 Task: Add a signature Kenneth Davis containing With sincere appreciation and gratitude, Kenneth Davis to email address softage.6@softage.net and add a label Product development
Action: Mouse moved to (1214, 76)
Screenshot: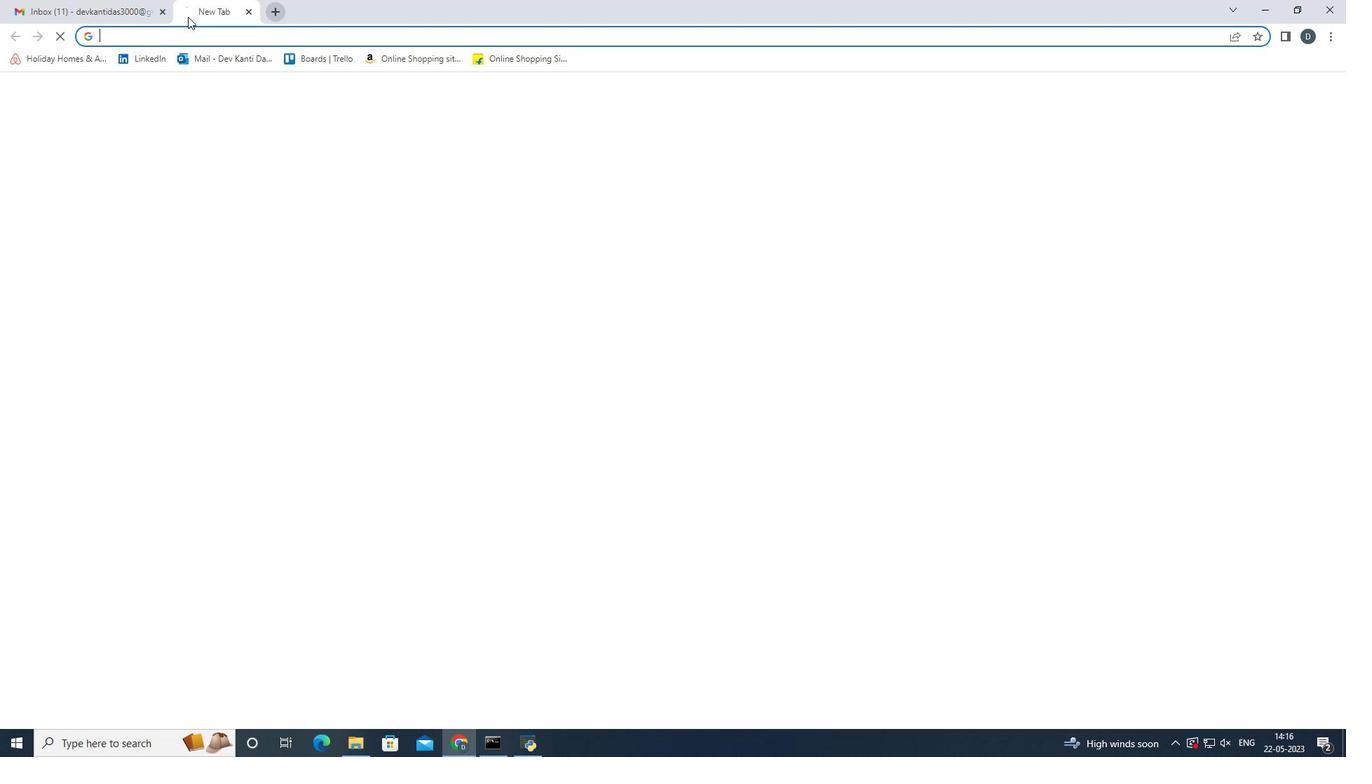 
Action: Mouse pressed left at (1214, 76)
Screenshot: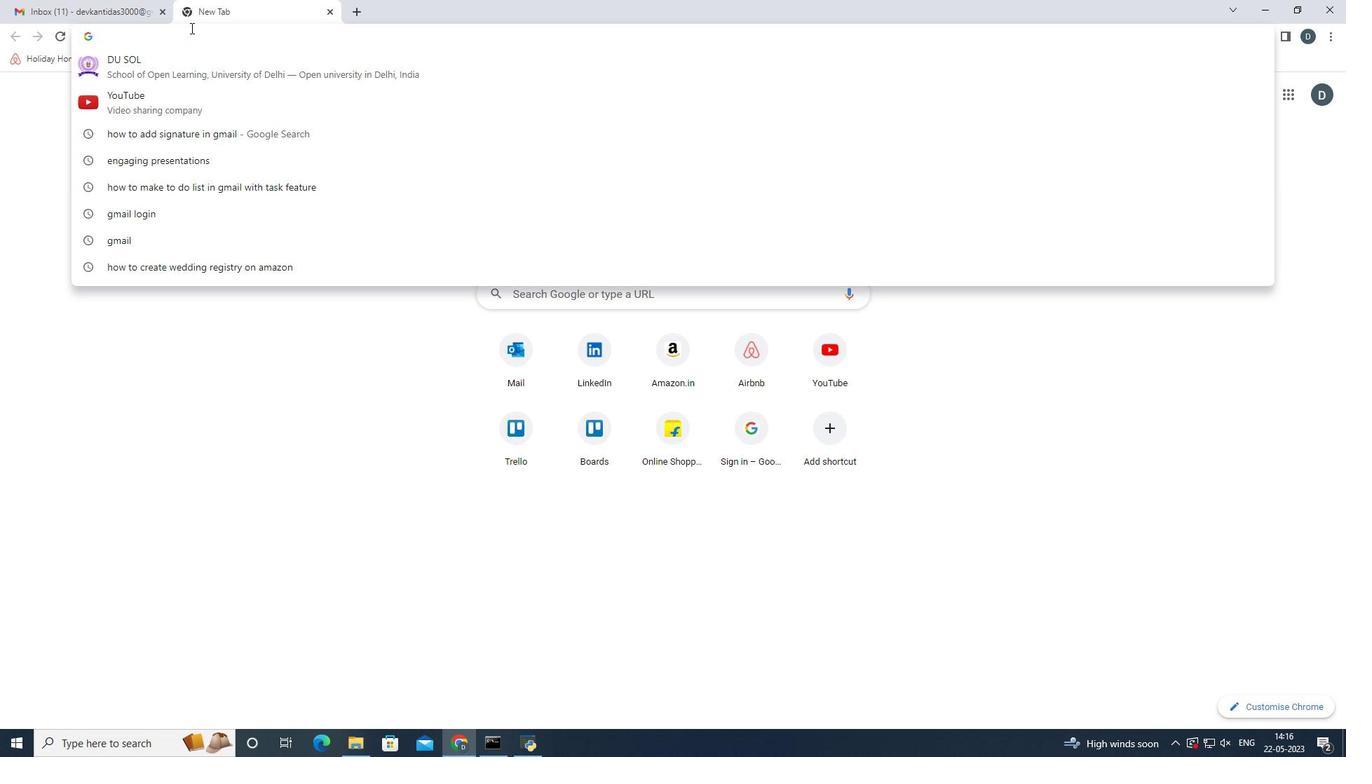 
Action: Mouse moved to (59, 118)
Screenshot: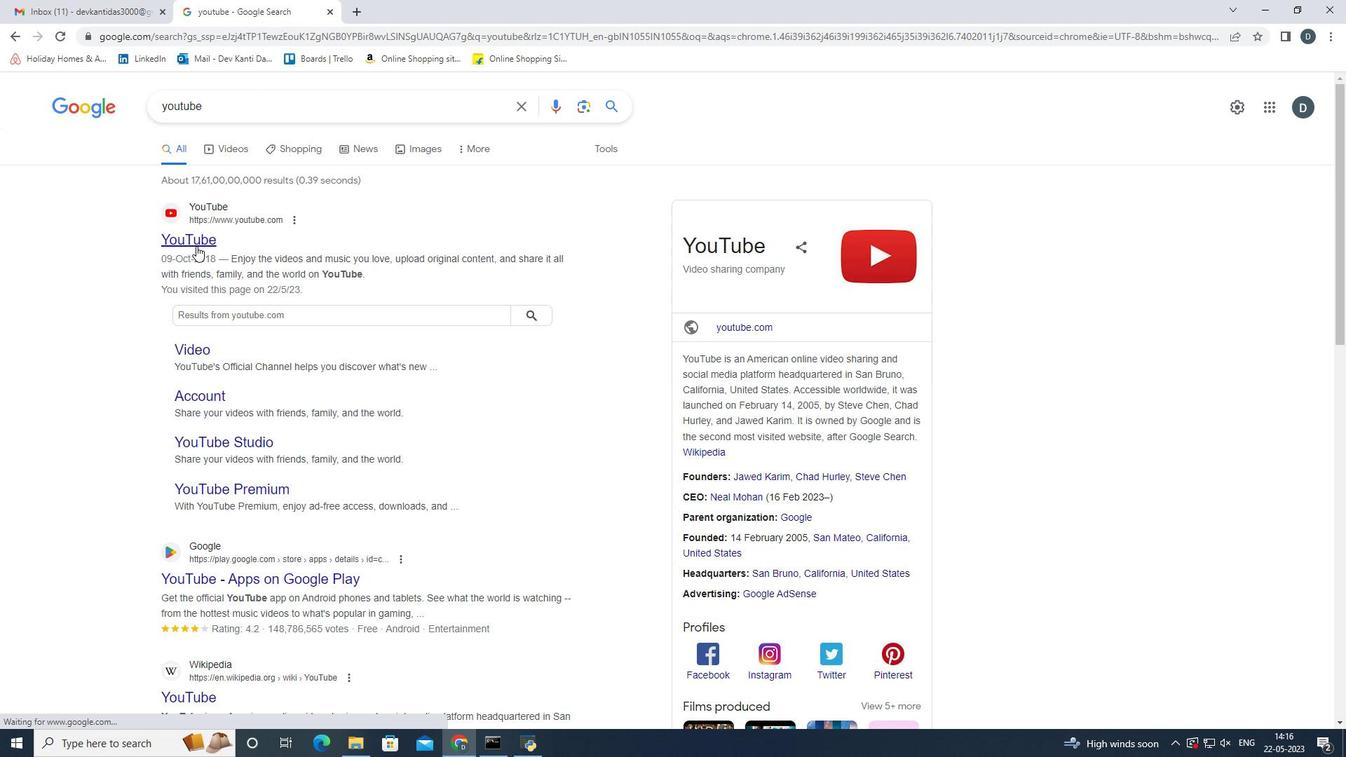 
Action: Mouse pressed left at (59, 118)
Screenshot: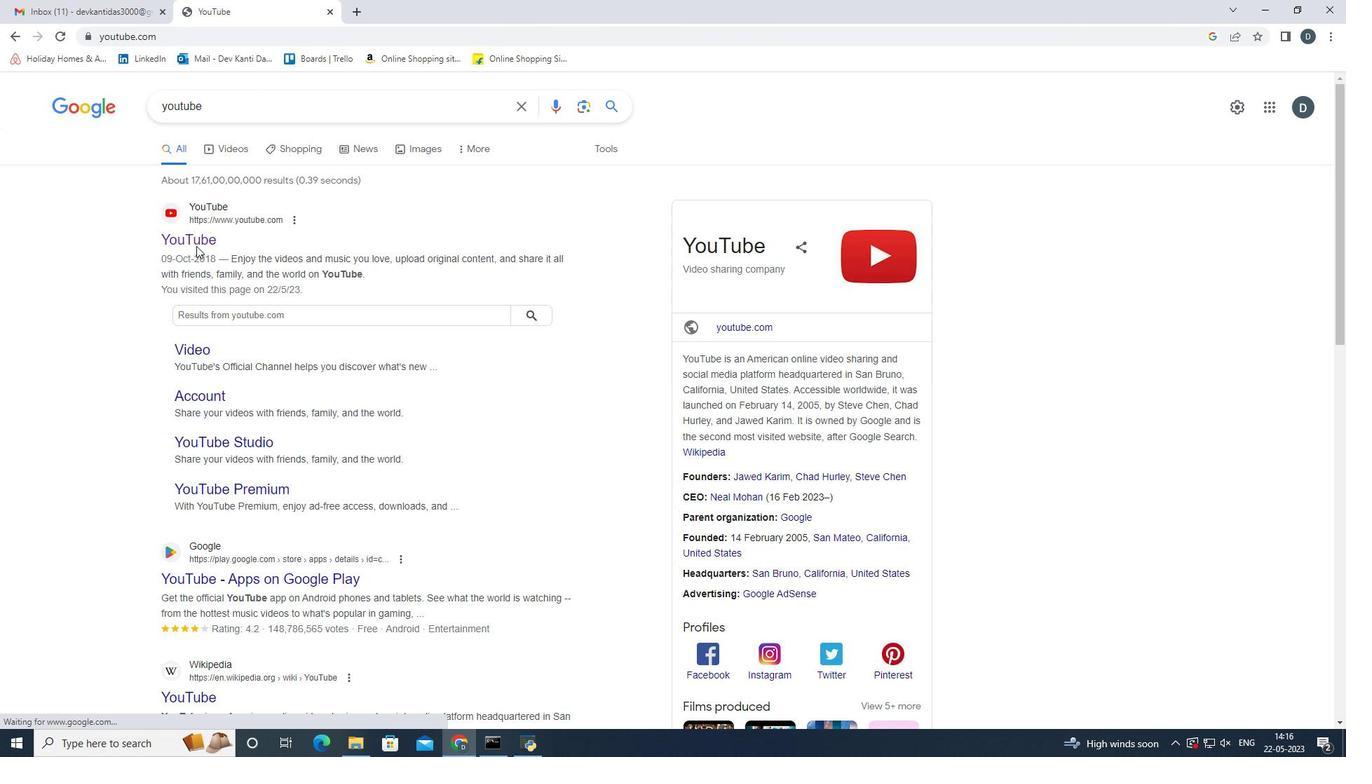 
Action: Mouse pressed left at (59, 118)
Screenshot: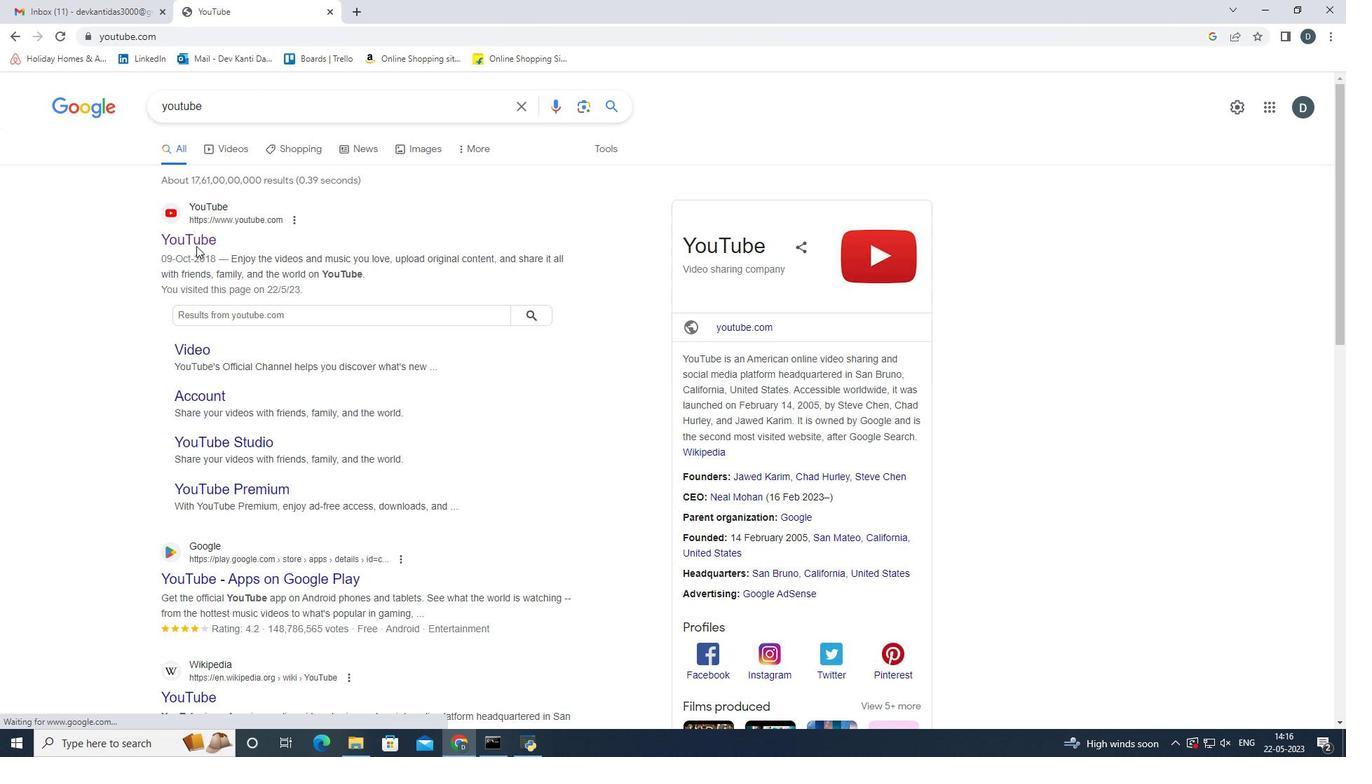 
Action: Mouse moved to (1151, 709)
Screenshot: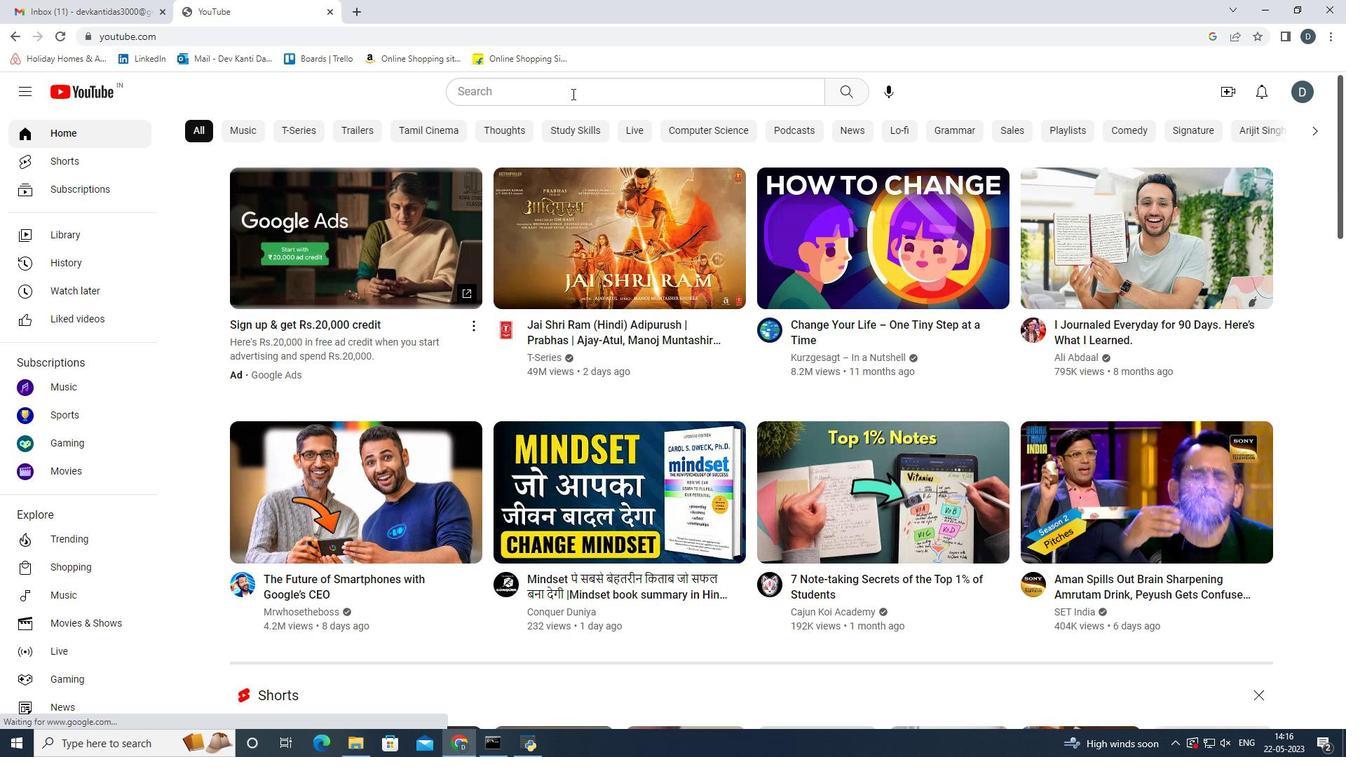 
Action: Mouse pressed left at (1151, 709)
Screenshot: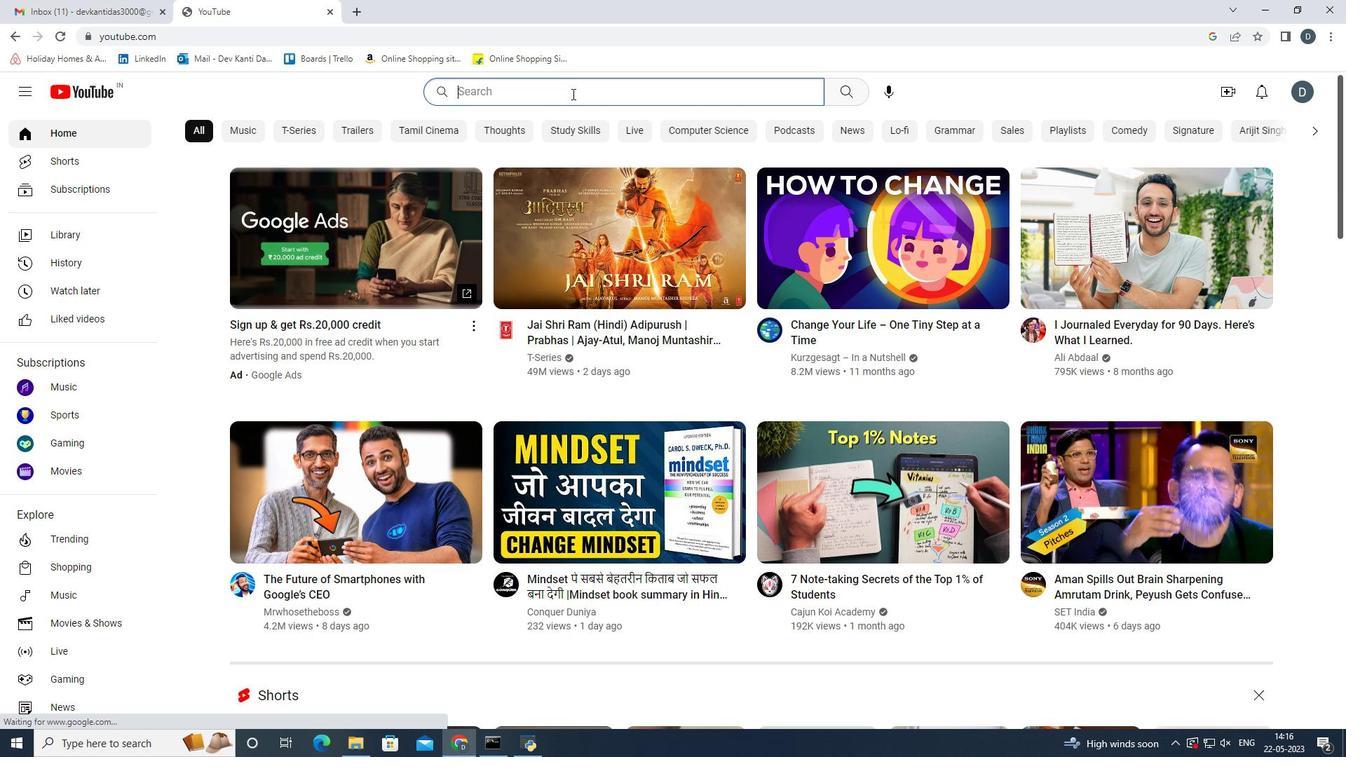 
Action: Mouse pressed left at (1151, 709)
Screenshot: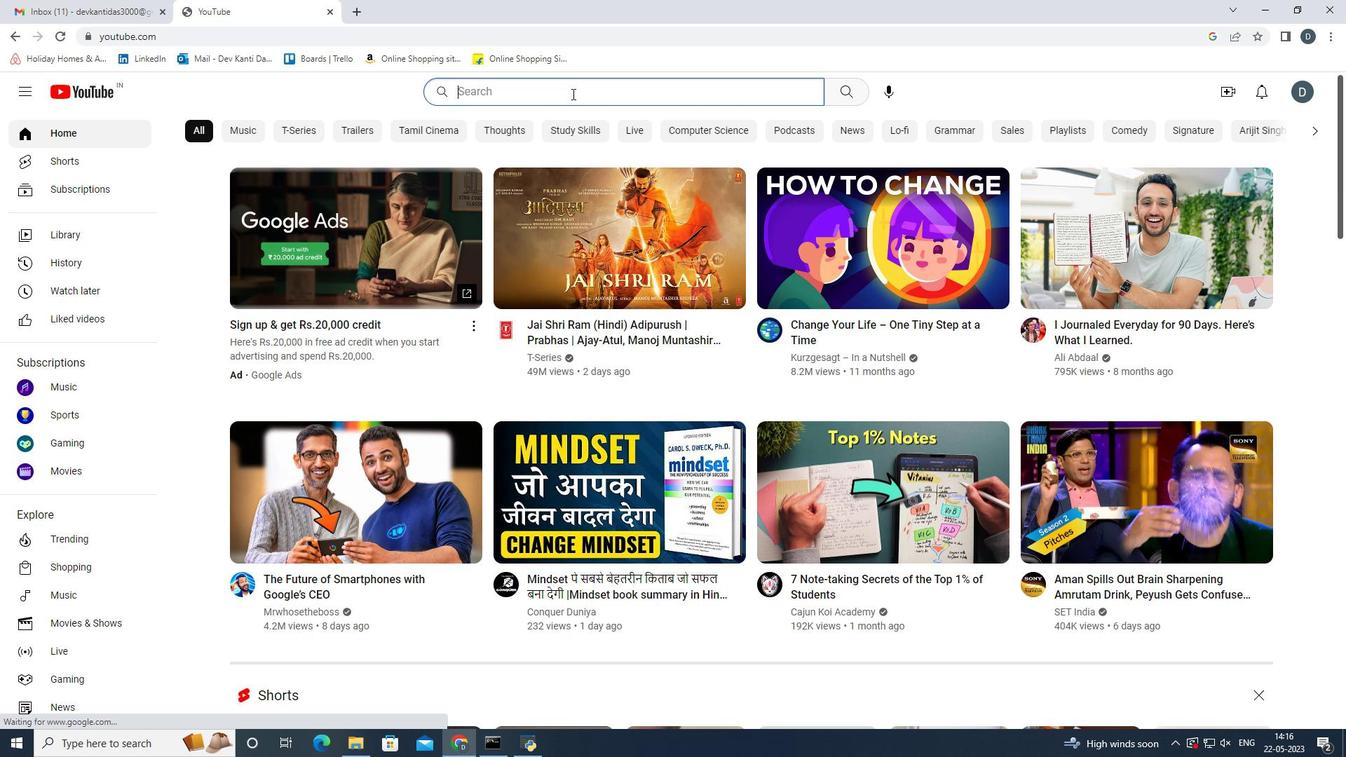 
Action: Mouse moved to (1139, 705)
Screenshot: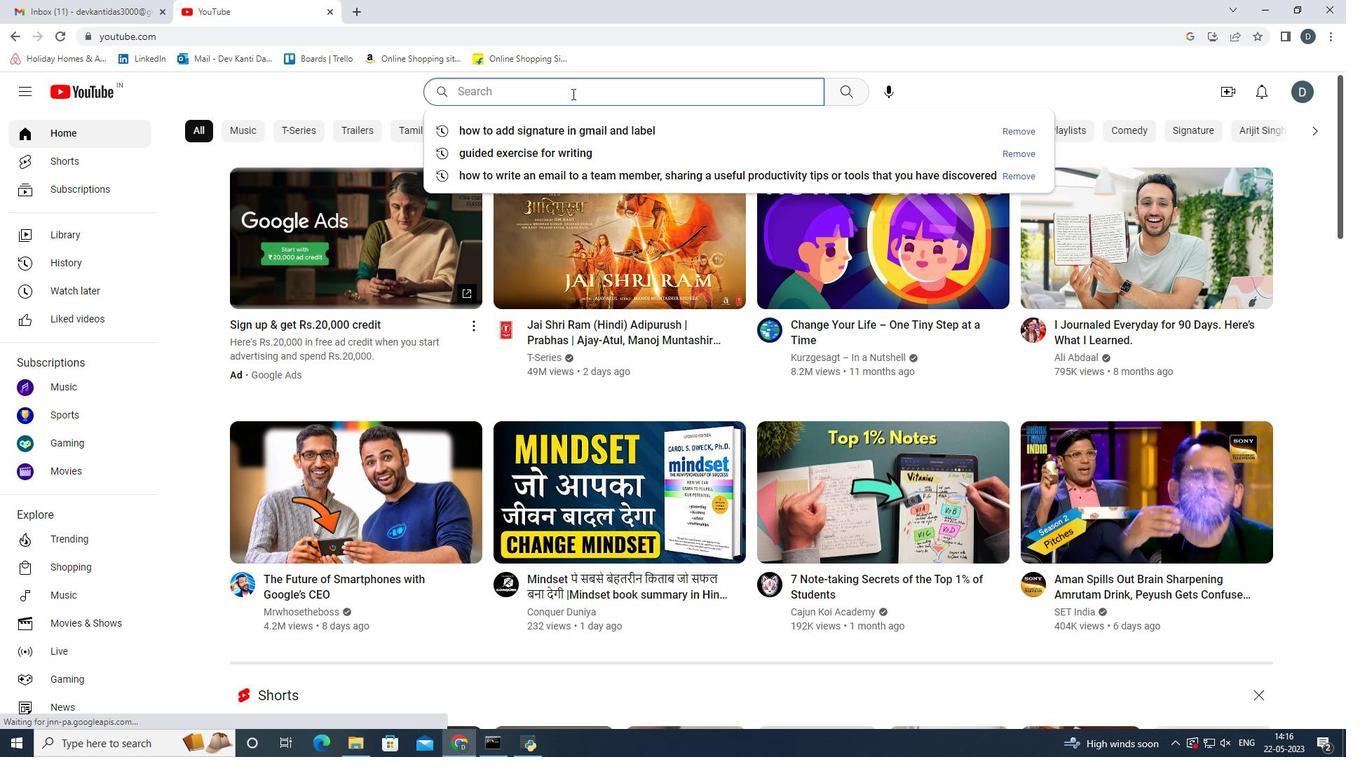 
Action: Mouse pressed left at (1139, 705)
Screenshot: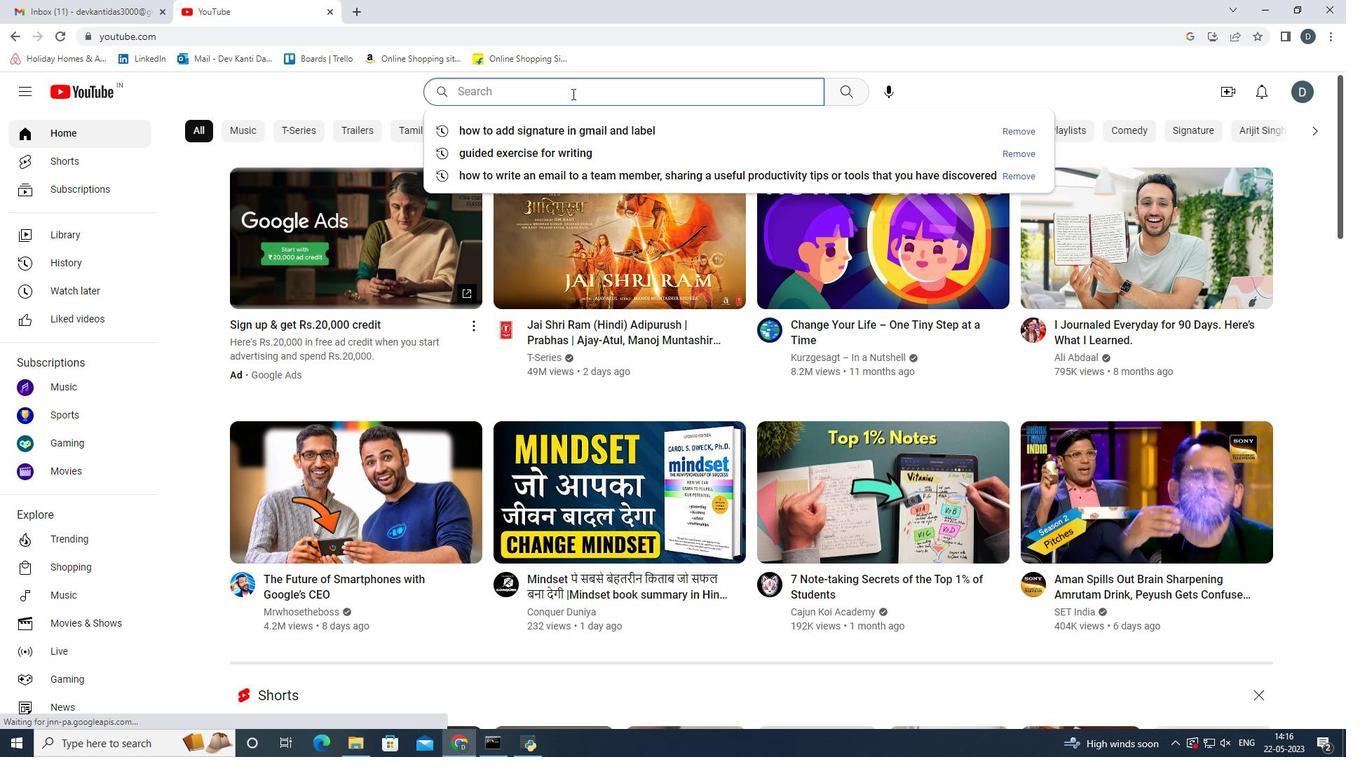 
Action: Mouse moved to (1175, 649)
Screenshot: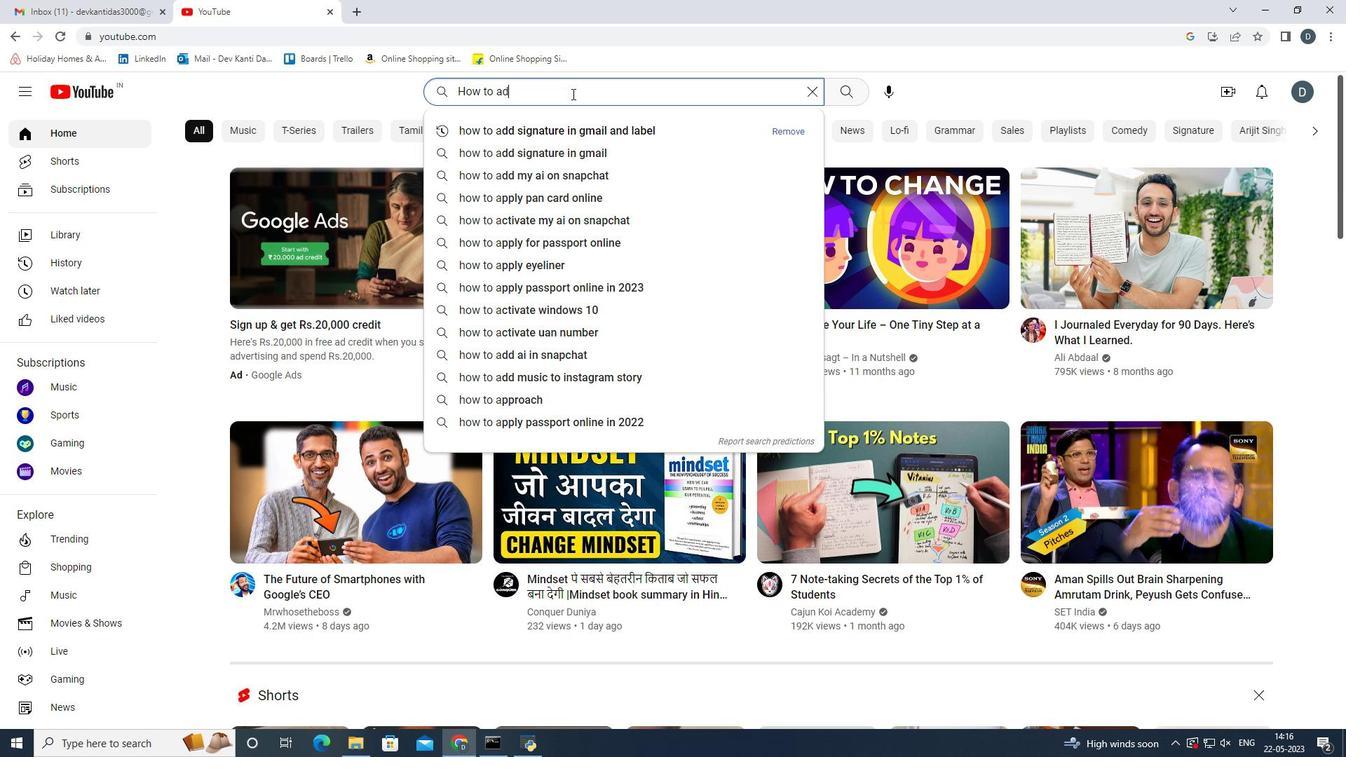 
Action: Mouse pressed left at (1175, 649)
Screenshot: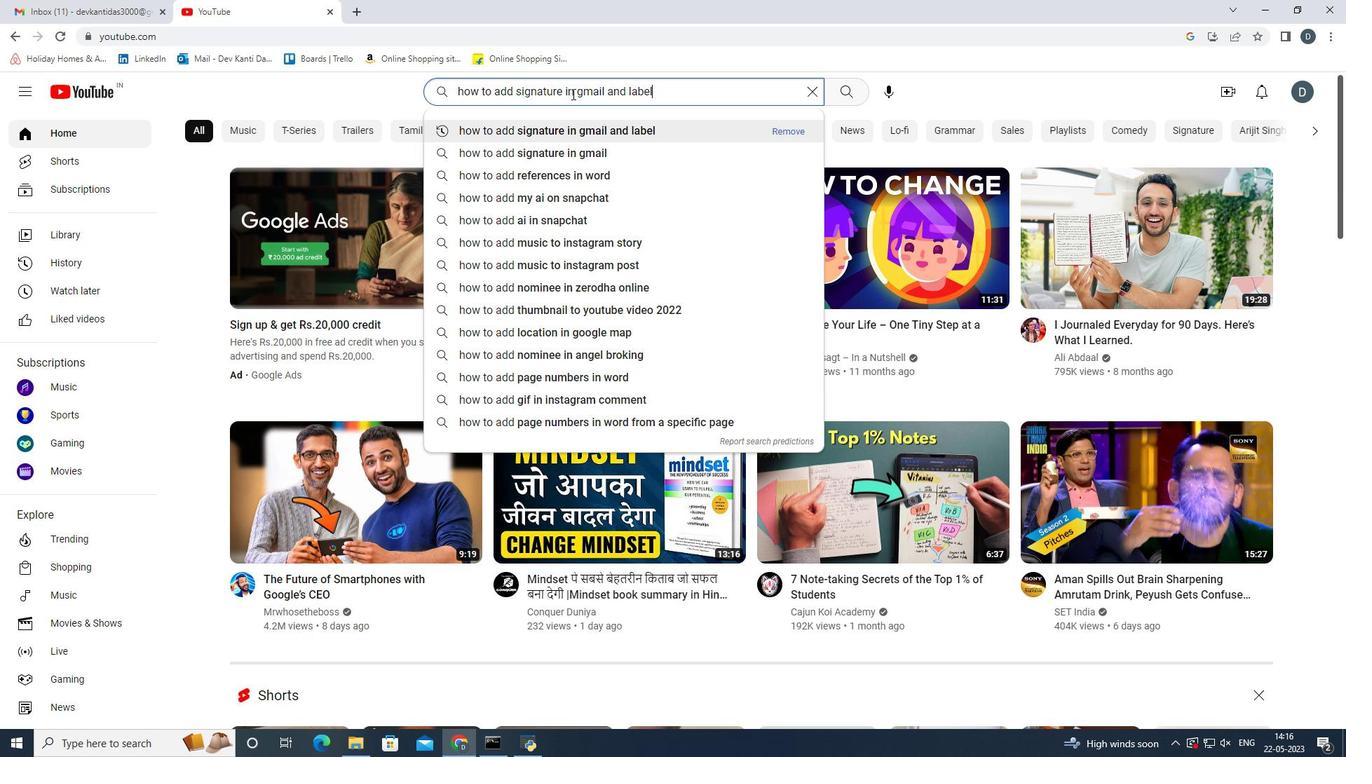 
Action: Mouse moved to (714, 488)
Screenshot: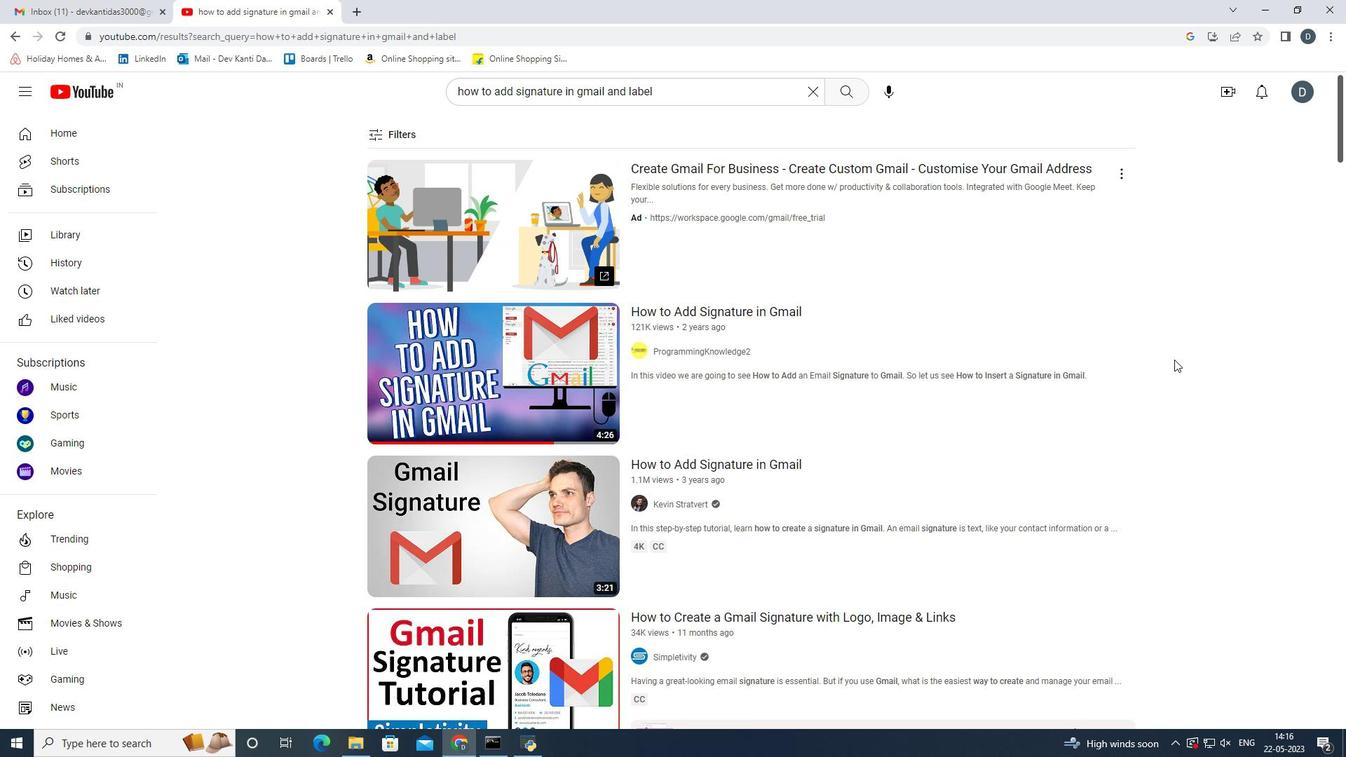 
Action: Mouse scrolled (714, 487) with delta (0, 0)
Screenshot: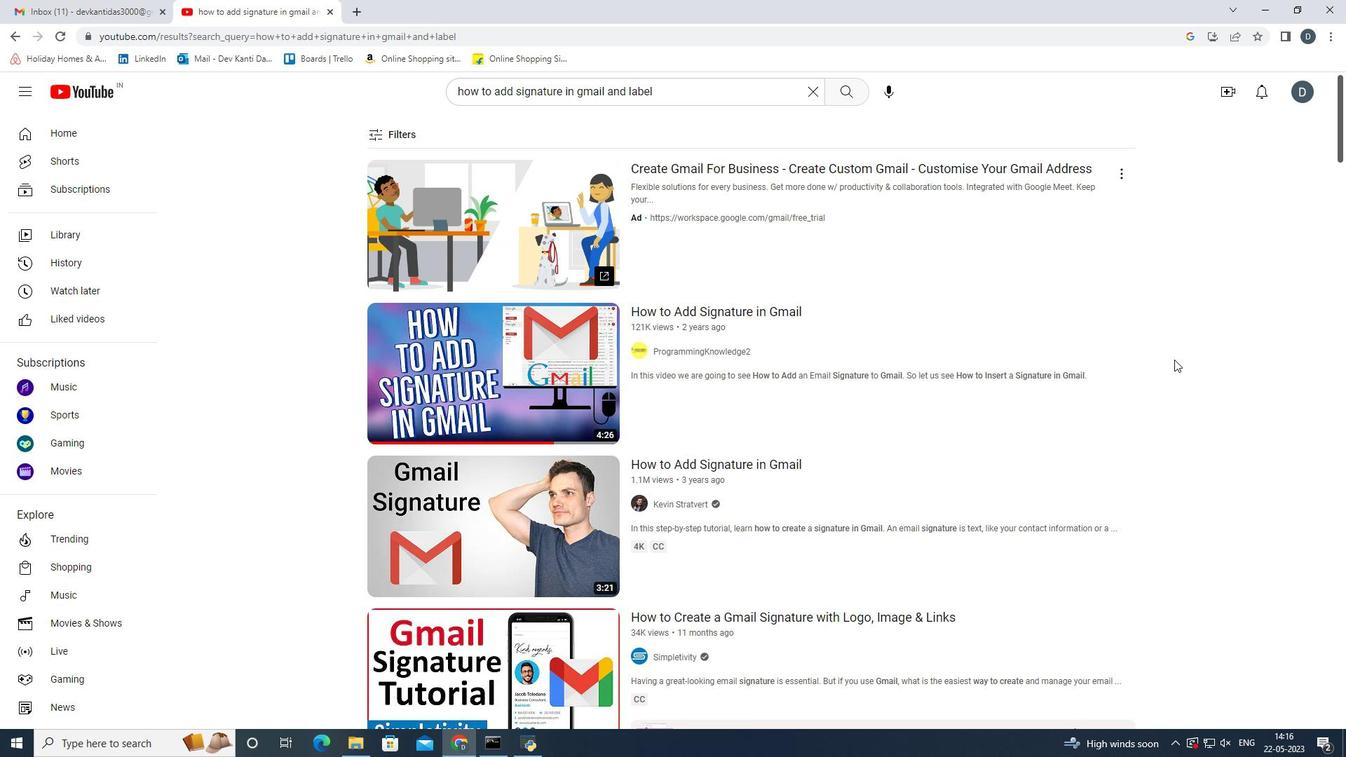
Action: Mouse moved to (713, 488)
Screenshot: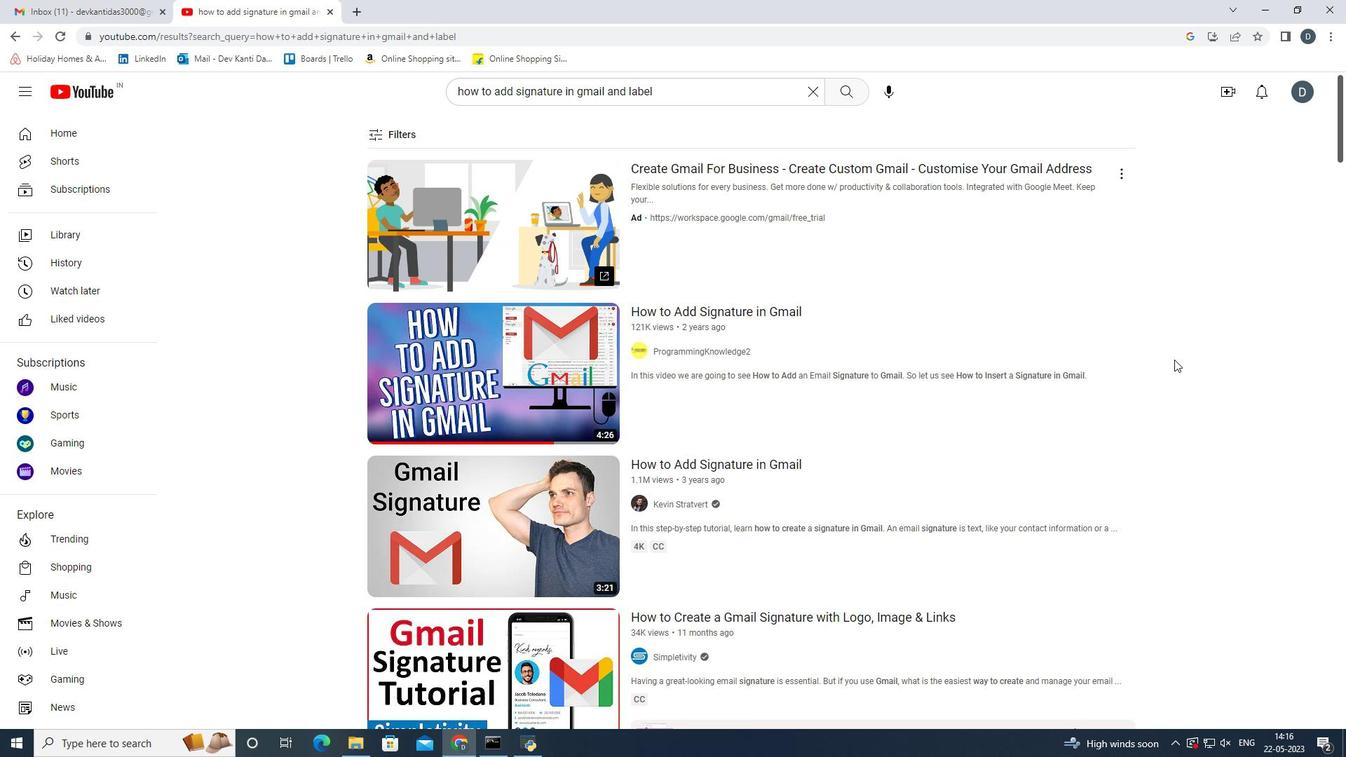 
Action: Mouse scrolled (713, 488) with delta (0, 0)
Screenshot: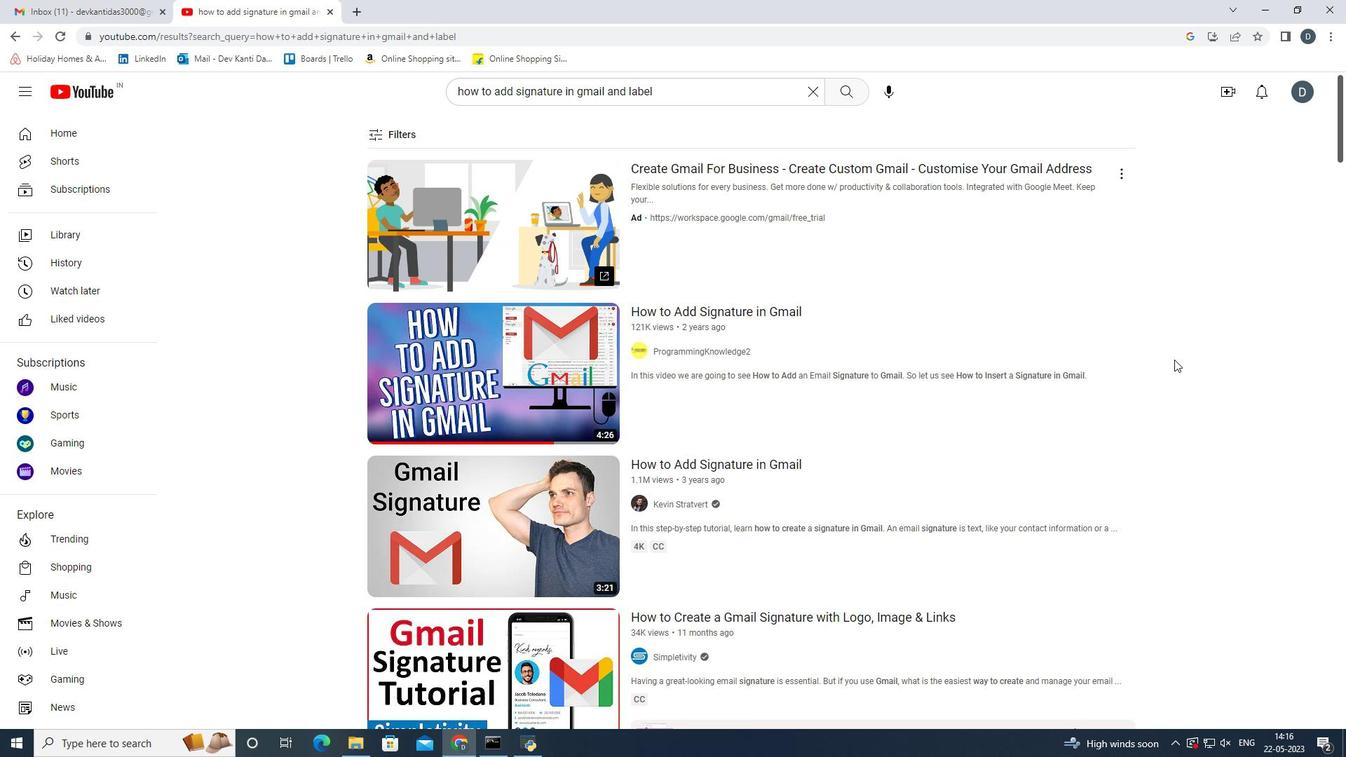 
Action: Mouse moved to (713, 488)
Screenshot: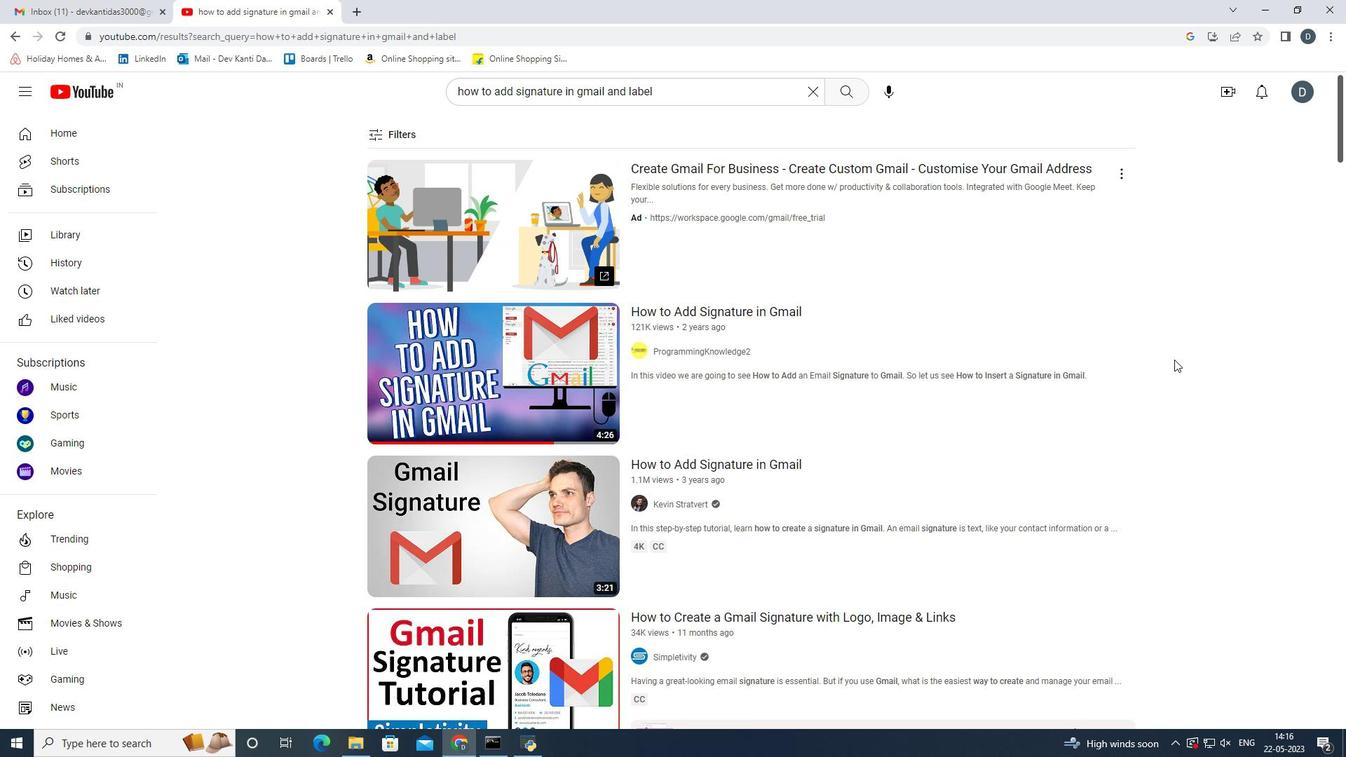 
Action: Mouse scrolled (713, 488) with delta (0, 0)
Screenshot: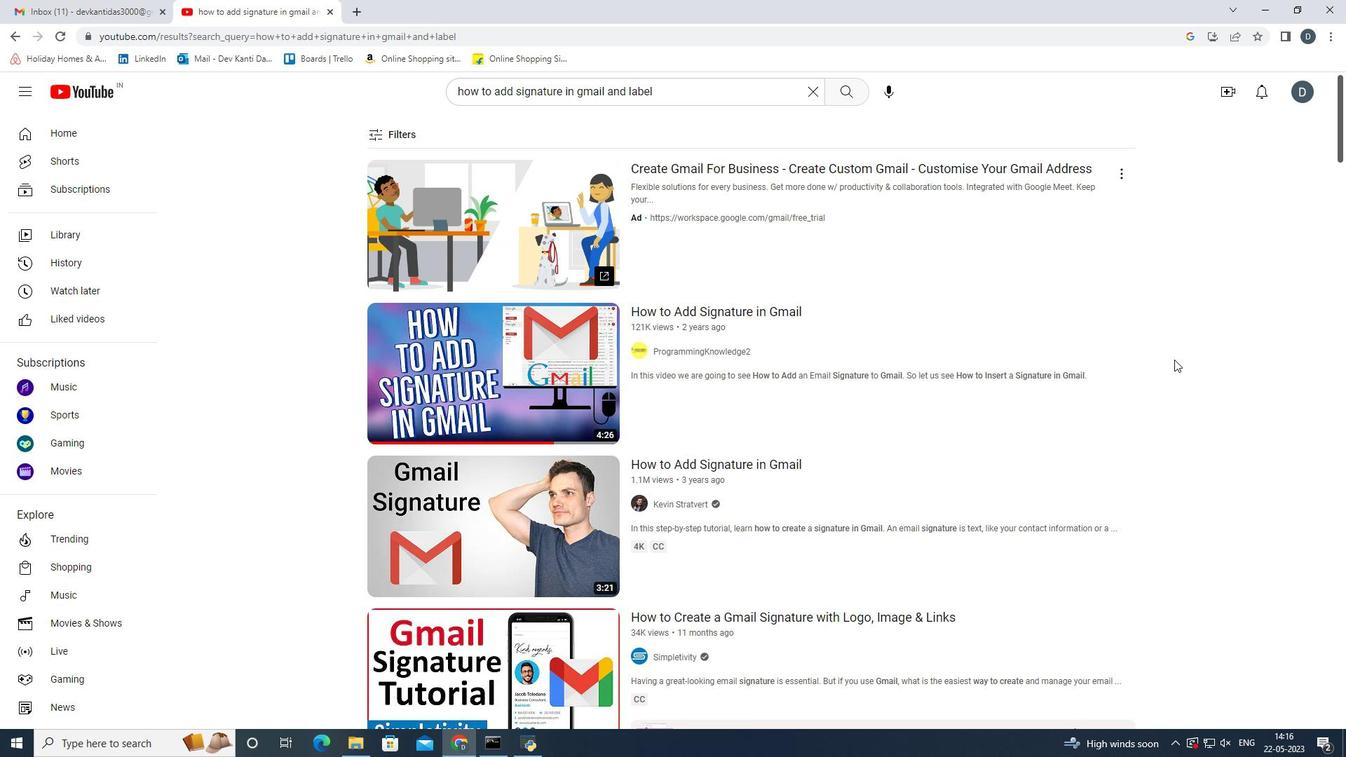 
Action: Mouse scrolled (713, 488) with delta (0, 0)
Screenshot: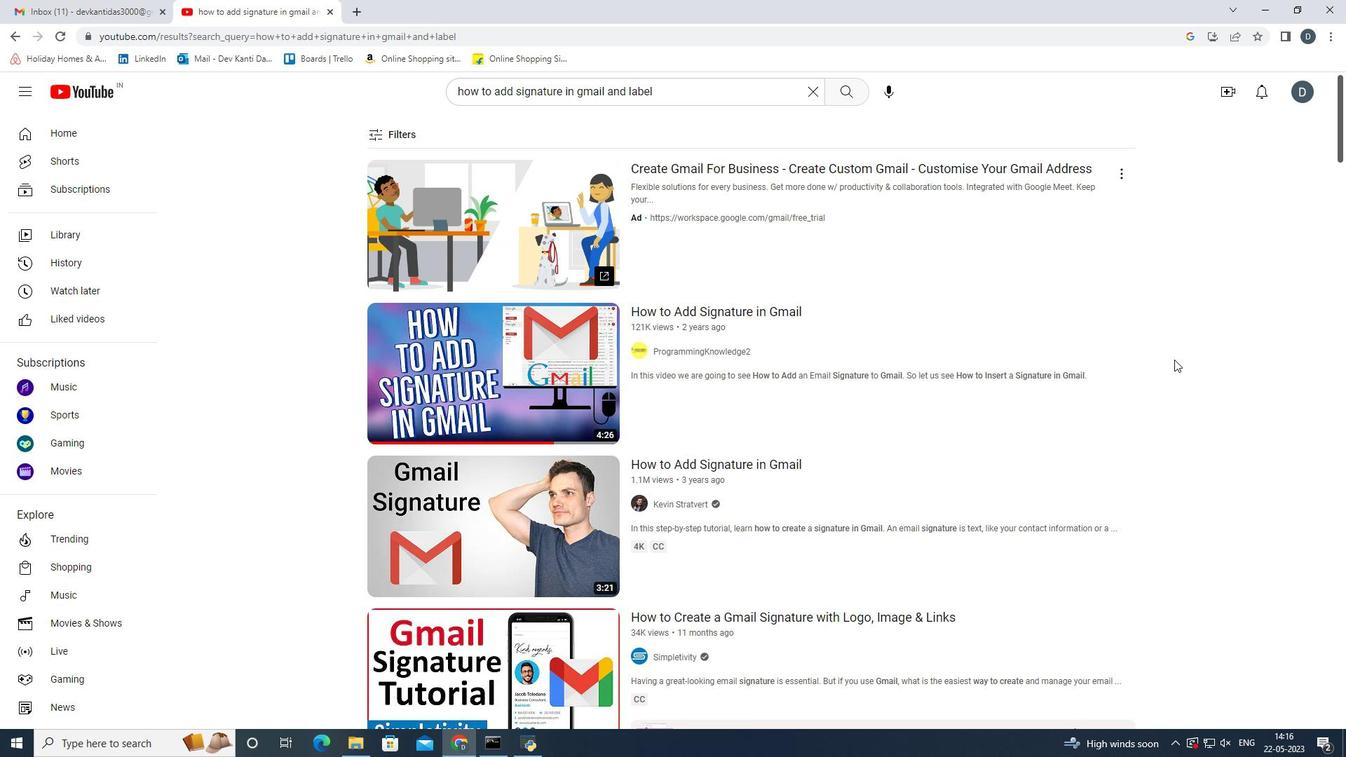 
Action: Mouse moved to (709, 493)
Screenshot: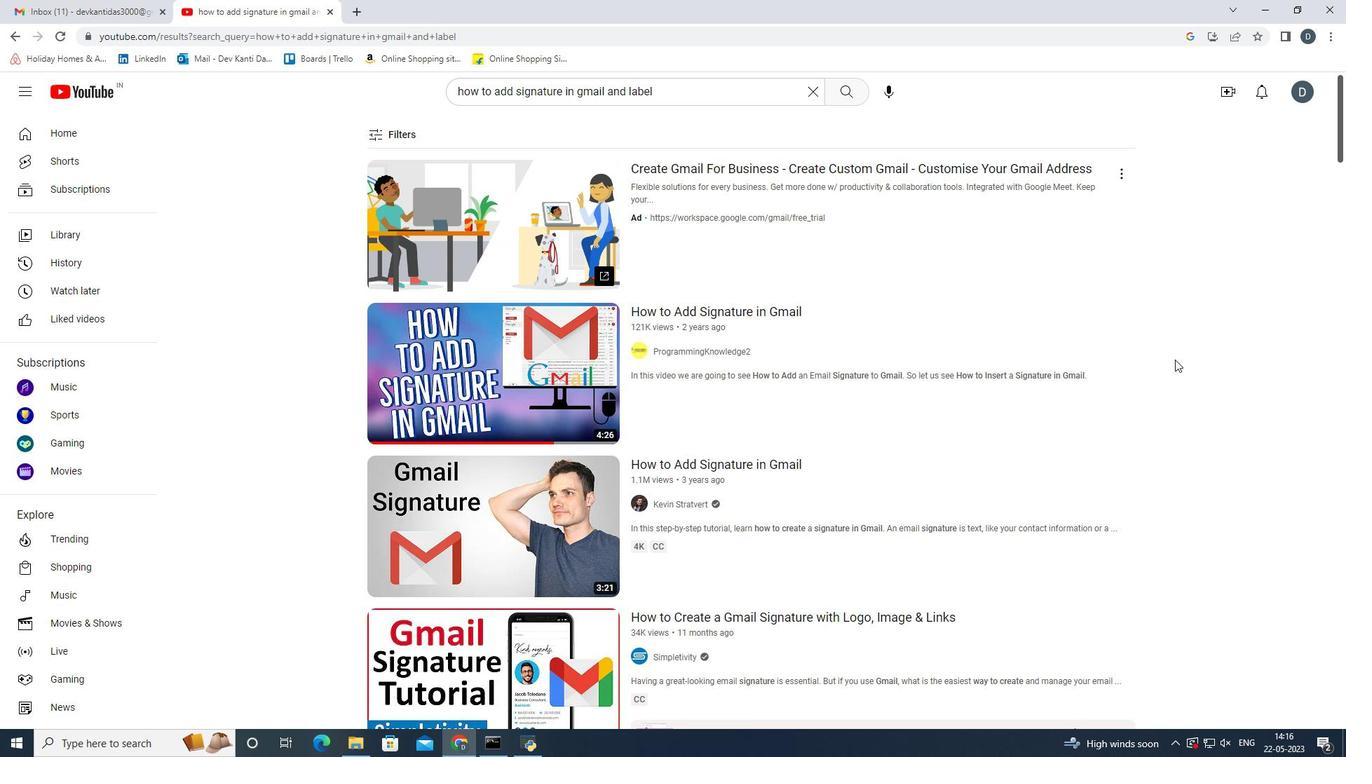 
Action: Mouse scrolled (709, 493) with delta (0, 0)
Screenshot: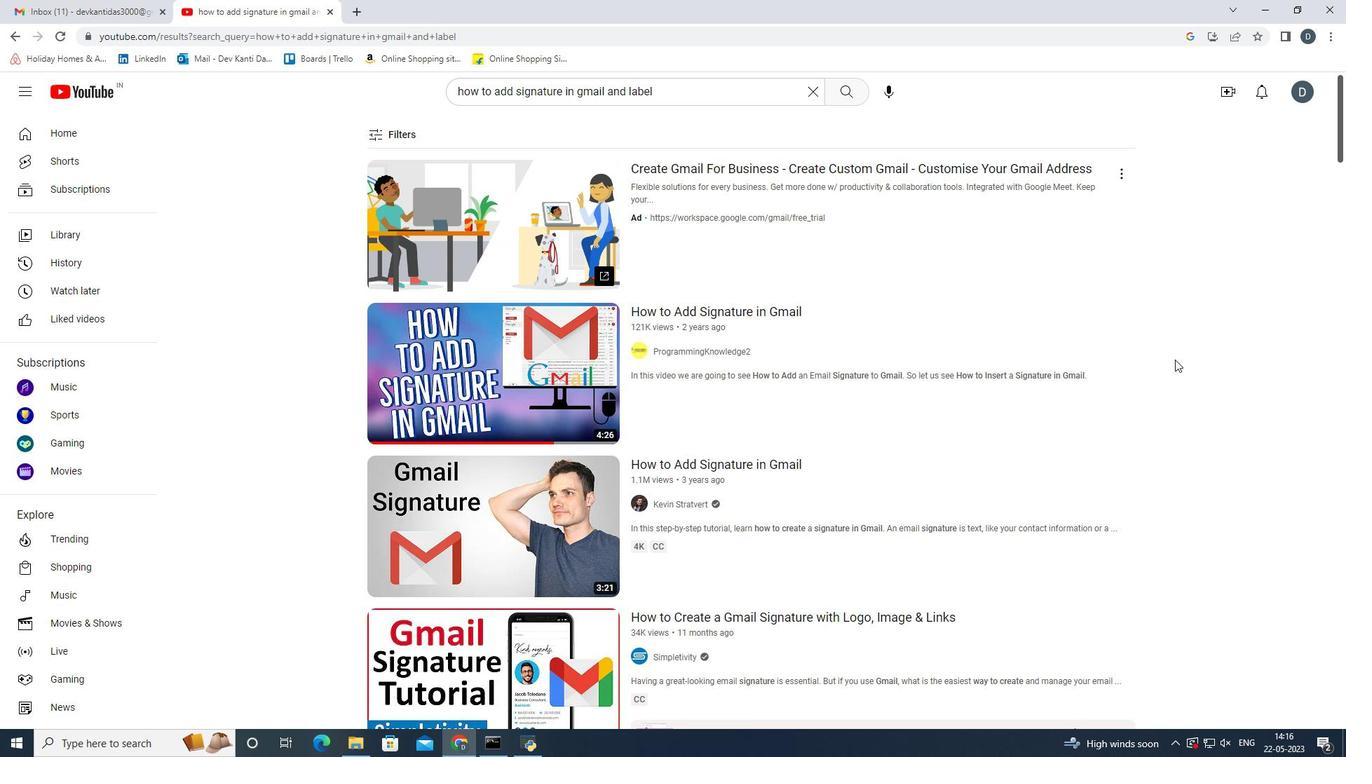 
Action: Mouse scrolled (709, 493) with delta (0, 0)
Screenshot: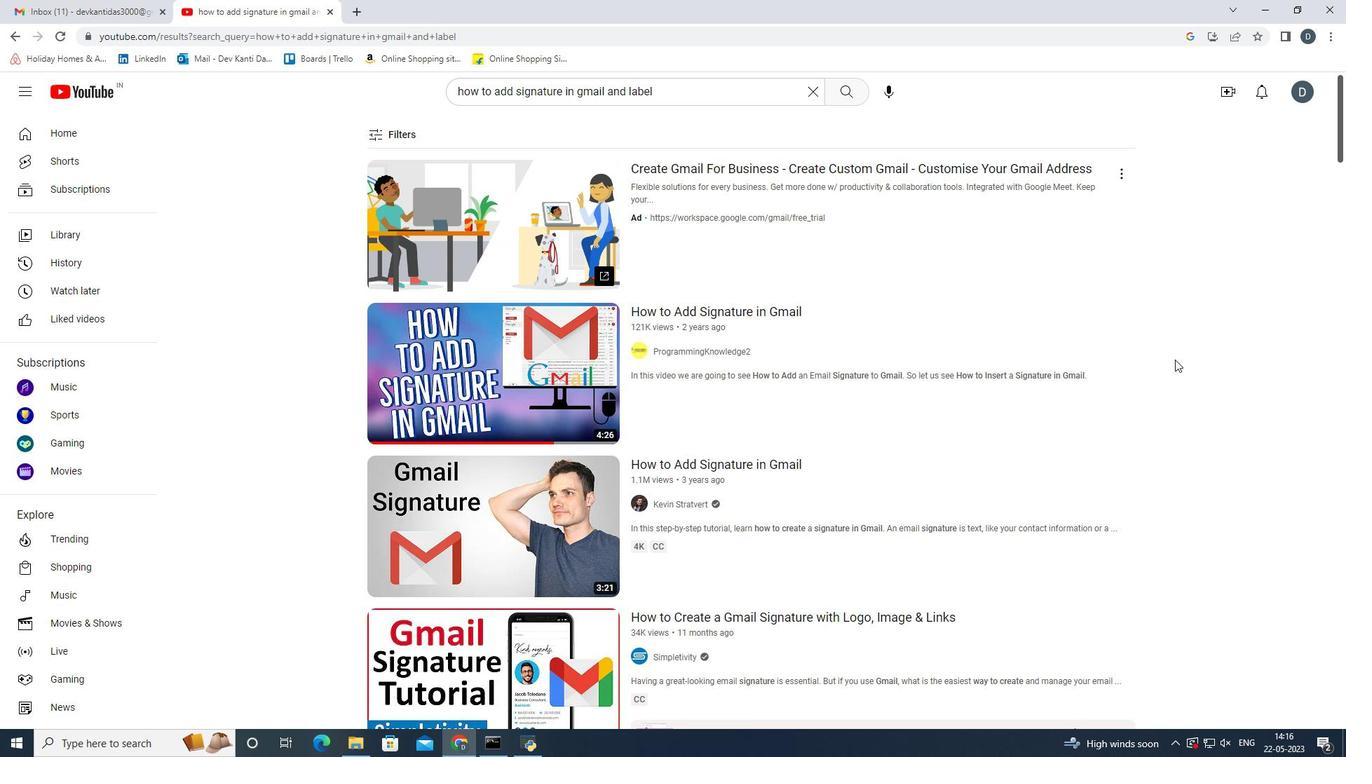 
Action: Mouse scrolled (709, 493) with delta (0, 0)
Screenshot: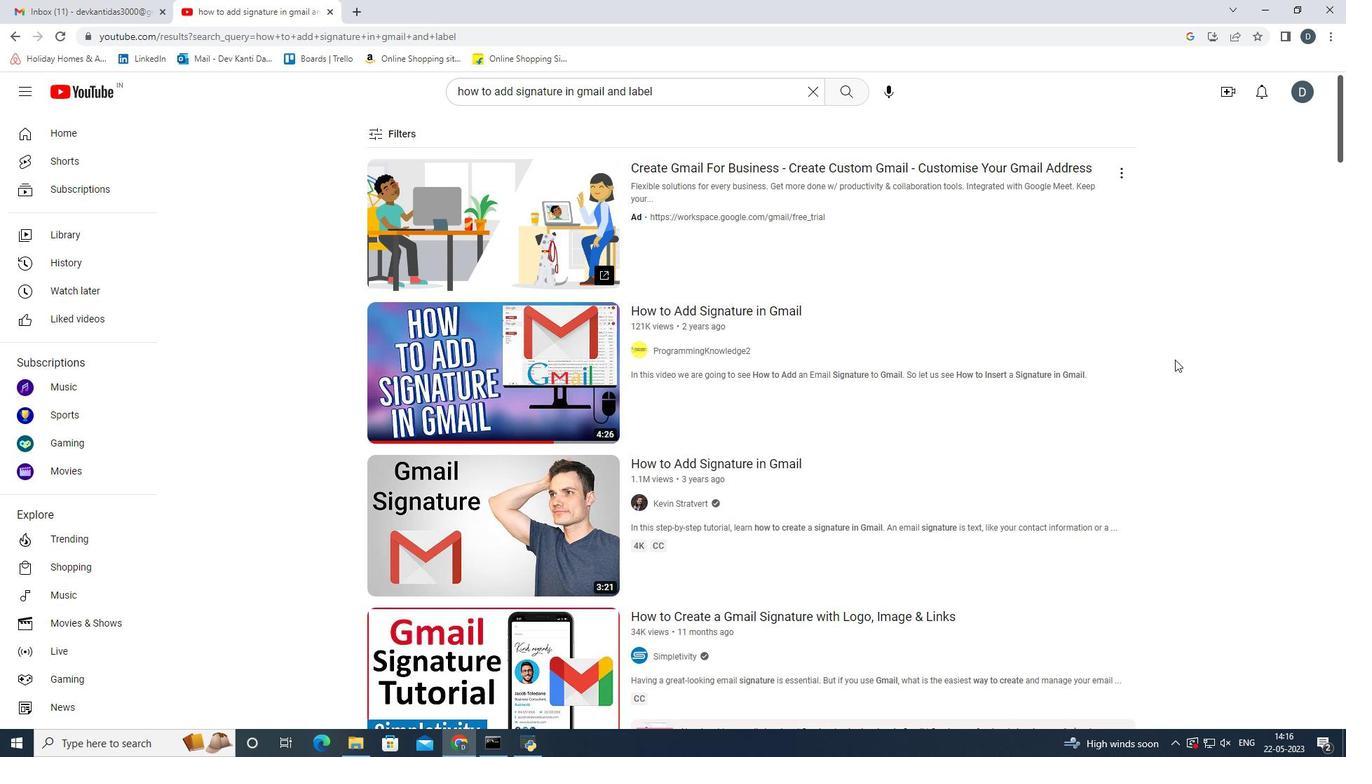 
Action: Mouse moved to (706, 495)
Screenshot: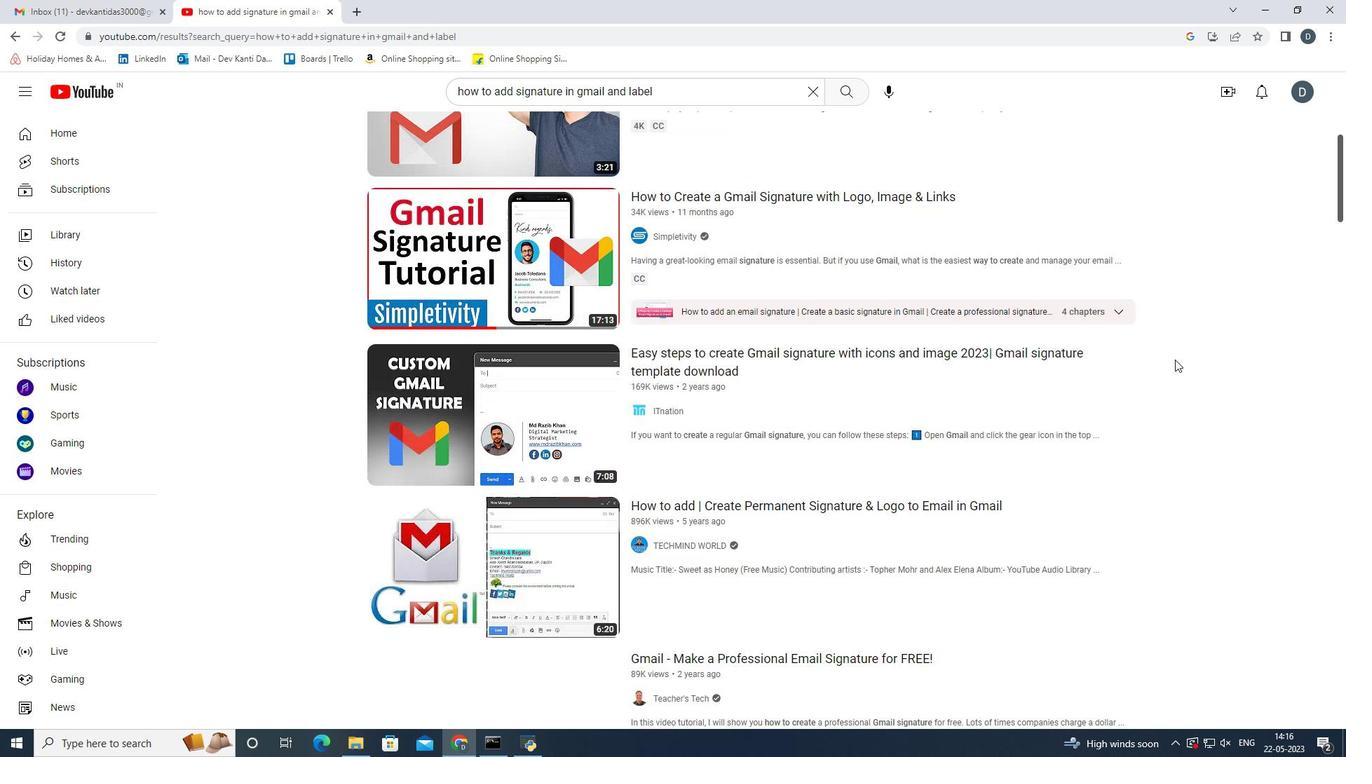 
Action: Mouse scrolled (706, 495) with delta (0, 0)
Screenshot: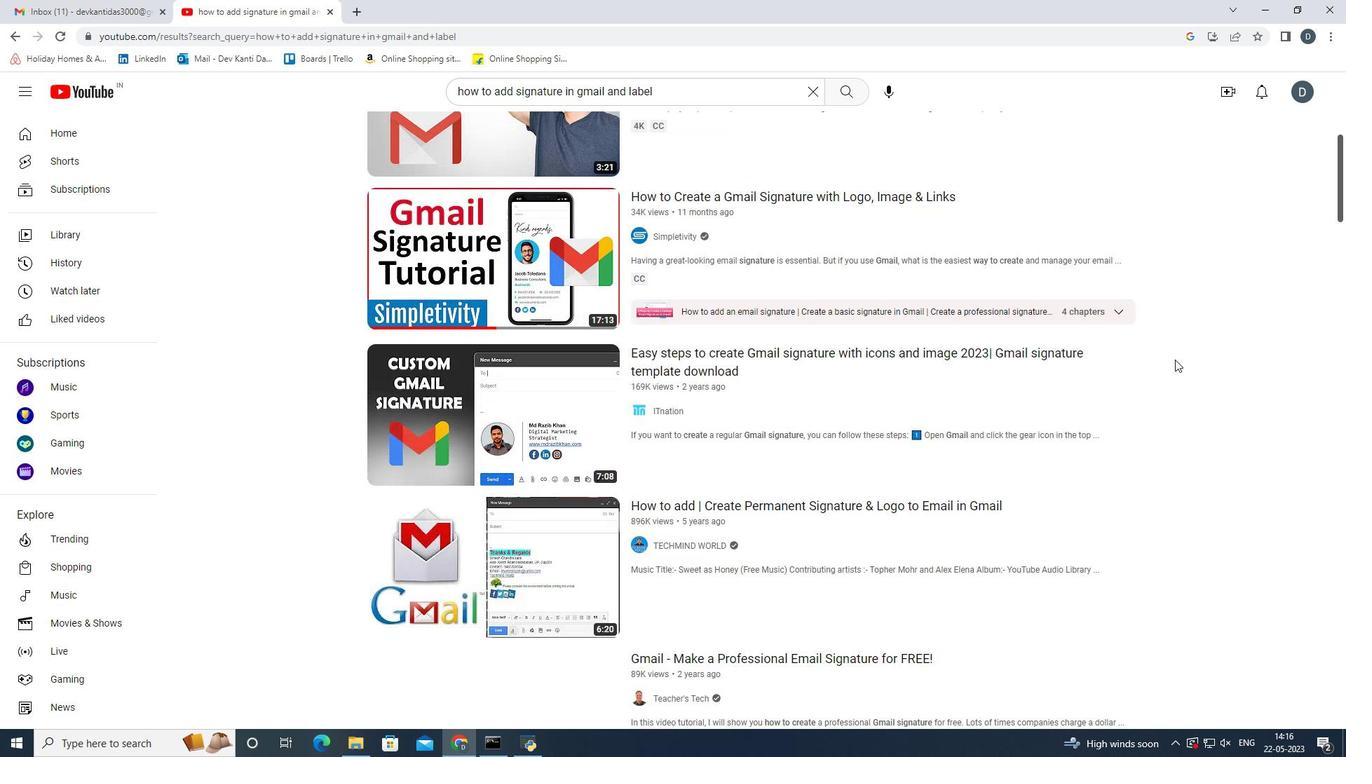 
Action: Mouse moved to (706, 496)
Screenshot: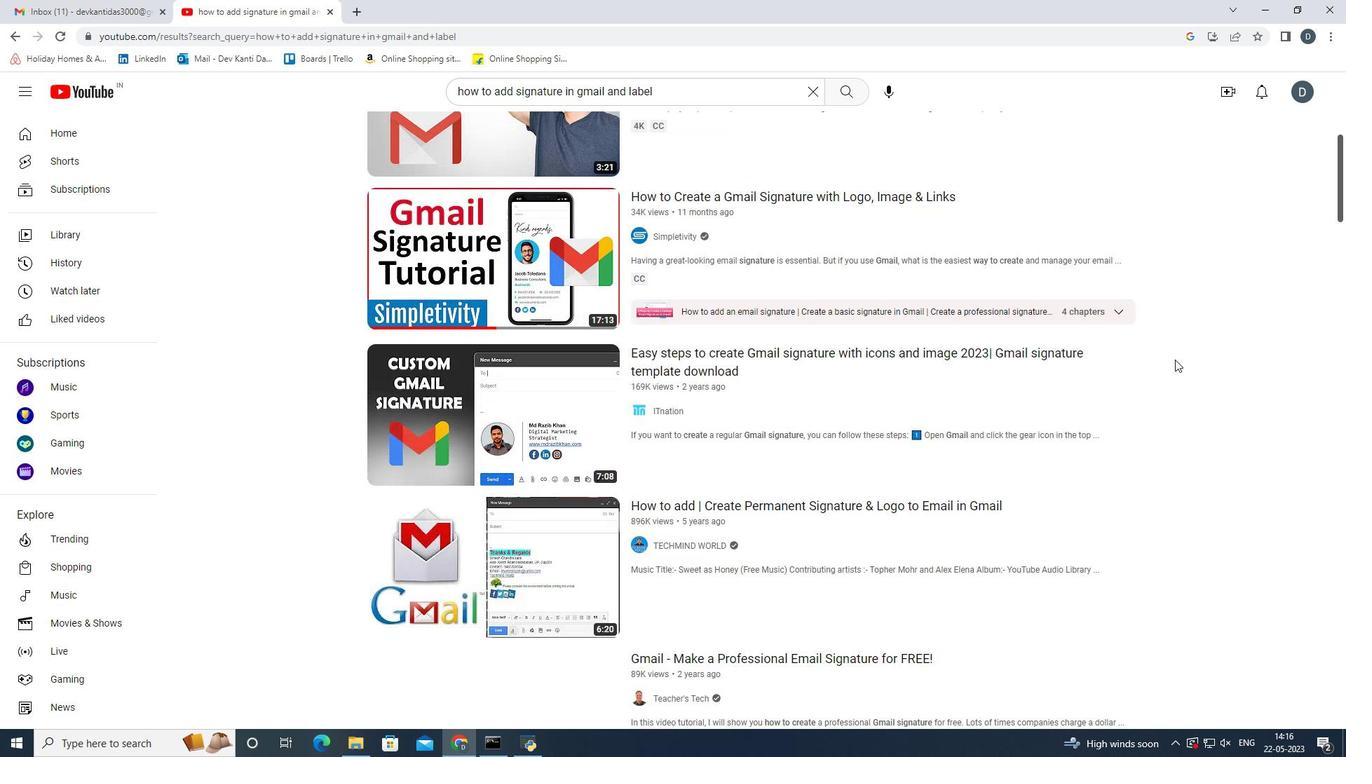 
Action: Mouse scrolled (706, 495) with delta (0, 0)
Screenshot: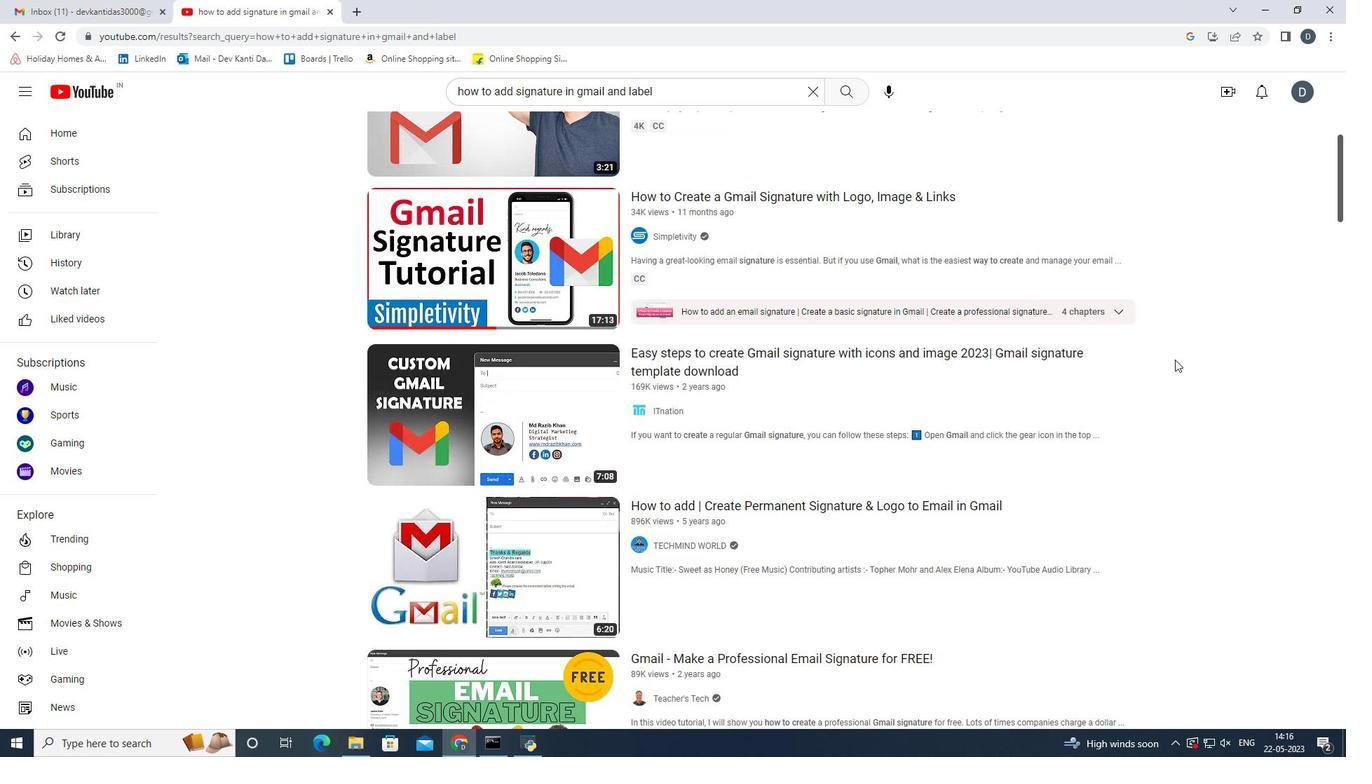 
Action: Mouse scrolled (706, 495) with delta (0, 0)
Screenshot: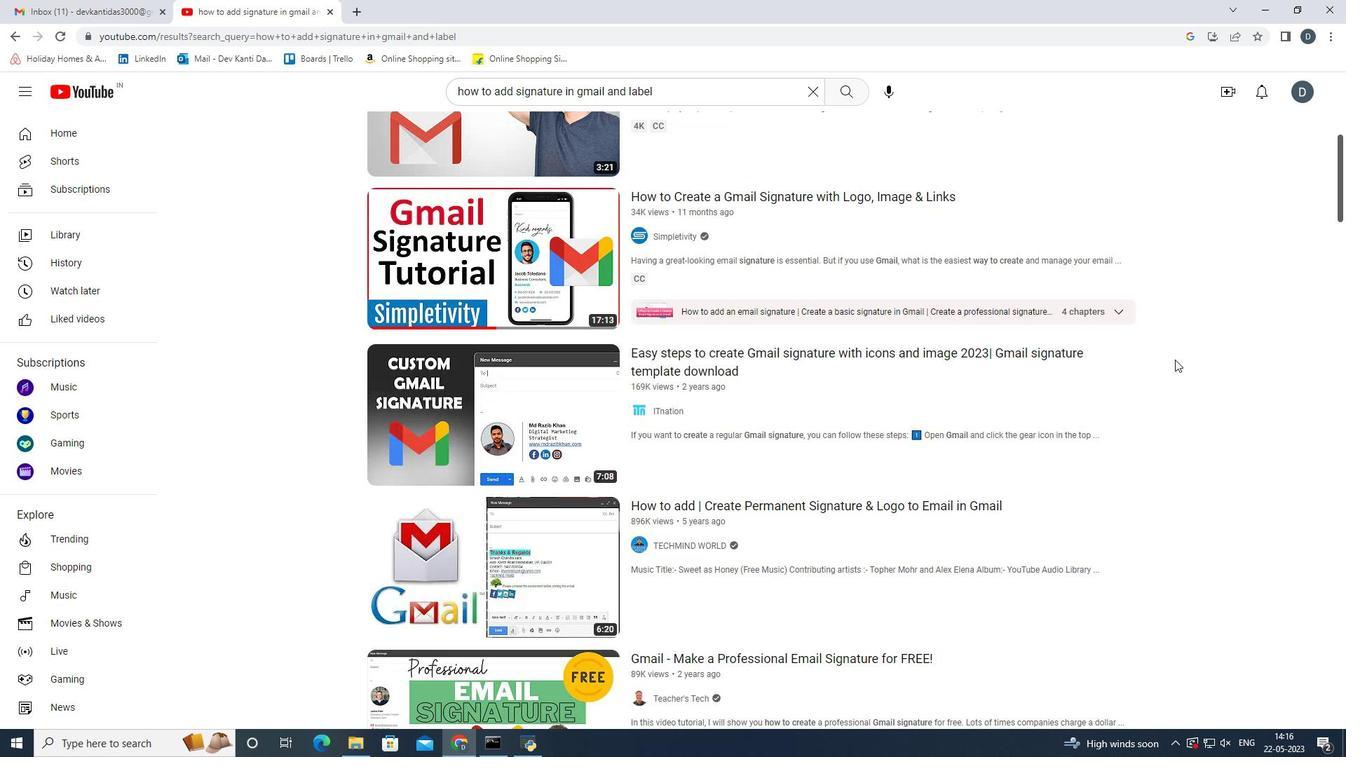 
Action: Mouse scrolled (706, 495) with delta (0, 0)
Screenshot: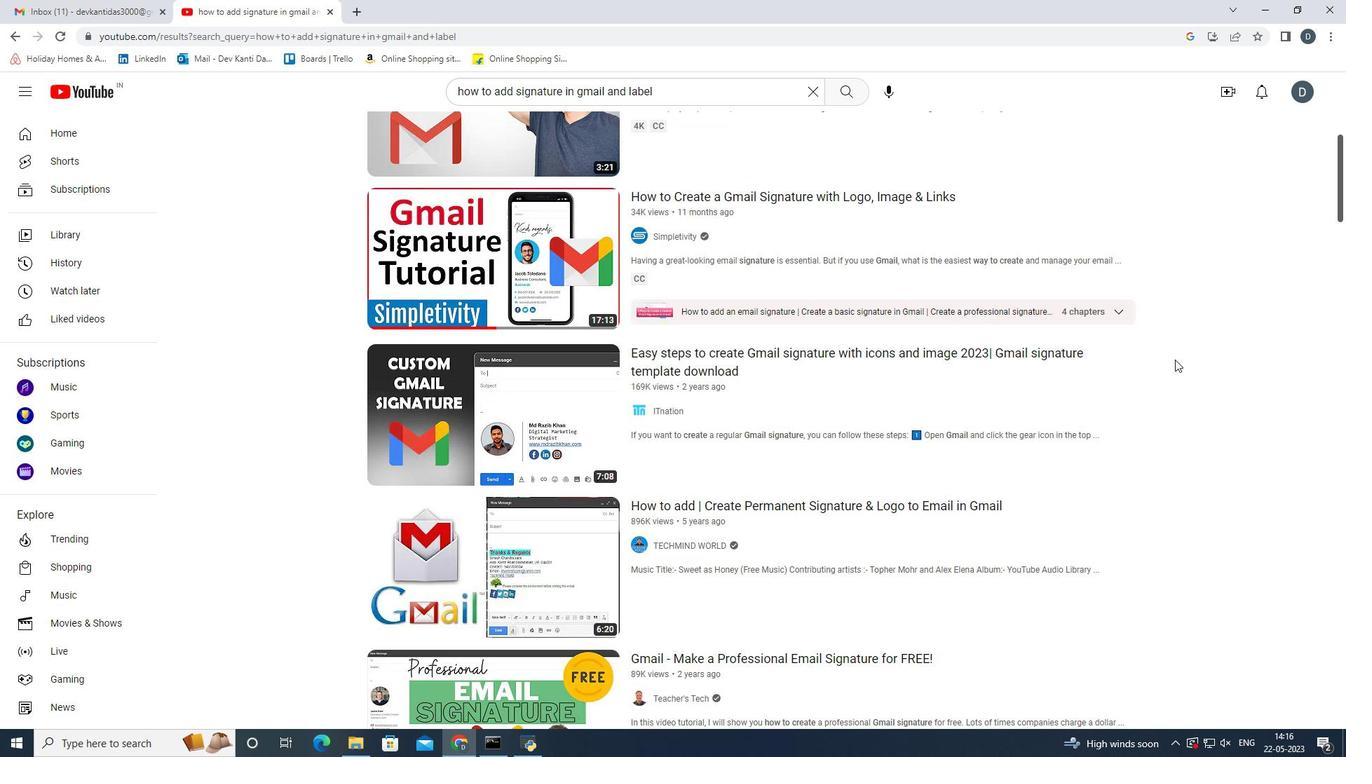 
Action: Mouse scrolled (706, 495) with delta (0, 0)
Screenshot: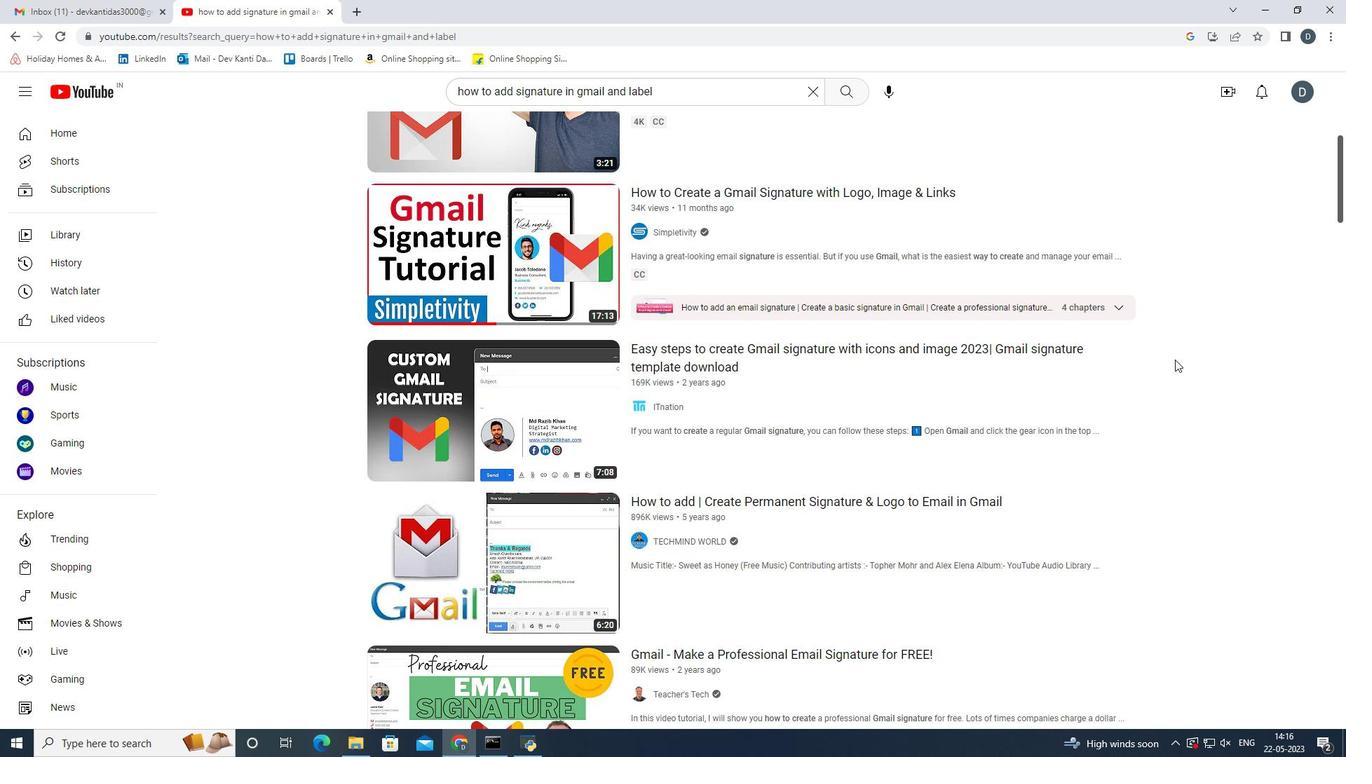 
Action: Mouse scrolled (706, 495) with delta (0, 0)
Screenshot: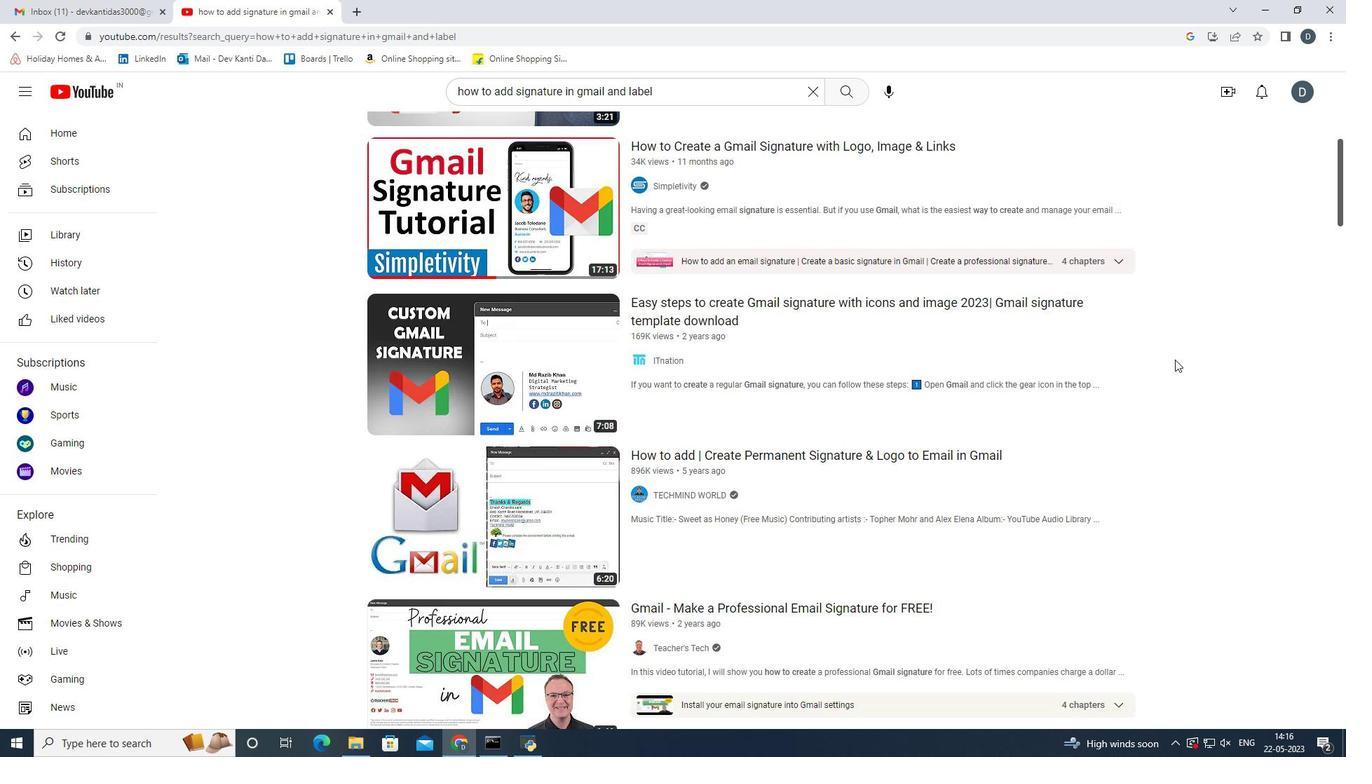 
Action: Mouse scrolled (706, 495) with delta (0, 0)
Screenshot: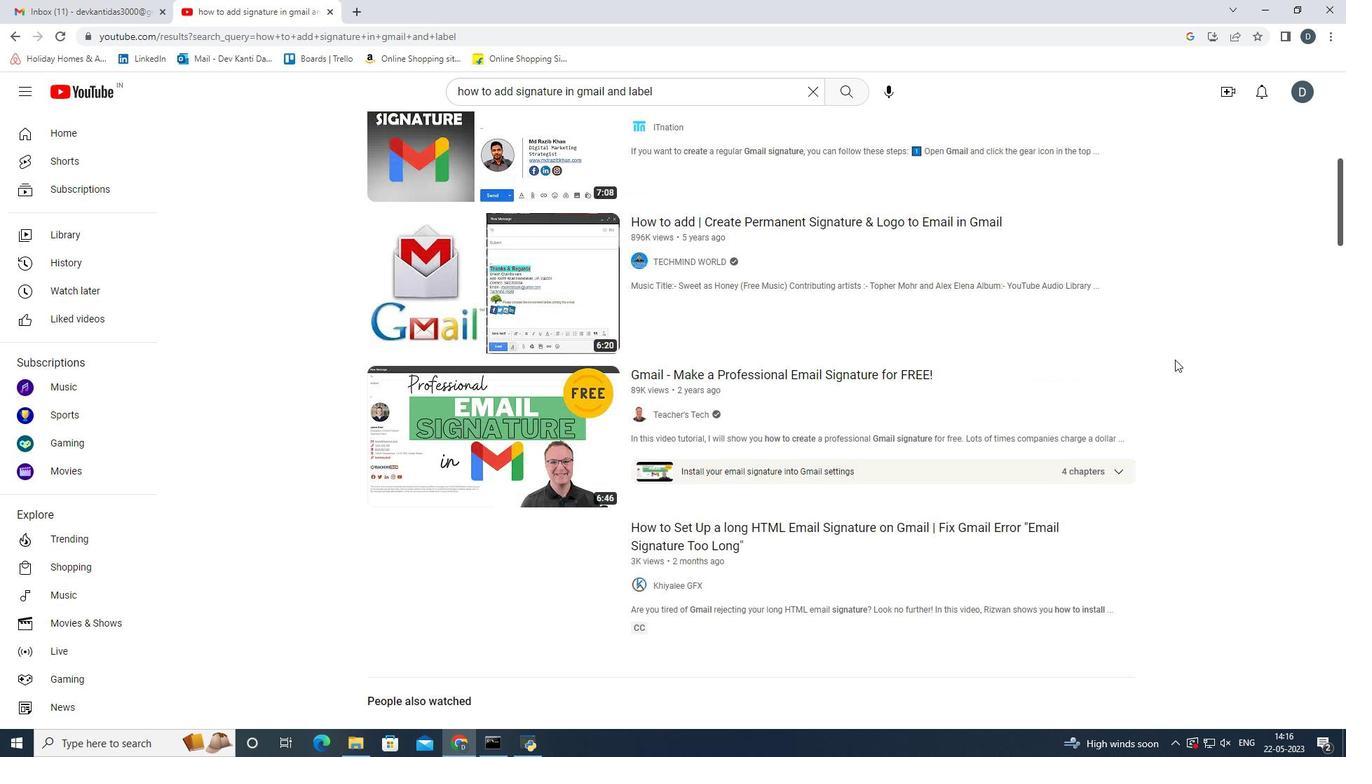 
Action: Mouse scrolled (706, 495) with delta (0, 0)
Screenshot: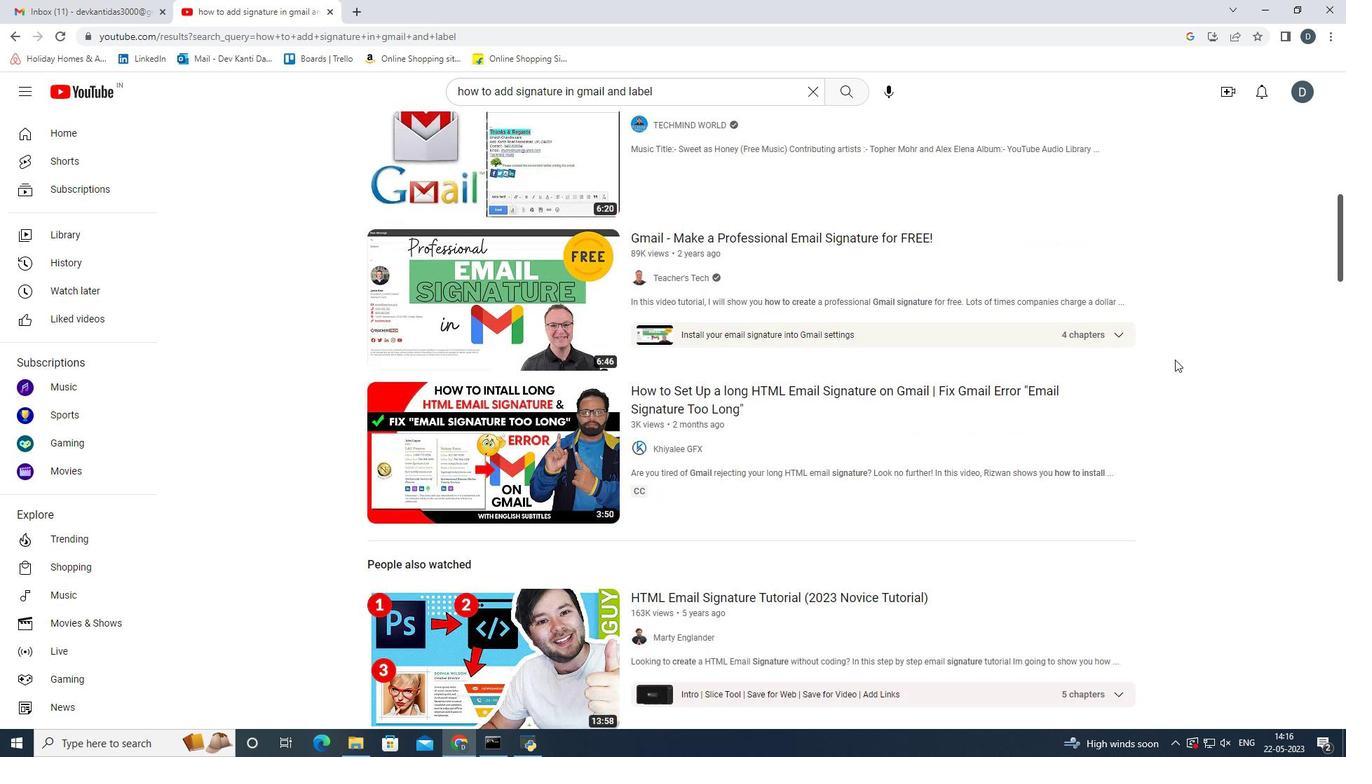 
Action: Mouse scrolled (706, 495) with delta (0, 0)
Screenshot: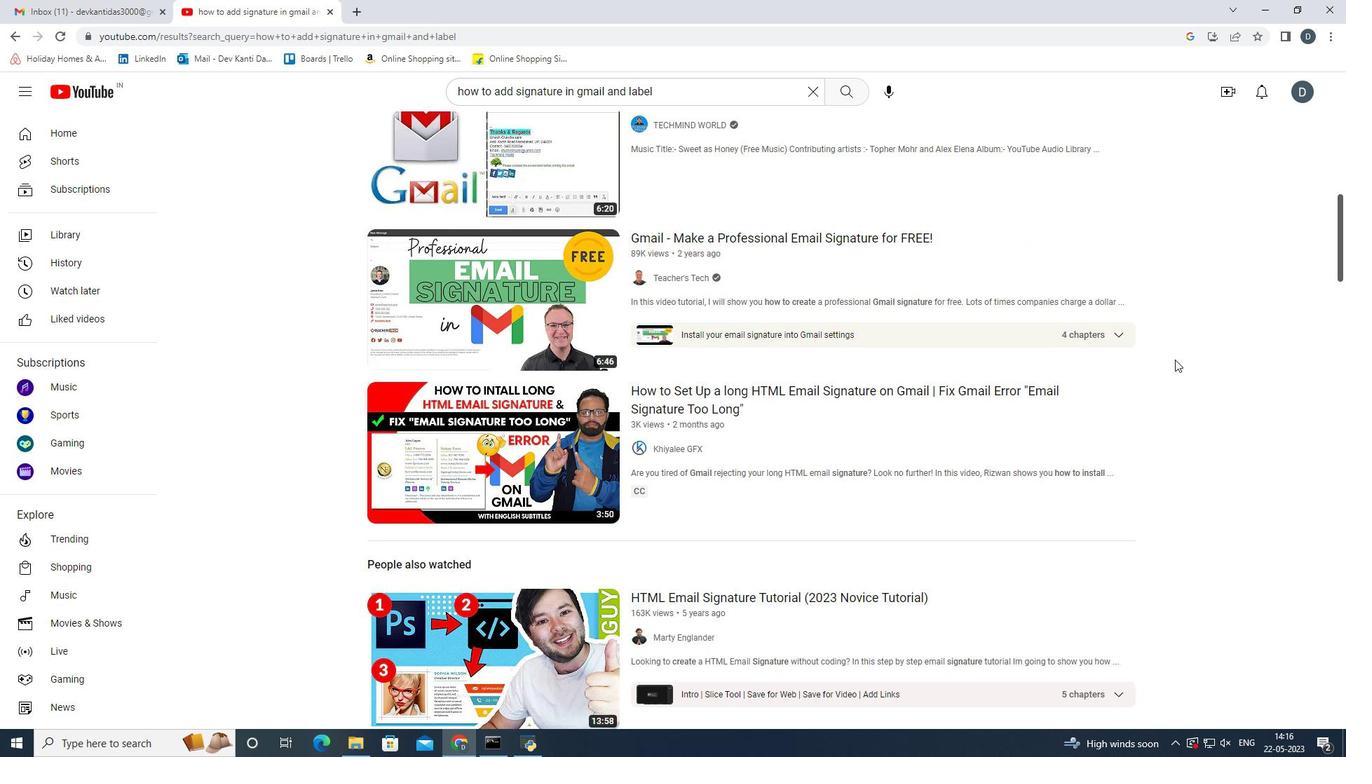 
Action: Mouse moved to (484, 340)
Screenshot: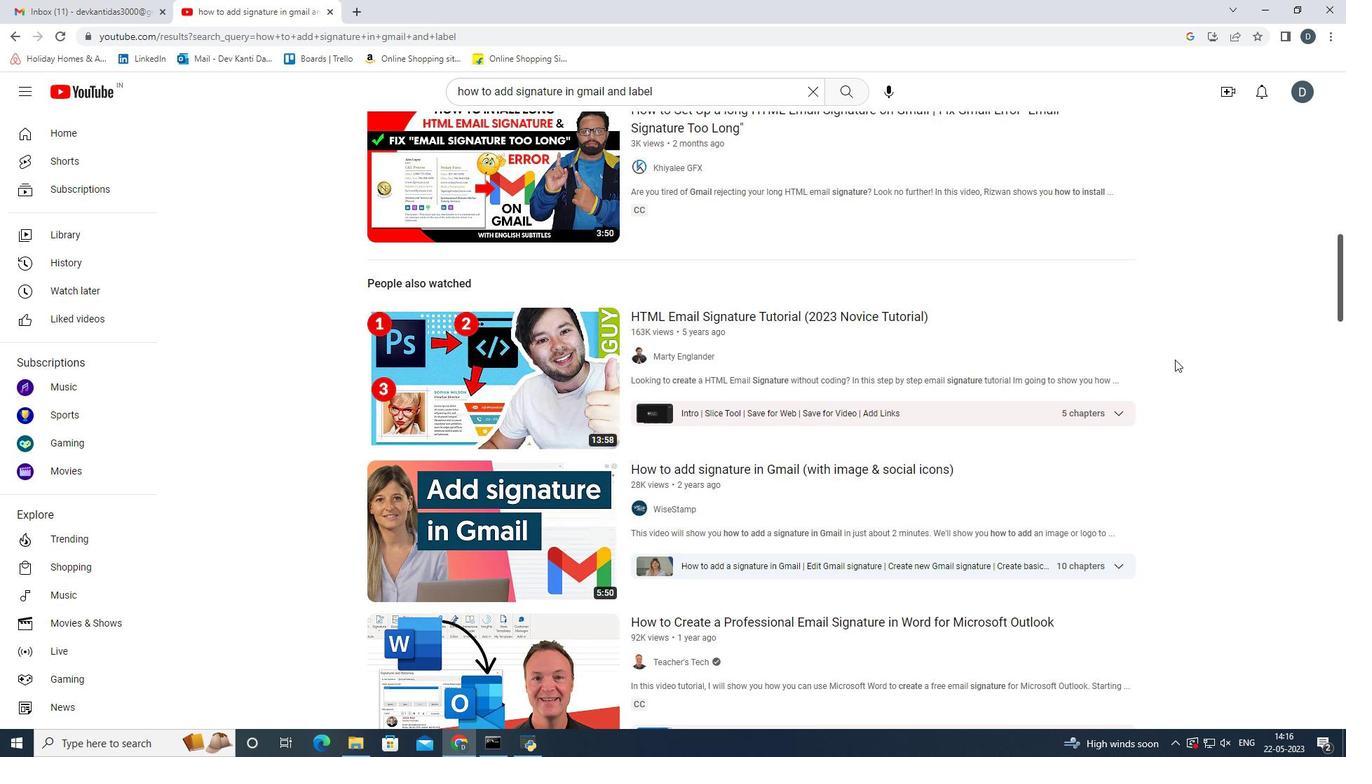 
Action: Mouse pressed left at (484, 340)
Screenshot: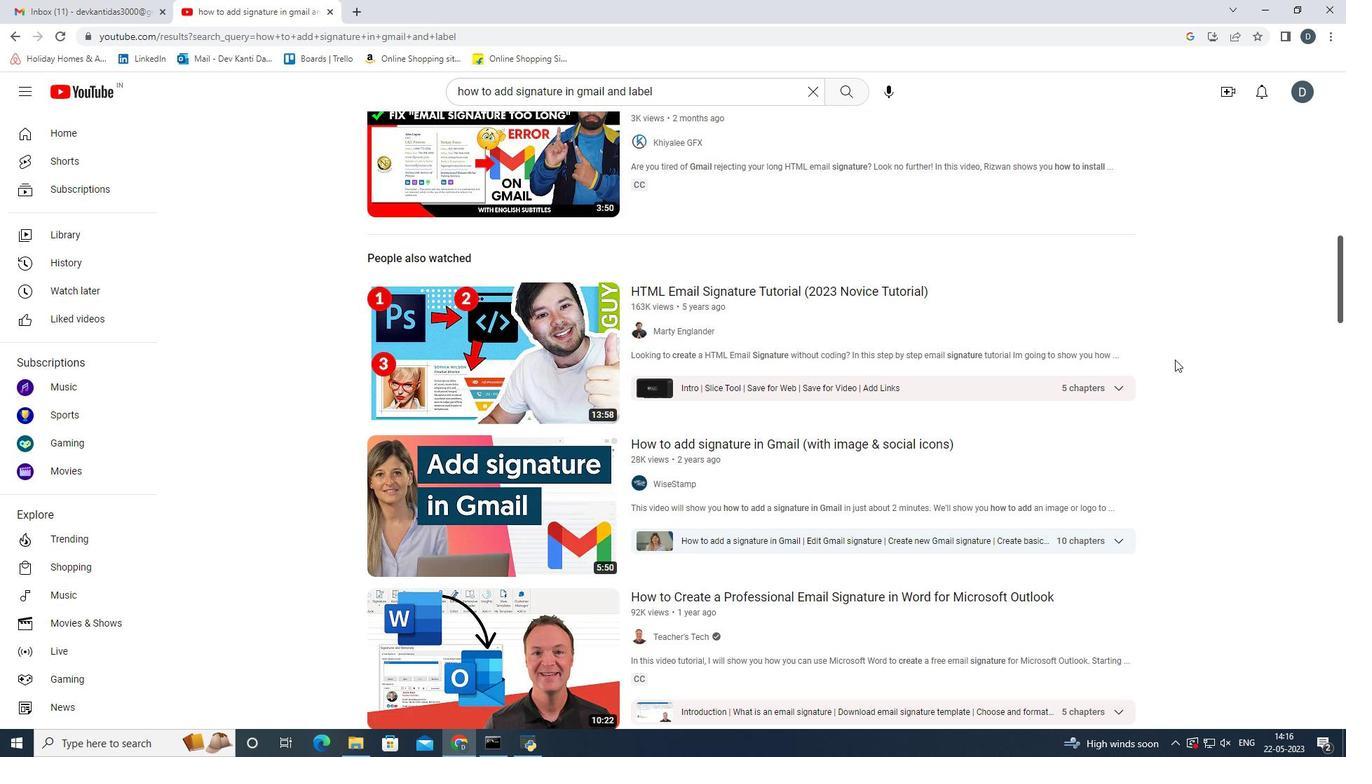 
Action: Mouse pressed left at (484, 340)
Screenshot: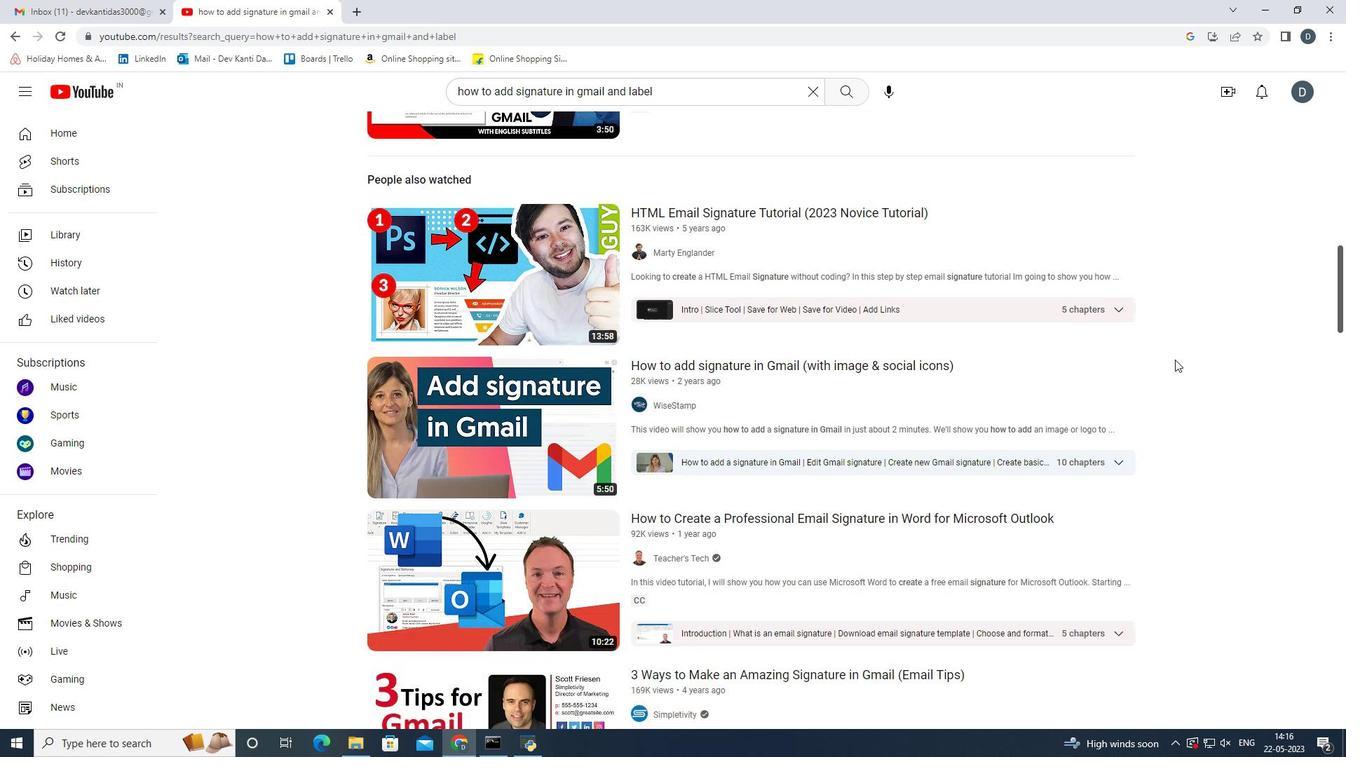 
Action: Mouse moved to (560, 387)
Screenshot: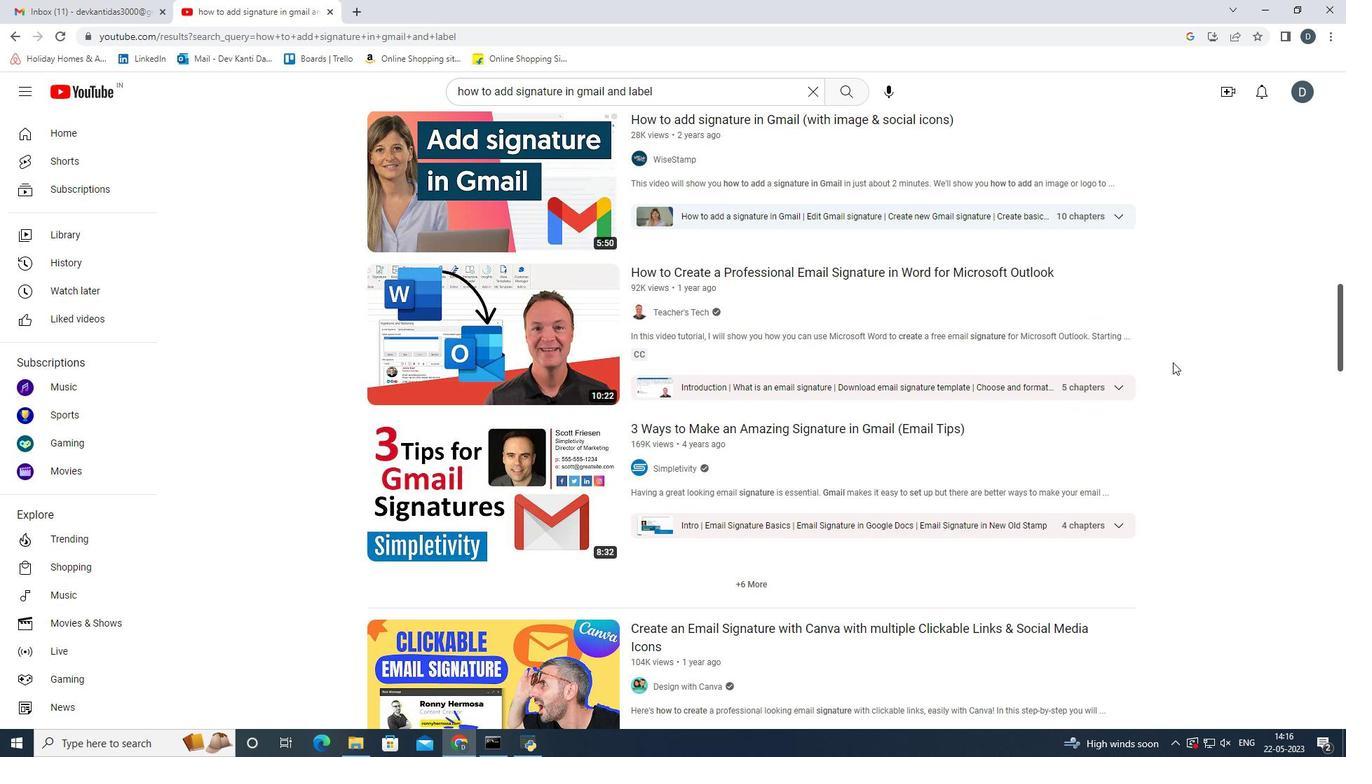 
Action: Mouse pressed left at (560, 387)
Screenshot: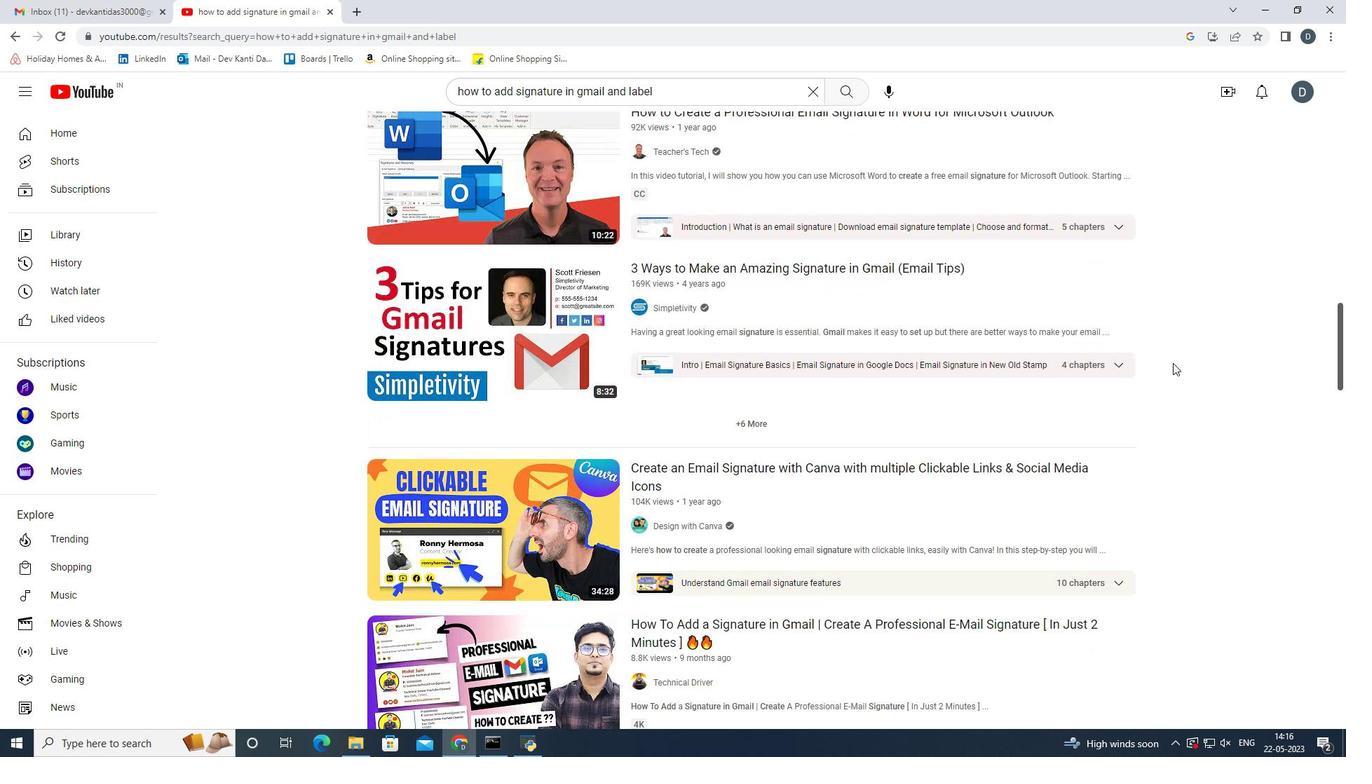 
Action: Key pressed <Key.shift>Kennrth
Screenshot: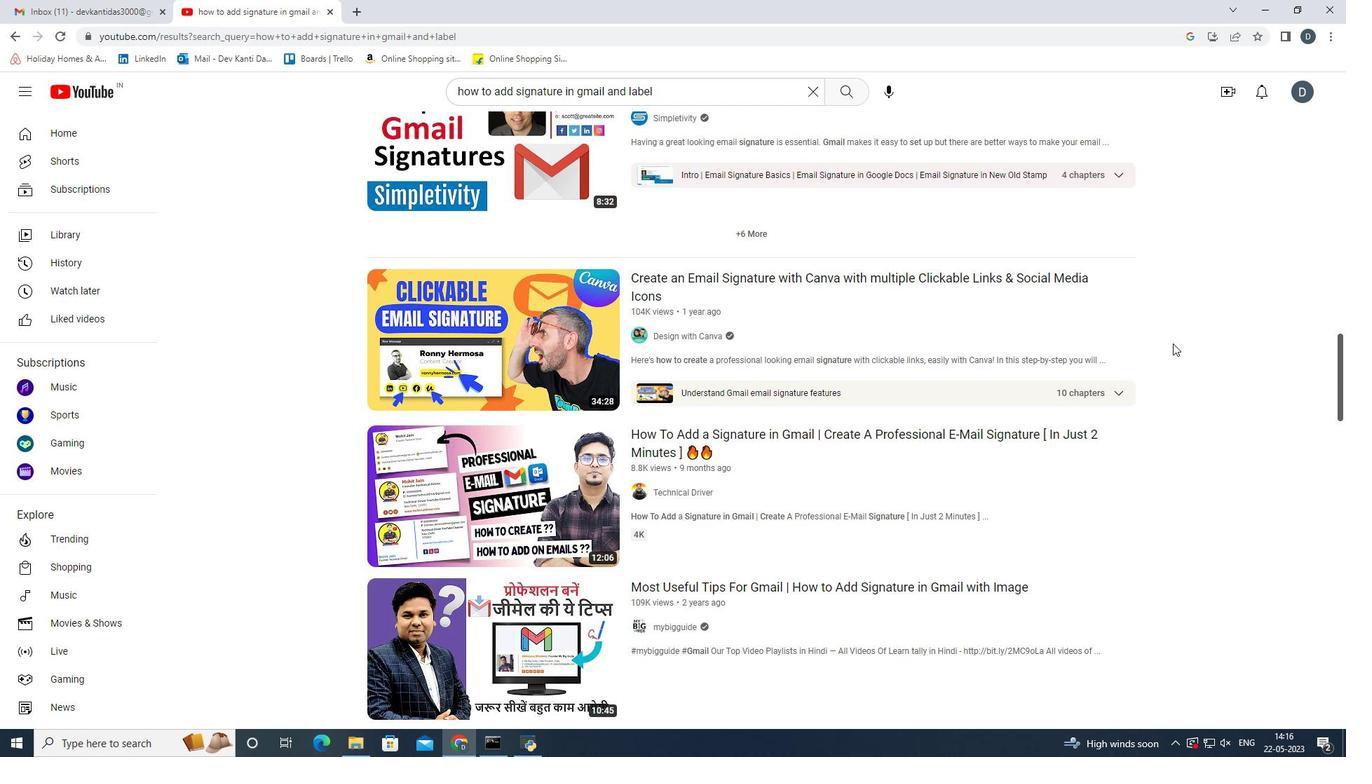 
Action: Mouse moved to (700, 405)
Screenshot: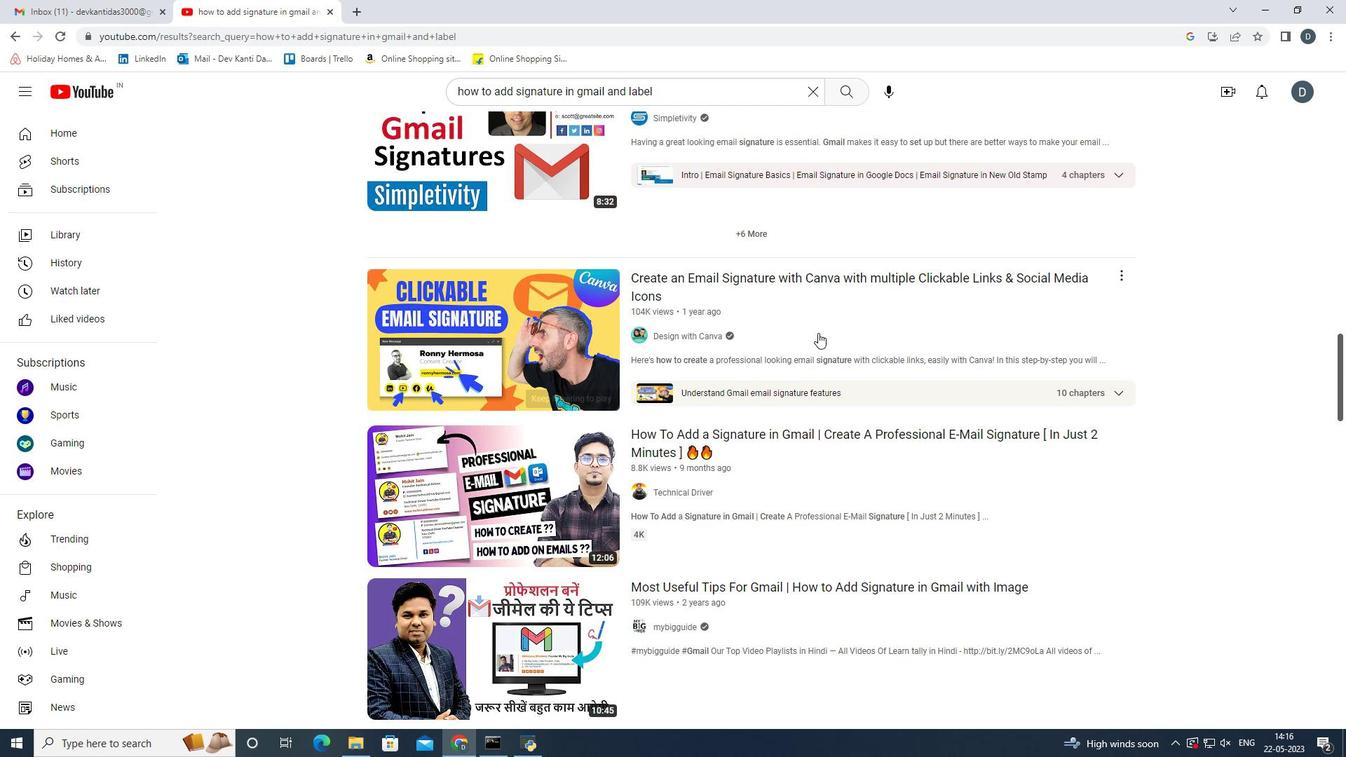 
Action: Key pressed <Key.backspace><Key.backspace><Key.backspace>rth
Screenshot: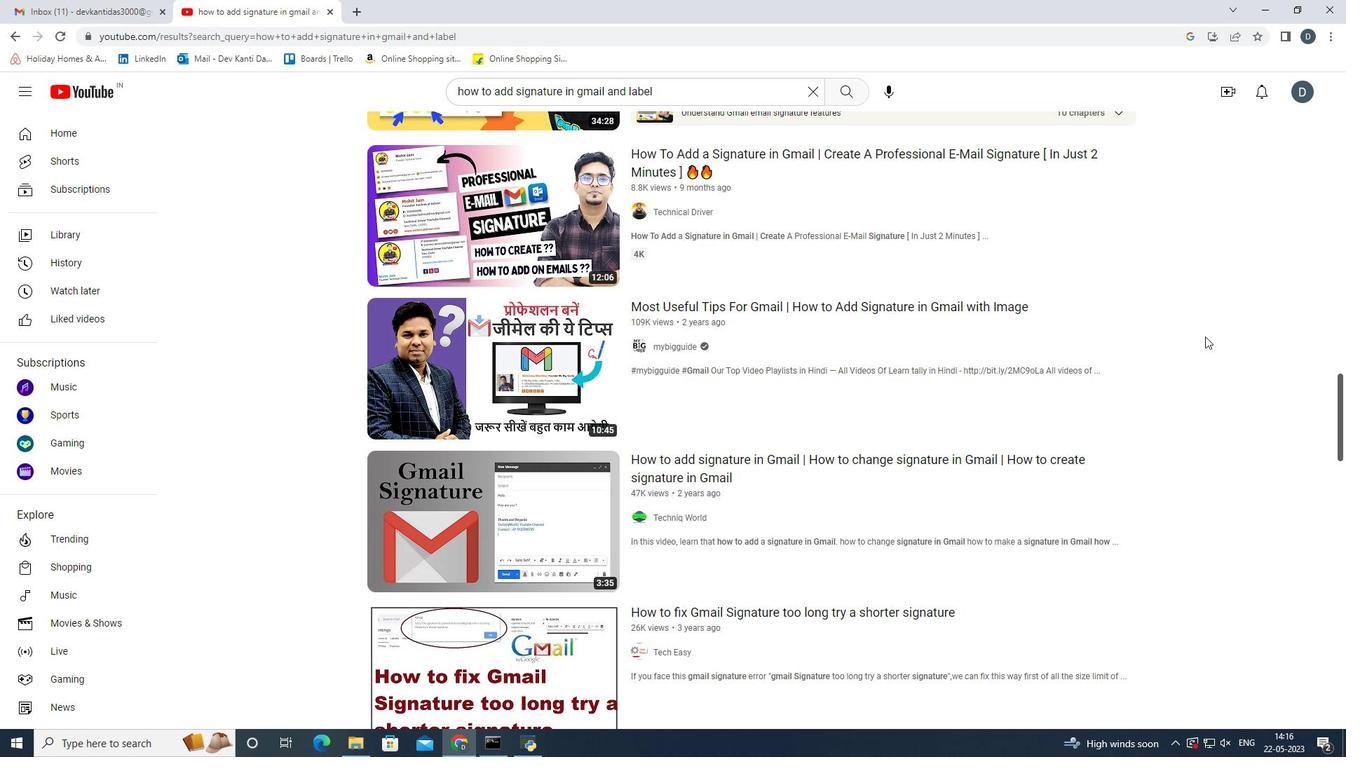 
Action: Mouse moved to (786, 421)
Screenshot: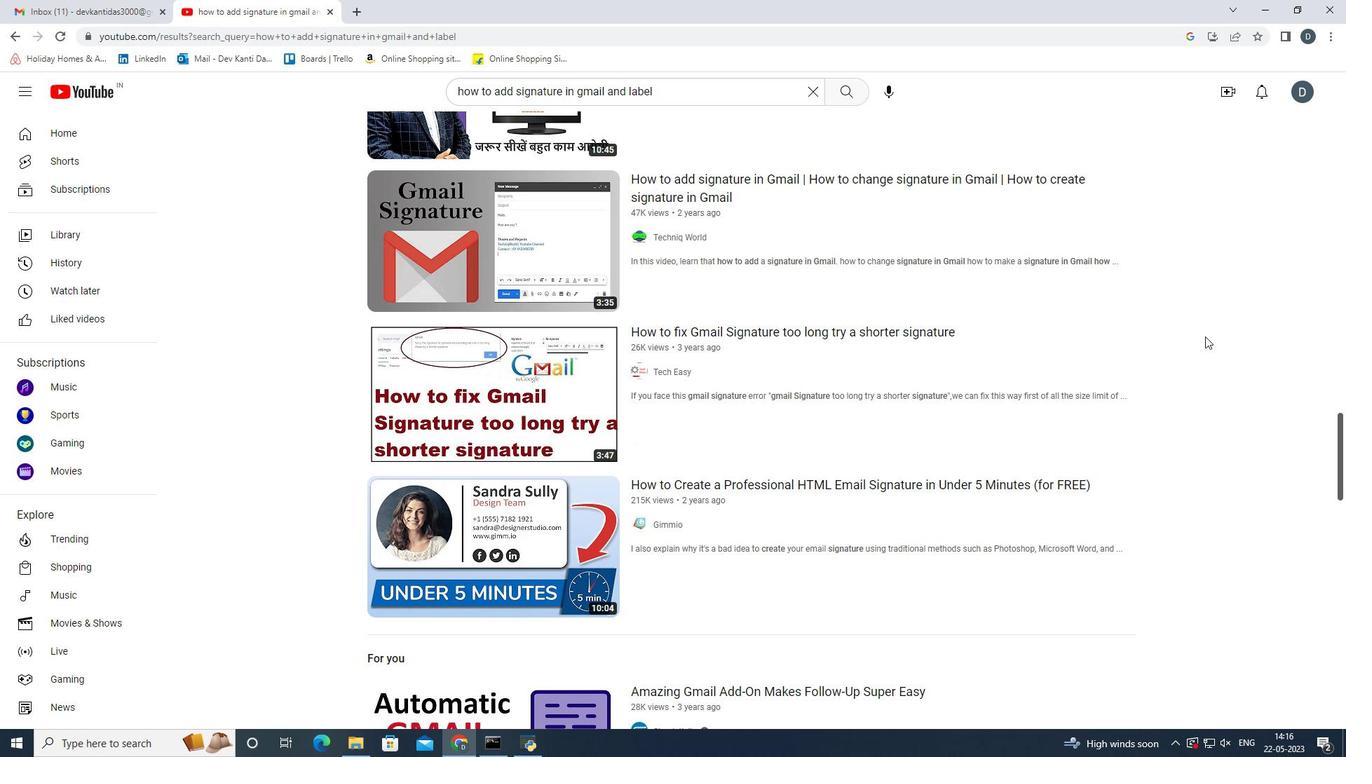
Action: Mouse pressed left at (786, 421)
Screenshot: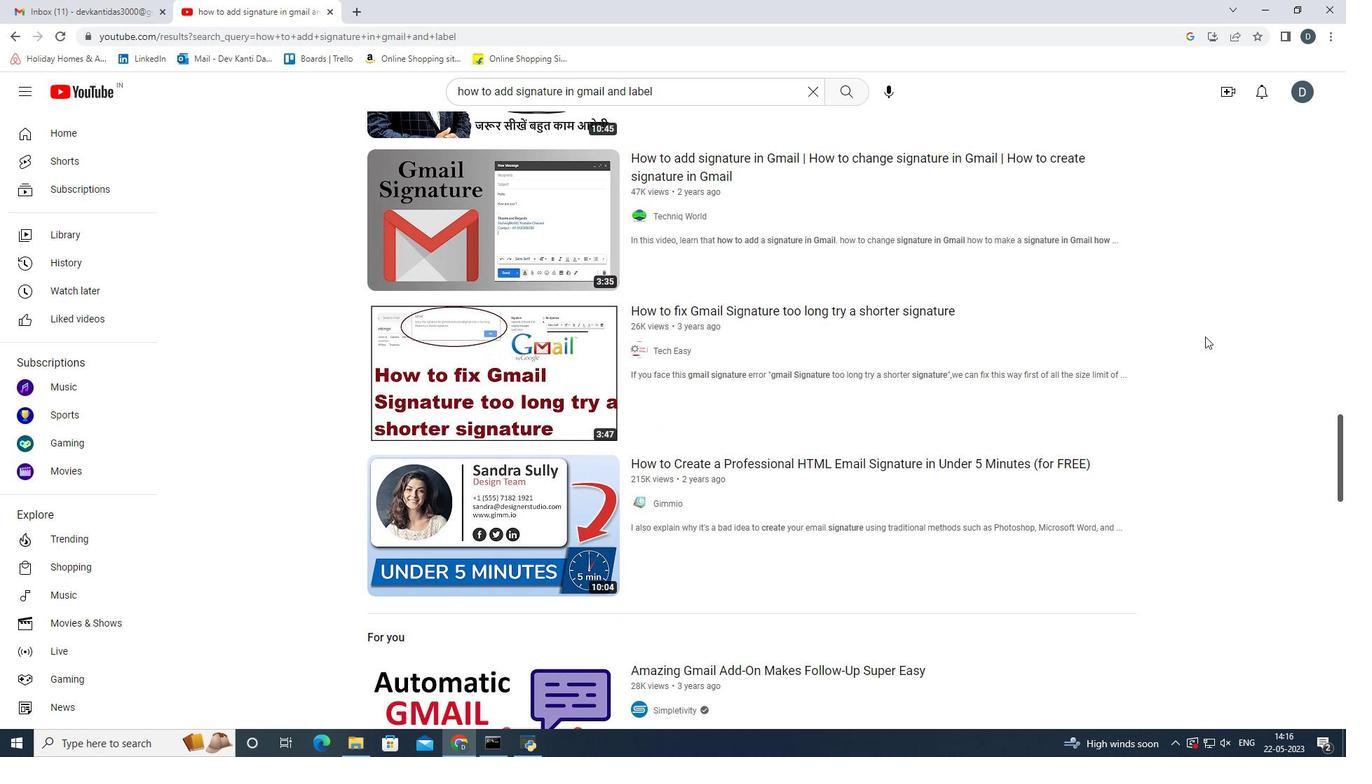 
Action: Mouse moved to (733, 426)
Screenshot: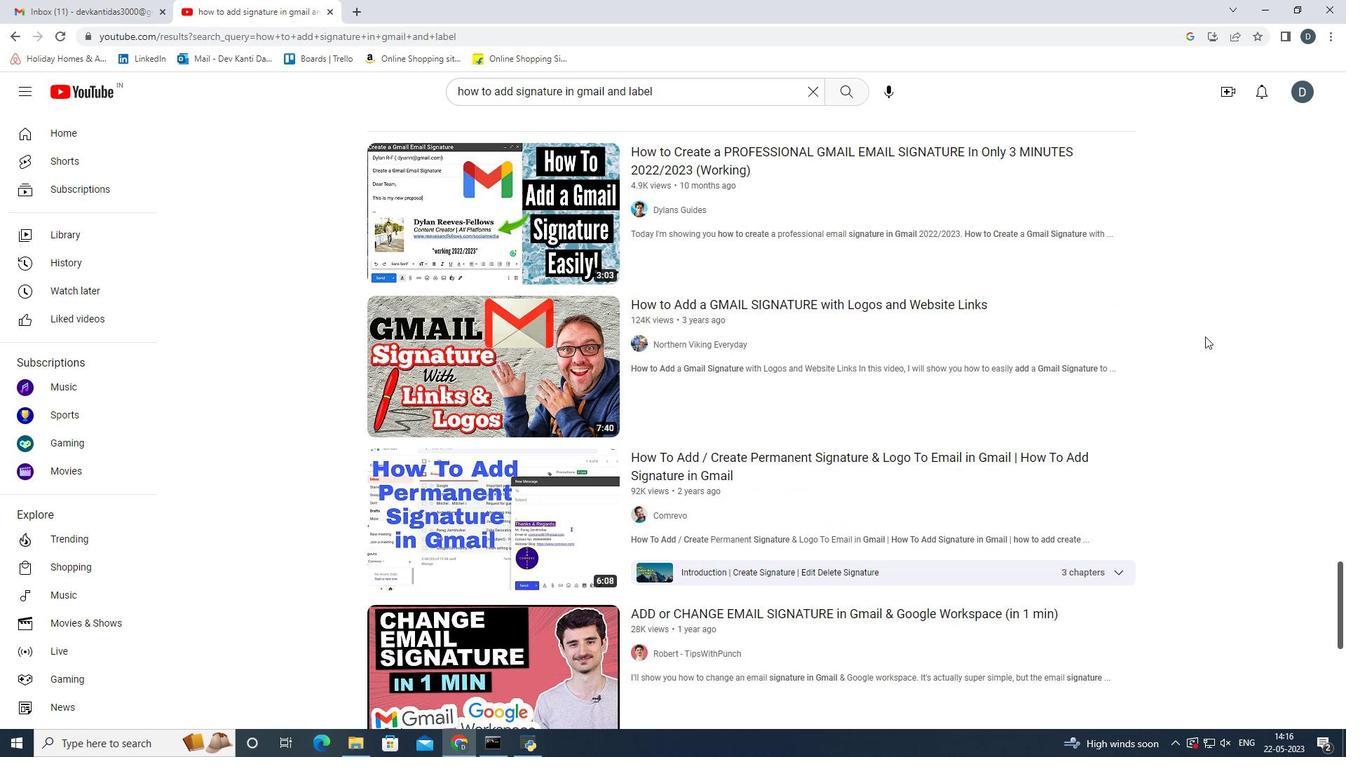 
Action: Mouse pressed left at (733, 426)
Screenshot: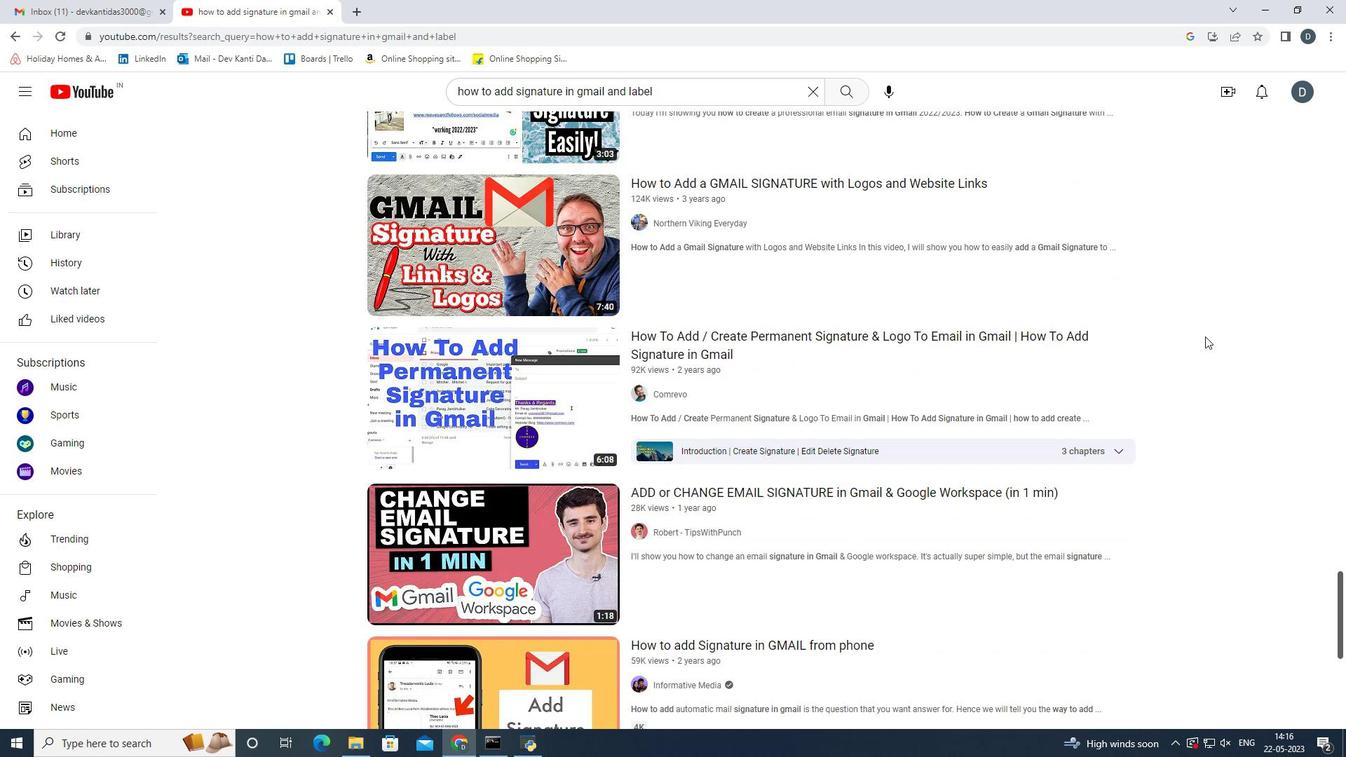
Action: Mouse moved to (620, 328)
Screenshot: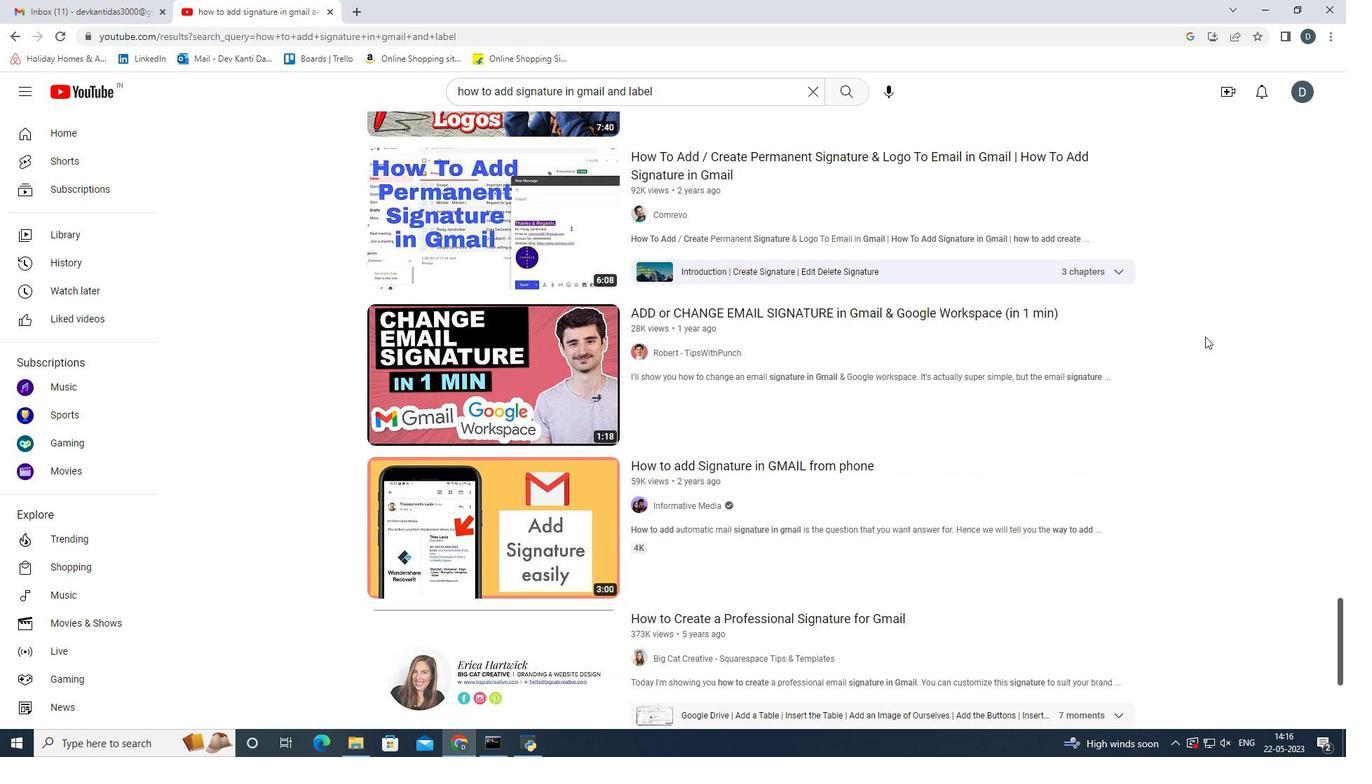 
Action: Mouse pressed left at (620, 328)
Screenshot: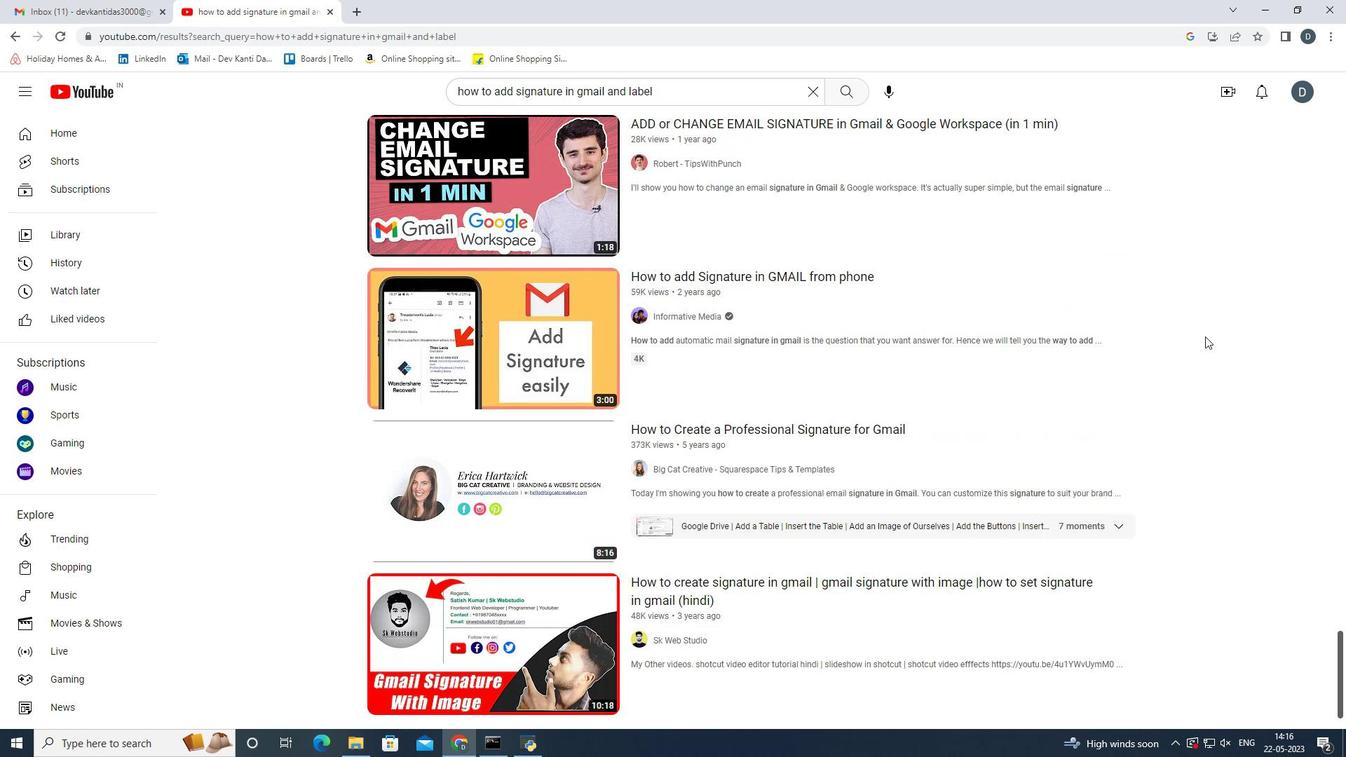 
Action: Key pressed <Key.shift><Key.shift><Key.shift><Key.shift><Key.shift><Key.shift><Key.shift>Kenneth<Key.space><Key.shift>Davis
Screenshot: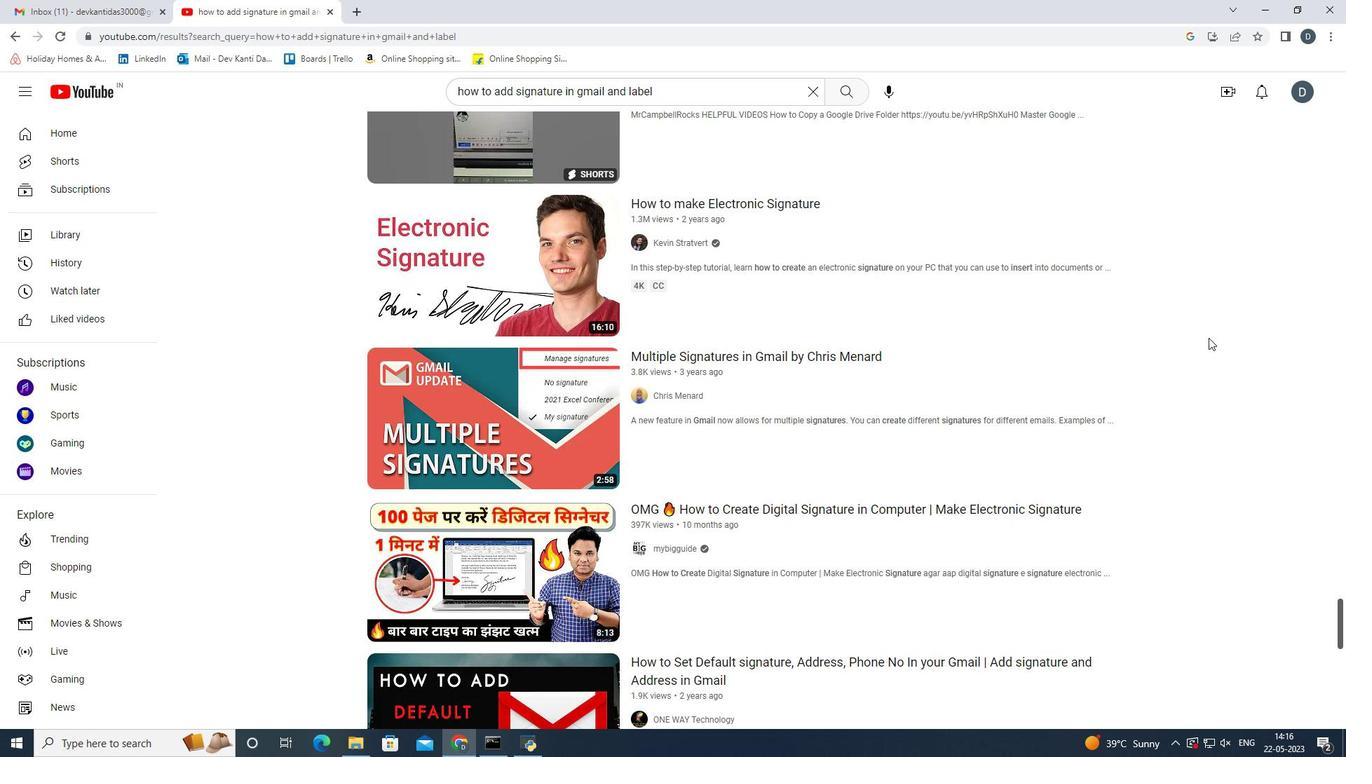 
Action: Mouse moved to (508, 521)
Screenshot: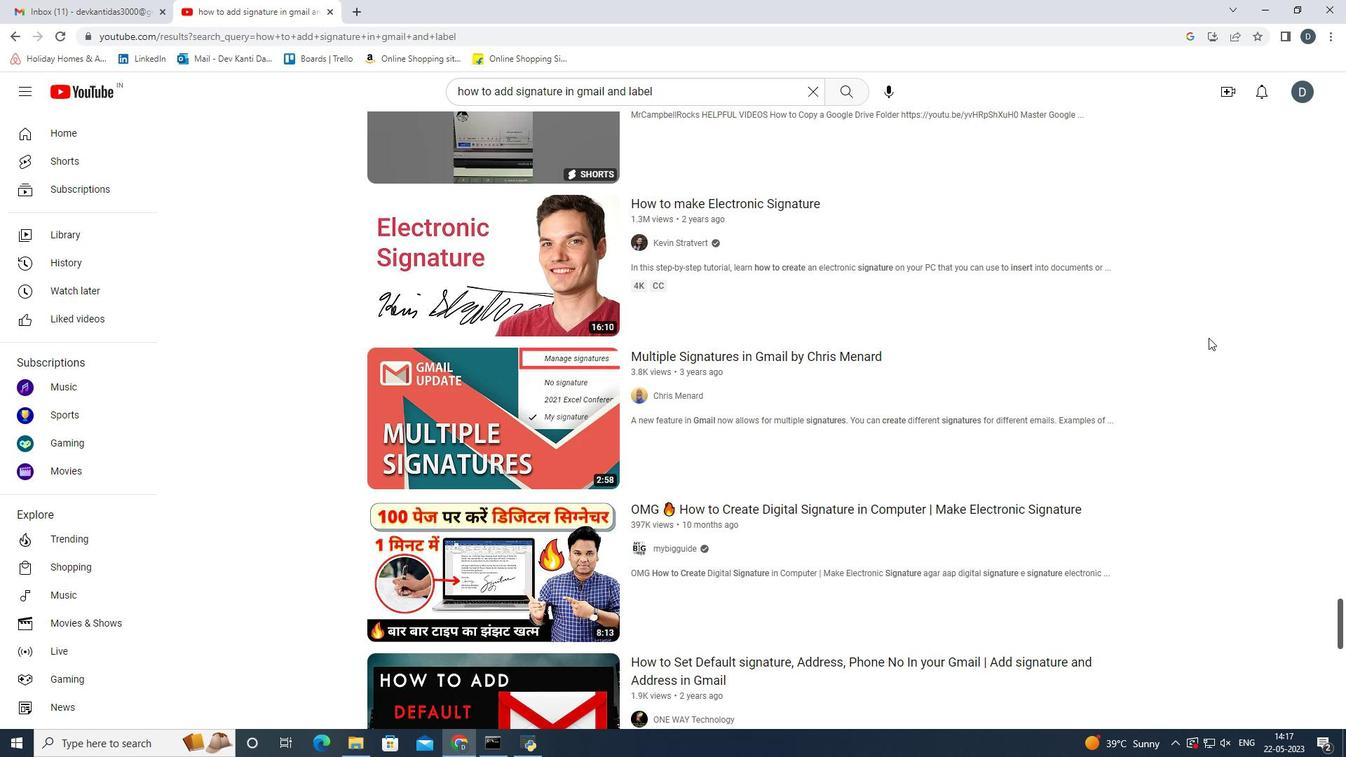 
Action: Mouse pressed left at (508, 521)
Screenshot: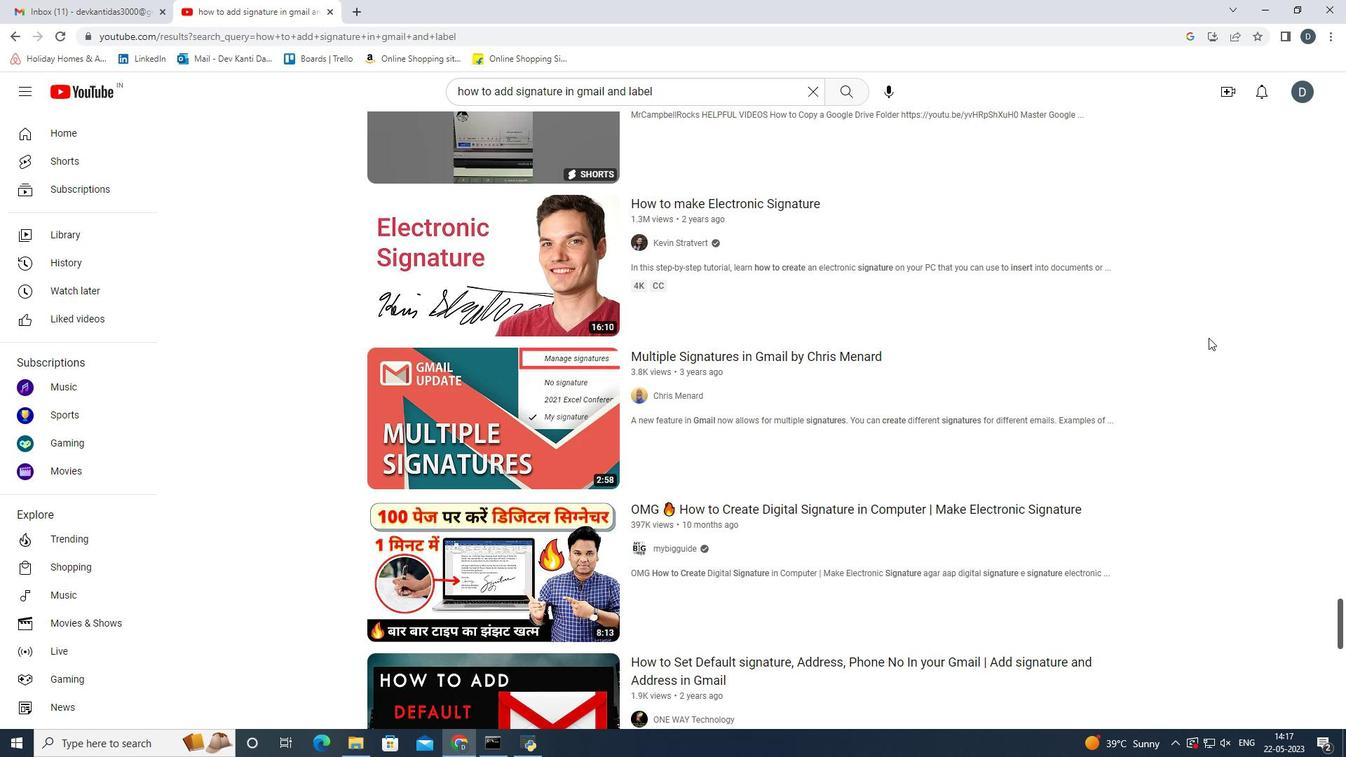 
Action: Mouse moved to (503, 548)
Screenshot: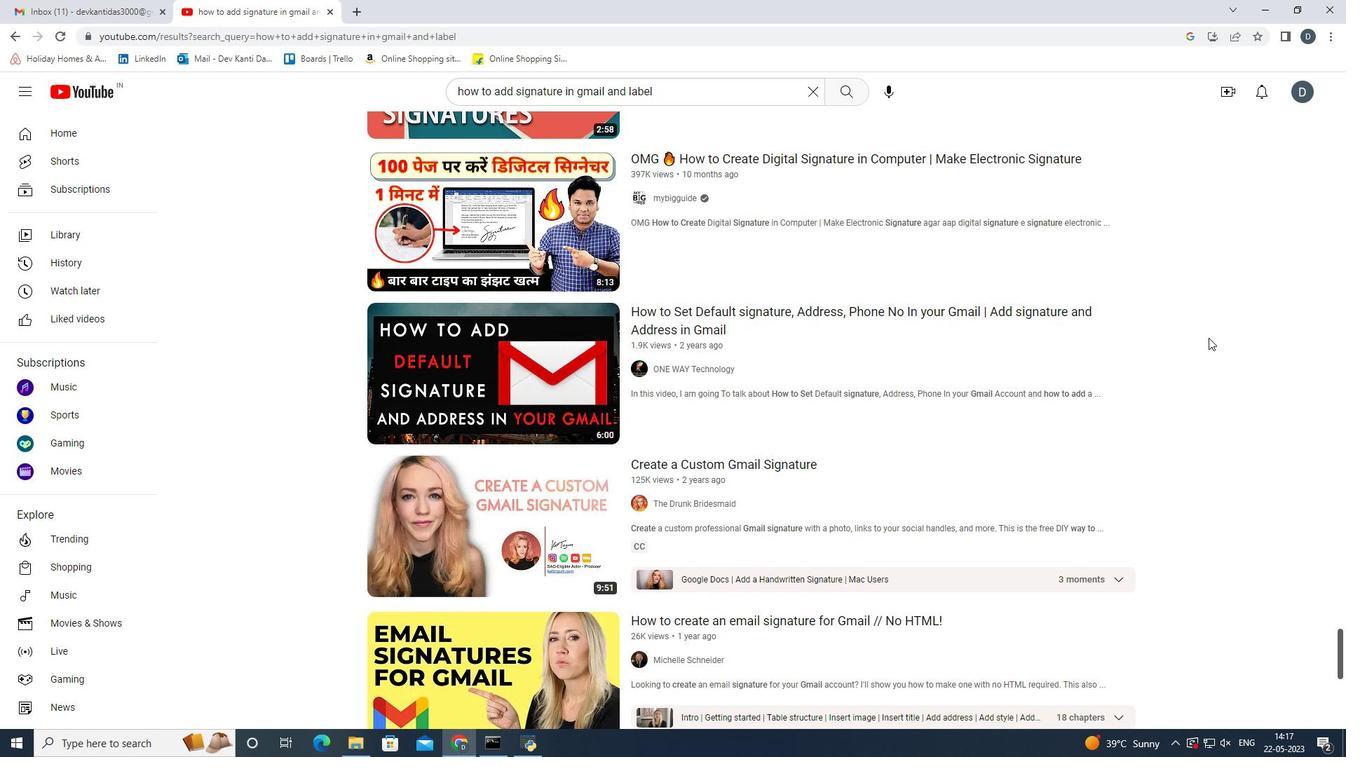 
Action: Mouse pressed left at (503, 548)
Screenshot: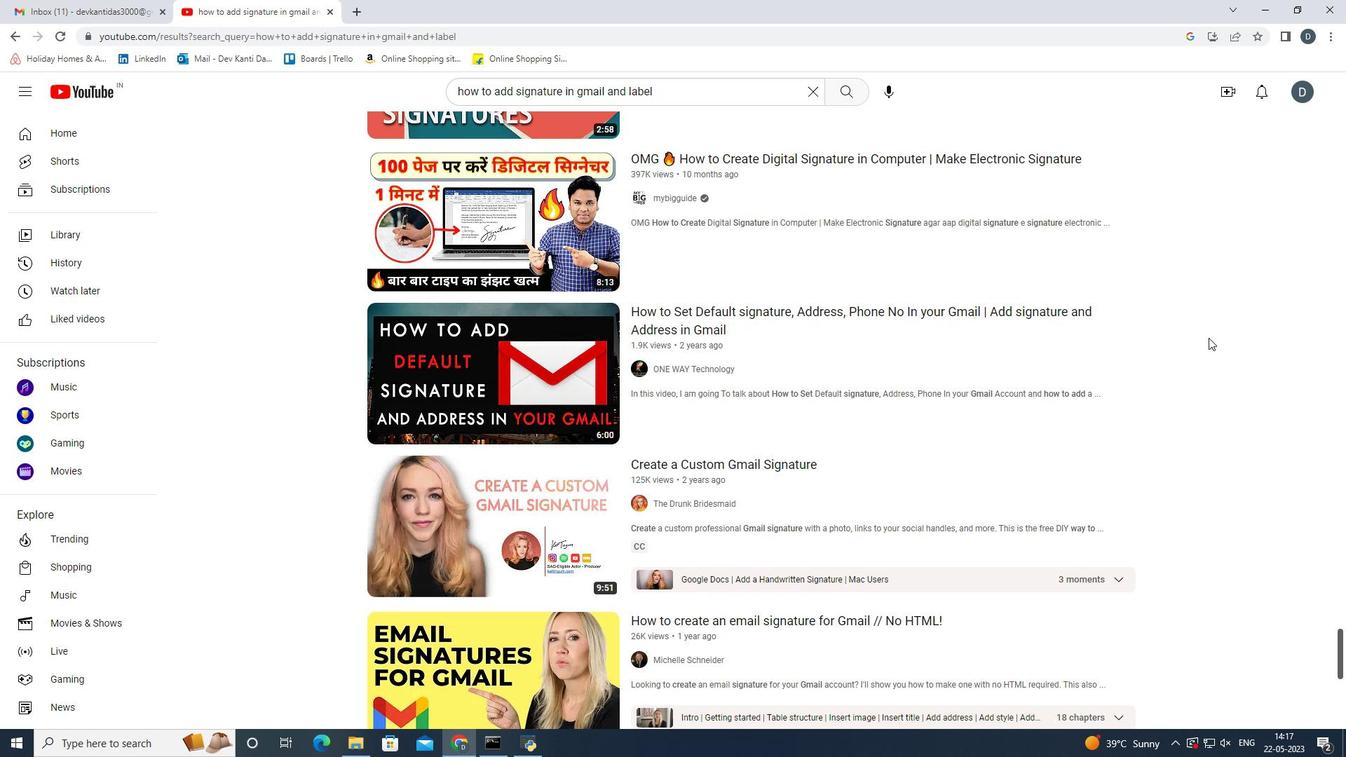 
Action: Mouse moved to (587, 522)
Screenshot: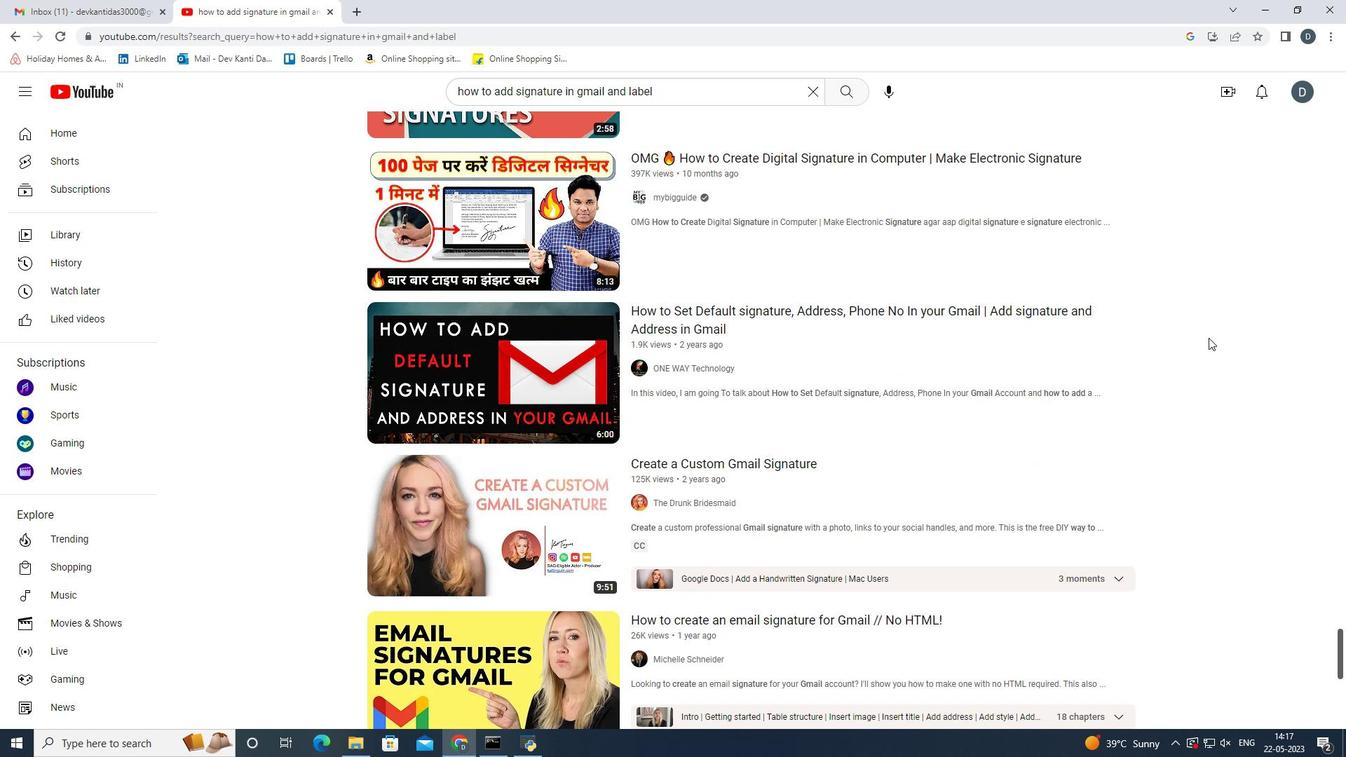 
Action: Mouse pressed left at (587, 522)
Screenshot: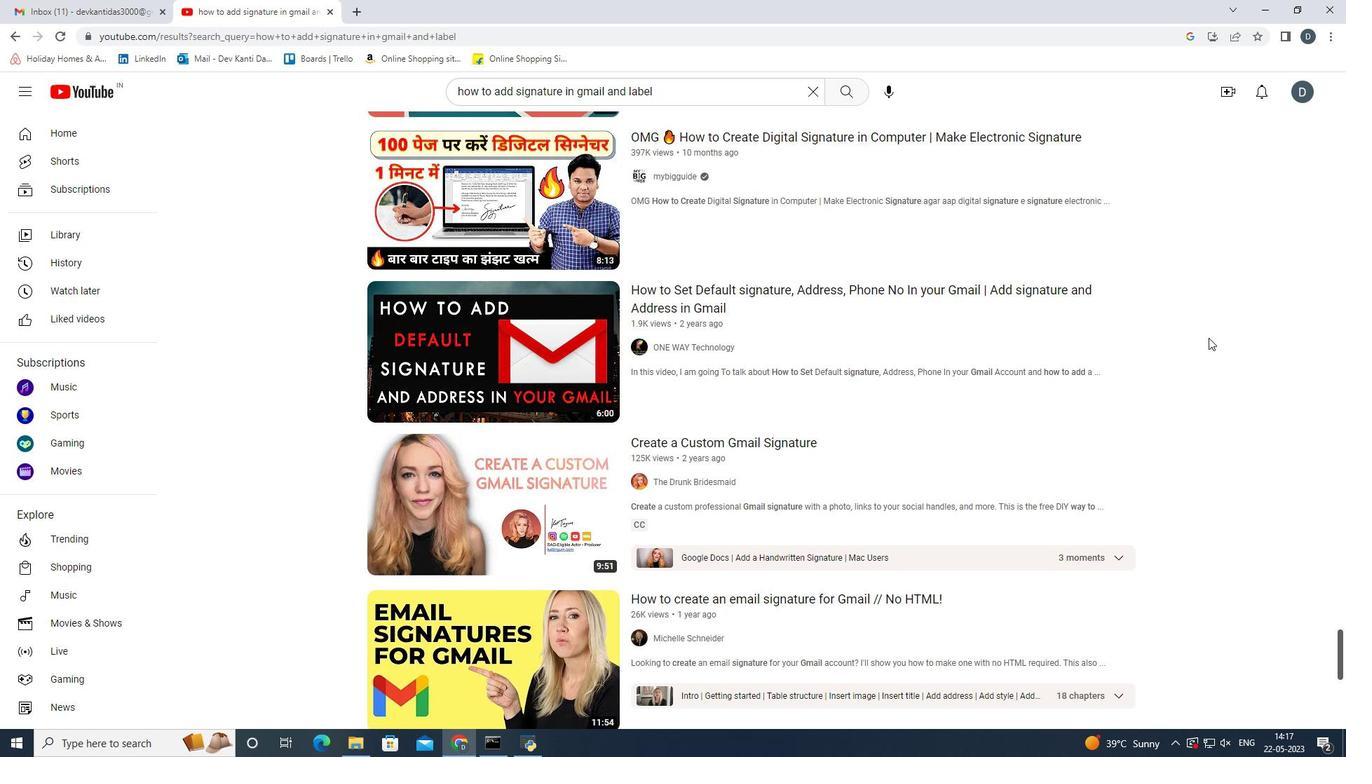 
Action: Mouse moved to (588, 556)
Screenshot: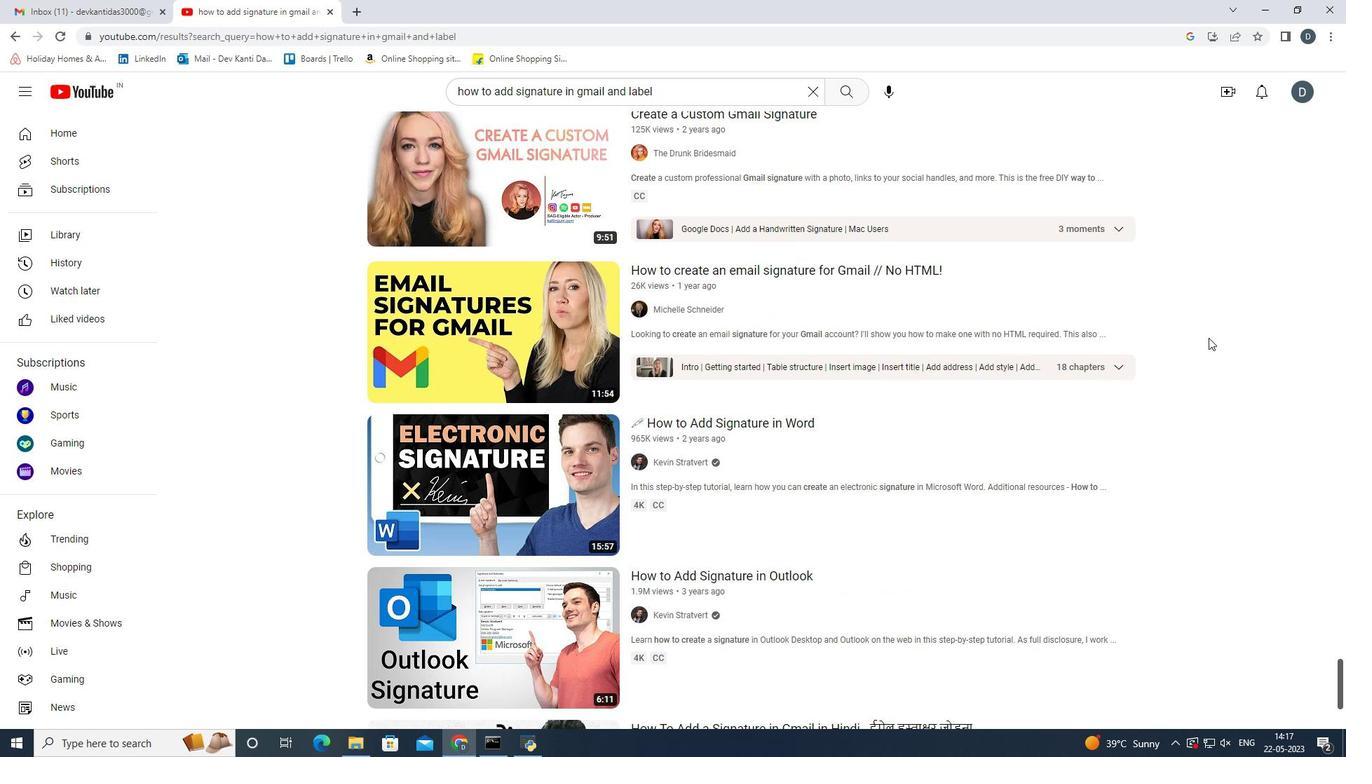 
Action: Mouse pressed left at (588, 556)
Screenshot: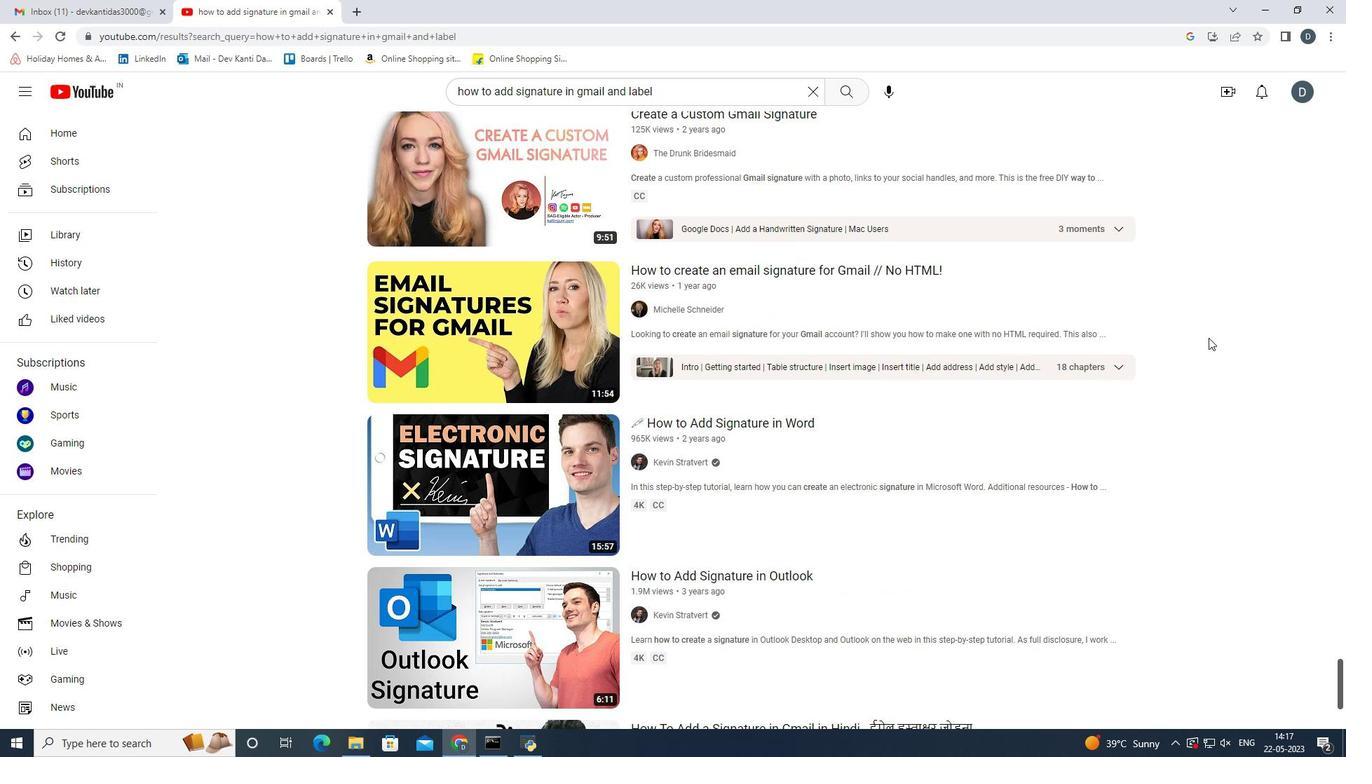 
Action: Mouse moved to (418, 547)
Screenshot: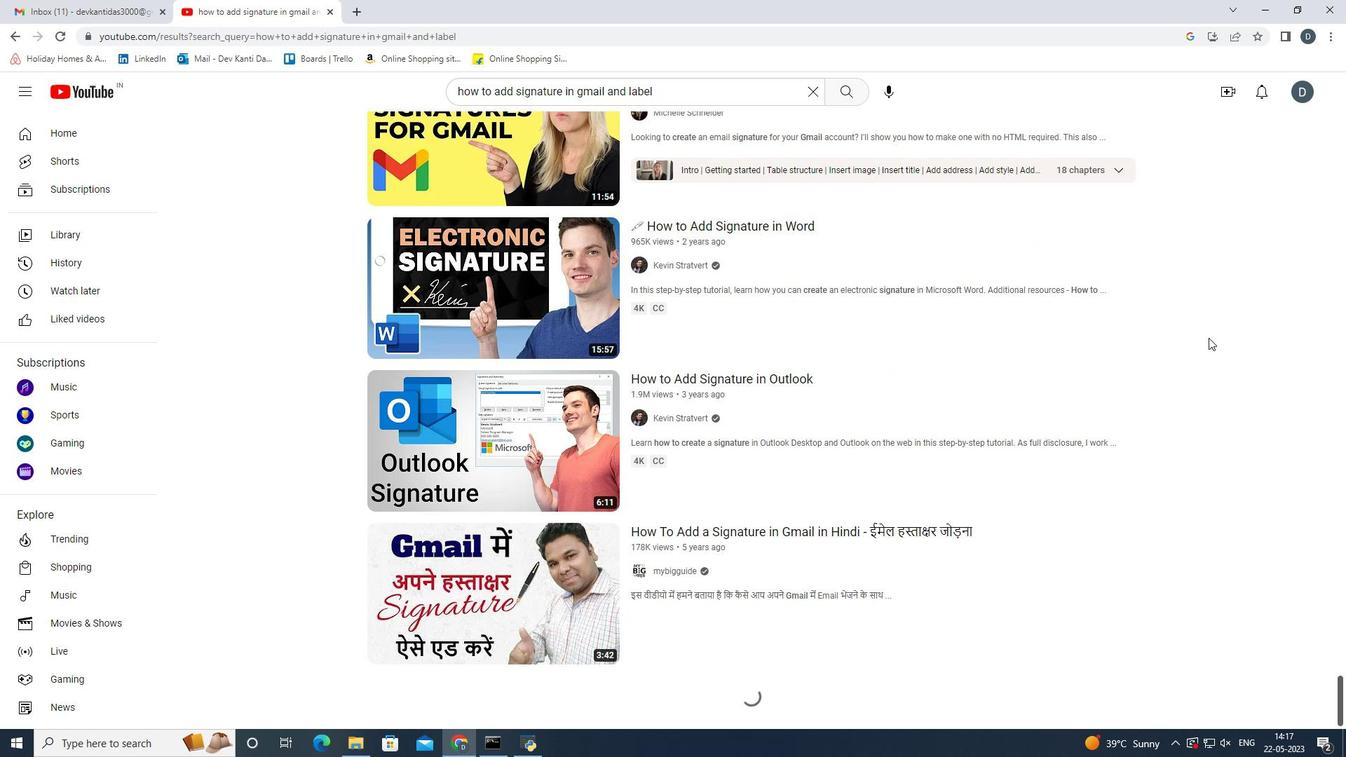 
Action: Mouse pressed left at (418, 547)
Screenshot: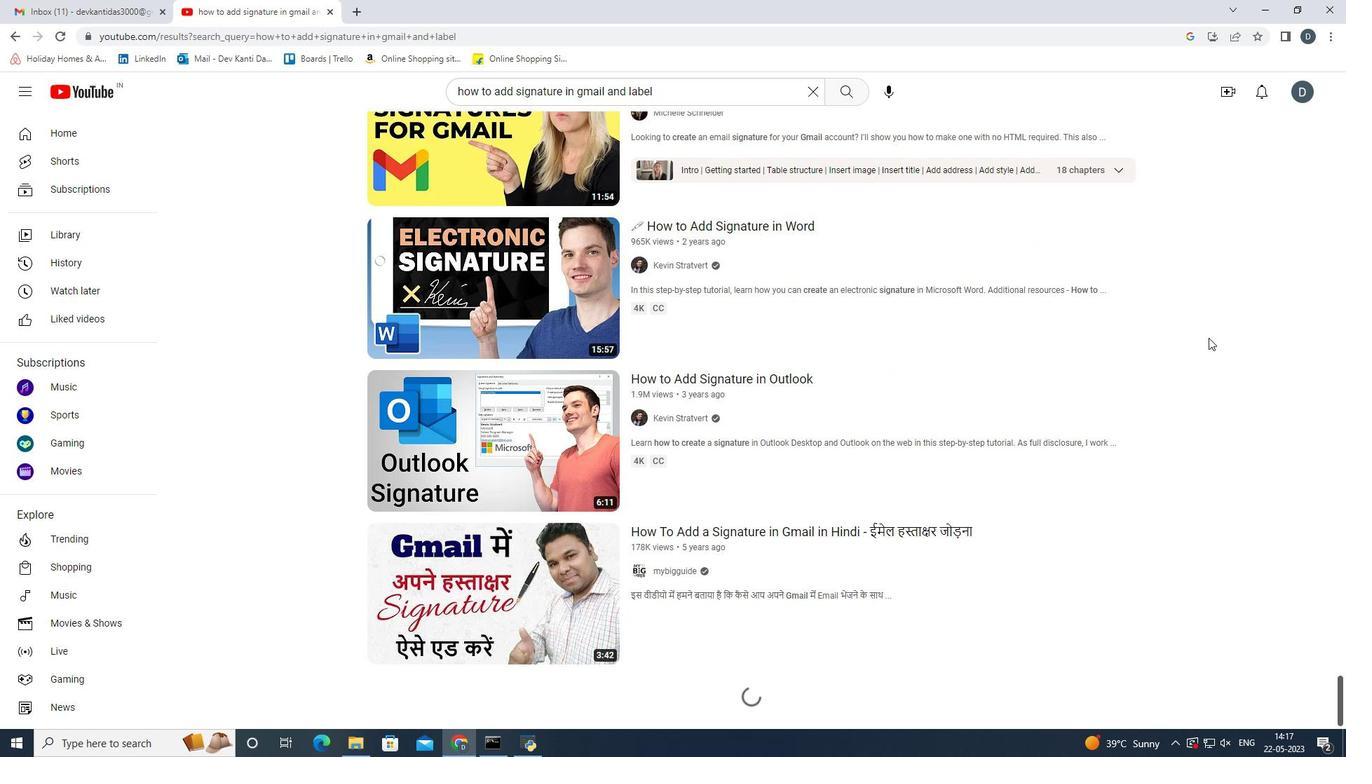 
Action: Mouse moved to (448, 557)
Screenshot: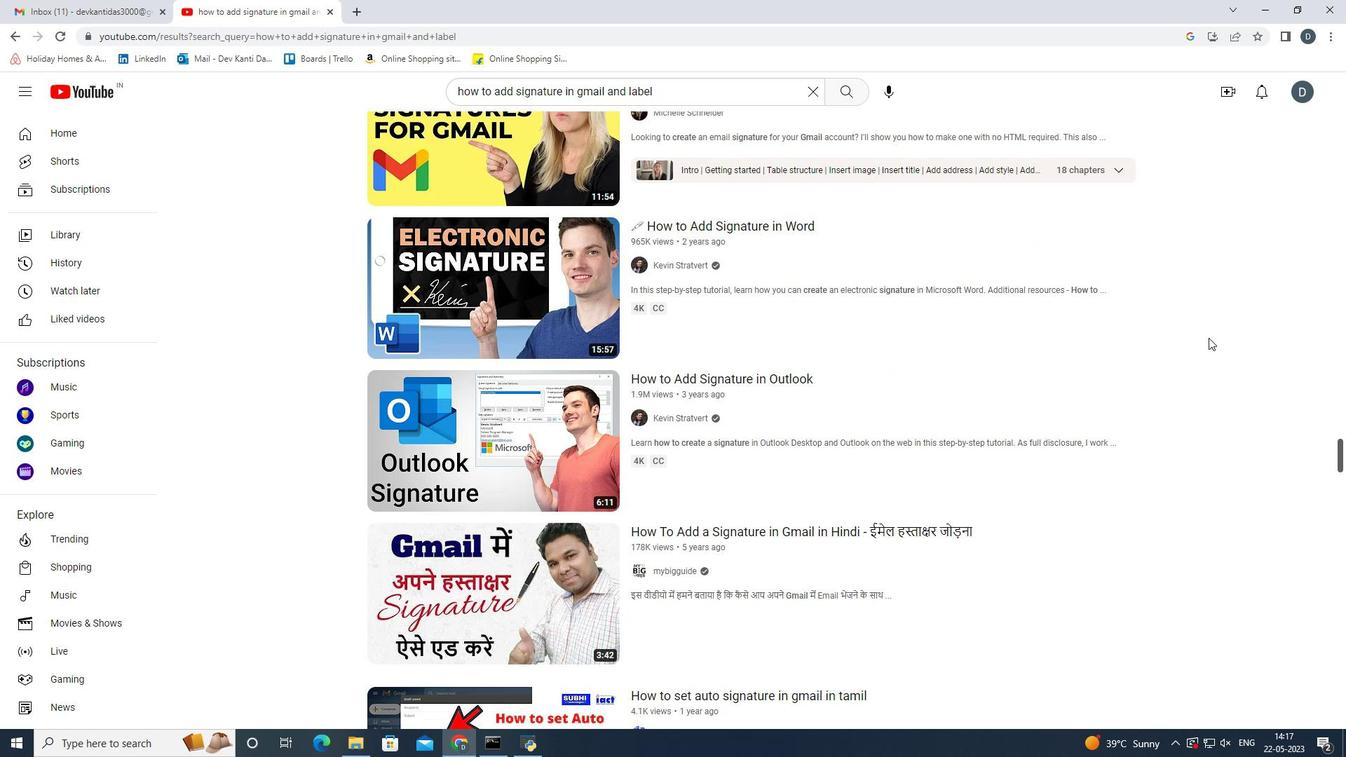 
Action: Mouse scrolled (448, 556) with delta (0, 0)
Screenshot: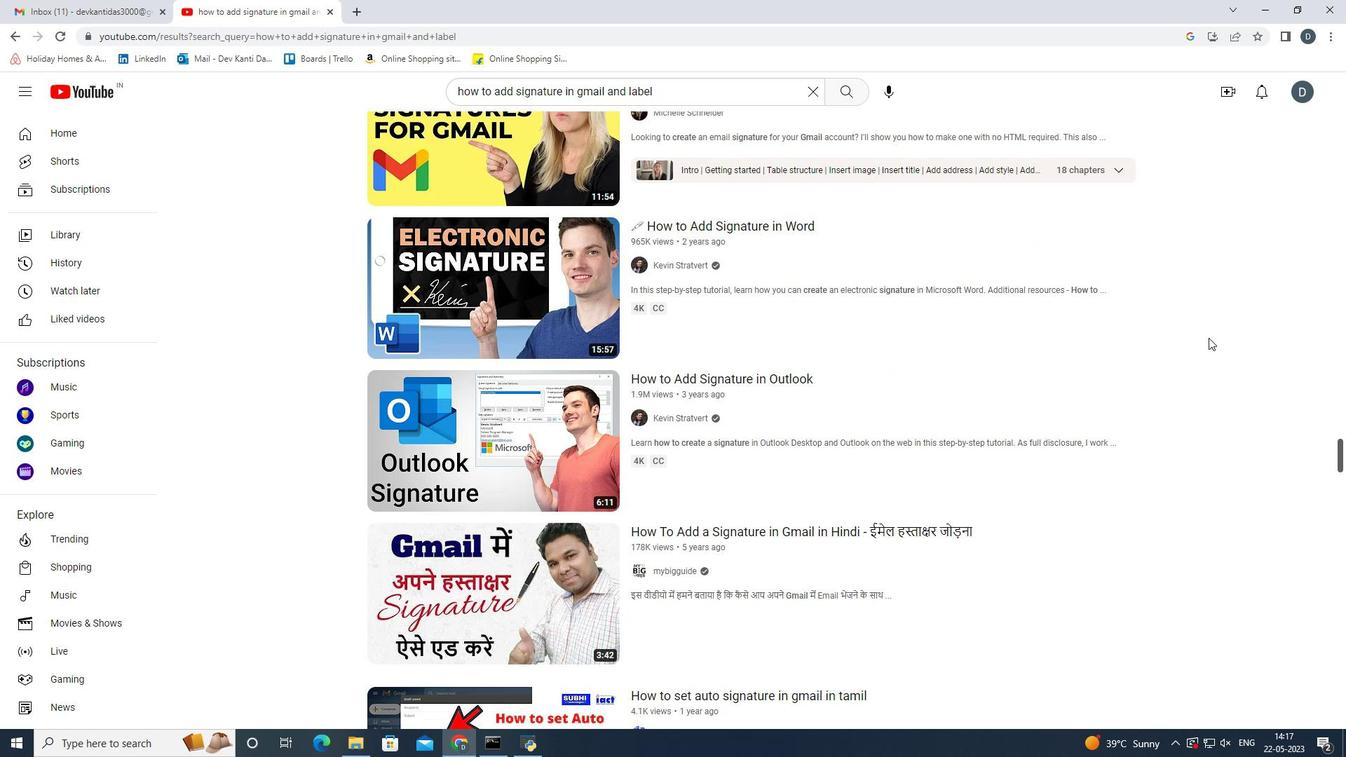 
Action: Mouse moved to (455, 558)
Screenshot: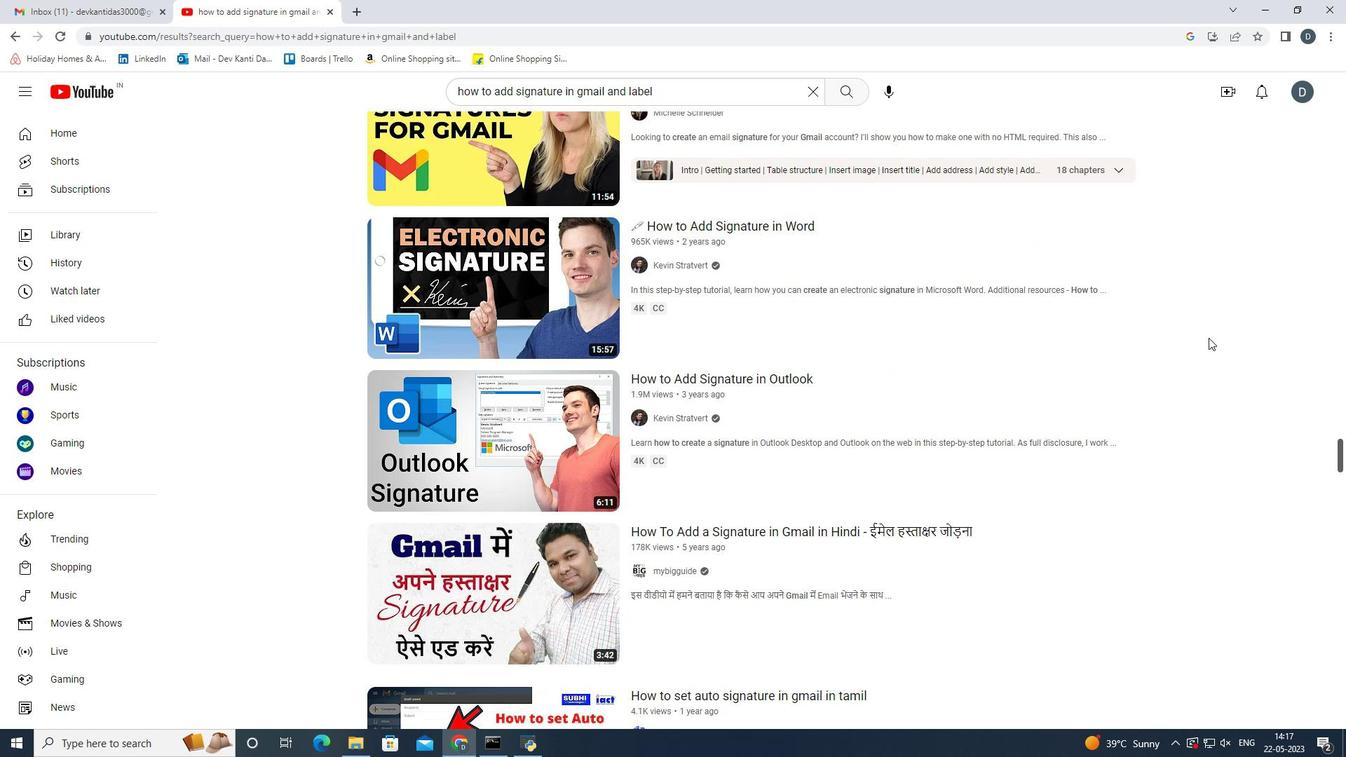 
Action: Mouse scrolled (455, 557) with delta (0, 0)
Screenshot: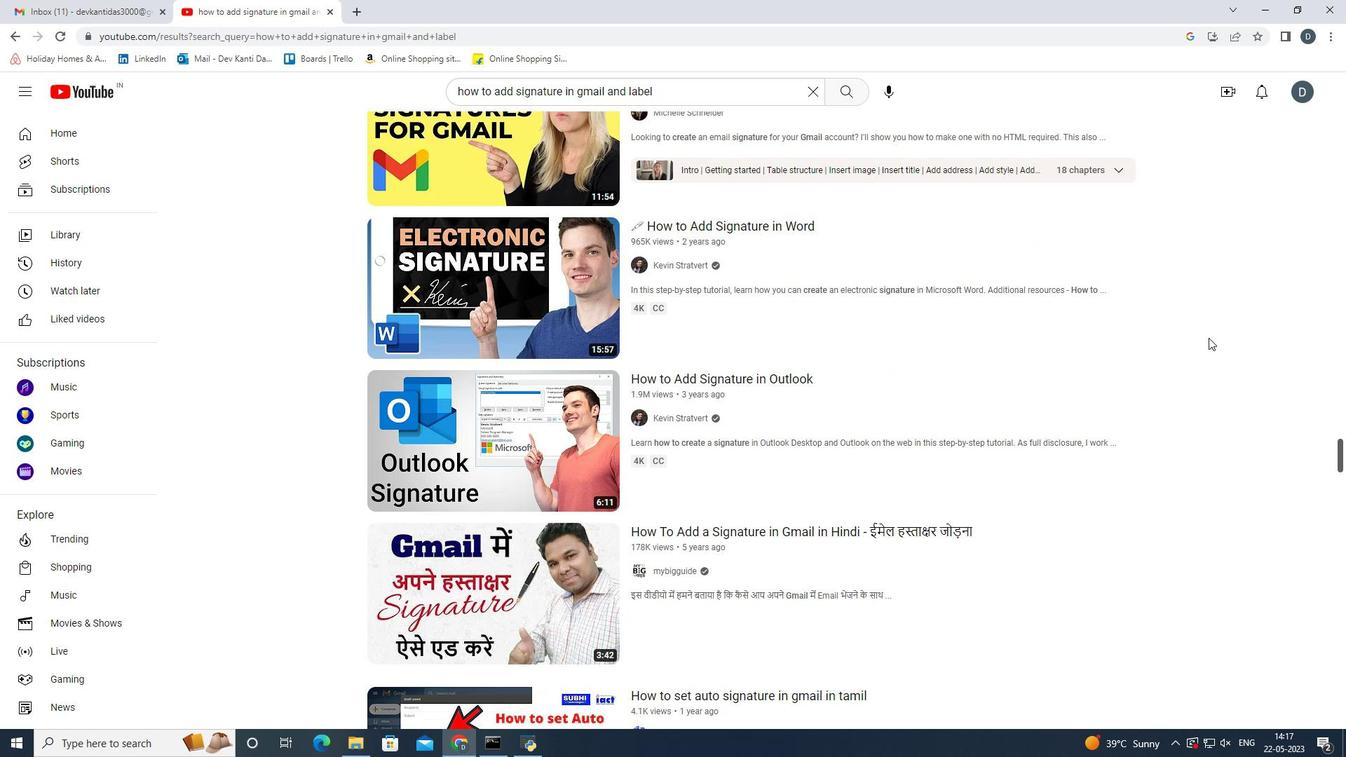 
Action: Mouse moved to (460, 558)
Screenshot: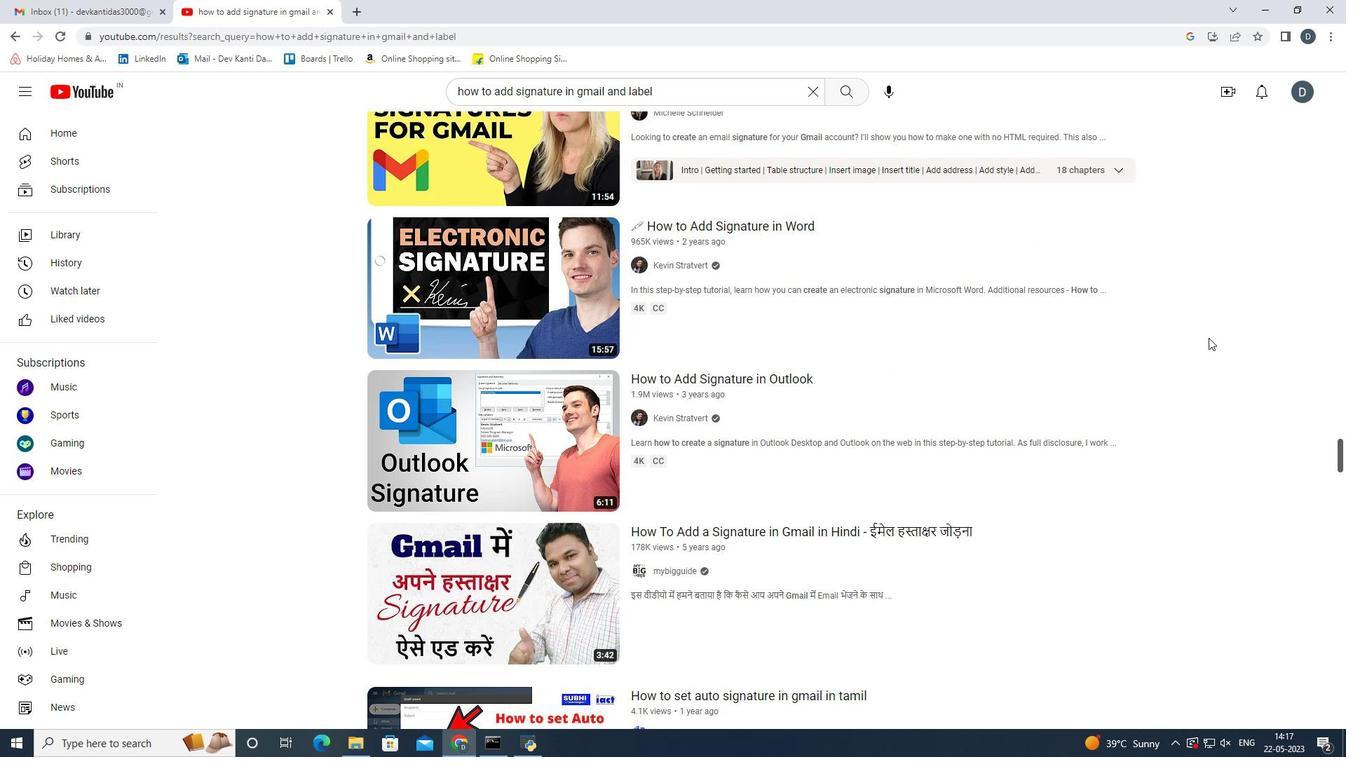 
Action: Mouse scrolled (460, 558) with delta (0, 0)
Screenshot: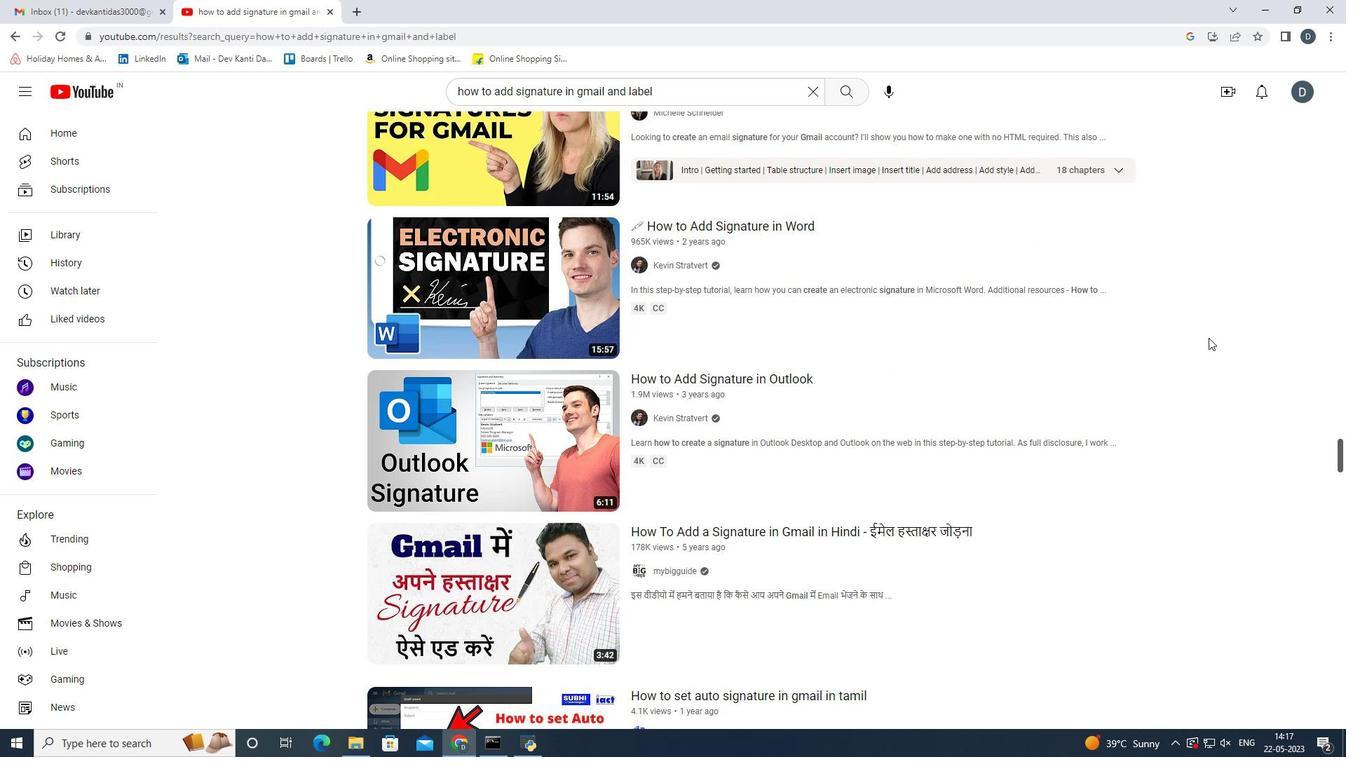 
Action: Mouse moved to (462, 558)
Screenshot: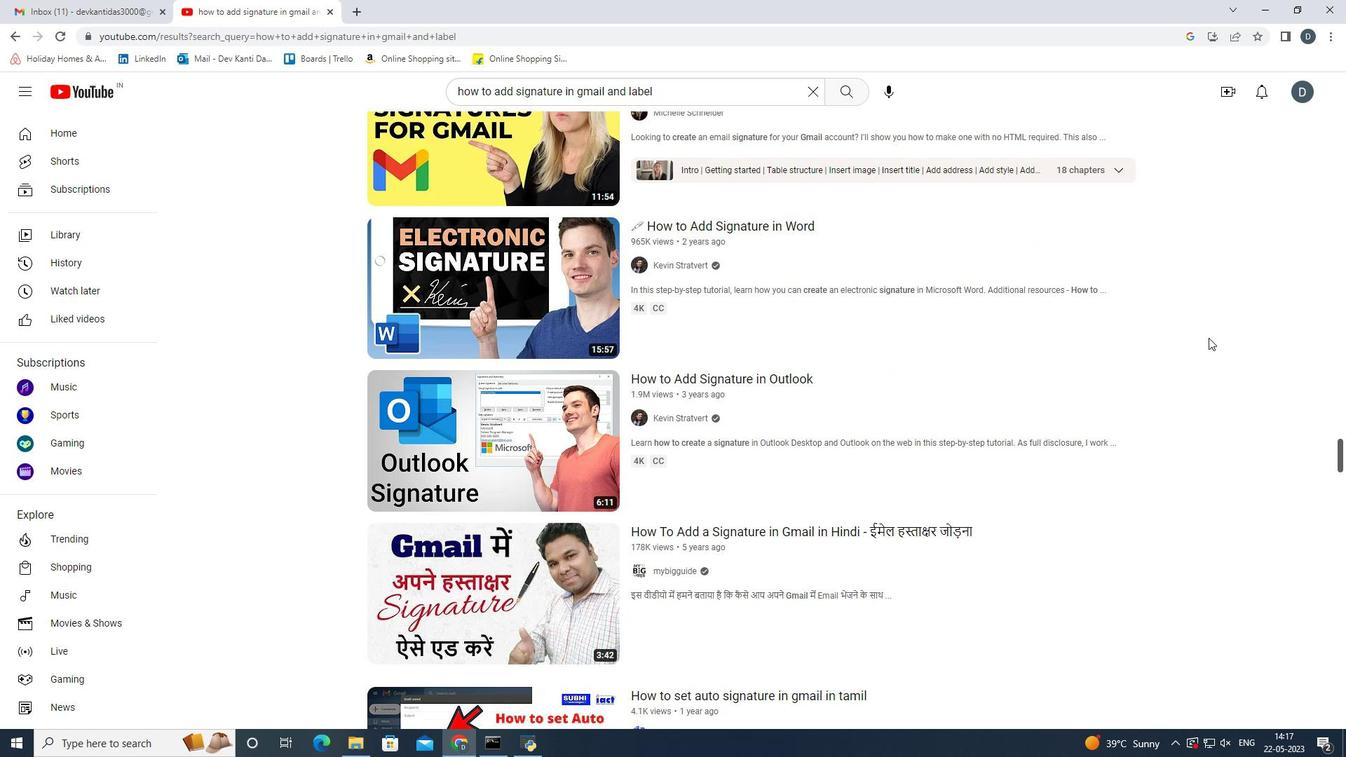 
Action: Mouse scrolled (462, 558) with delta (0, 0)
Screenshot: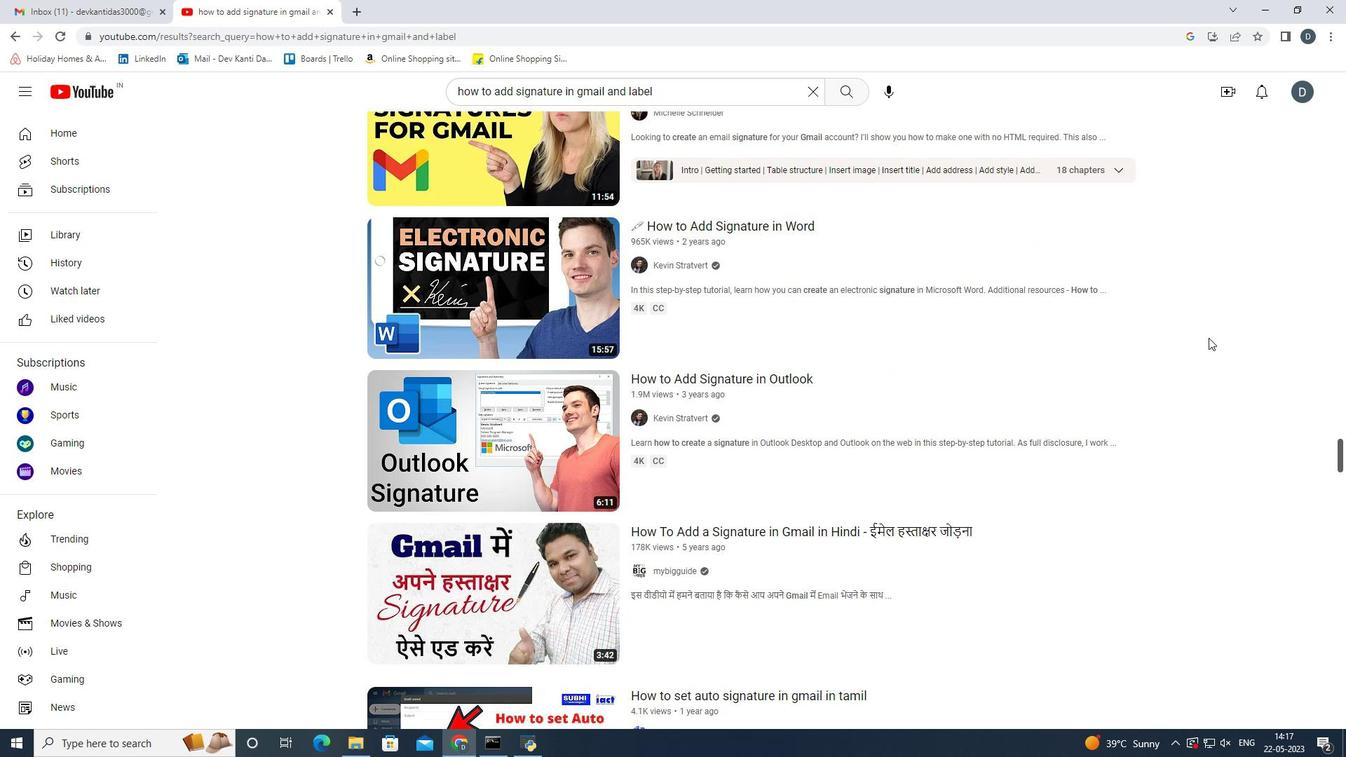 
Action: Mouse moved to (466, 558)
Screenshot: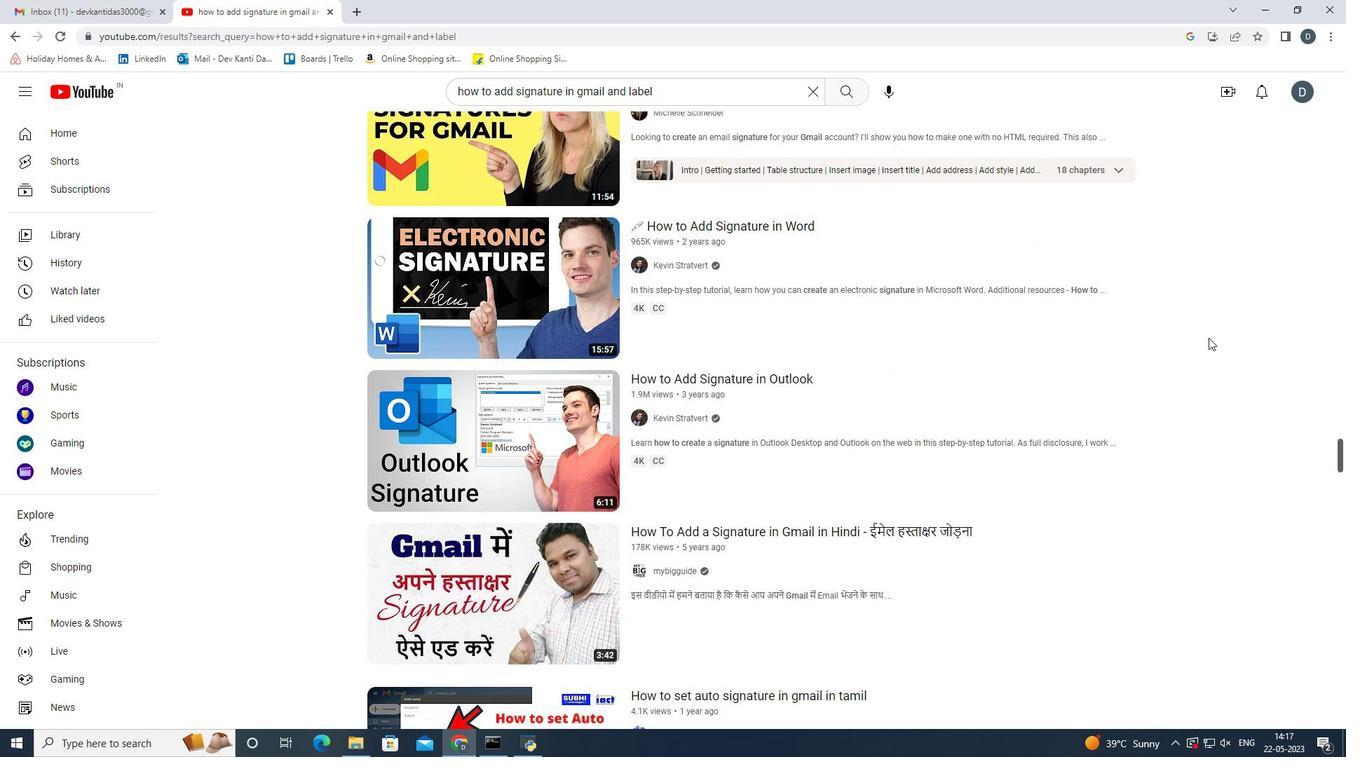 
Action: Mouse scrolled (466, 558) with delta (0, 0)
Screenshot: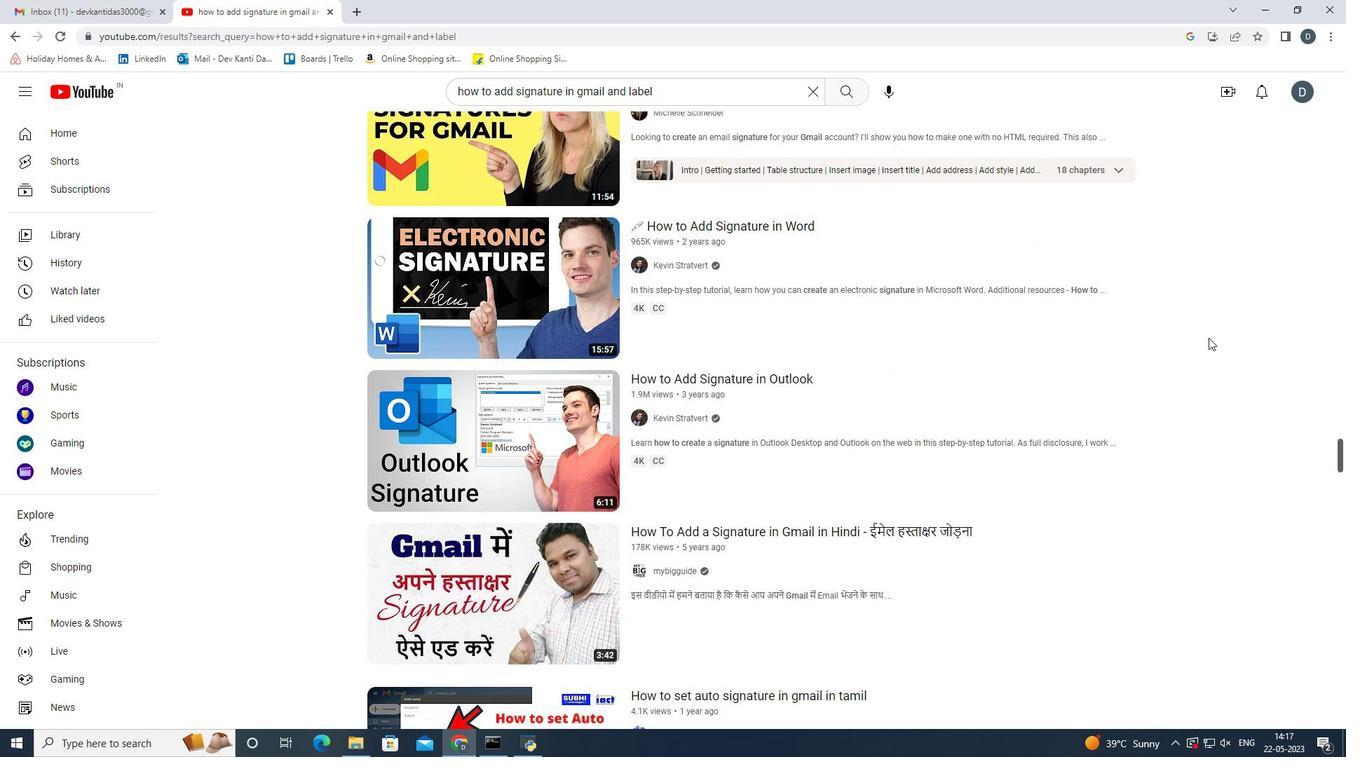 
Action: Mouse moved to (467, 558)
Screenshot: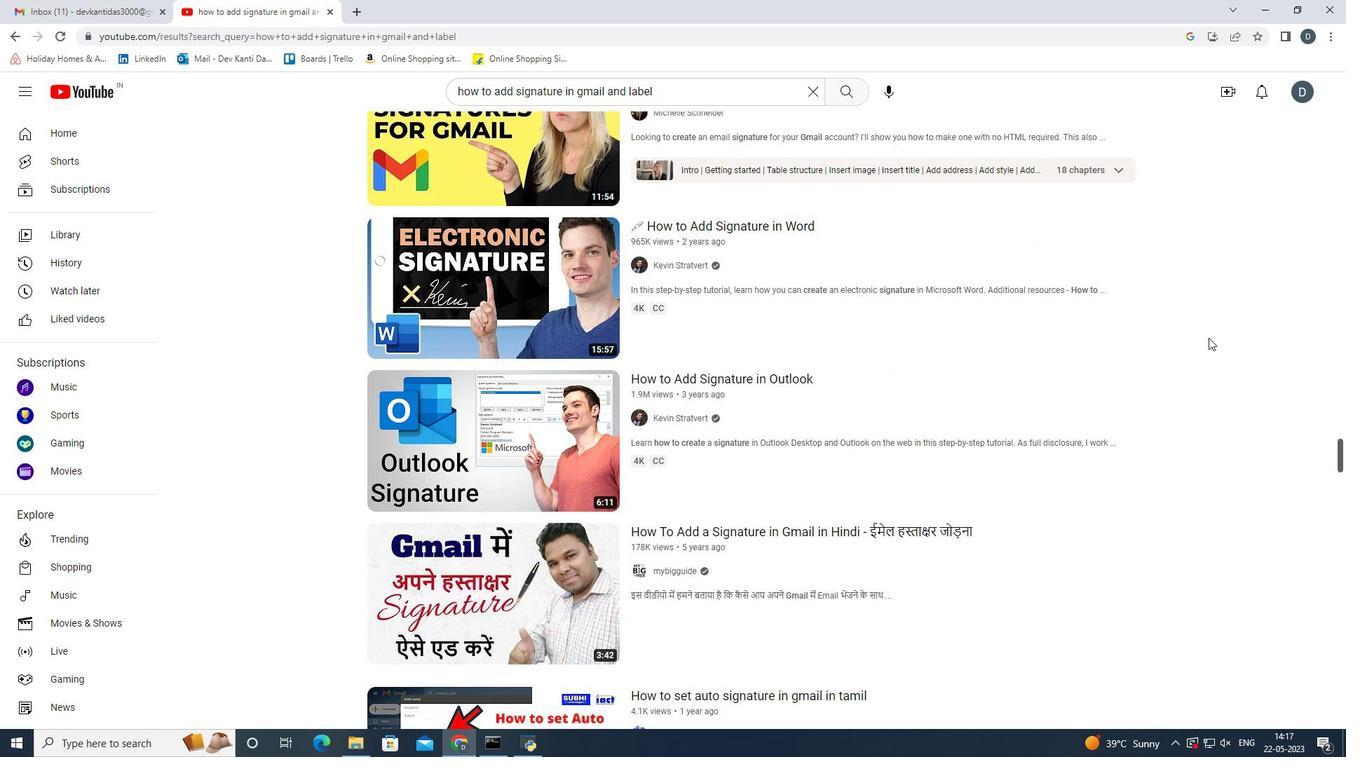 
Action: Mouse scrolled (467, 558) with delta (0, 0)
Screenshot: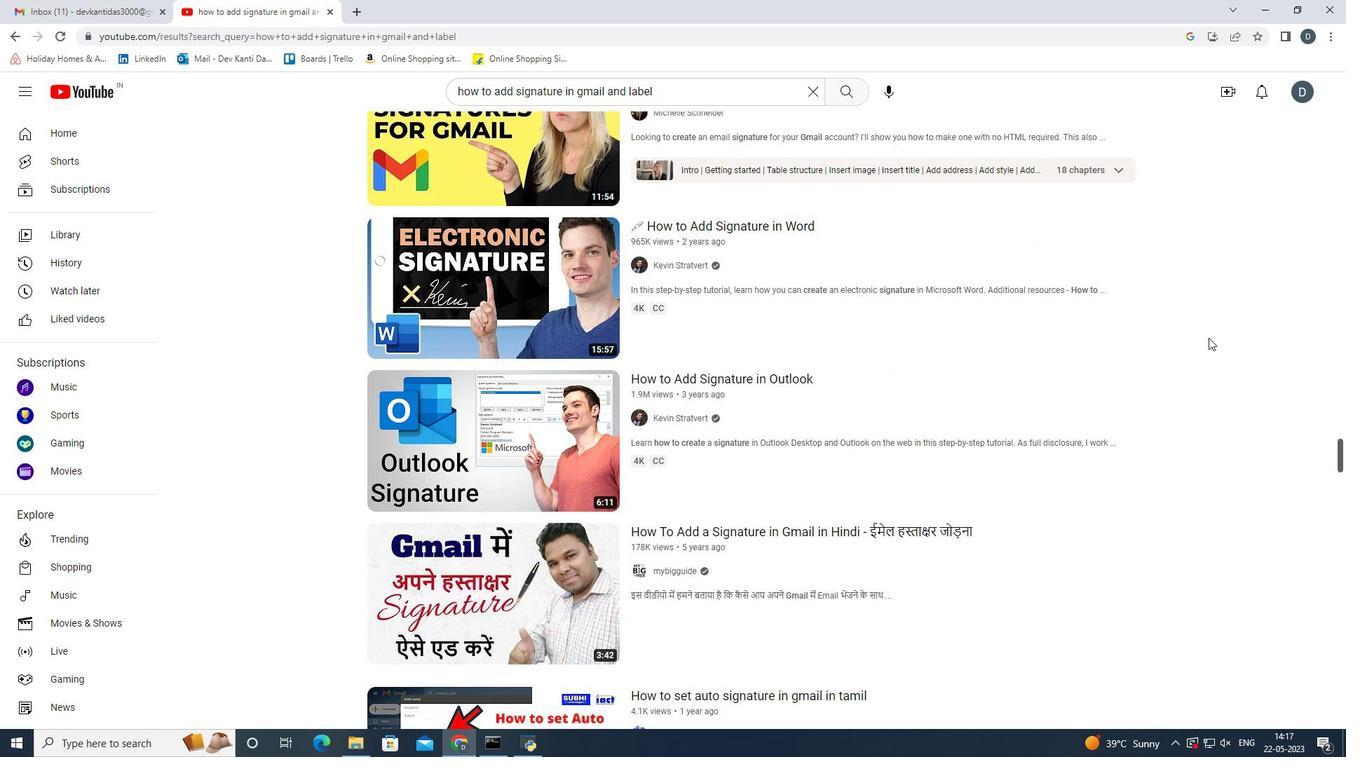 
Action: Mouse moved to (479, 563)
Screenshot: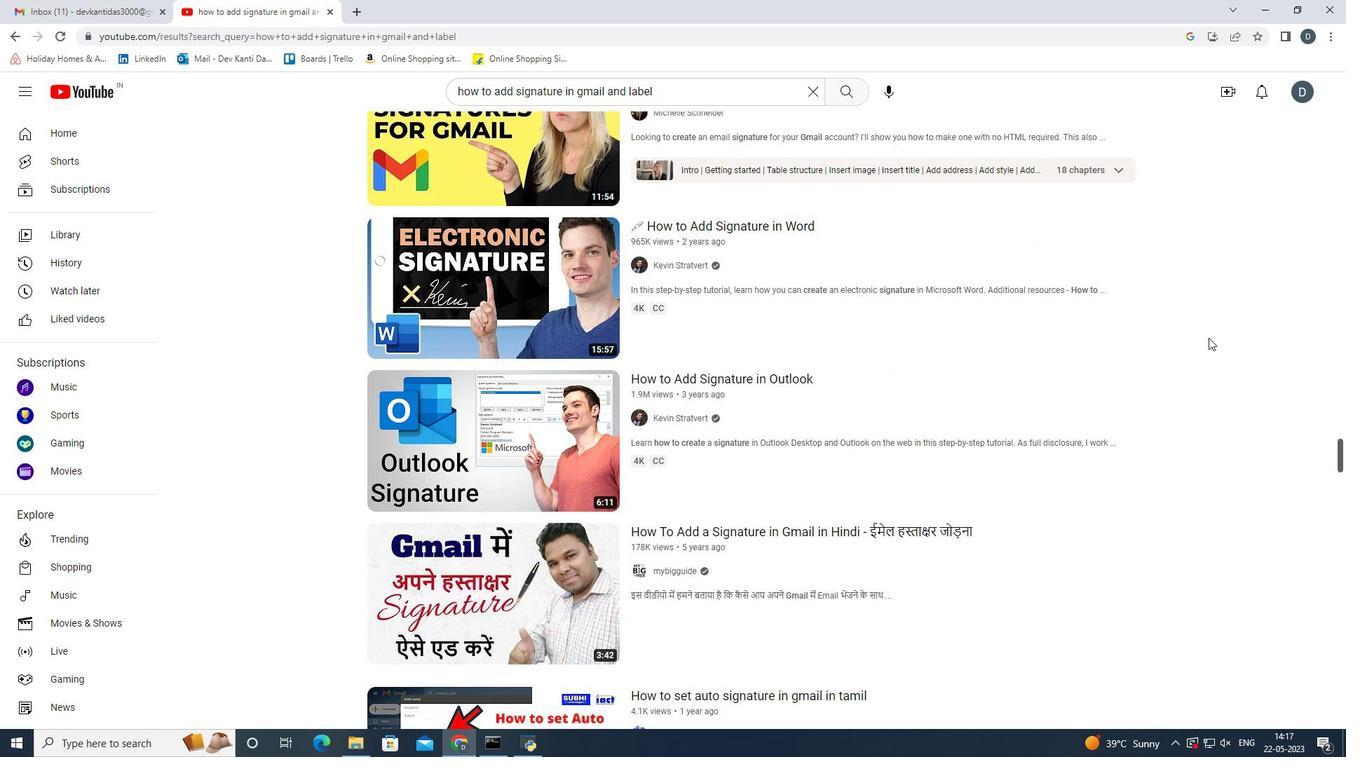 
Action: Mouse scrolled (479, 562) with delta (0, 0)
Screenshot: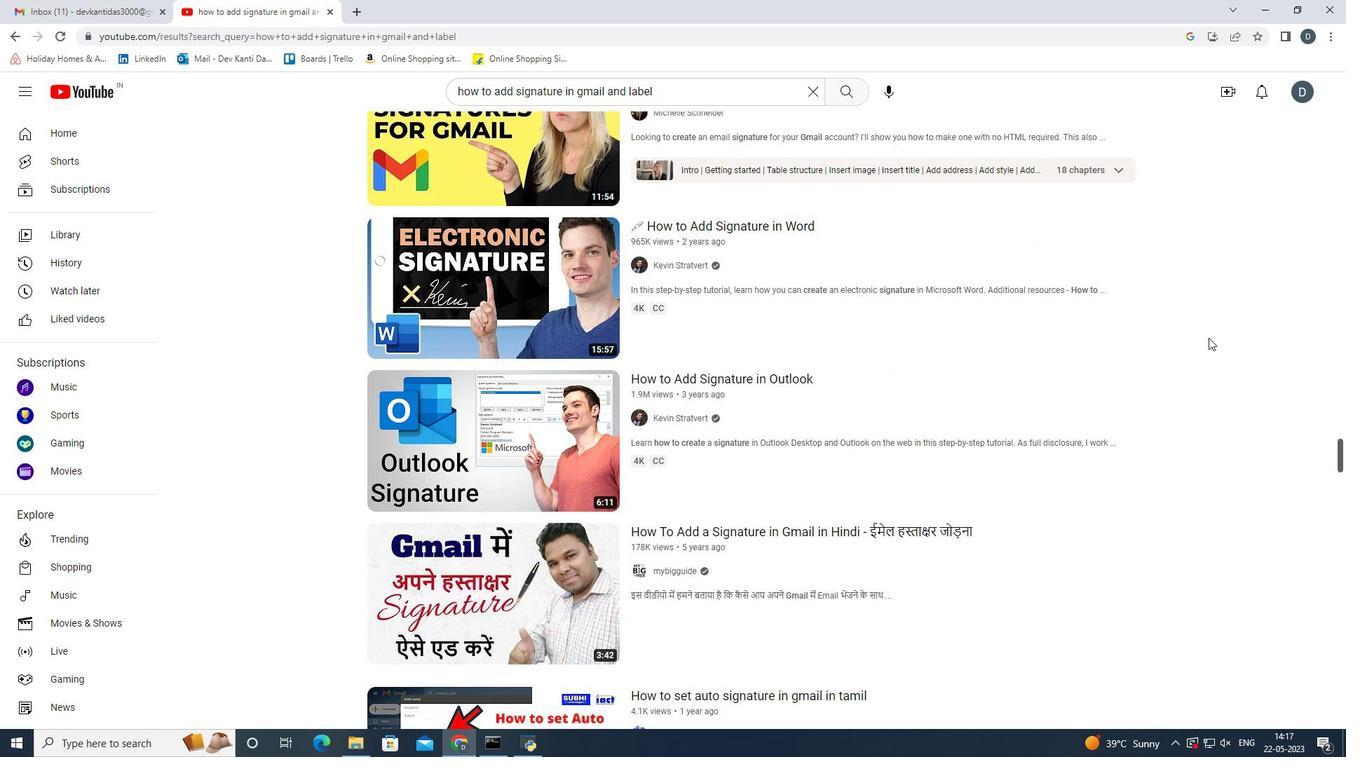 
Action: Mouse scrolled (479, 562) with delta (0, 0)
Screenshot: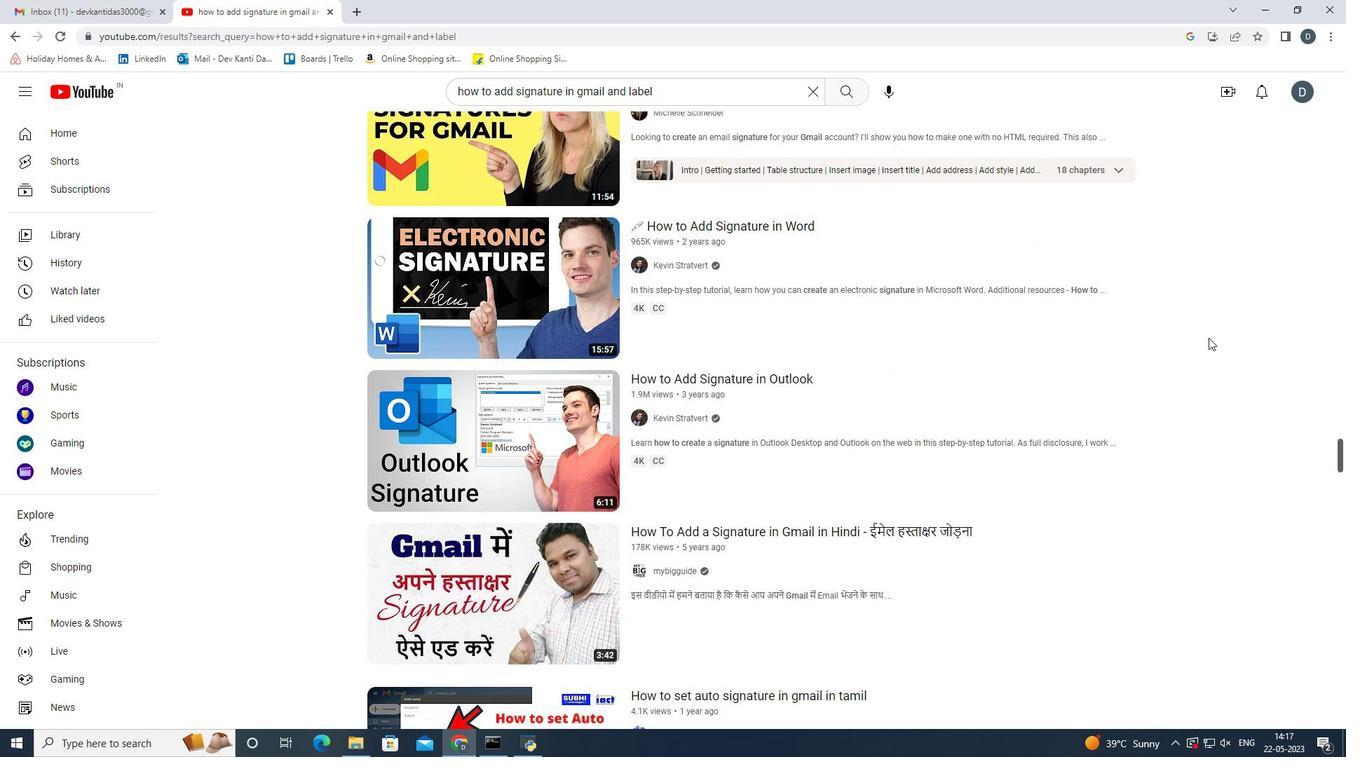 
Action: Mouse moved to (480, 564)
Screenshot: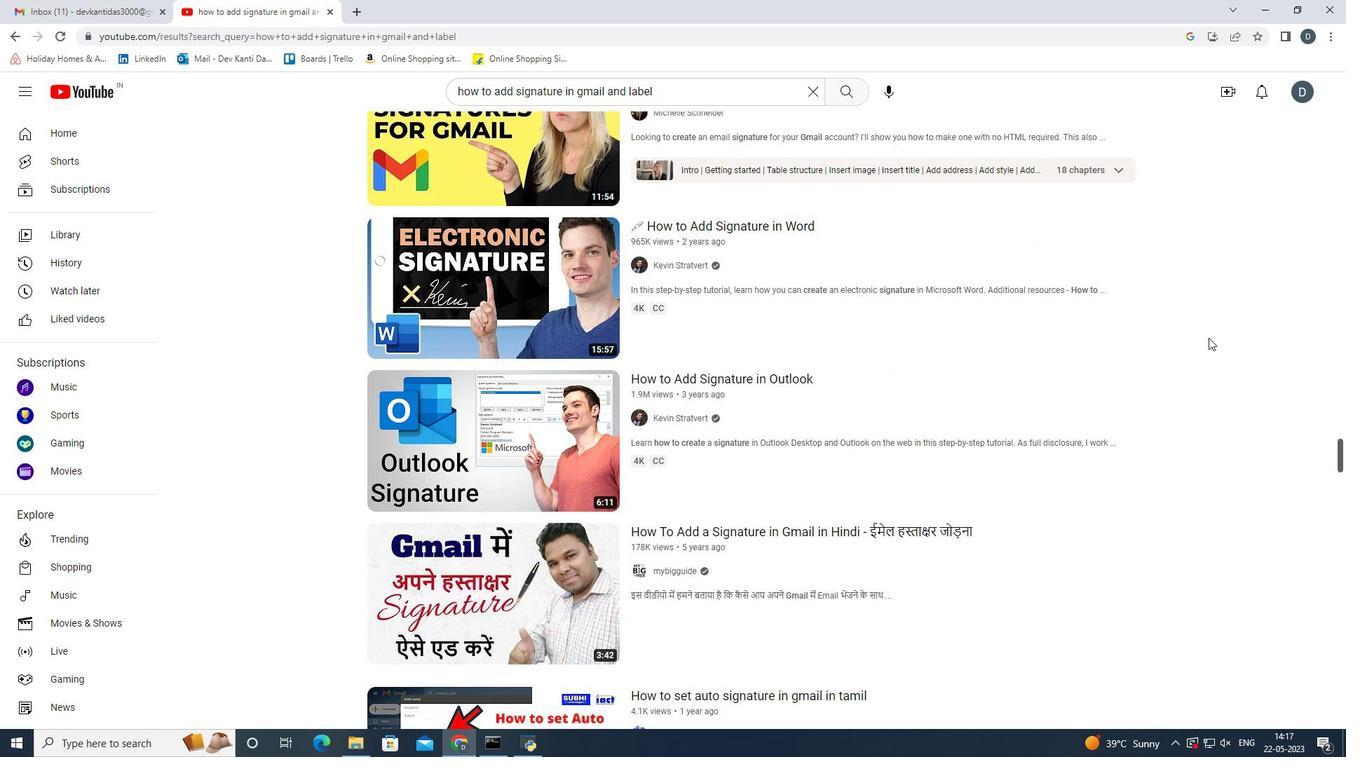 
Action: Mouse scrolled (480, 563) with delta (0, 0)
Screenshot: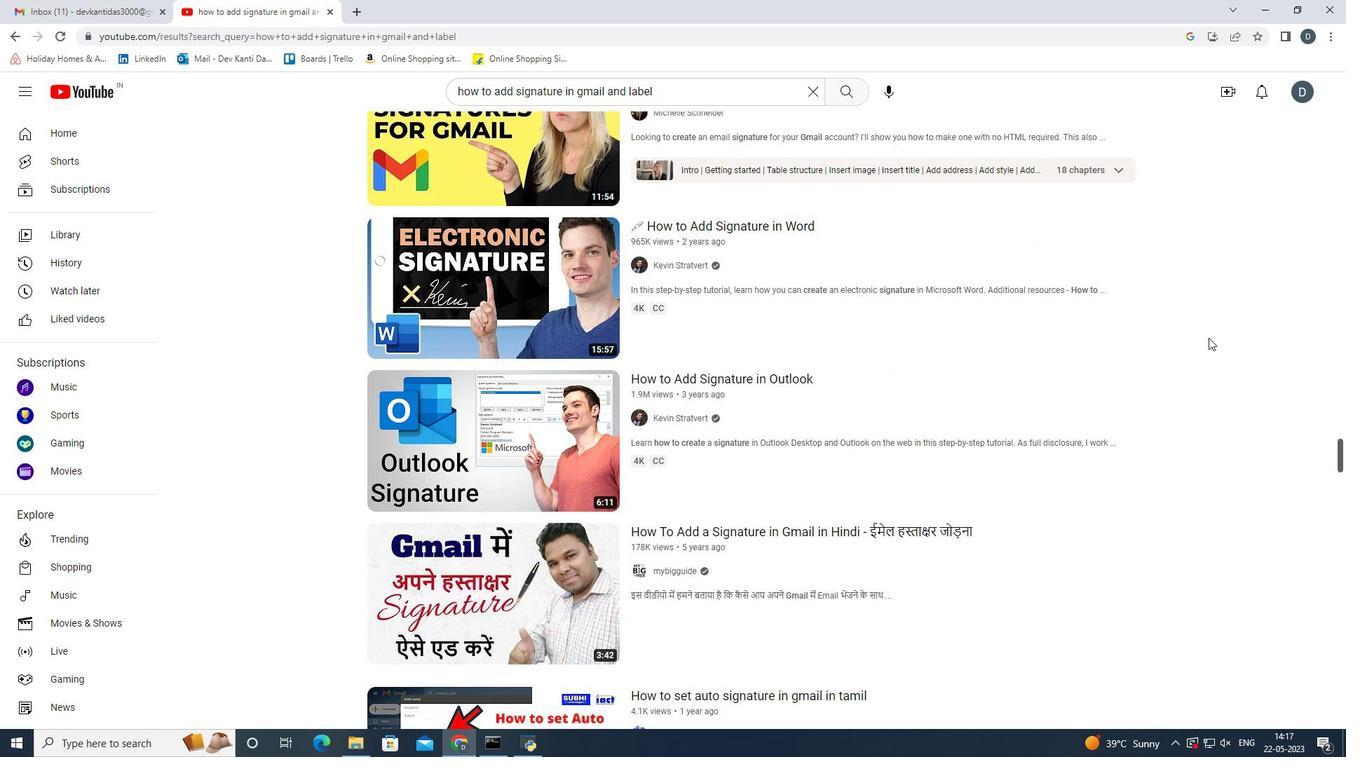 
Action: Mouse scrolled (480, 563) with delta (0, 0)
Screenshot: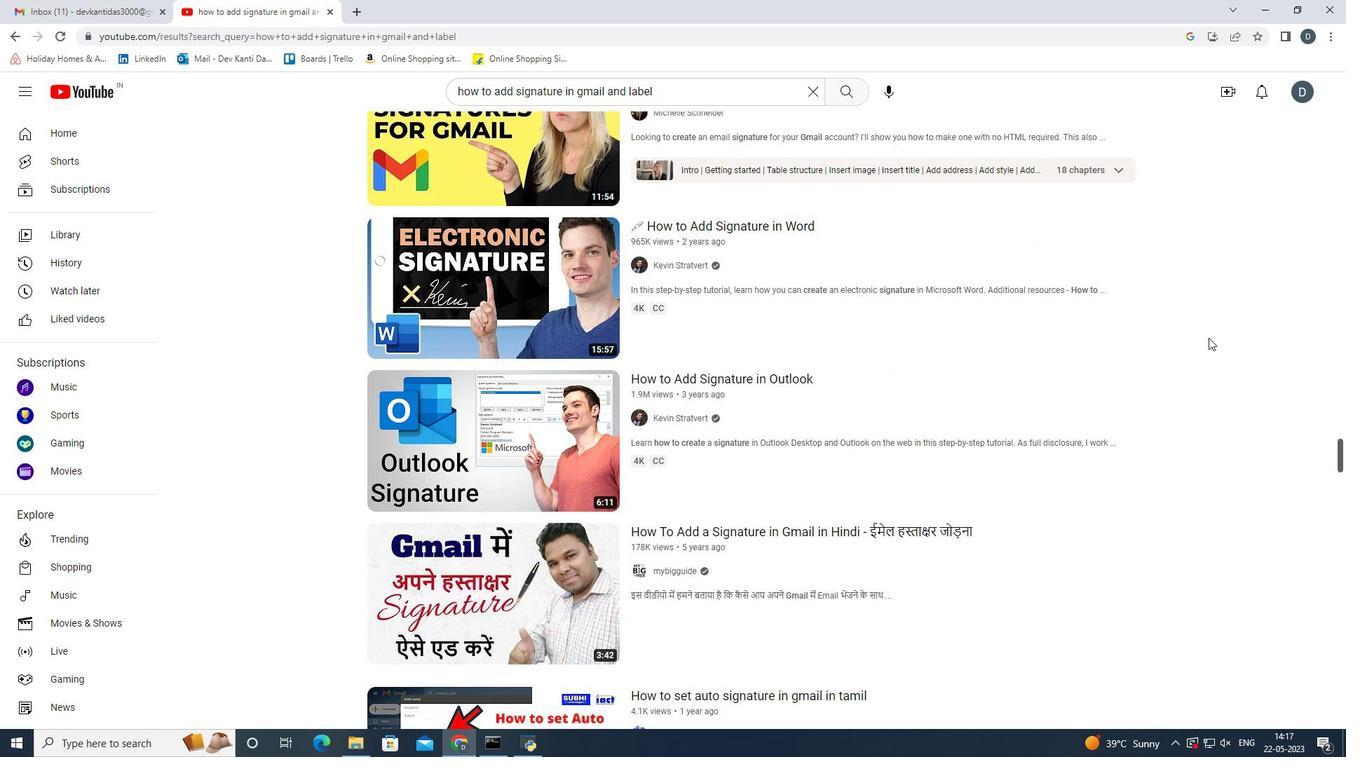 
Action: Mouse scrolled (480, 563) with delta (0, 0)
Screenshot: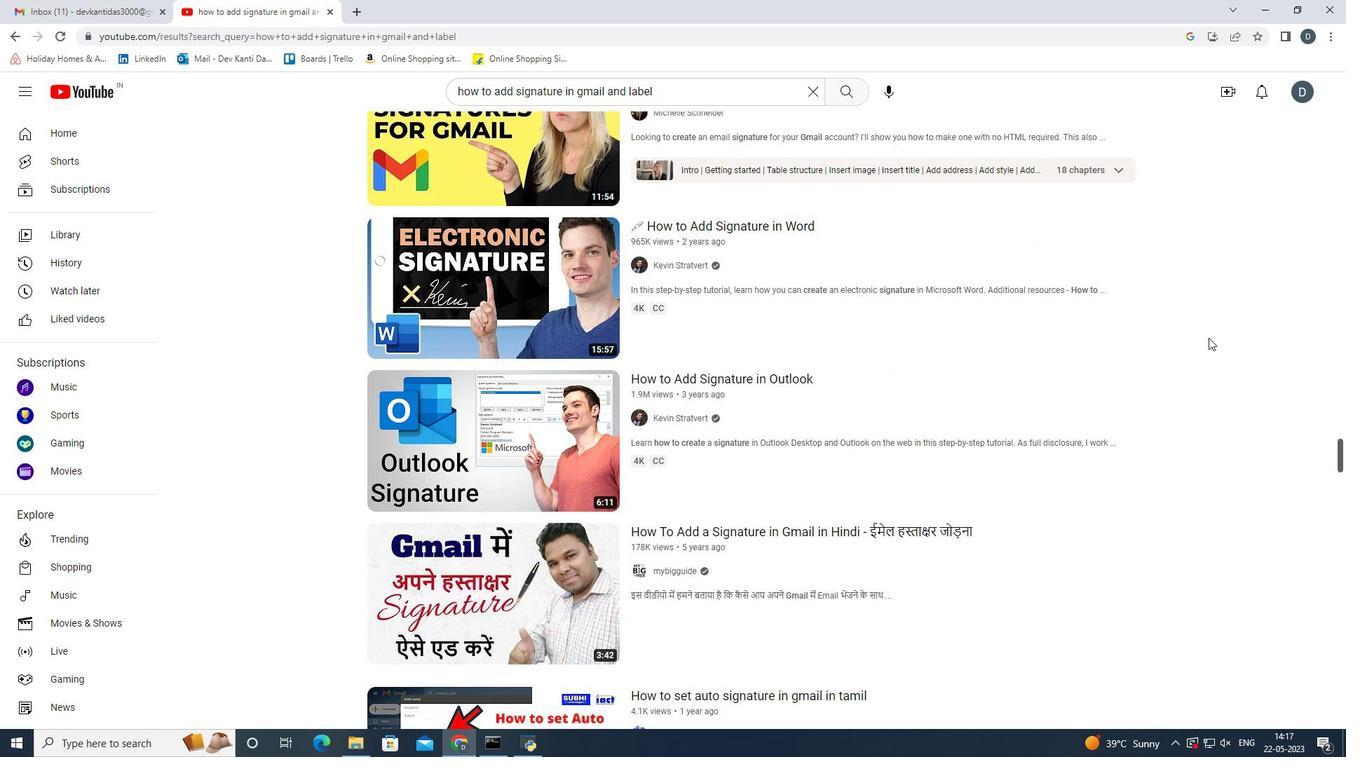 
Action: Mouse moved to (481, 565)
Screenshot: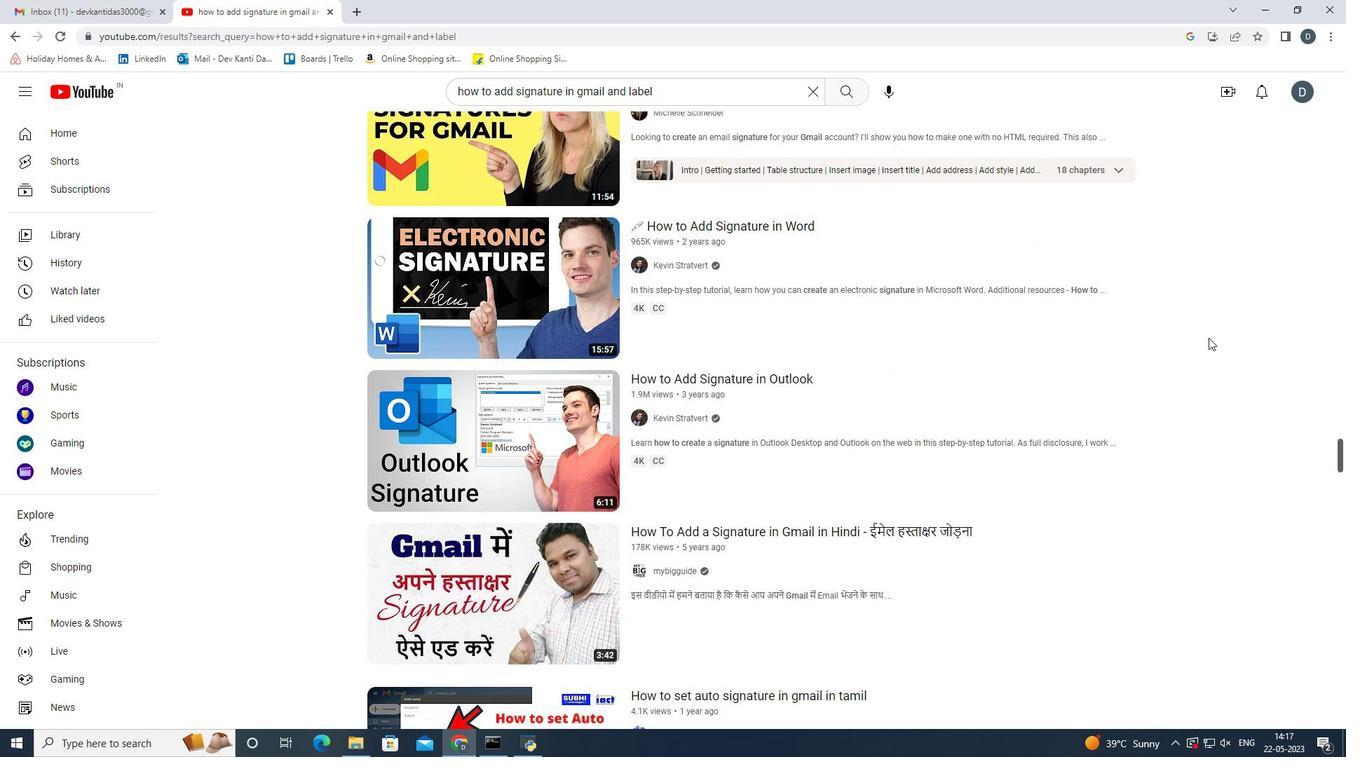
Action: Mouse scrolled (481, 564) with delta (0, 0)
Screenshot: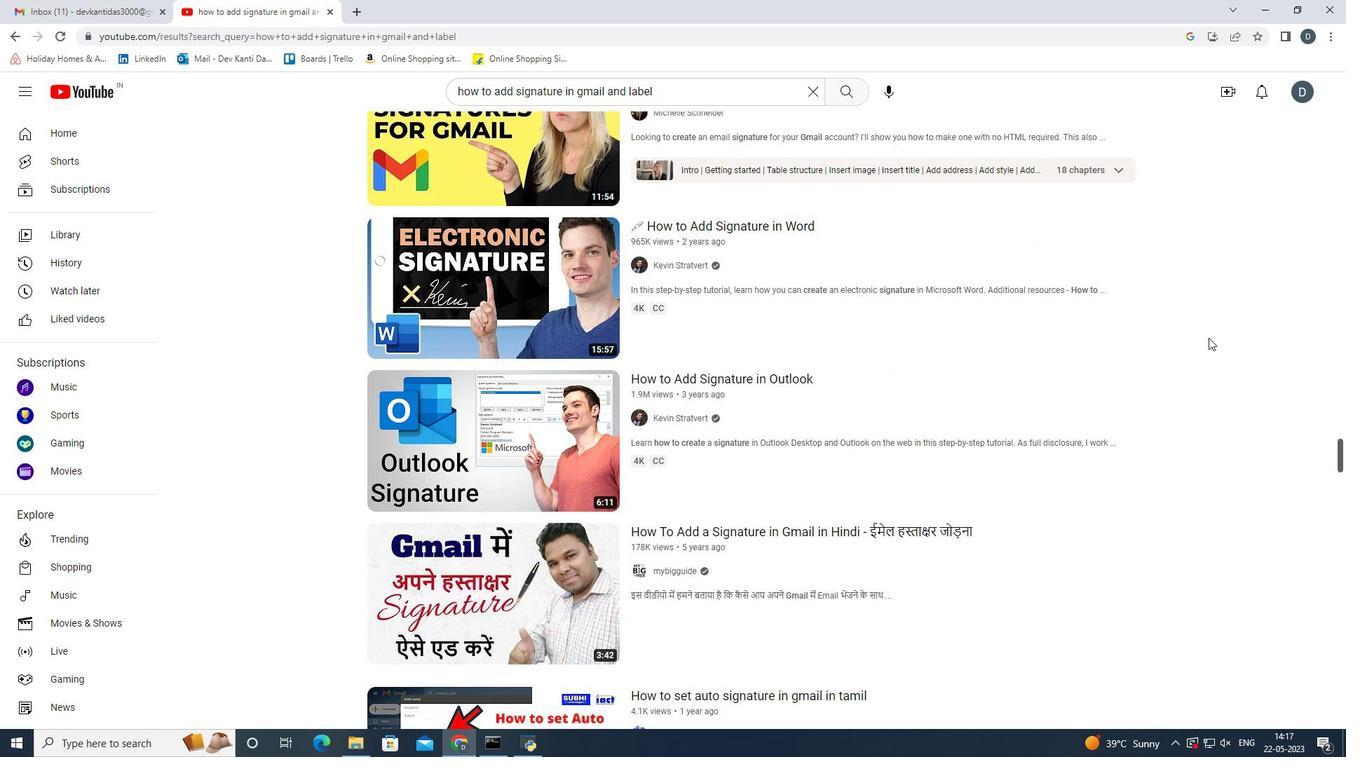 
Action: Mouse moved to (689, 638)
Screenshot: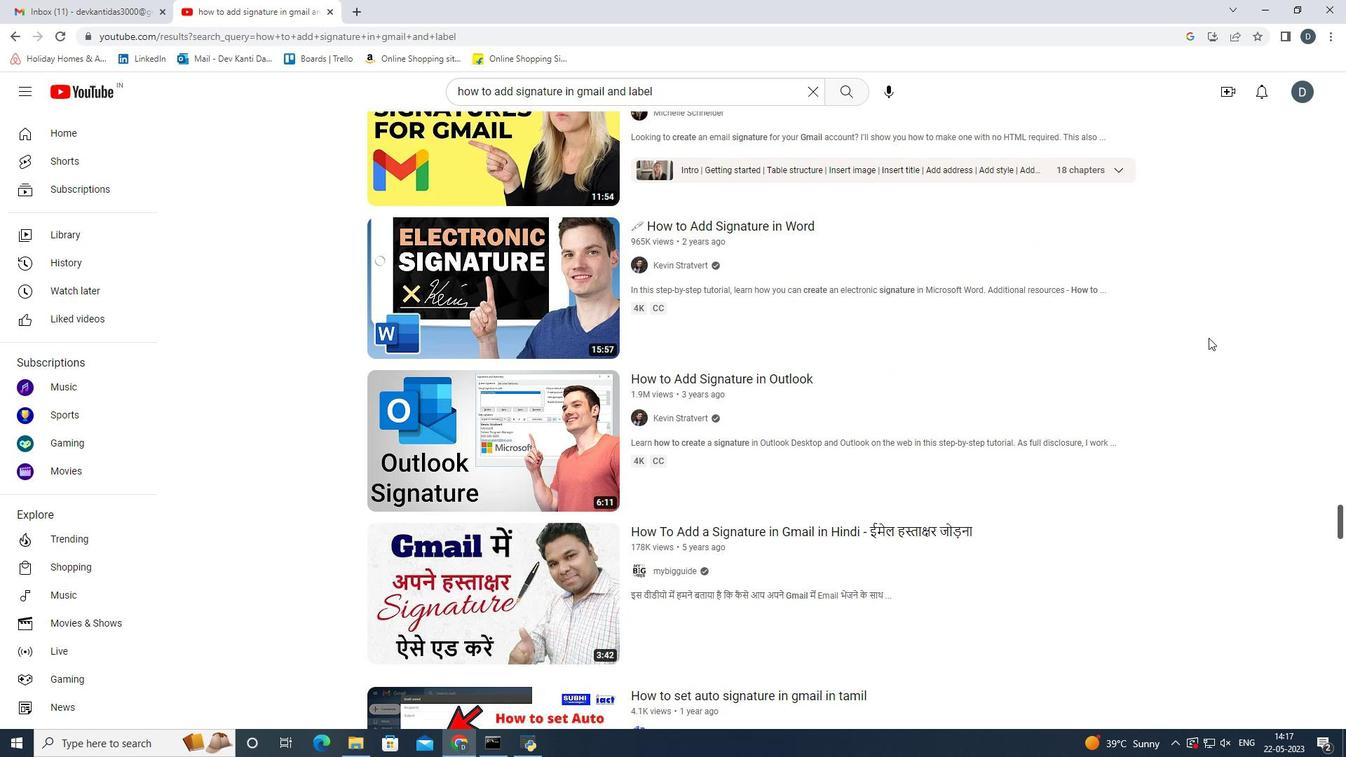 
Action: Mouse pressed left at (689, 638)
Screenshot: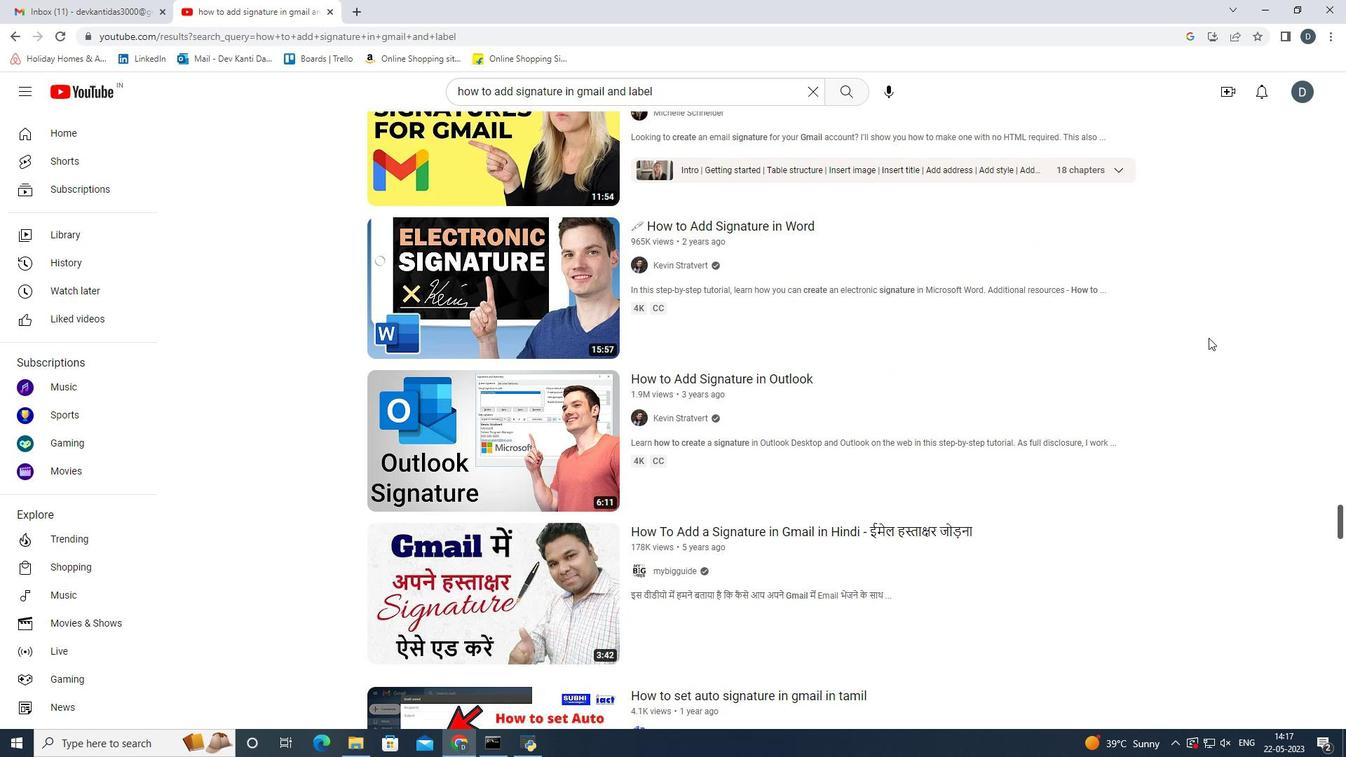 
Action: Mouse moved to (952, 410)
Screenshot: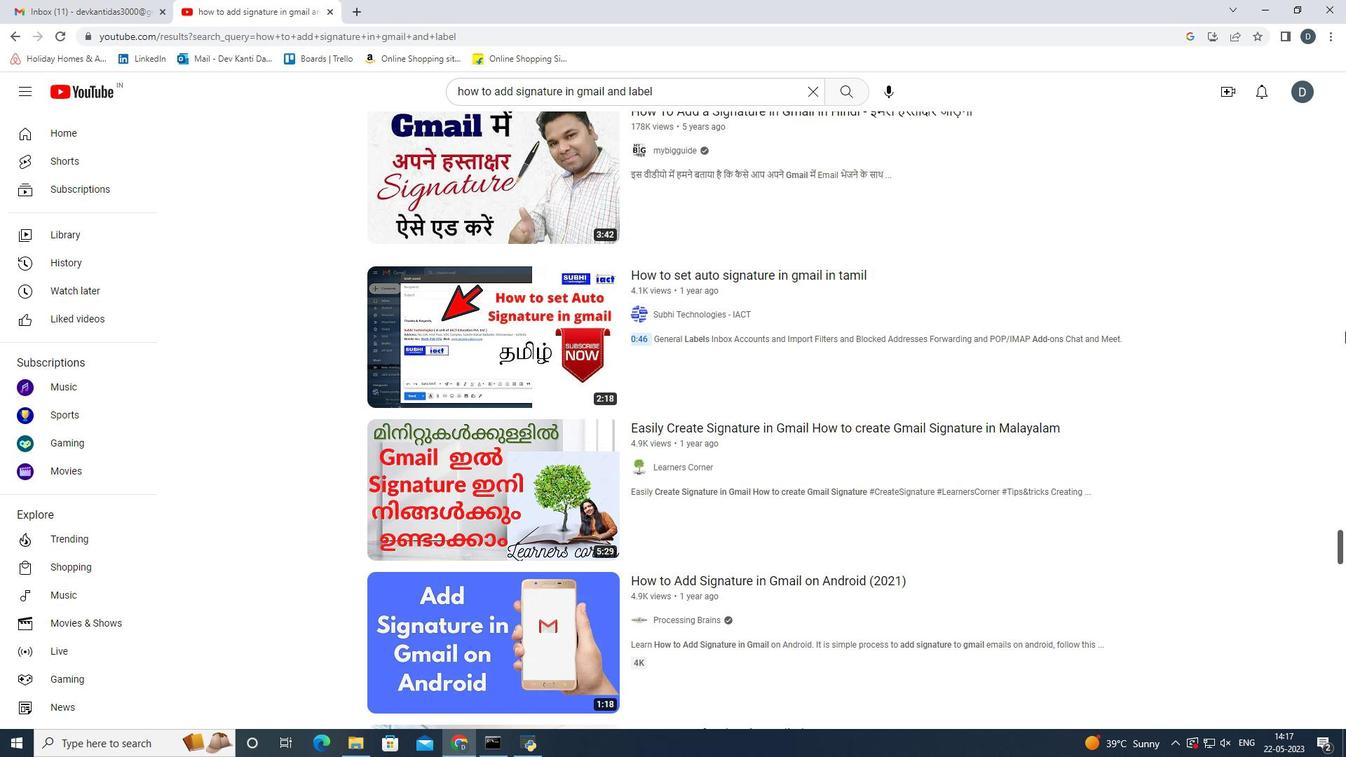
Action: Mouse pressed left at (952, 410)
Screenshot: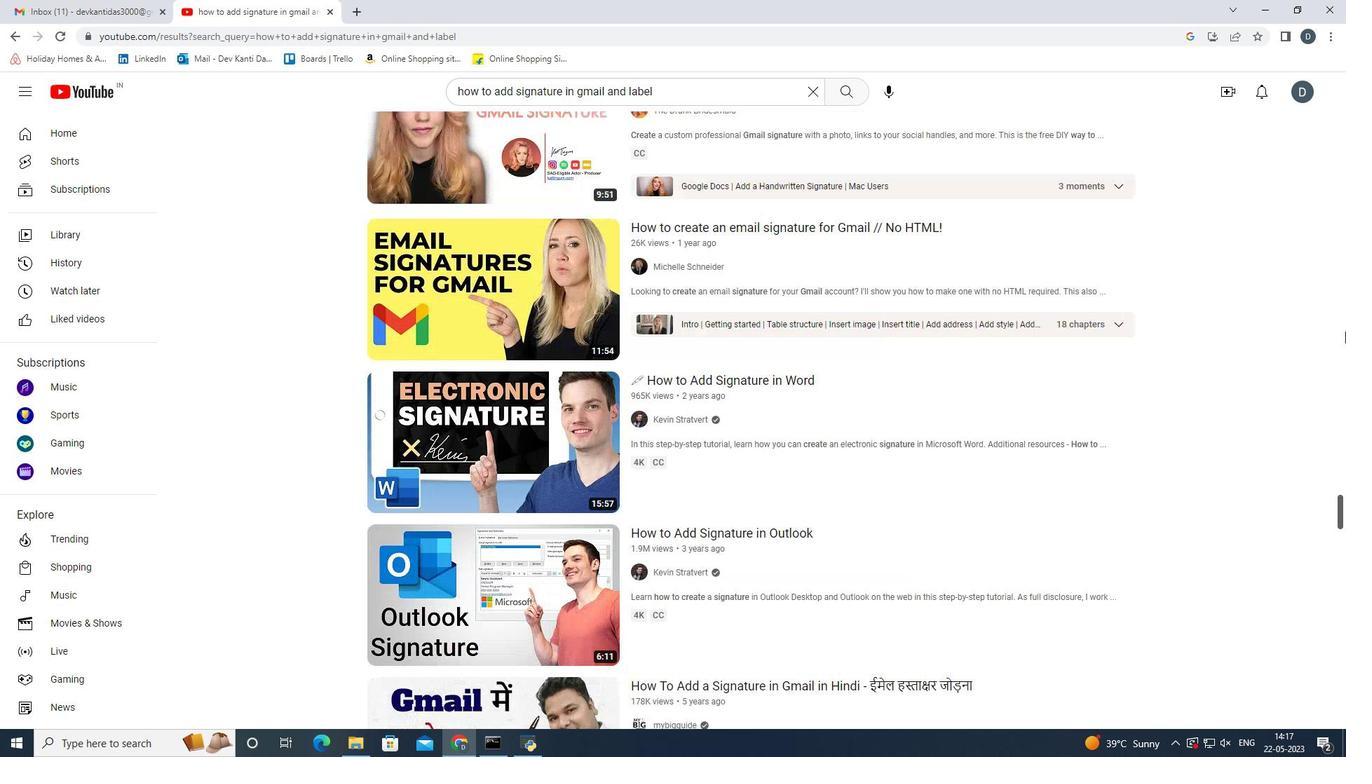
Action: Mouse moved to (1132, 709)
Screenshot: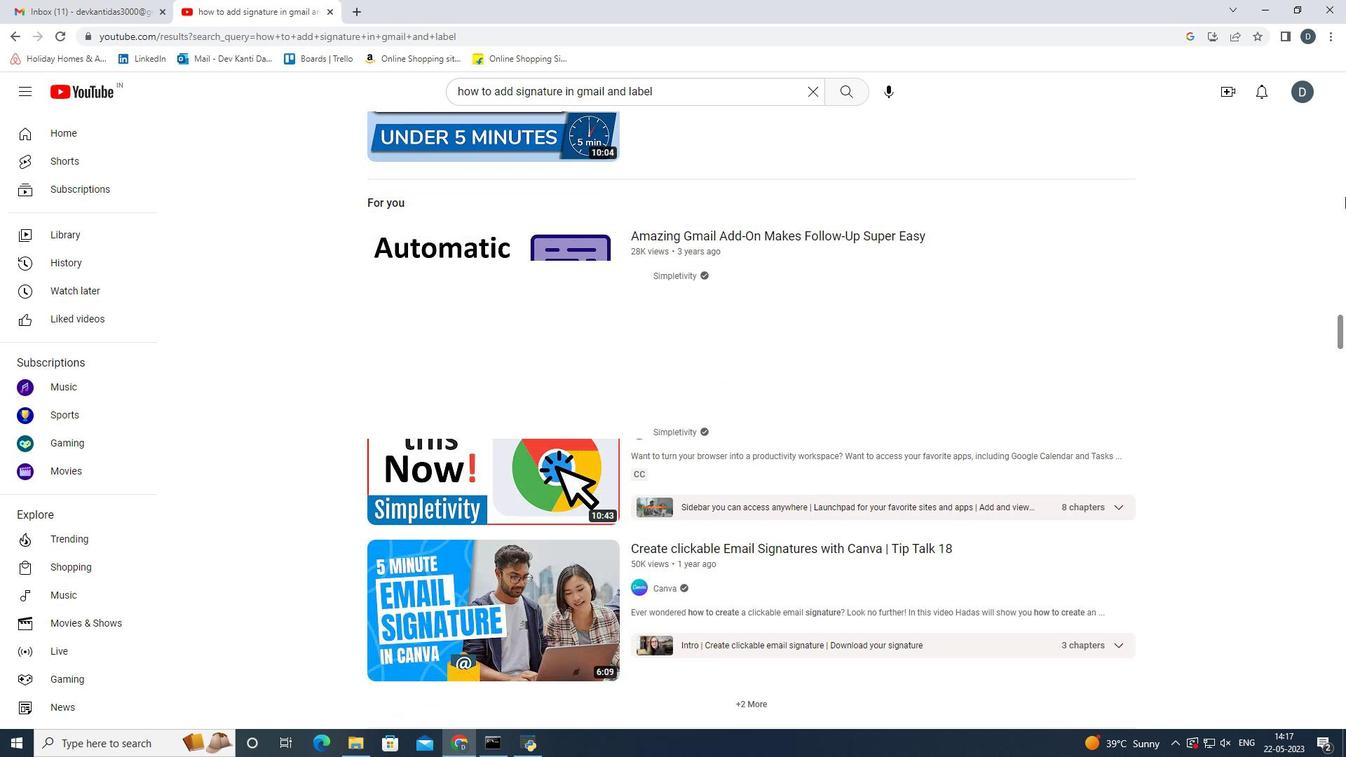 
Action: Mouse pressed left at (1132, 709)
Screenshot: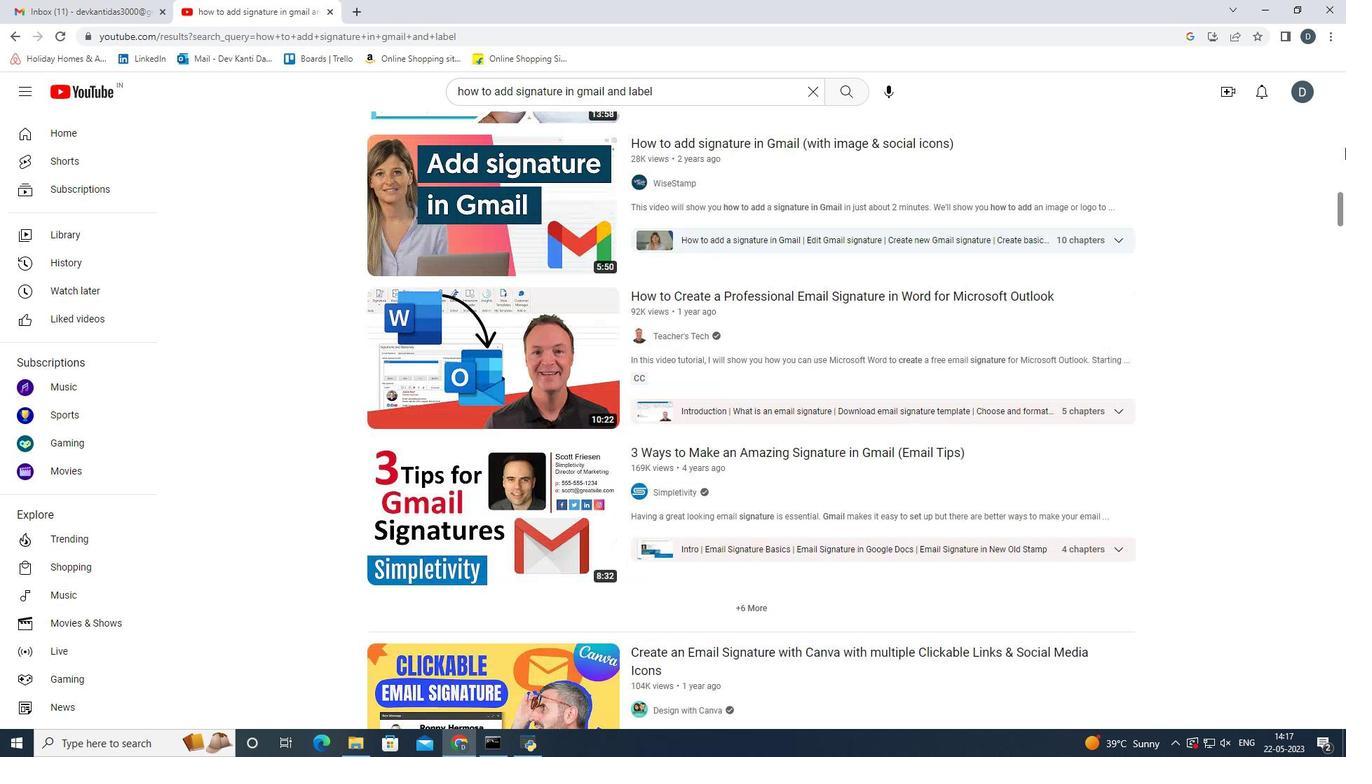 
Action: Mouse moved to (1169, 645)
Screenshot: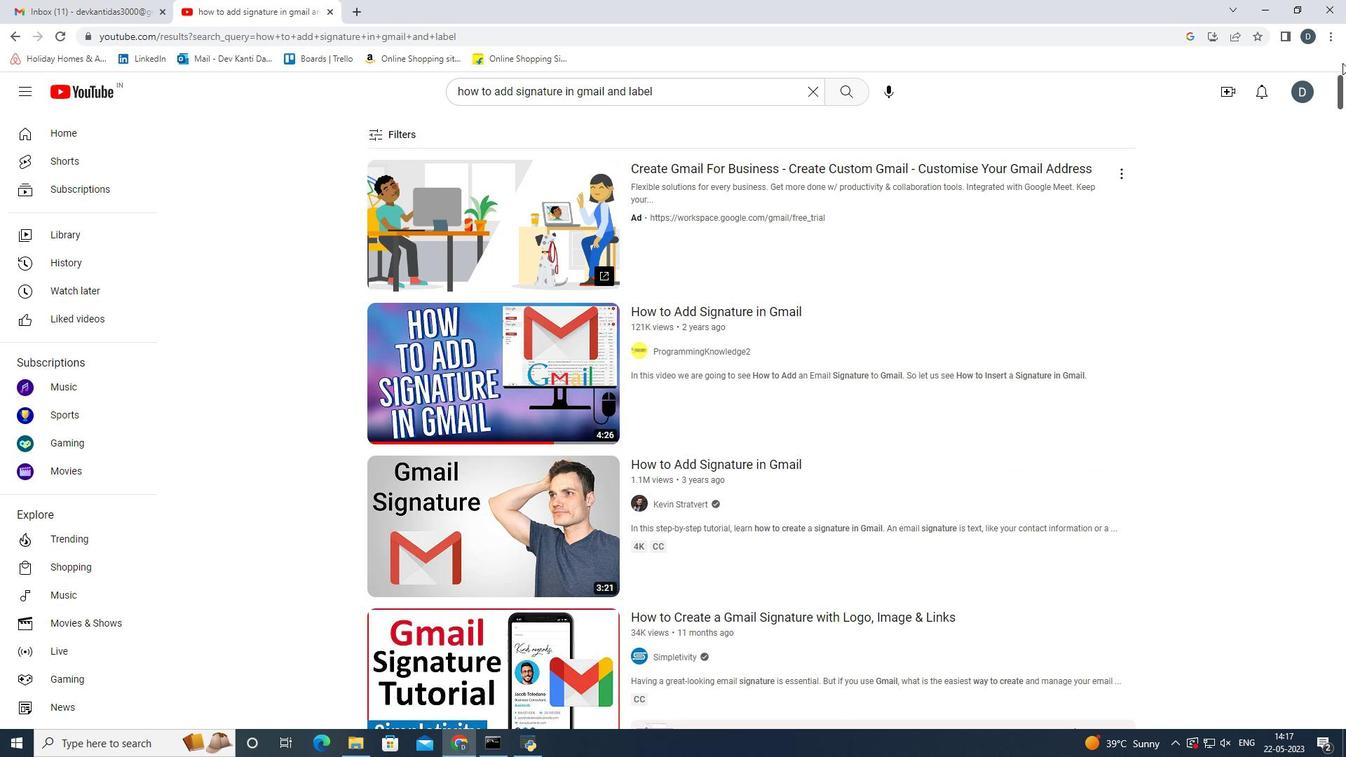 
Action: Mouse pressed left at (1169, 645)
Screenshot: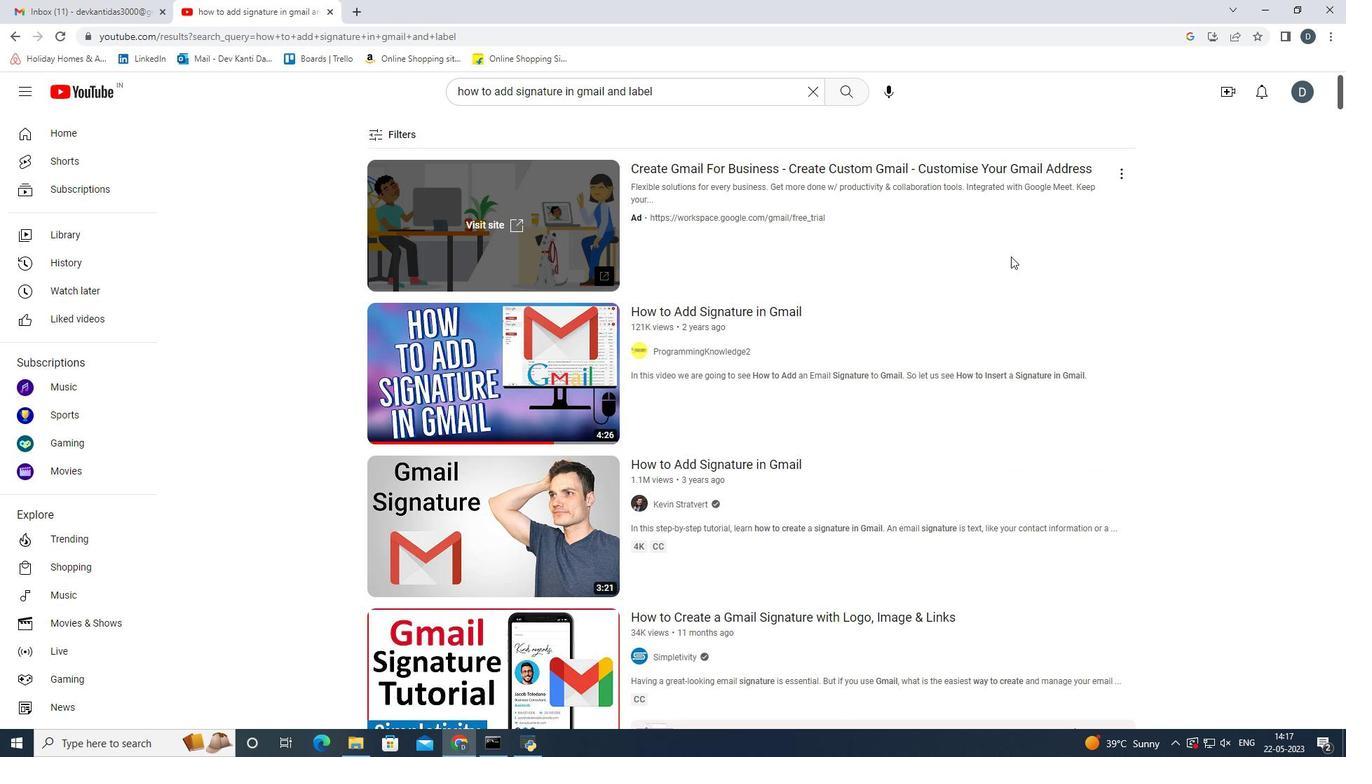 
Action: Mouse moved to (894, 552)
Screenshot: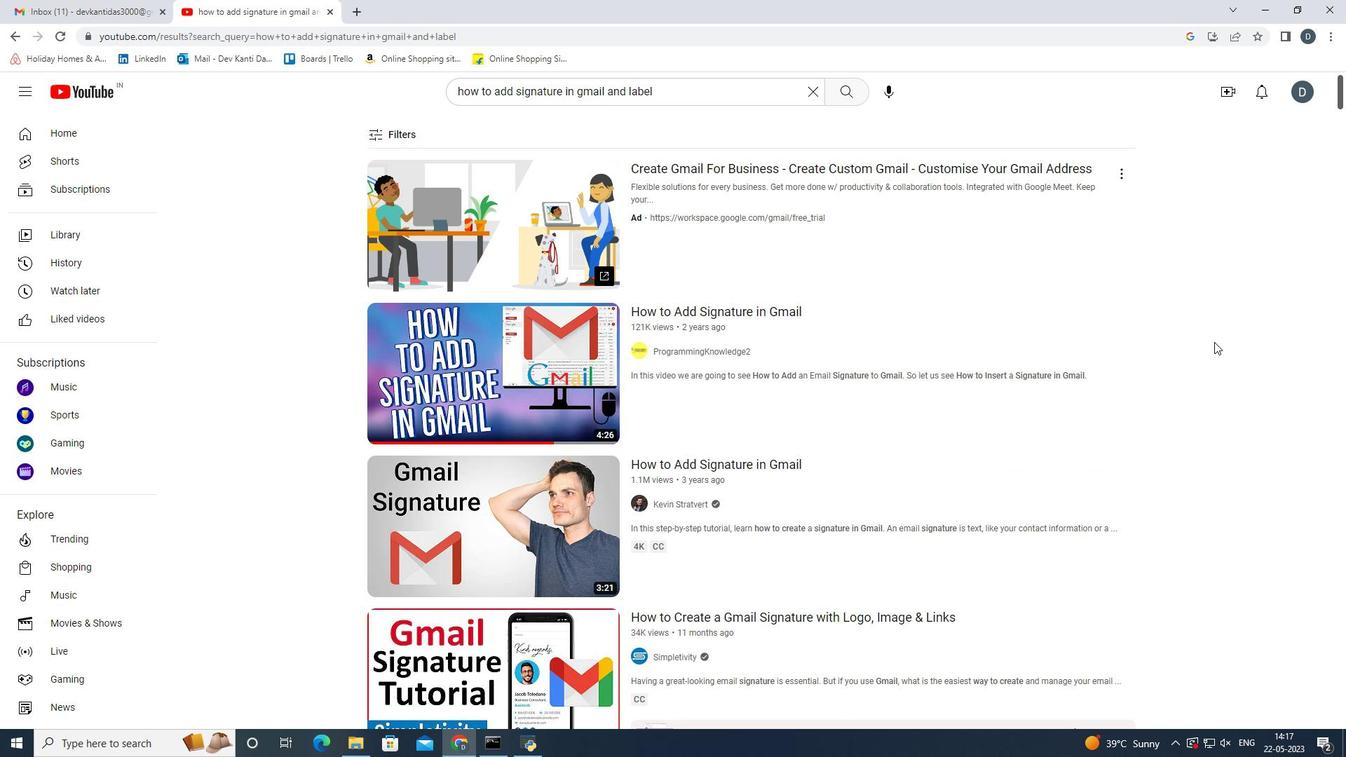 
Action: Mouse scrolled (894, 551) with delta (0, 0)
Screenshot: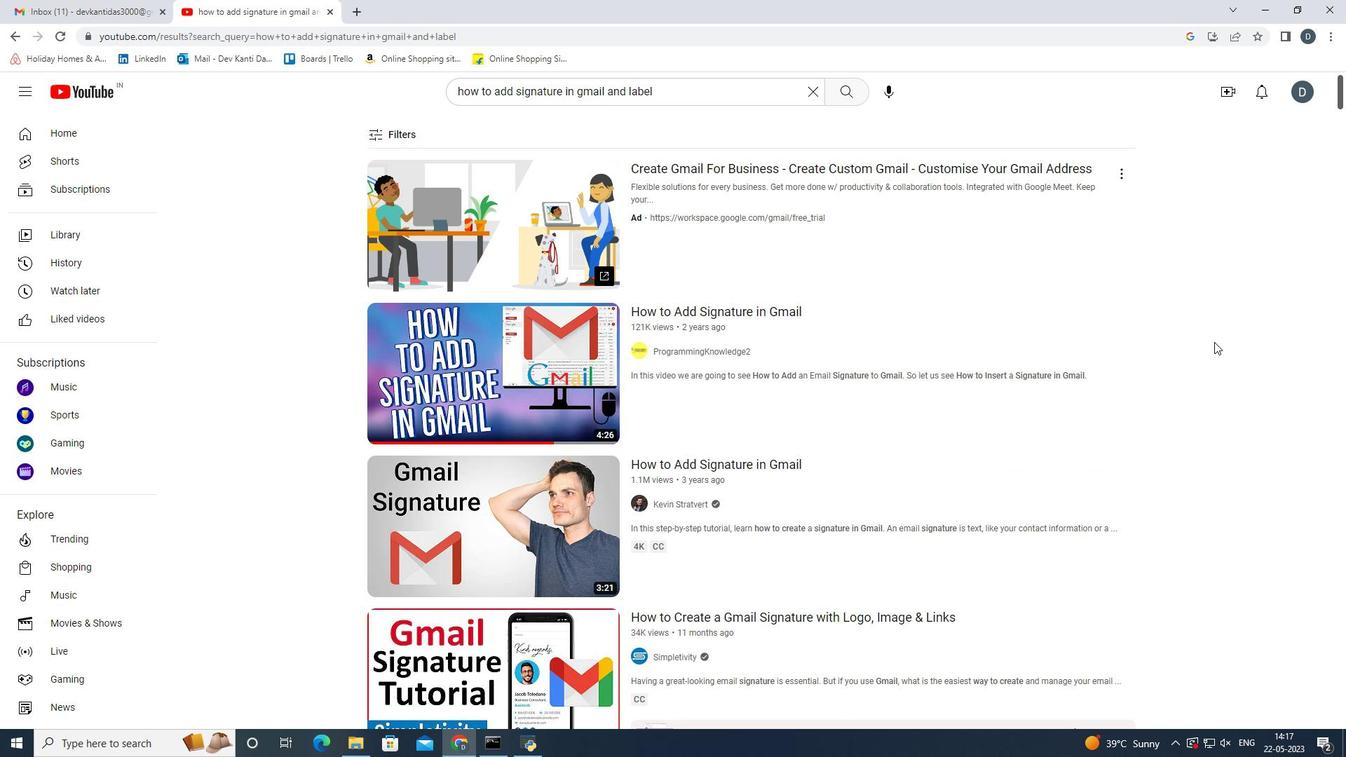 
Action: Mouse moved to (892, 552)
Screenshot: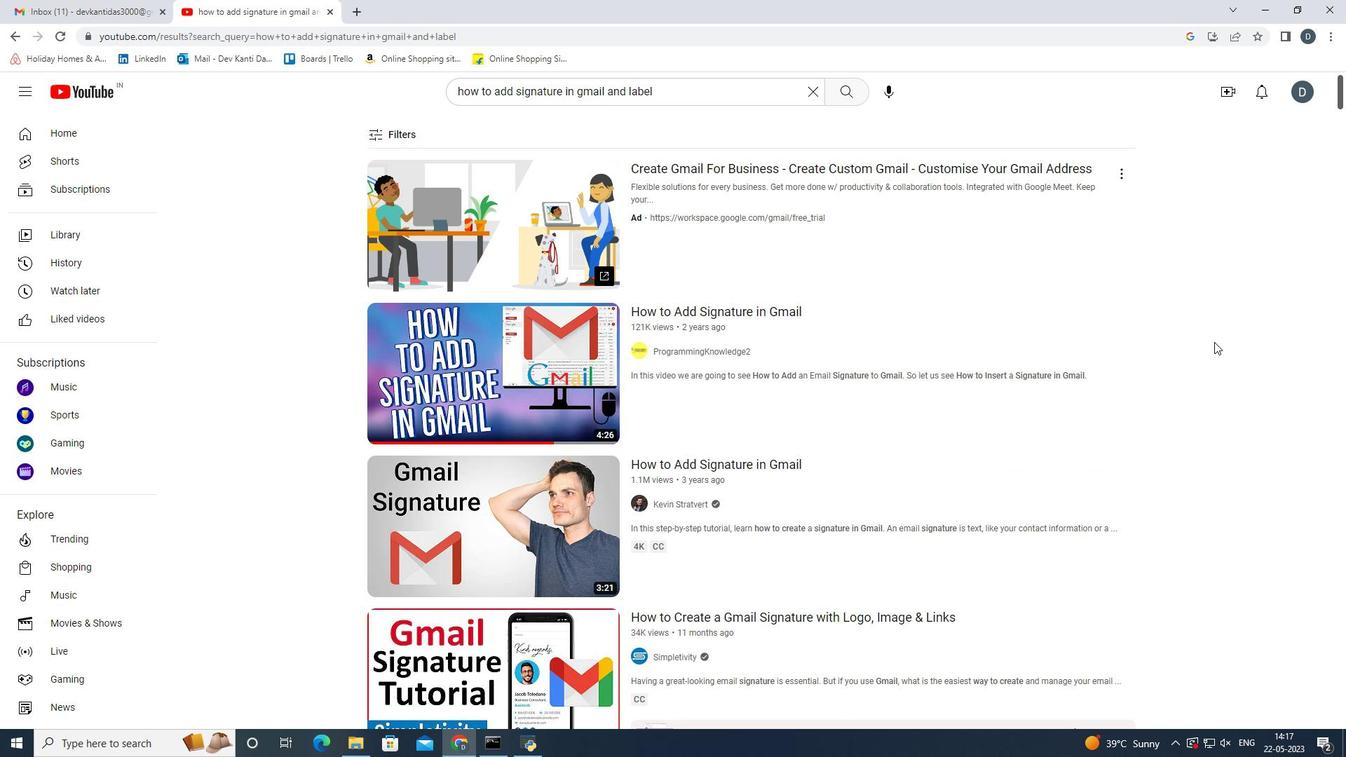 
Action: Mouse scrolled (892, 551) with delta (0, 0)
Screenshot: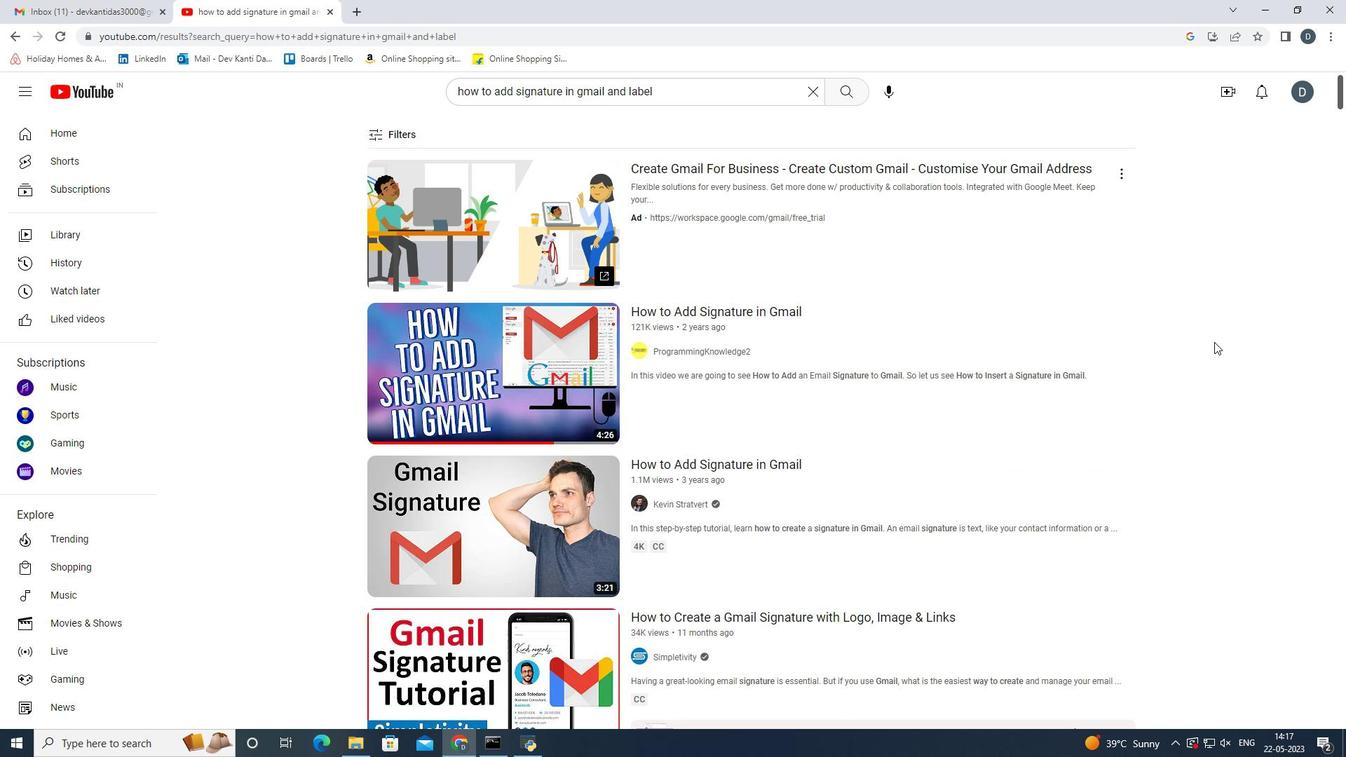 
Action: Mouse moved to (890, 552)
Screenshot: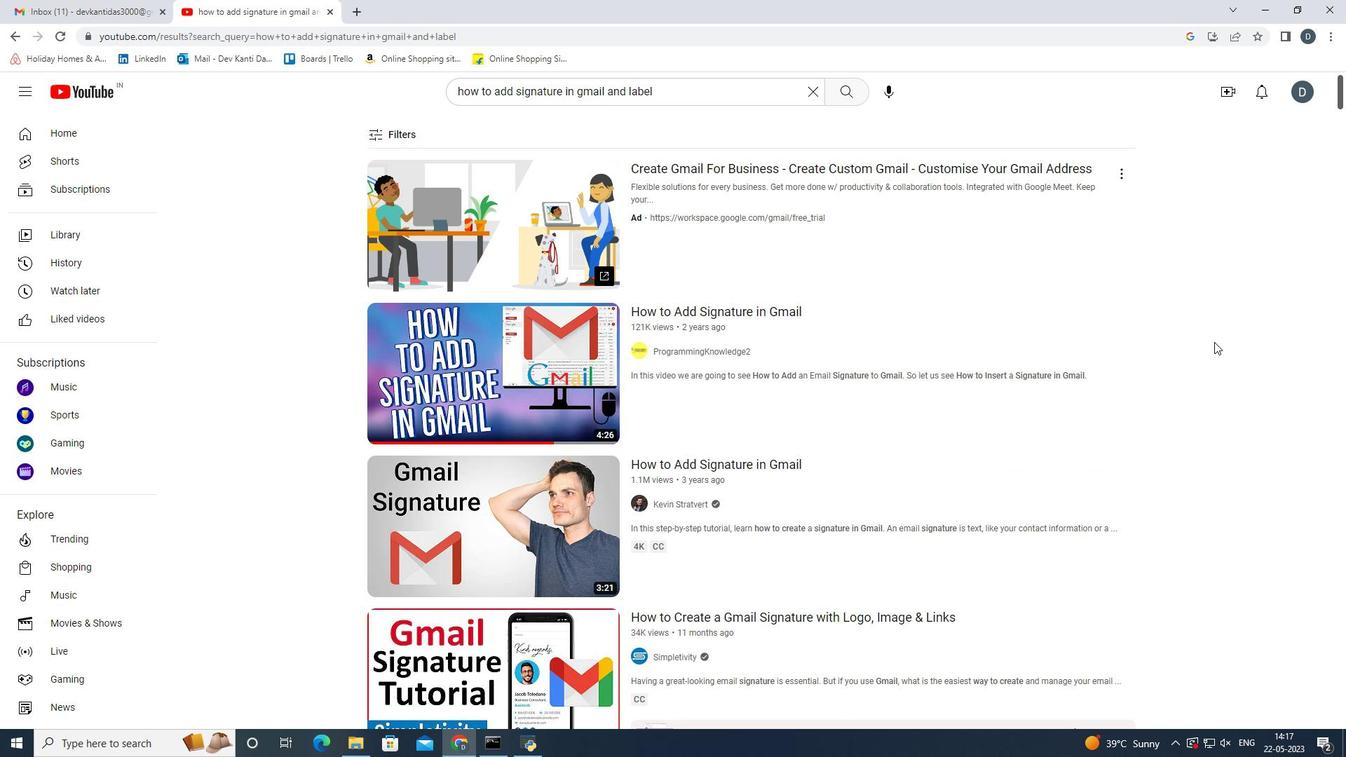
Action: Mouse scrolled (890, 551) with delta (0, 0)
Screenshot: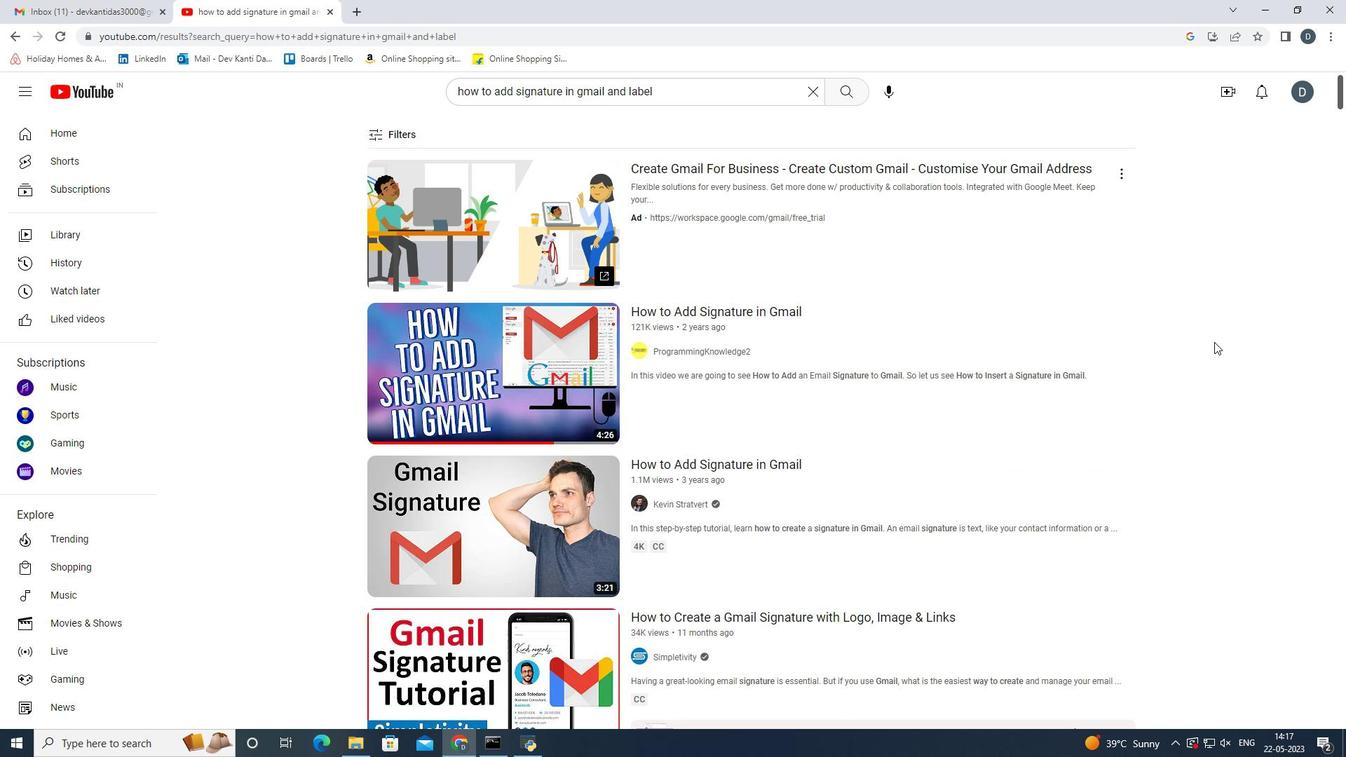 
Action: Mouse moved to (890, 552)
Screenshot: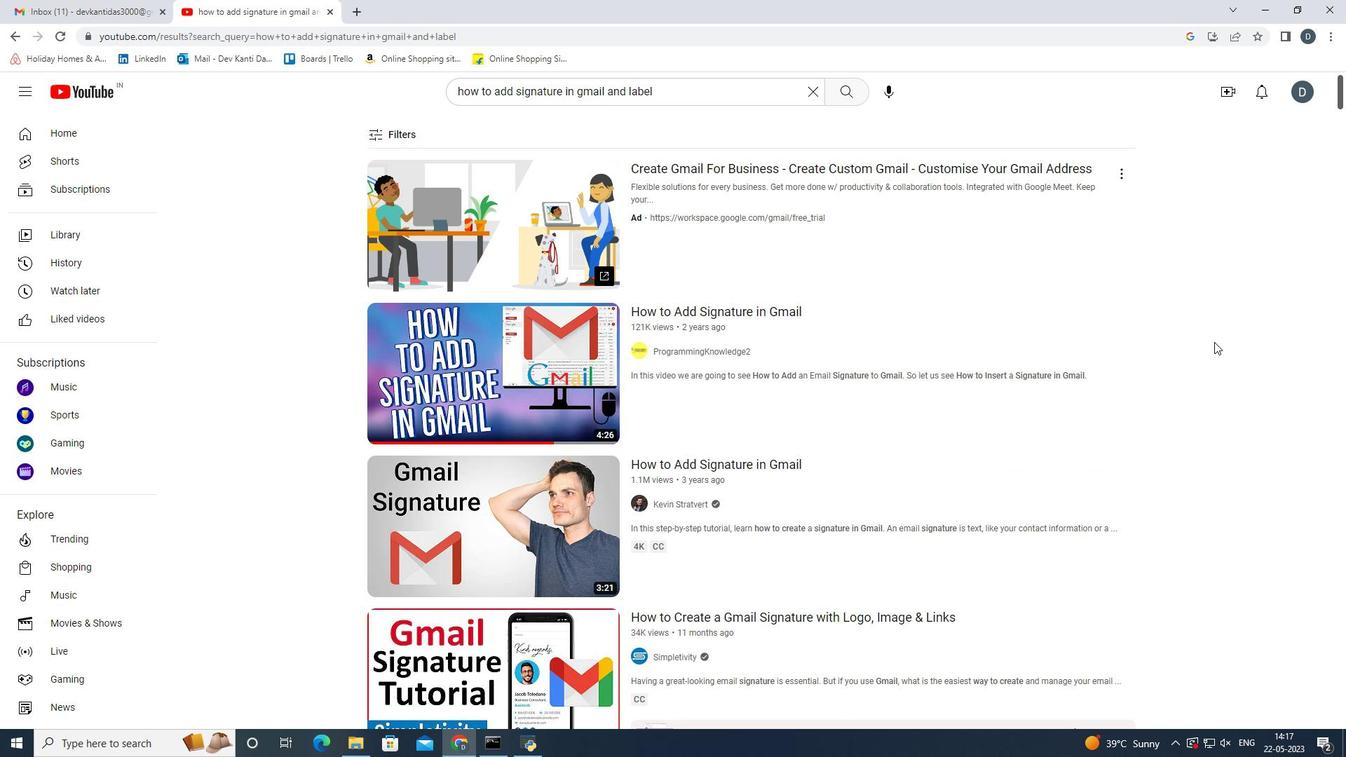 
Action: Mouse scrolled (890, 551) with delta (0, 0)
Screenshot: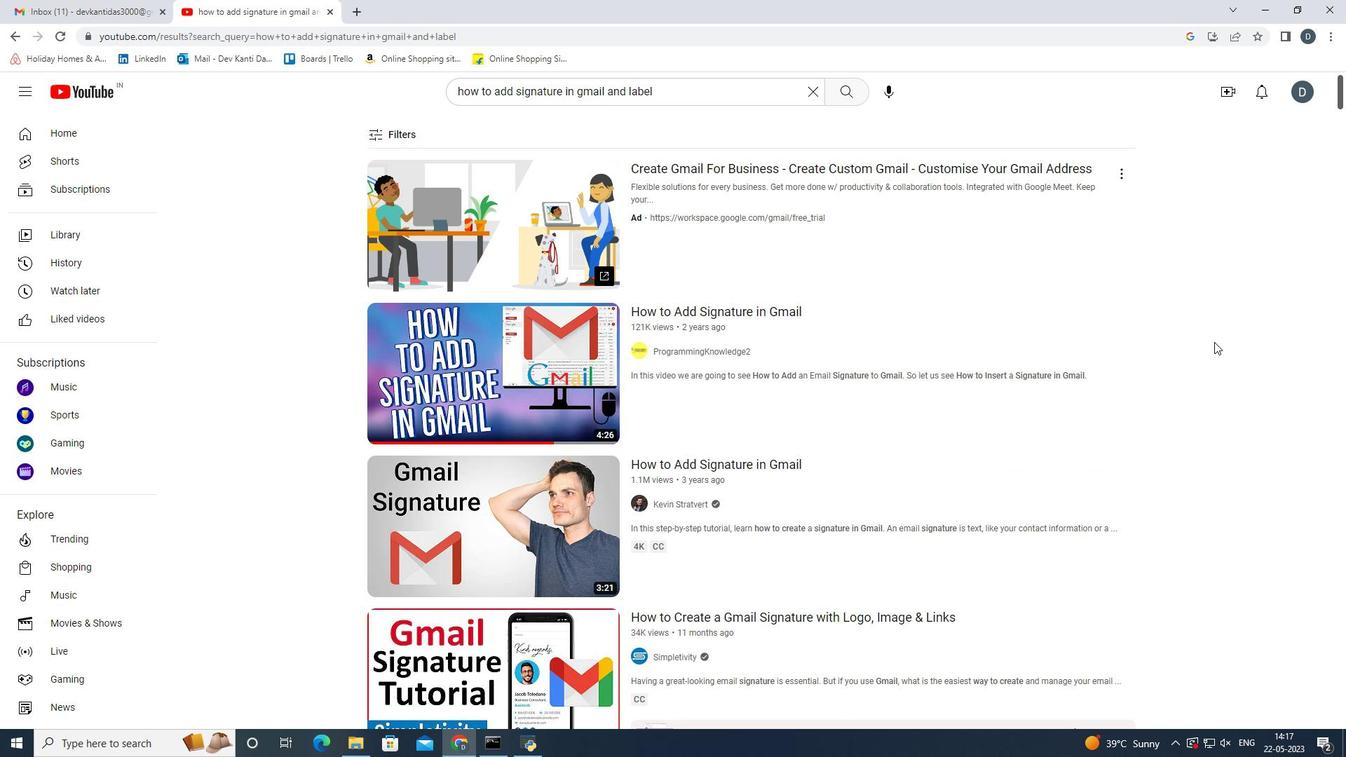 
Action: Mouse moved to (889, 552)
Screenshot: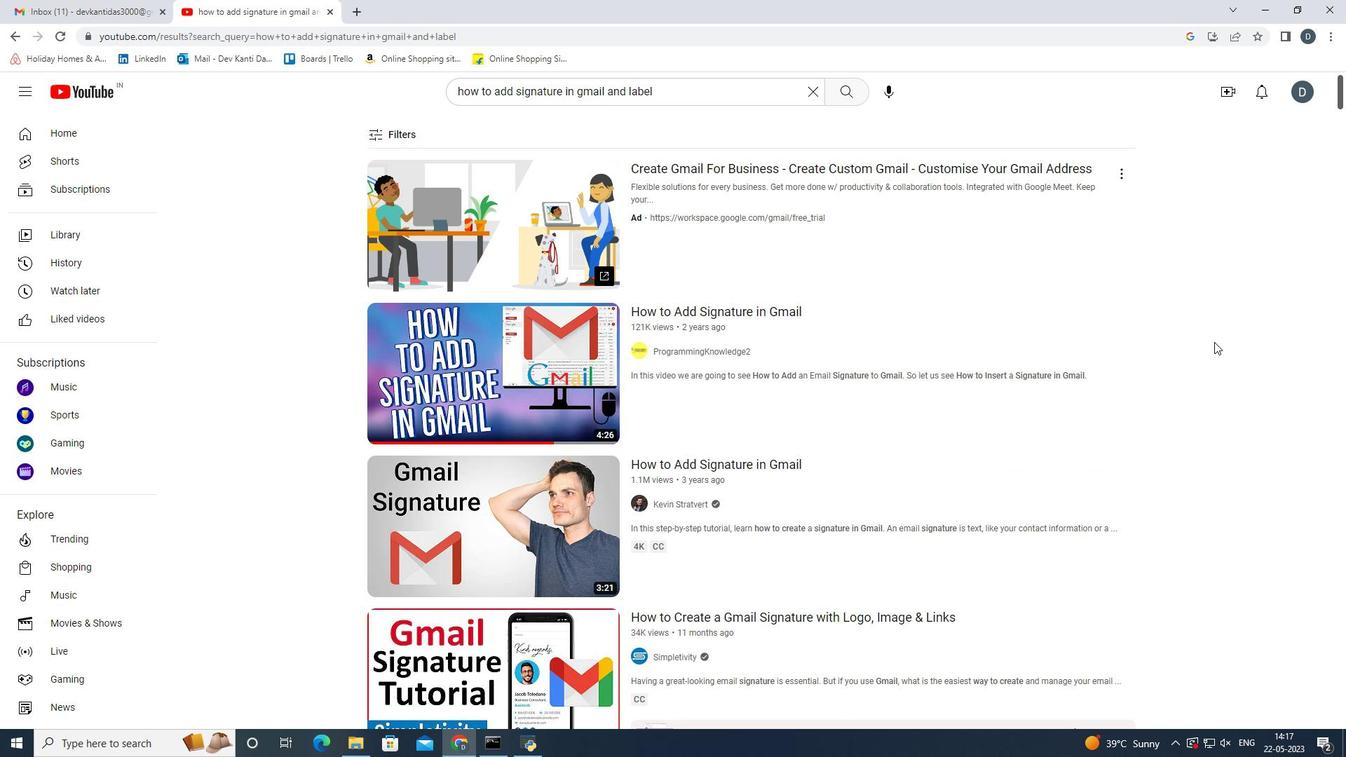 
Action: Mouse scrolled (889, 551) with delta (0, 0)
Screenshot: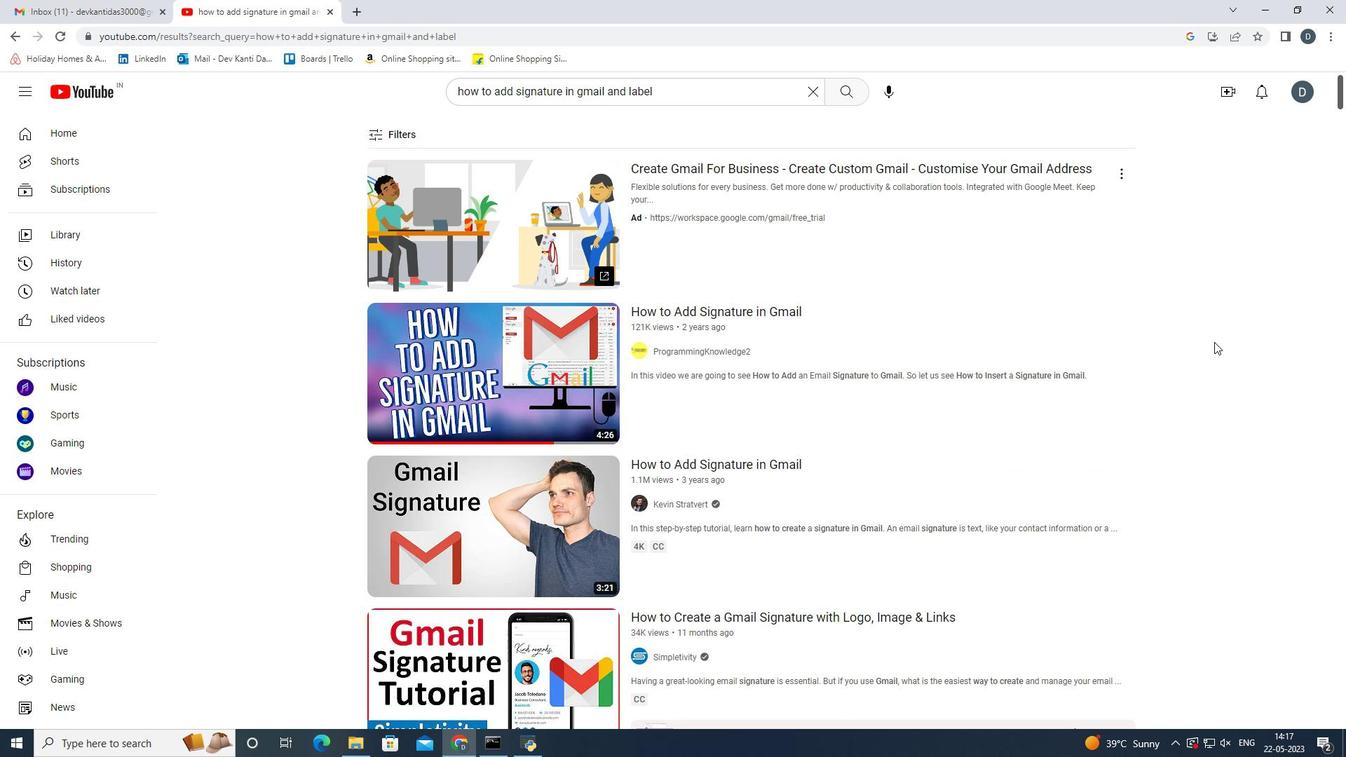 
Action: Mouse moved to (807, 555)
Screenshot: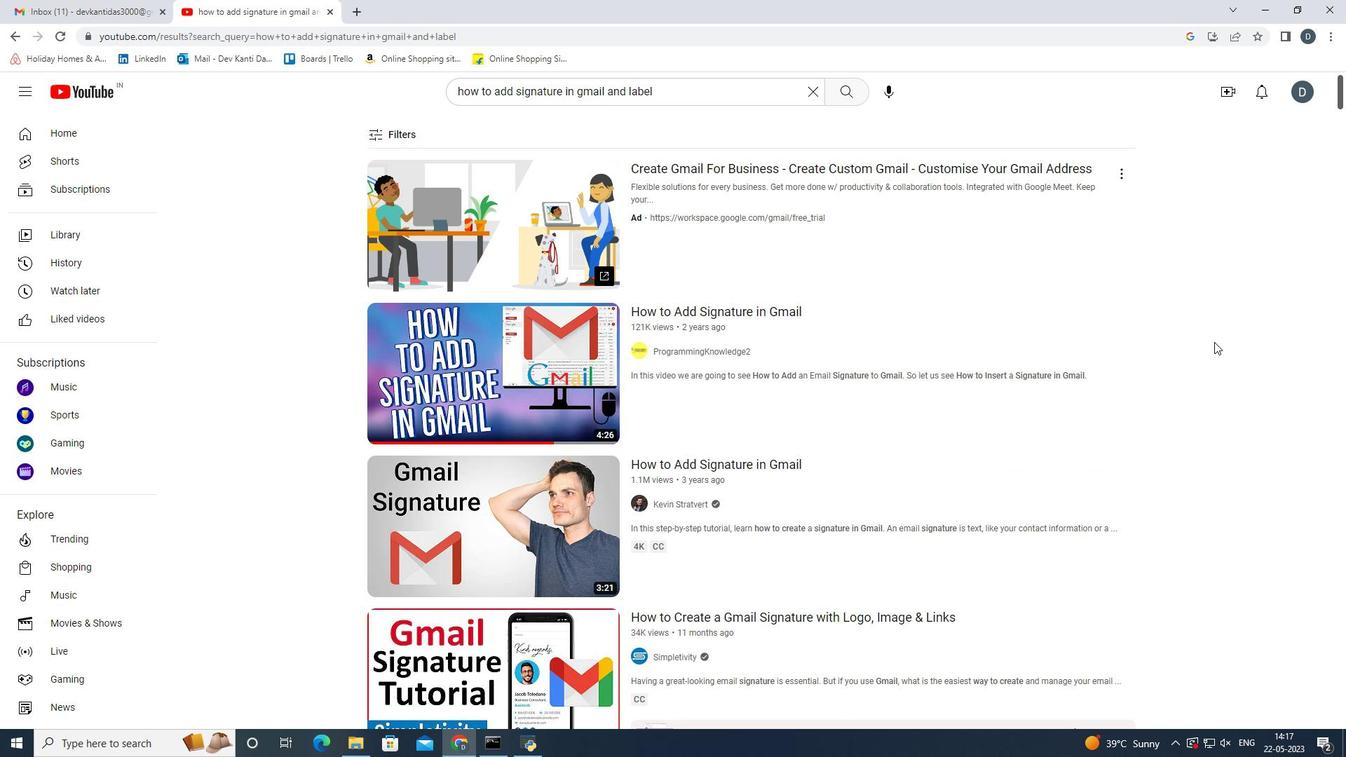 
Action: Mouse scrolled (807, 554) with delta (0, 0)
Screenshot: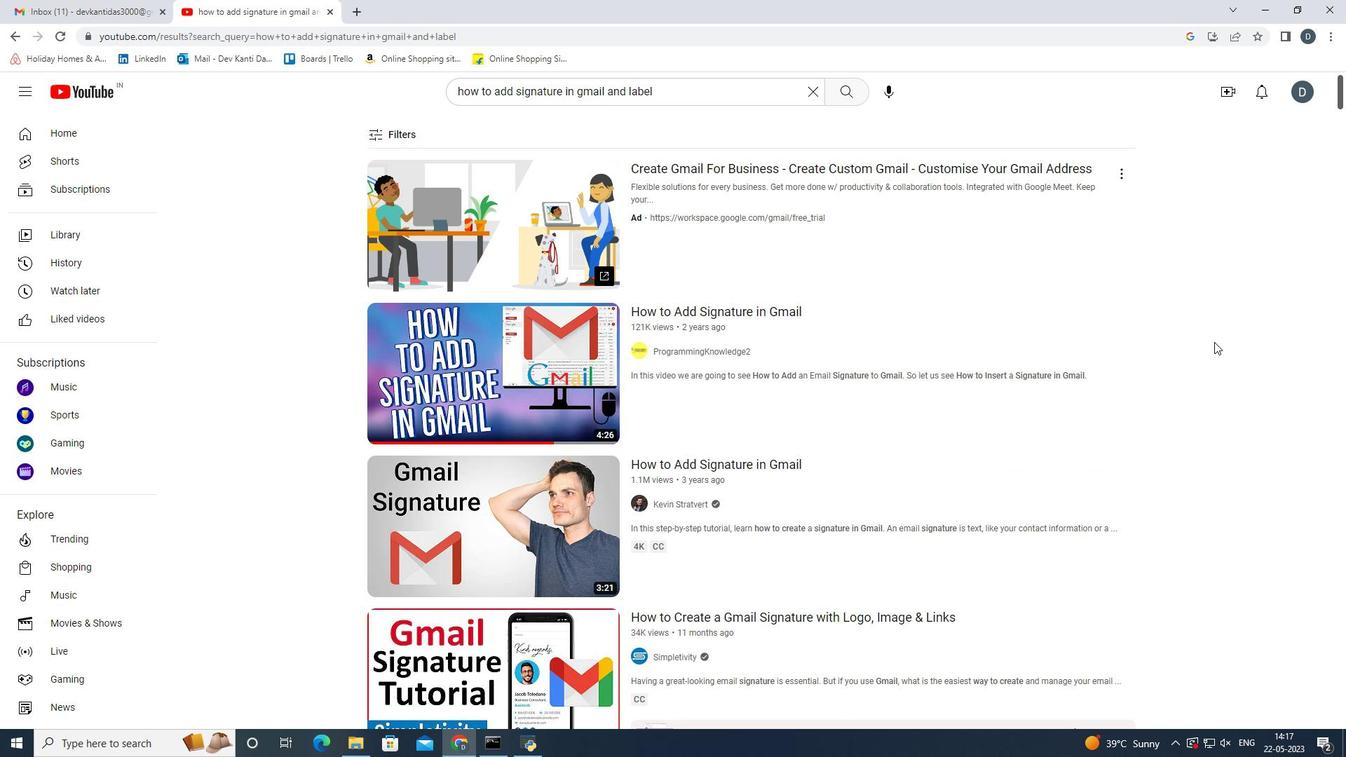 
Action: Mouse moved to (805, 556)
Screenshot: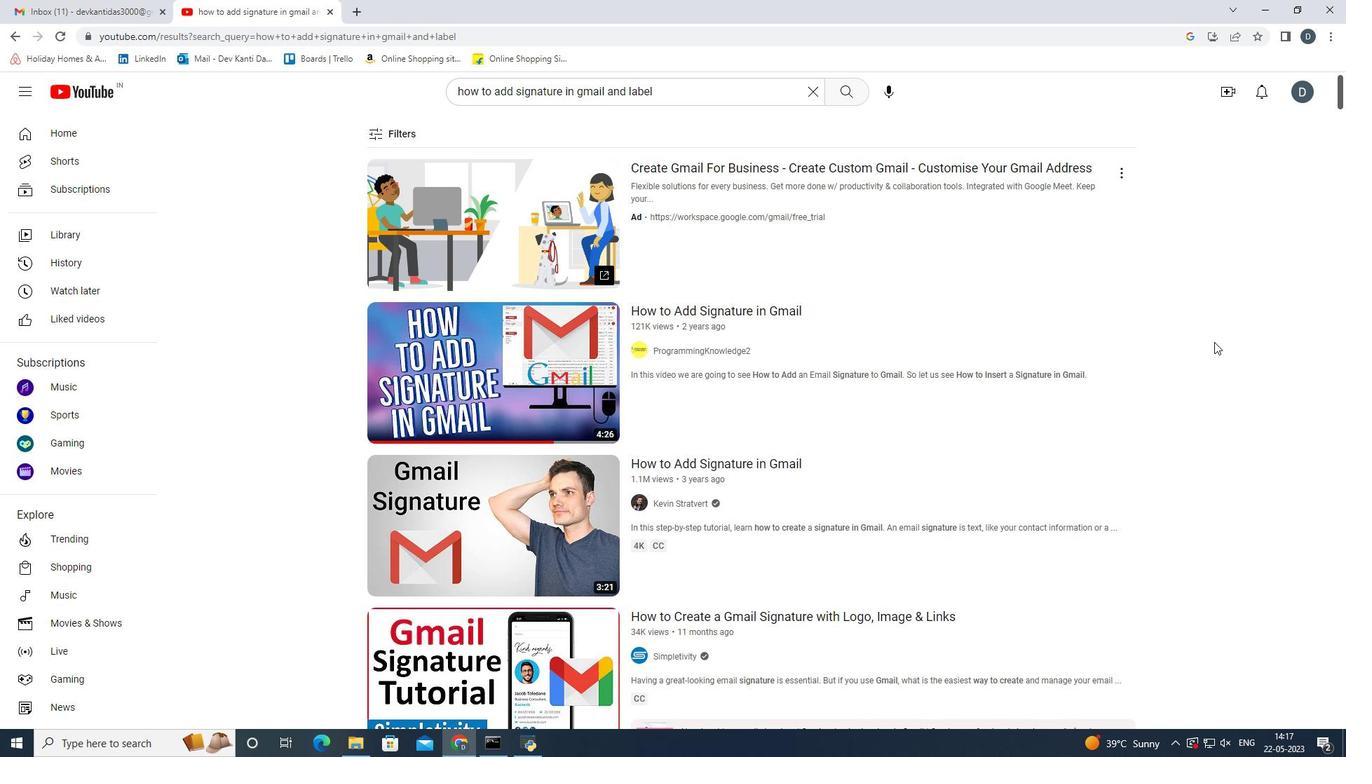 
Action: Mouse scrolled (805, 555) with delta (0, 0)
Screenshot: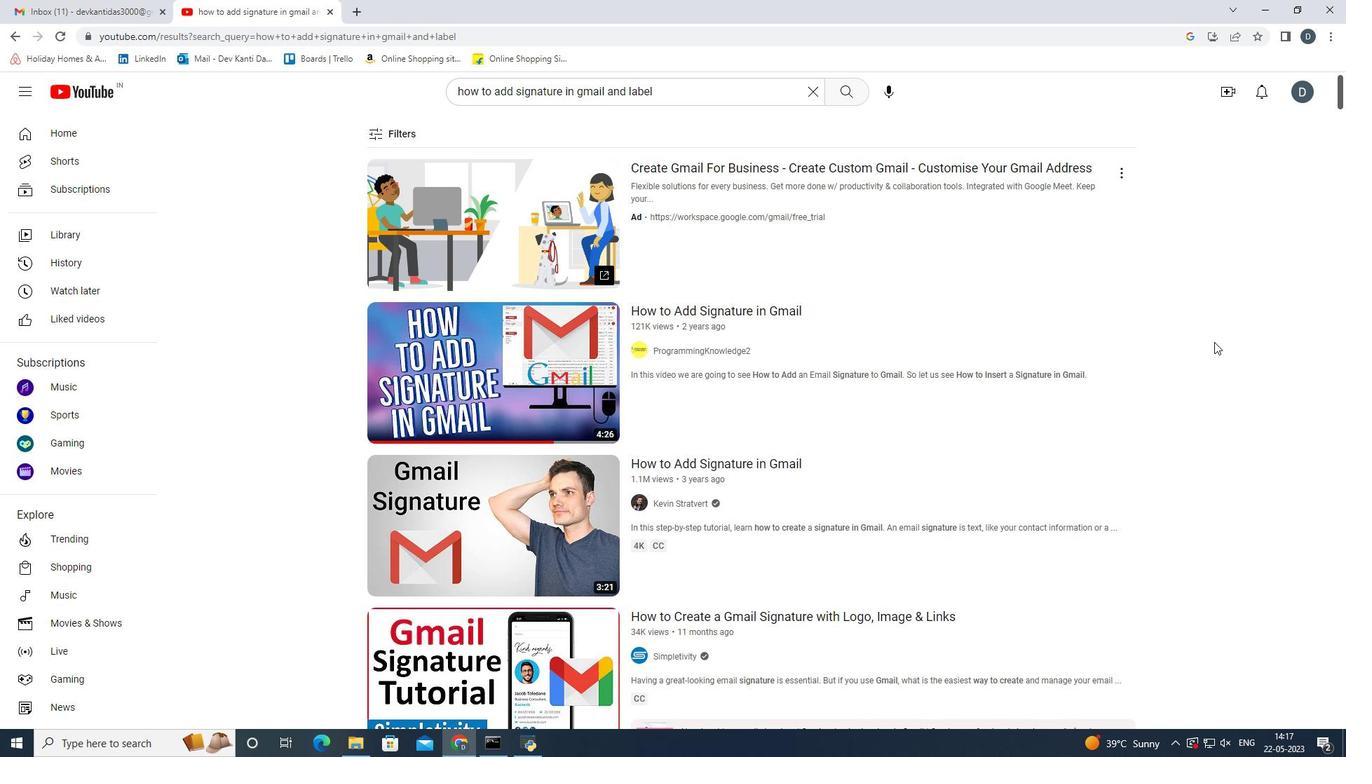 
Action: Mouse moved to (802, 557)
Screenshot: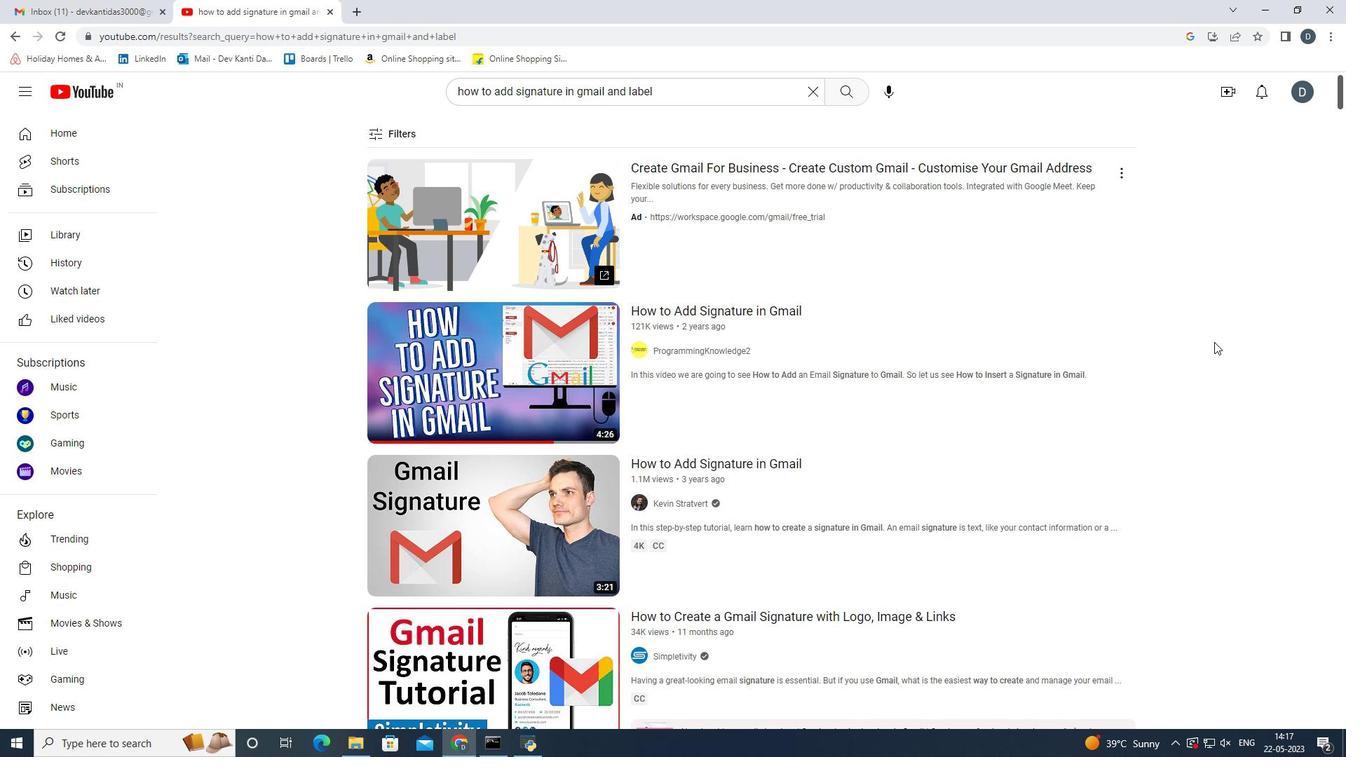 
Action: Mouse scrolled (802, 556) with delta (0, 0)
Screenshot: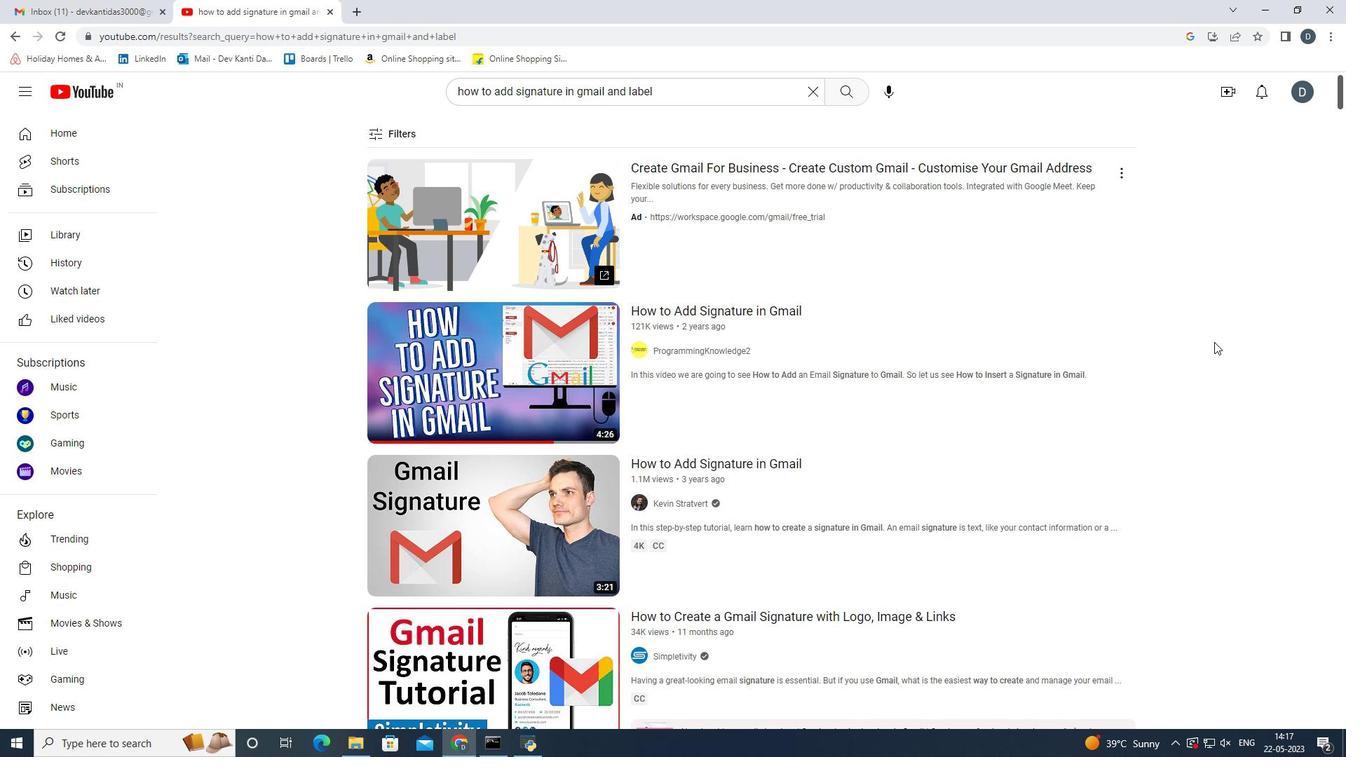 
Action: Mouse moved to (800, 557)
Screenshot: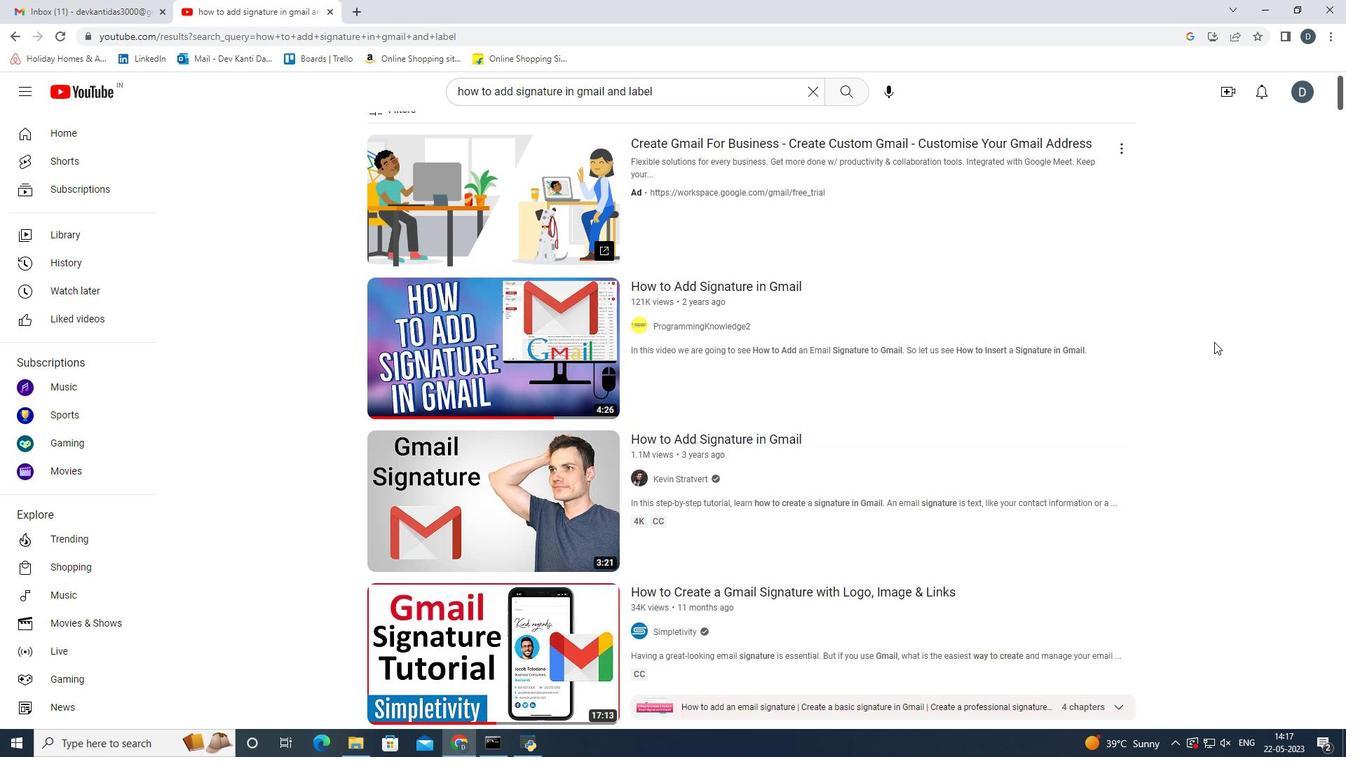 
Action: Mouse scrolled (800, 556) with delta (0, 0)
Screenshot: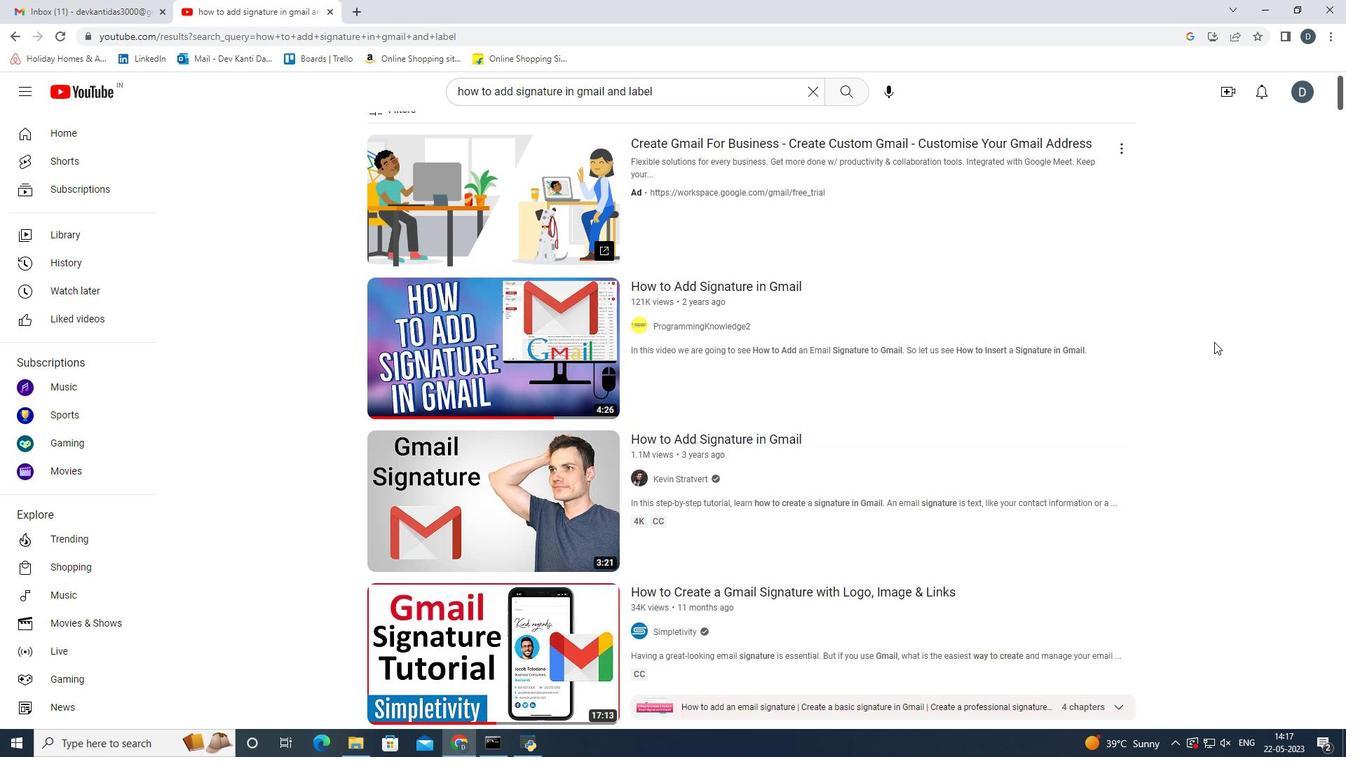 
Action: Mouse moved to (786, 557)
Screenshot: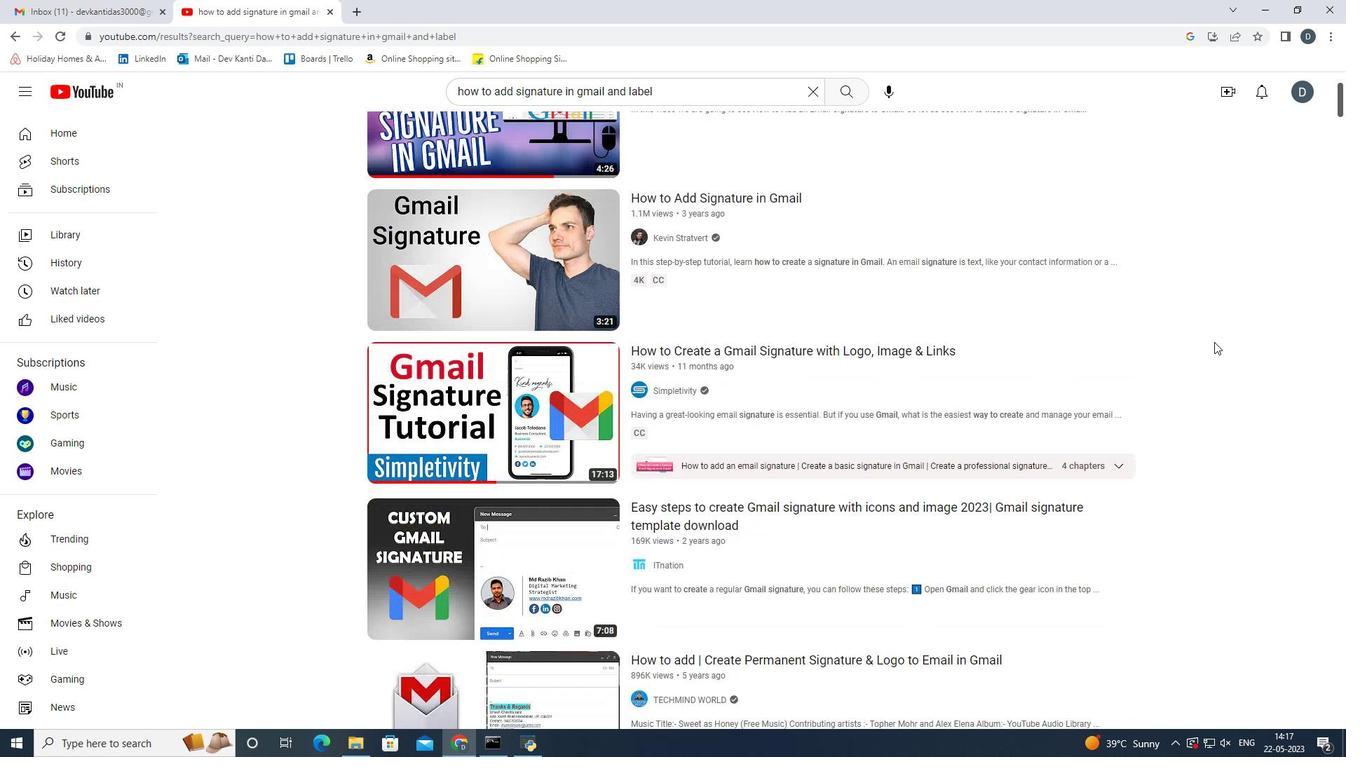 
Action: Mouse scrolled (798, 556) with delta (0, 0)
Screenshot: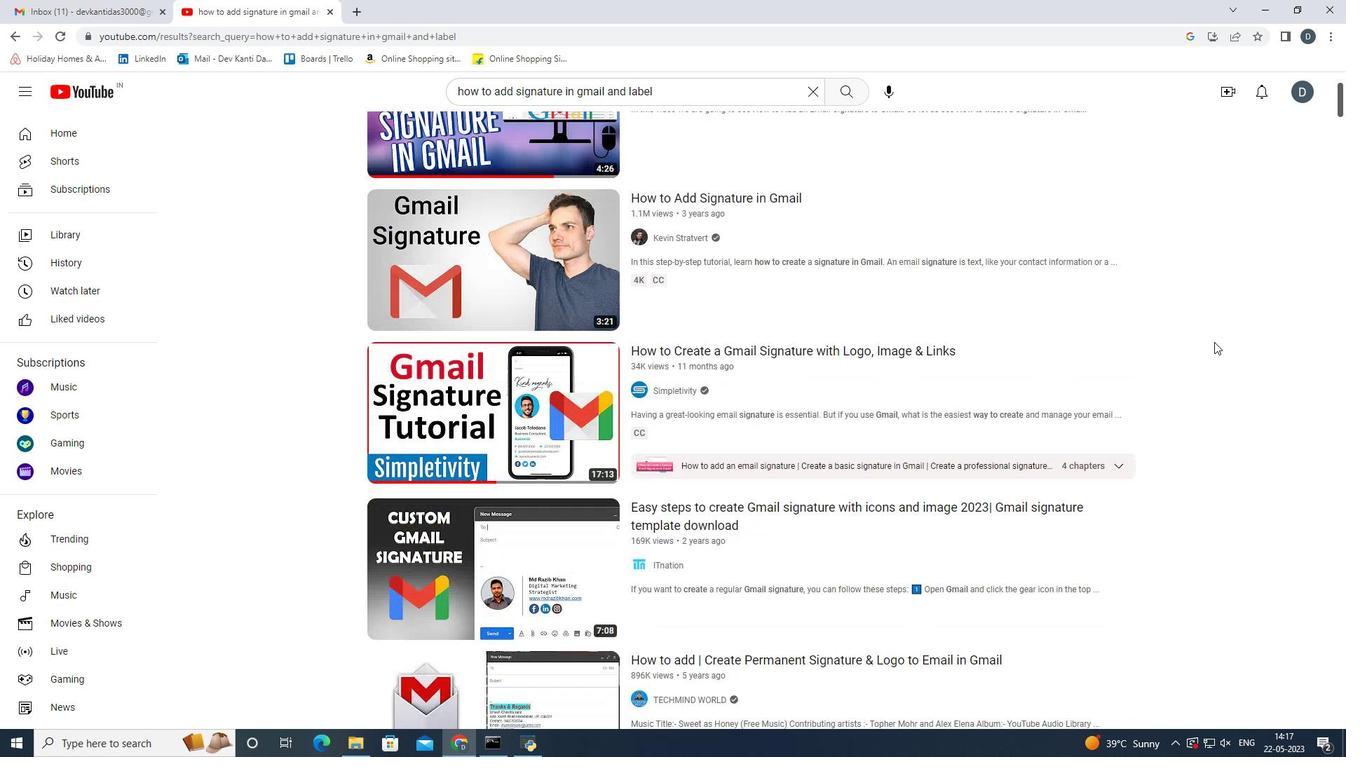 
Action: Mouse moved to (762, 561)
Screenshot: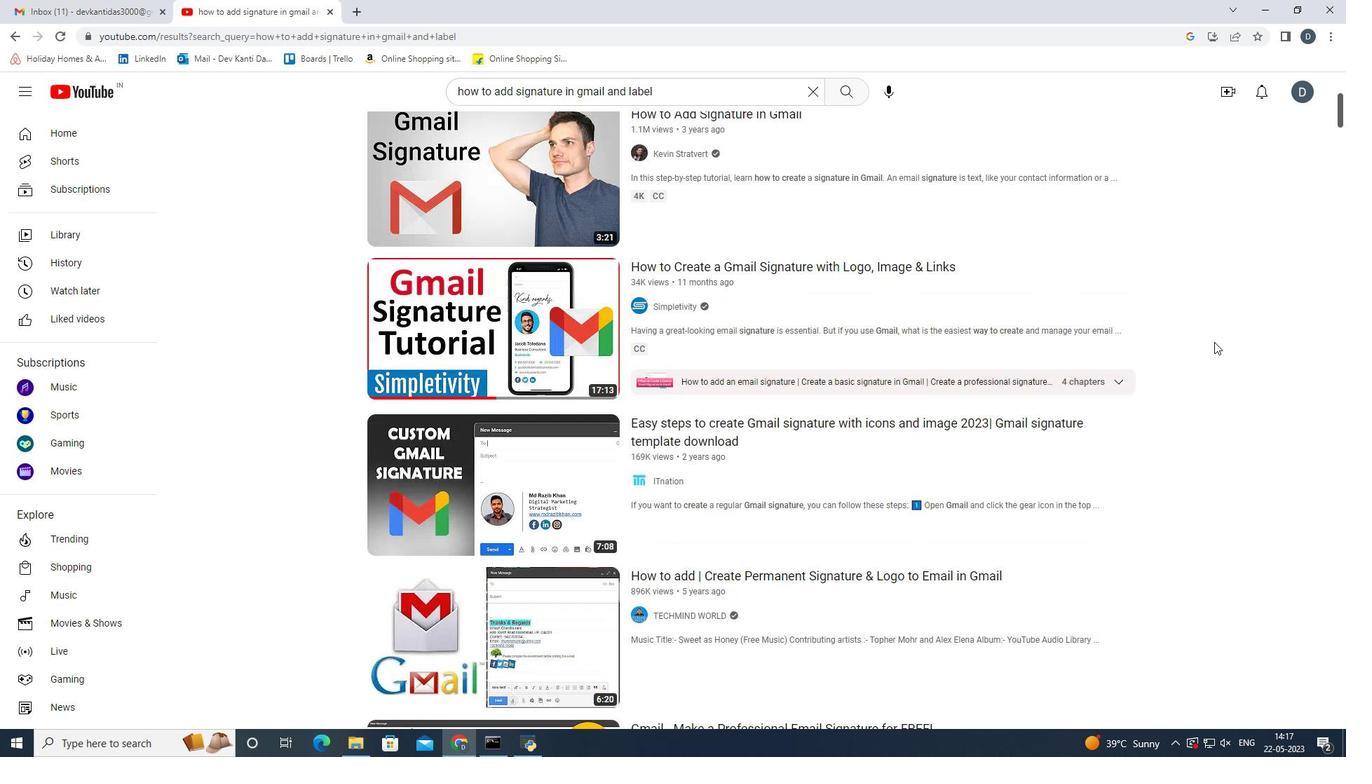 
Action: Mouse scrolled (762, 560) with delta (0, 0)
Screenshot: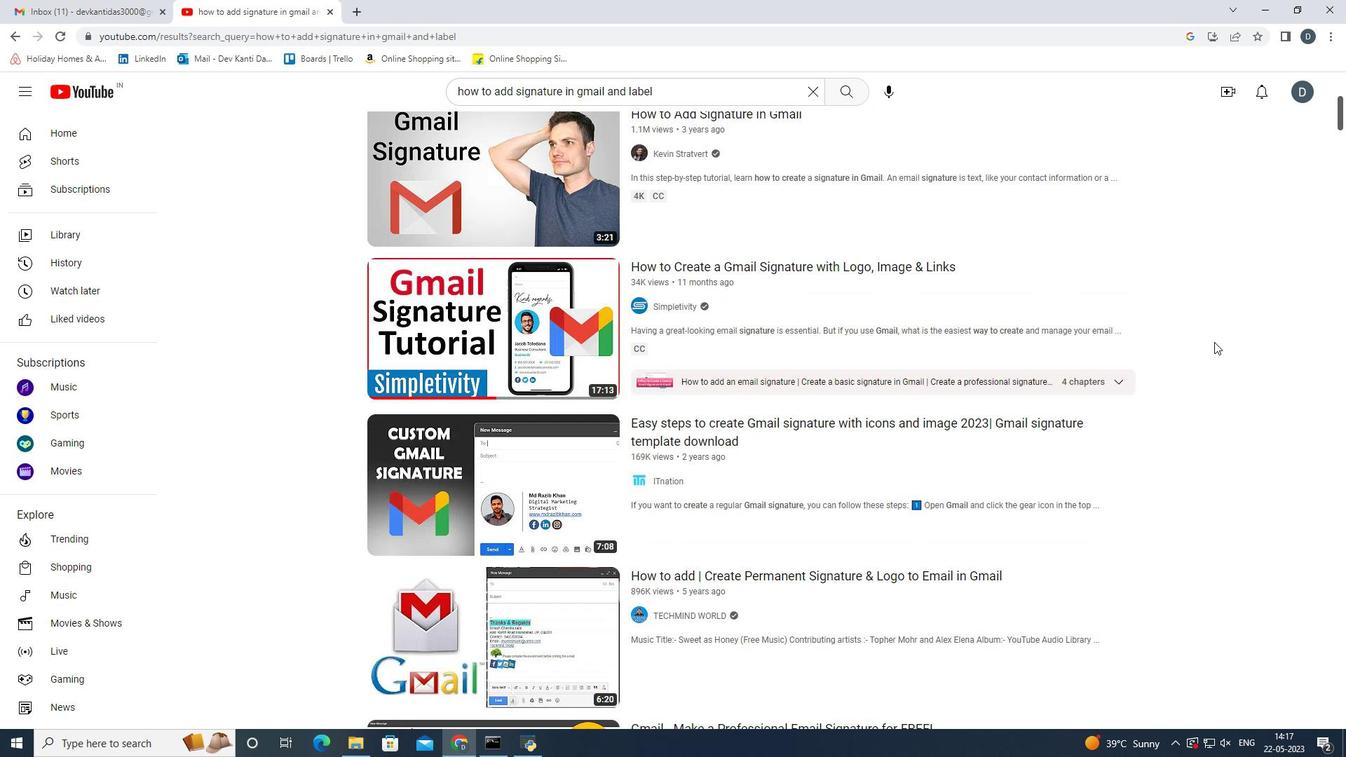 
Action: Mouse moved to (760, 561)
Screenshot: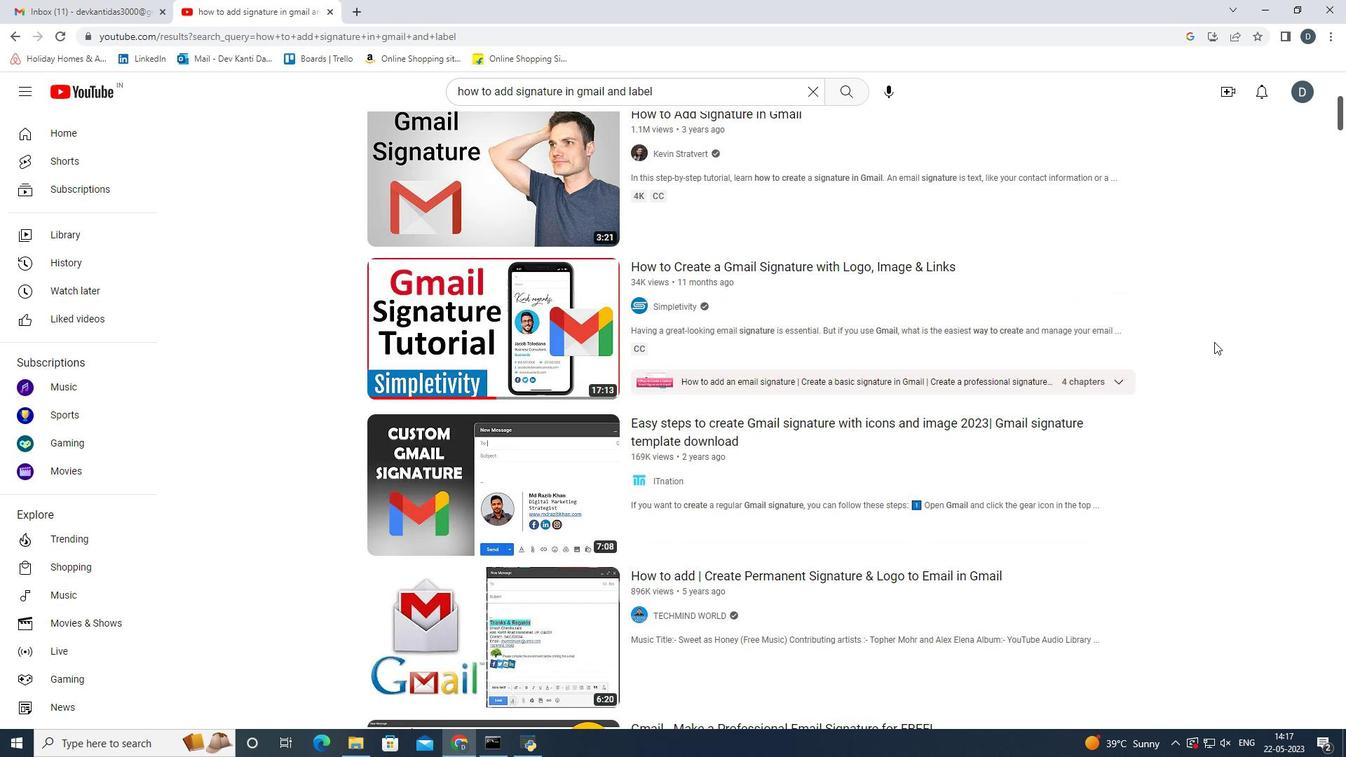 
Action: Mouse scrolled (760, 560) with delta (0, 0)
Screenshot: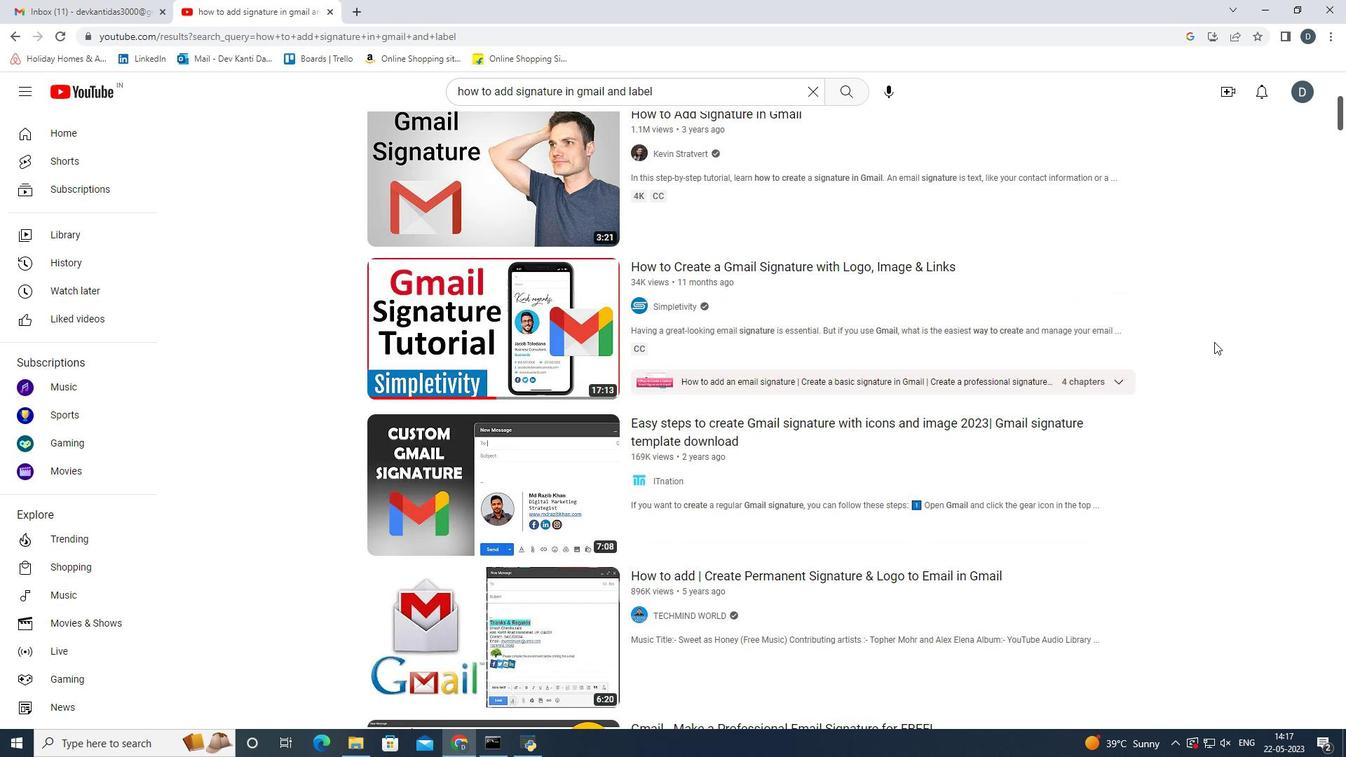 
Action: Mouse moved to (760, 561)
Screenshot: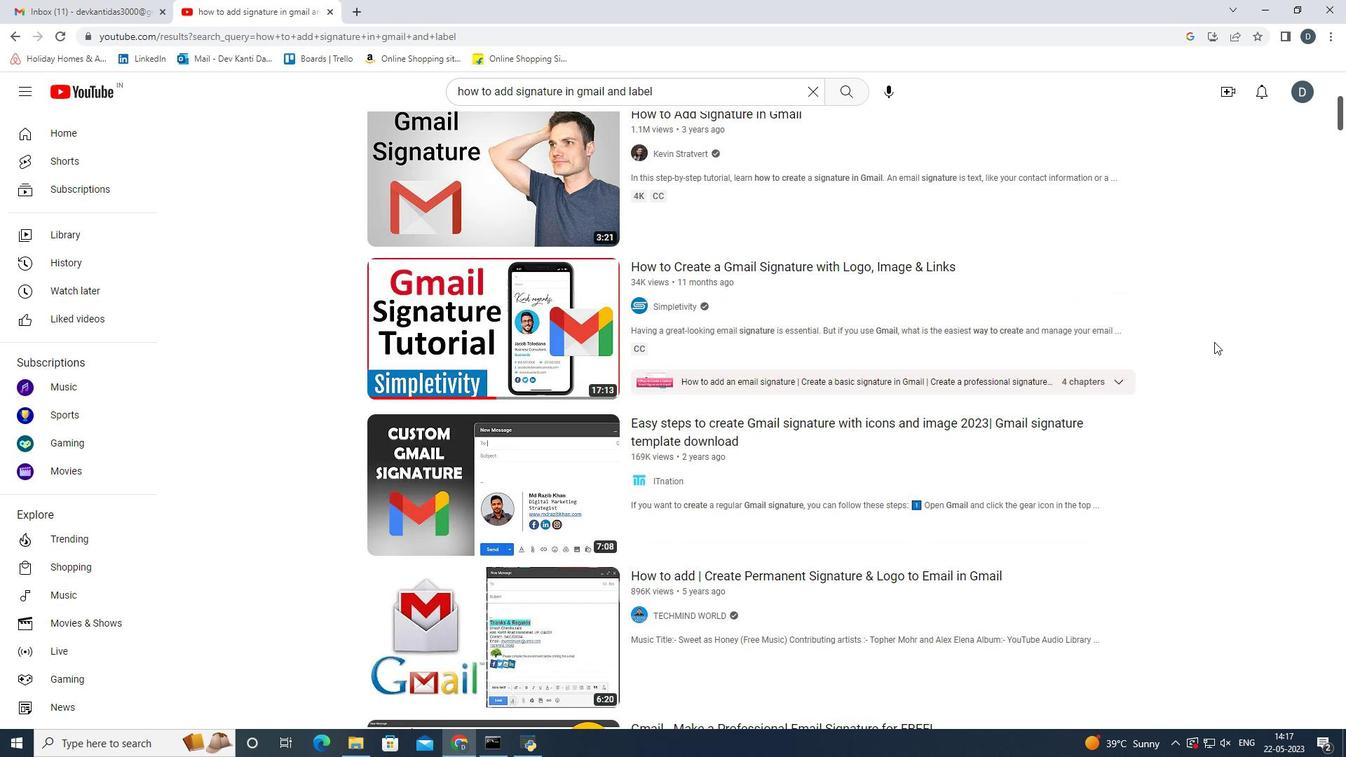 
Action: Mouse scrolled (760, 560) with delta (0, 0)
Screenshot: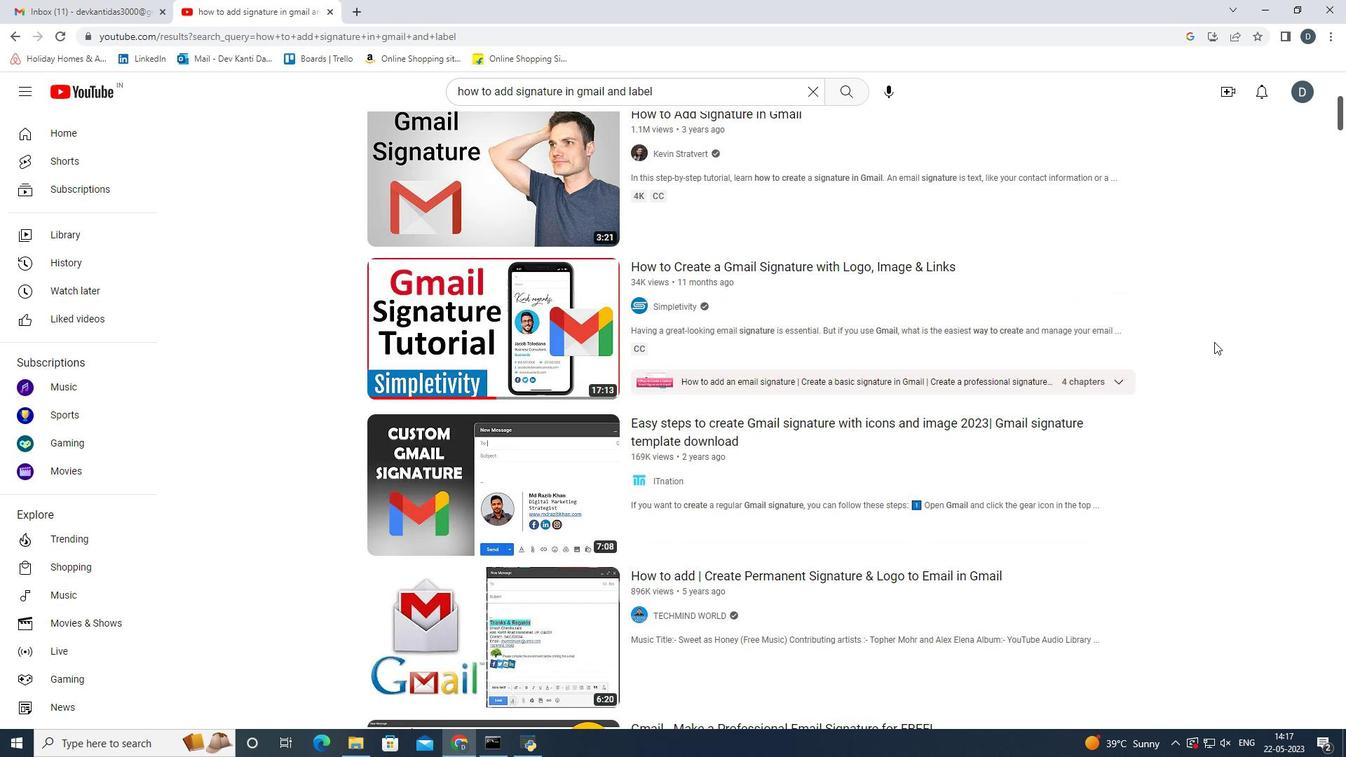 
Action: Mouse moved to (760, 561)
Screenshot: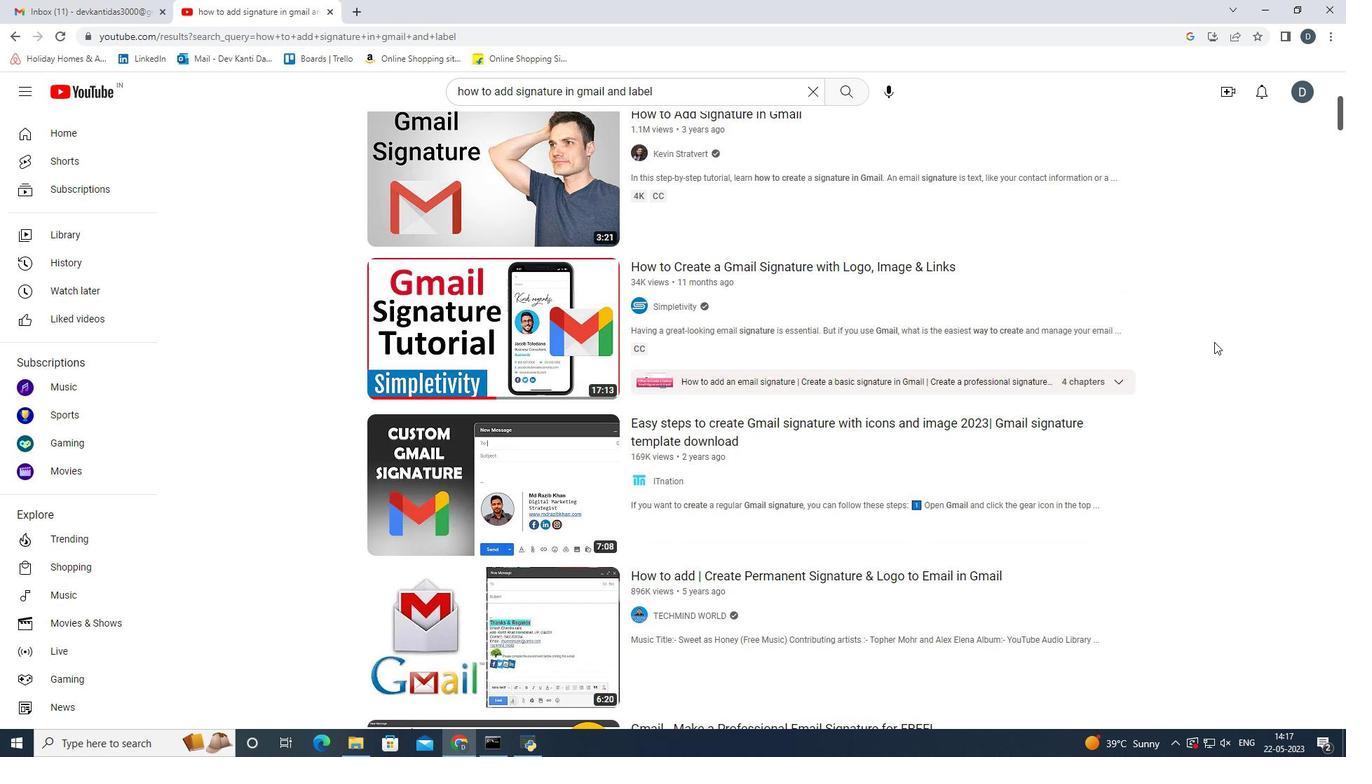 
Action: Mouse scrolled (760, 560) with delta (0, 0)
Screenshot: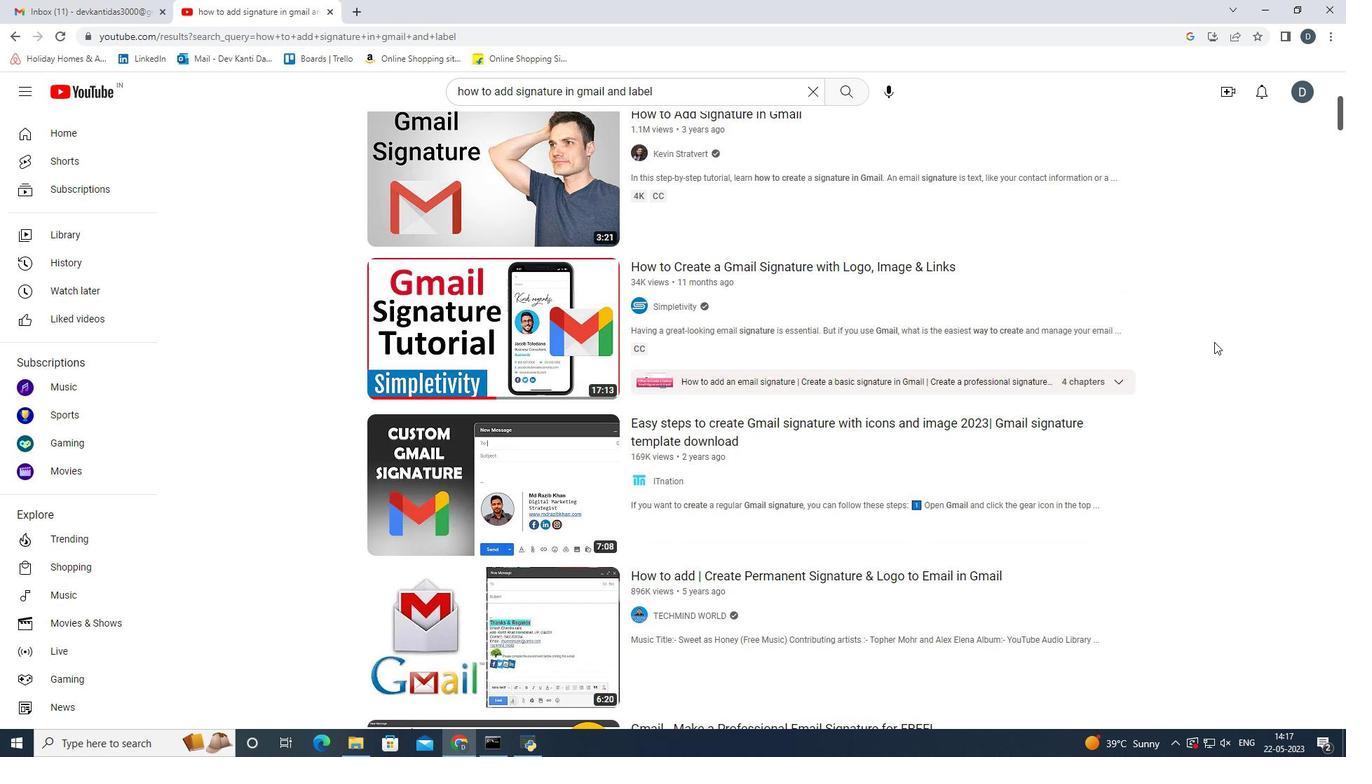 
Action: Mouse moved to (753, 558)
Screenshot: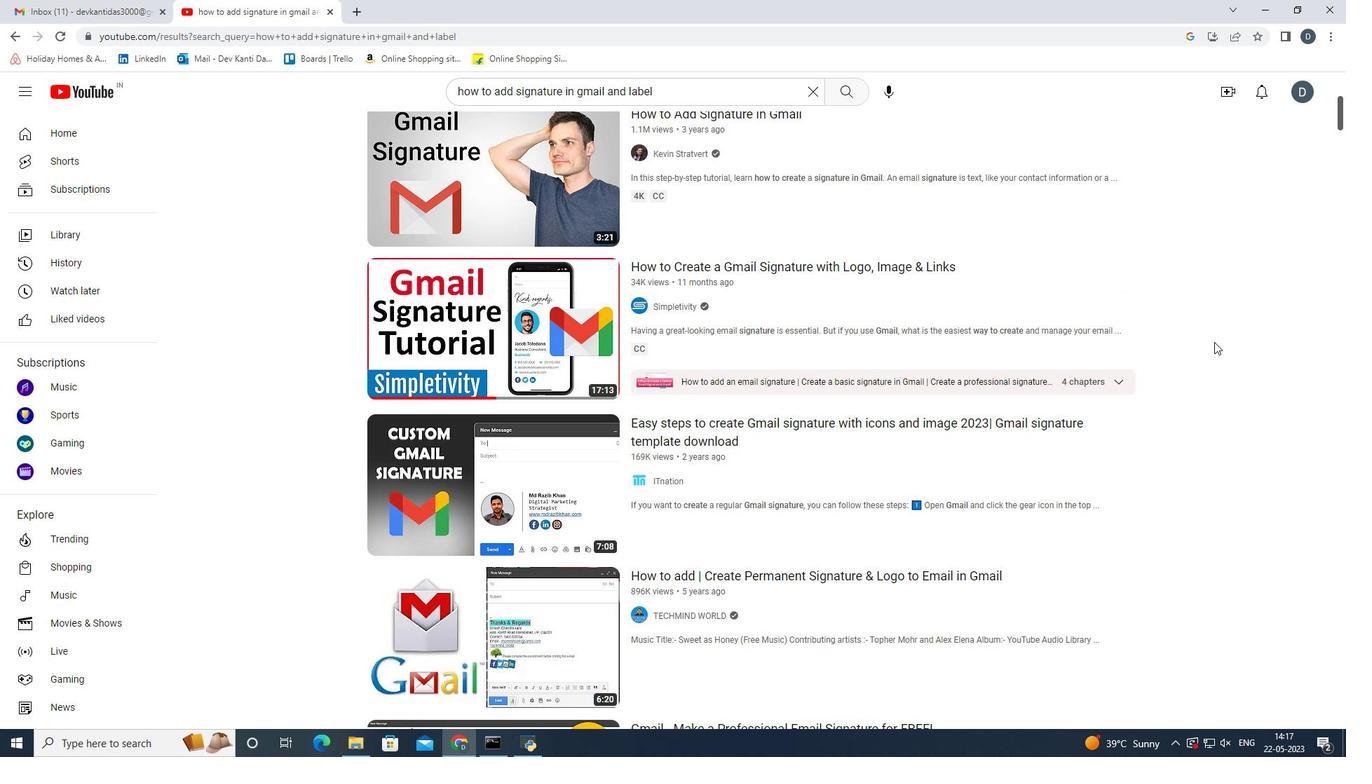 
Action: Mouse scrolled (753, 557) with delta (0, 0)
Screenshot: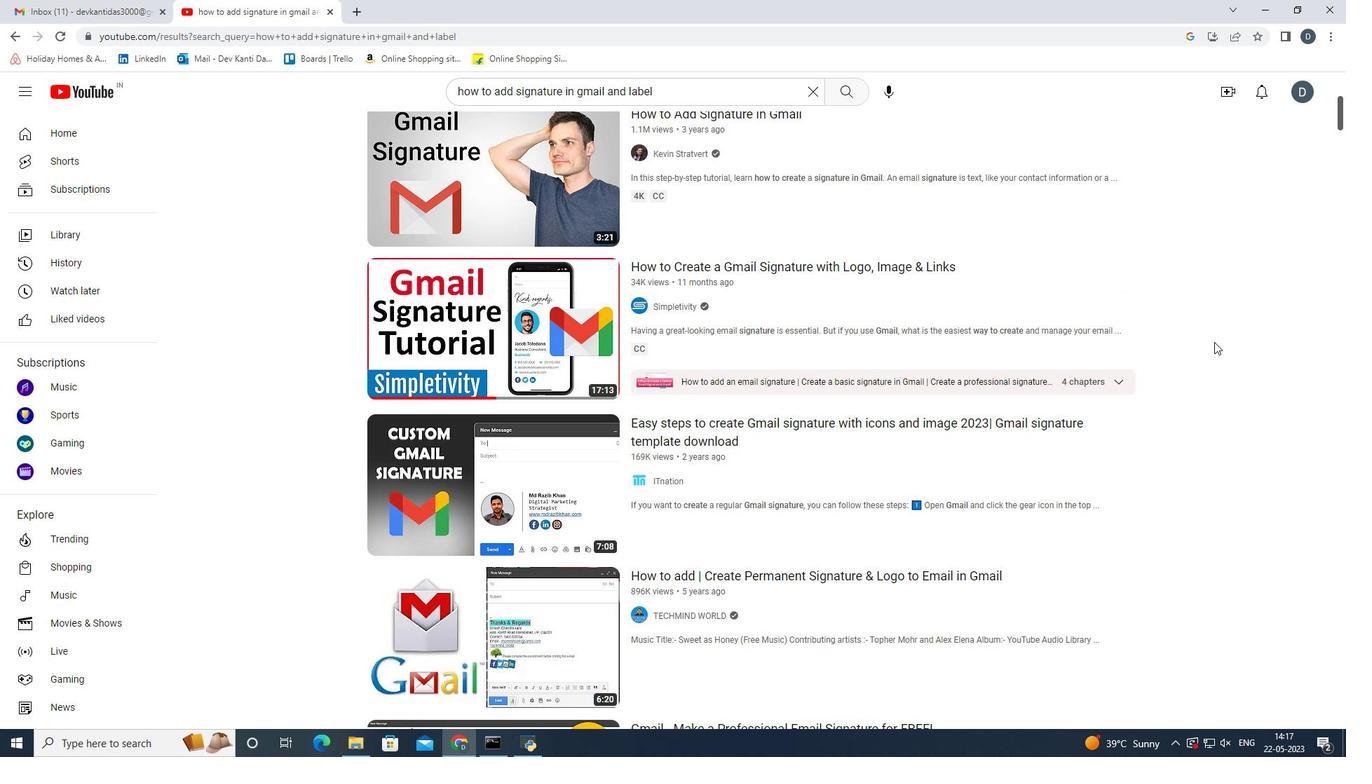 
Action: Mouse scrolled (753, 557) with delta (0, 0)
Screenshot: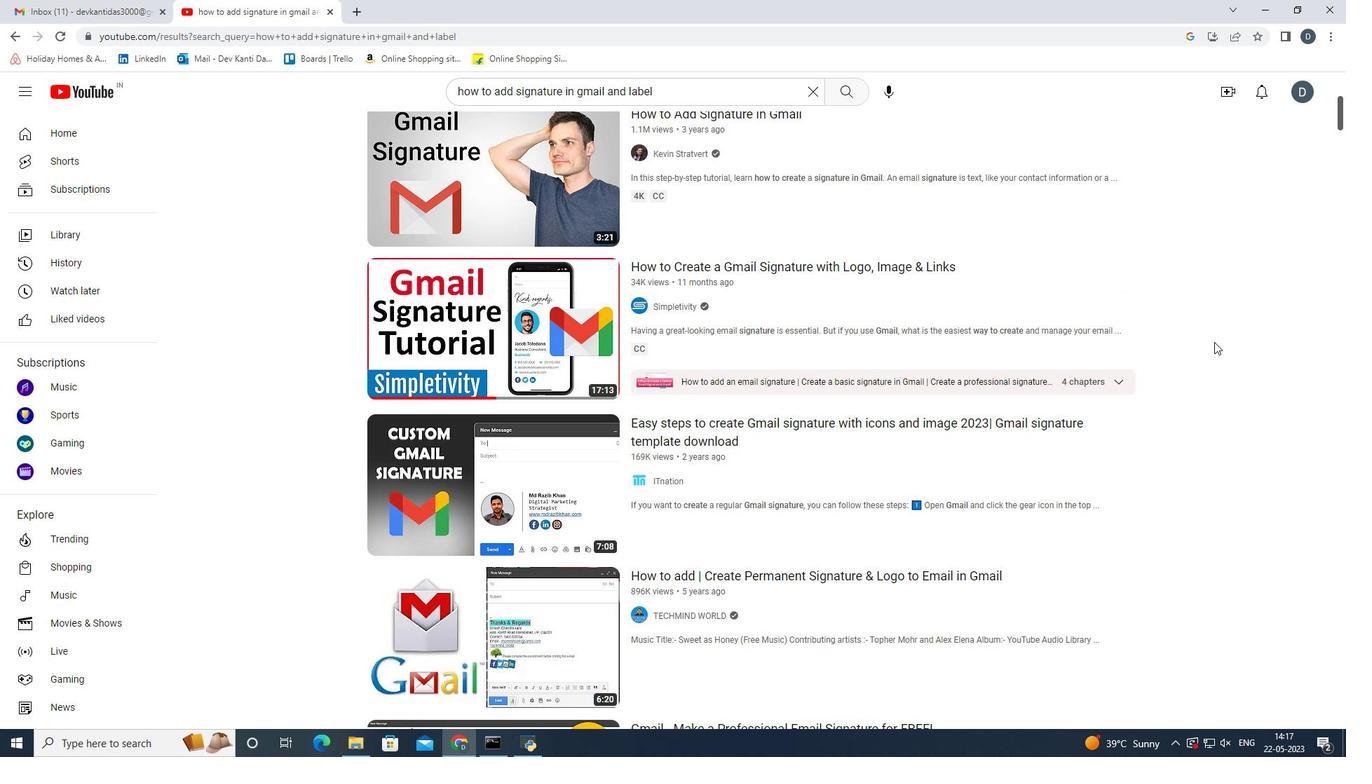 
Action: Mouse scrolled (753, 557) with delta (0, 0)
Screenshot: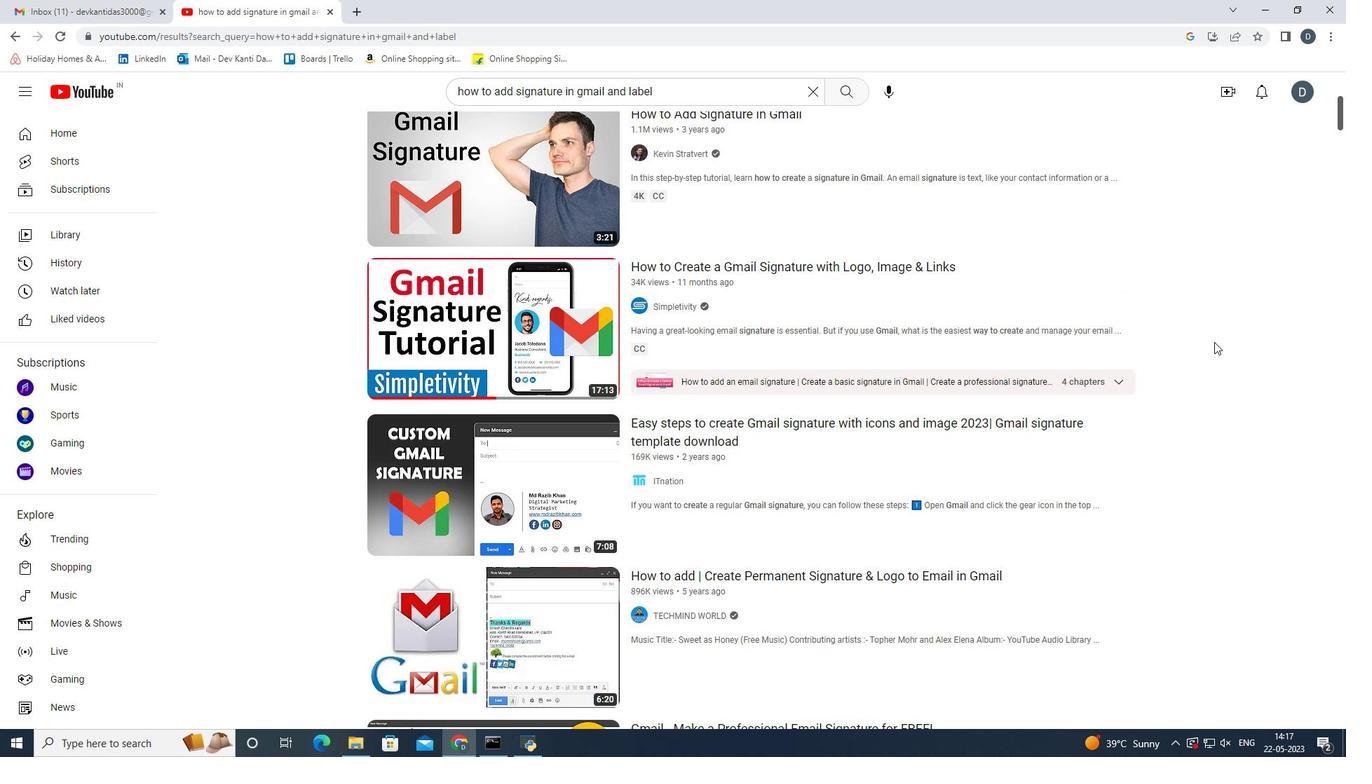 
Action: Mouse moved to (750, 556)
Screenshot: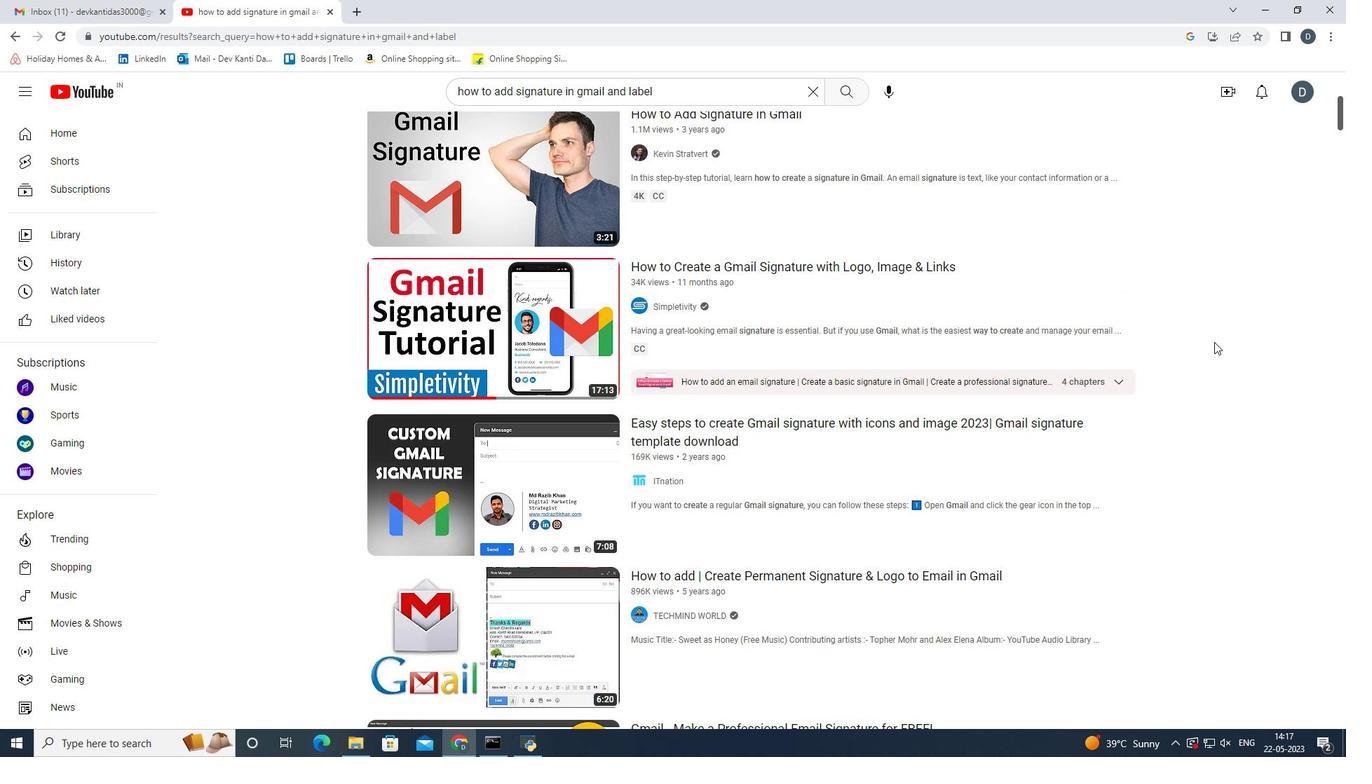 
Action: Mouse scrolled (750, 555) with delta (0, 0)
Screenshot: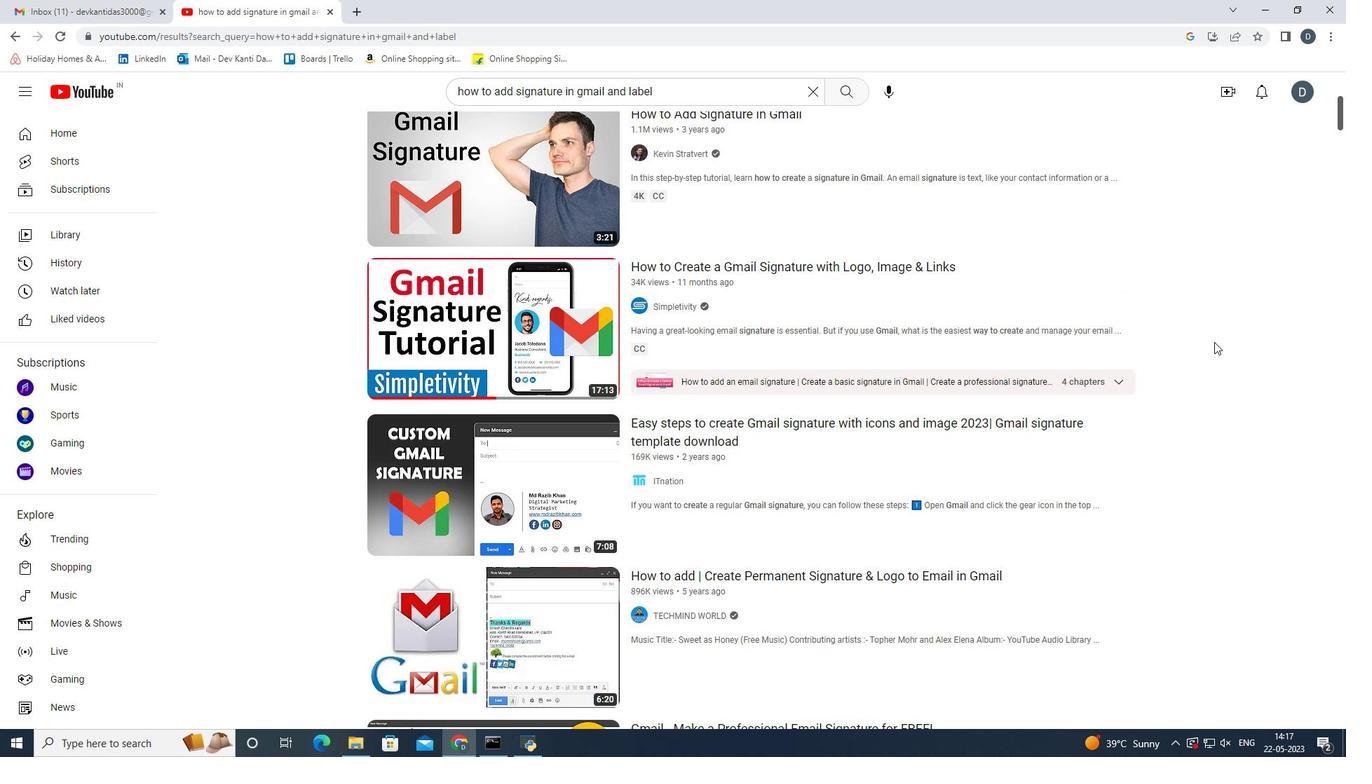 
Action: Mouse scrolled (750, 555) with delta (0, 0)
Screenshot: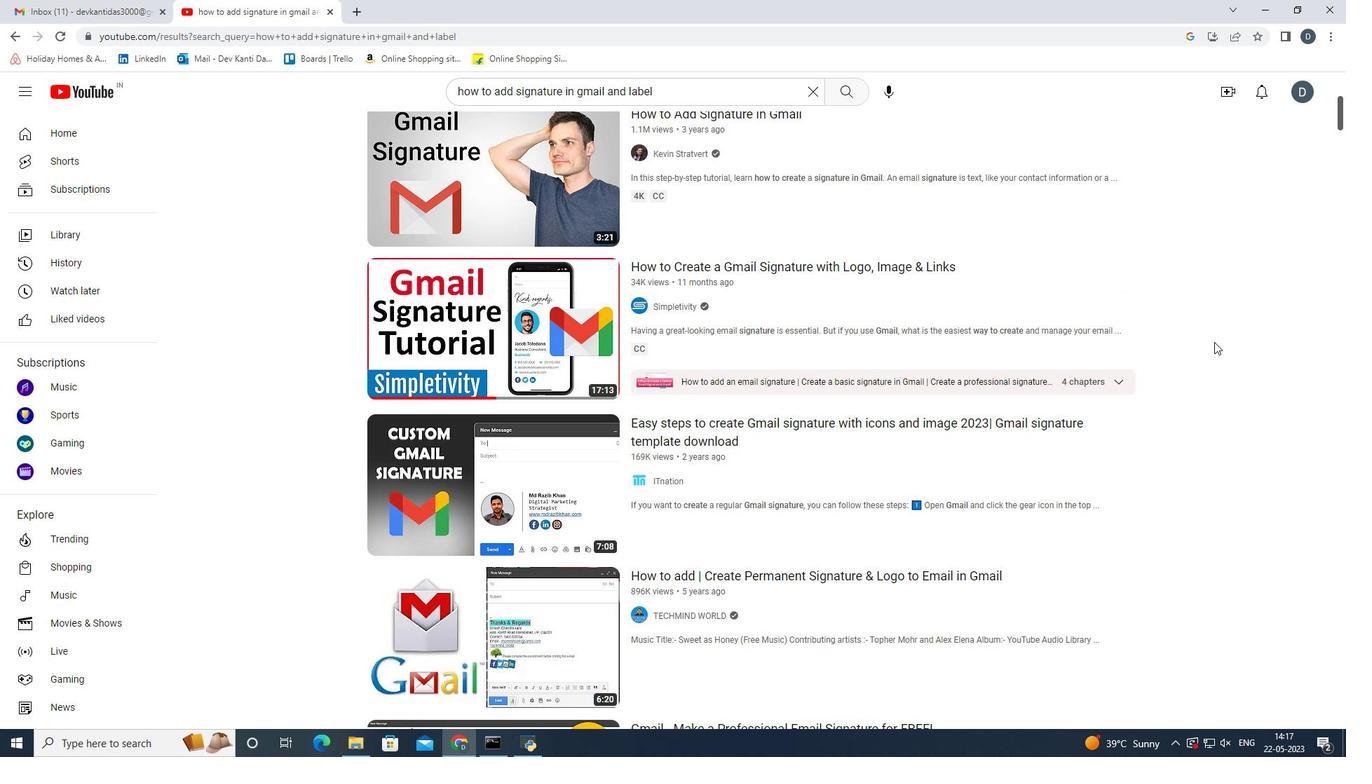
Action: Mouse scrolled (750, 555) with delta (0, 0)
Screenshot: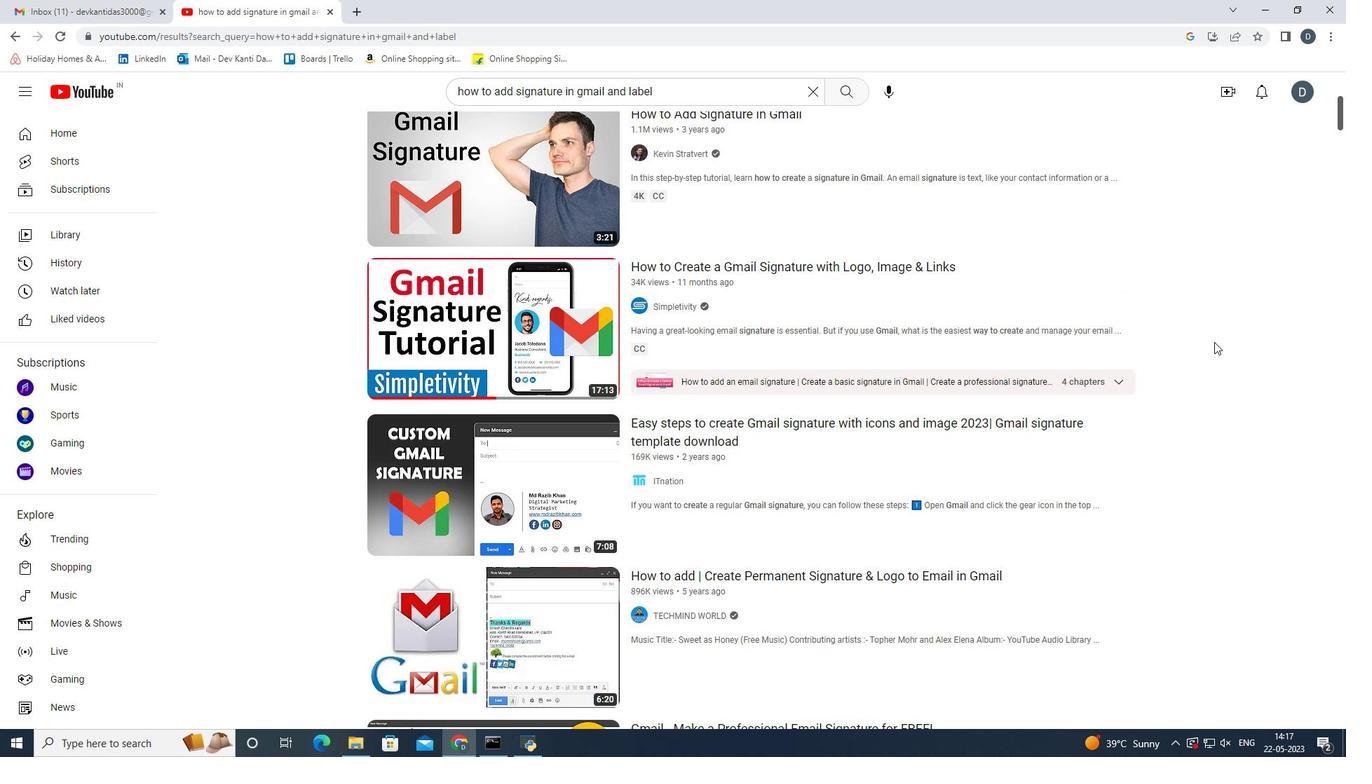 
Action: Mouse moved to (1283, 309)
Screenshot: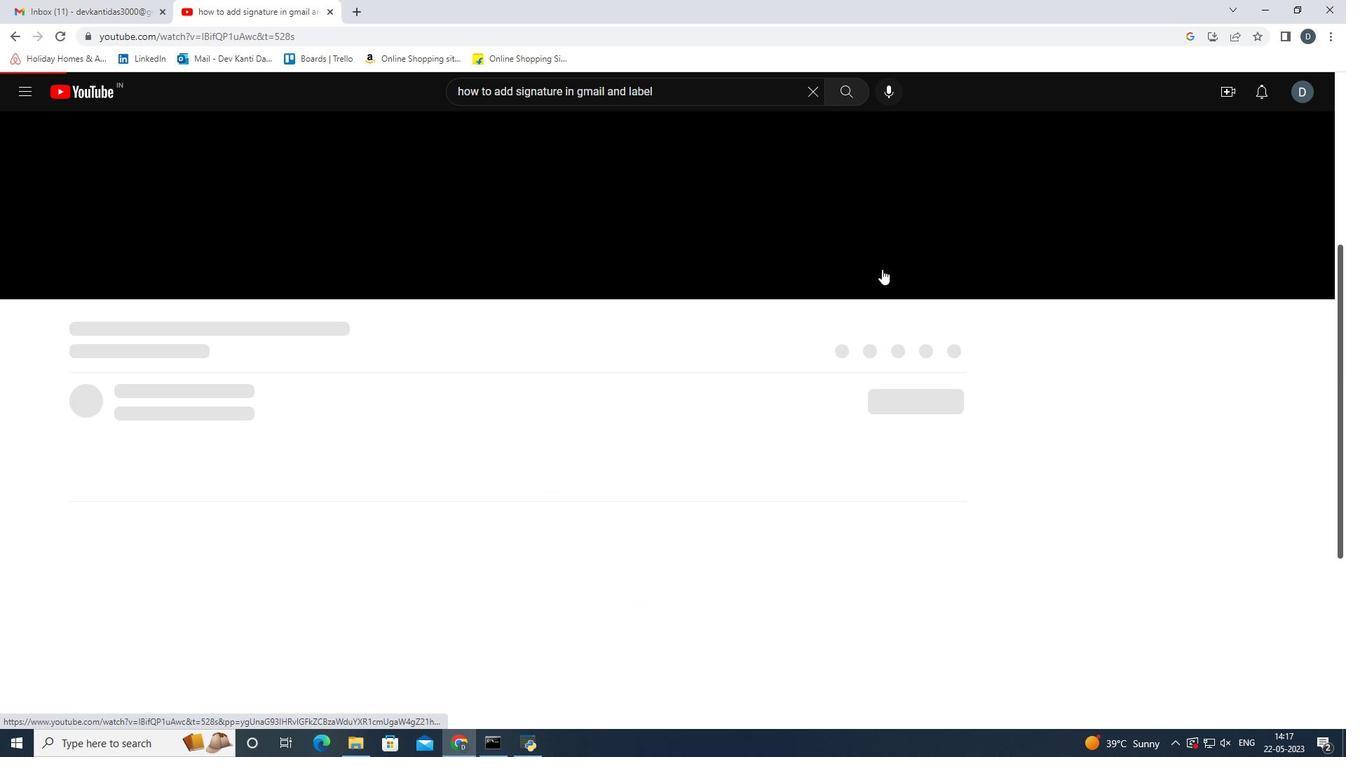 
Action: Mouse pressed left at (1283, 309)
Screenshot: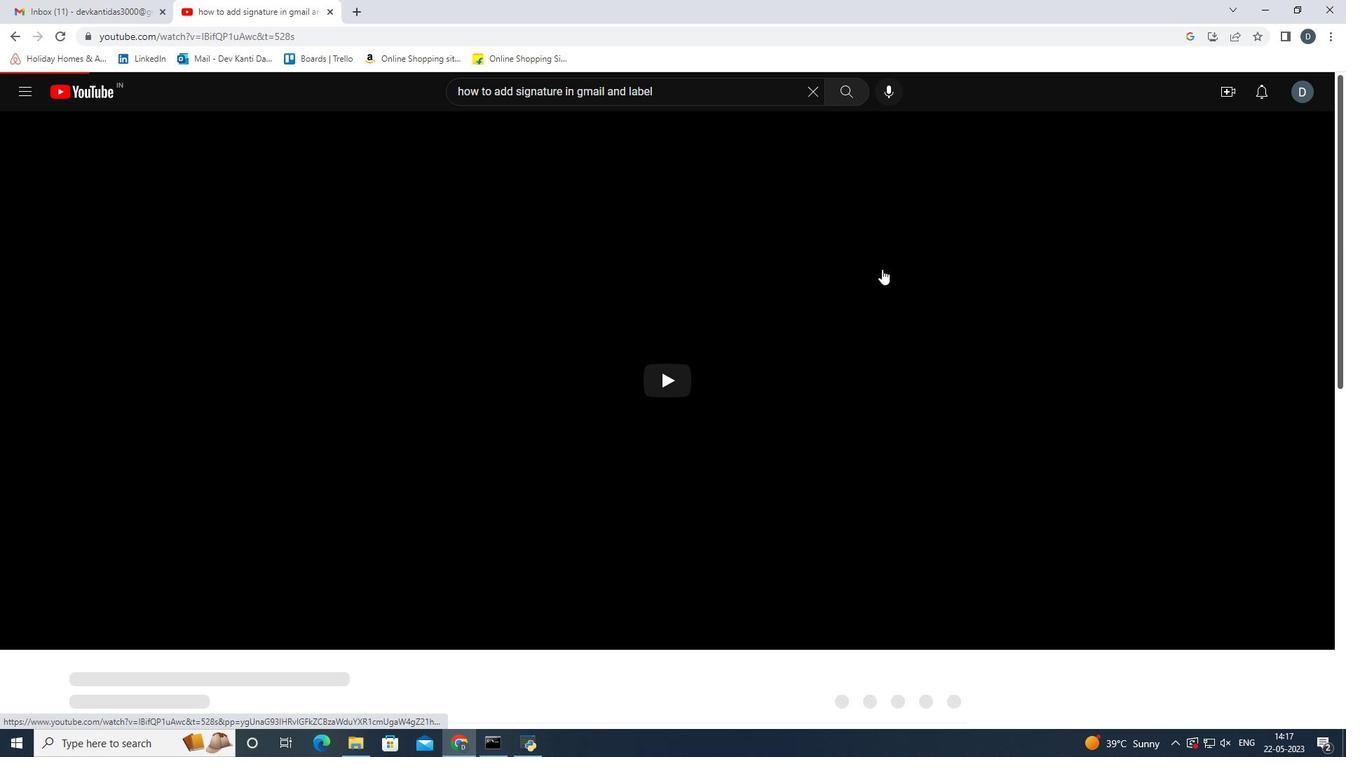 
Action: Mouse moved to (741, 537)
Screenshot: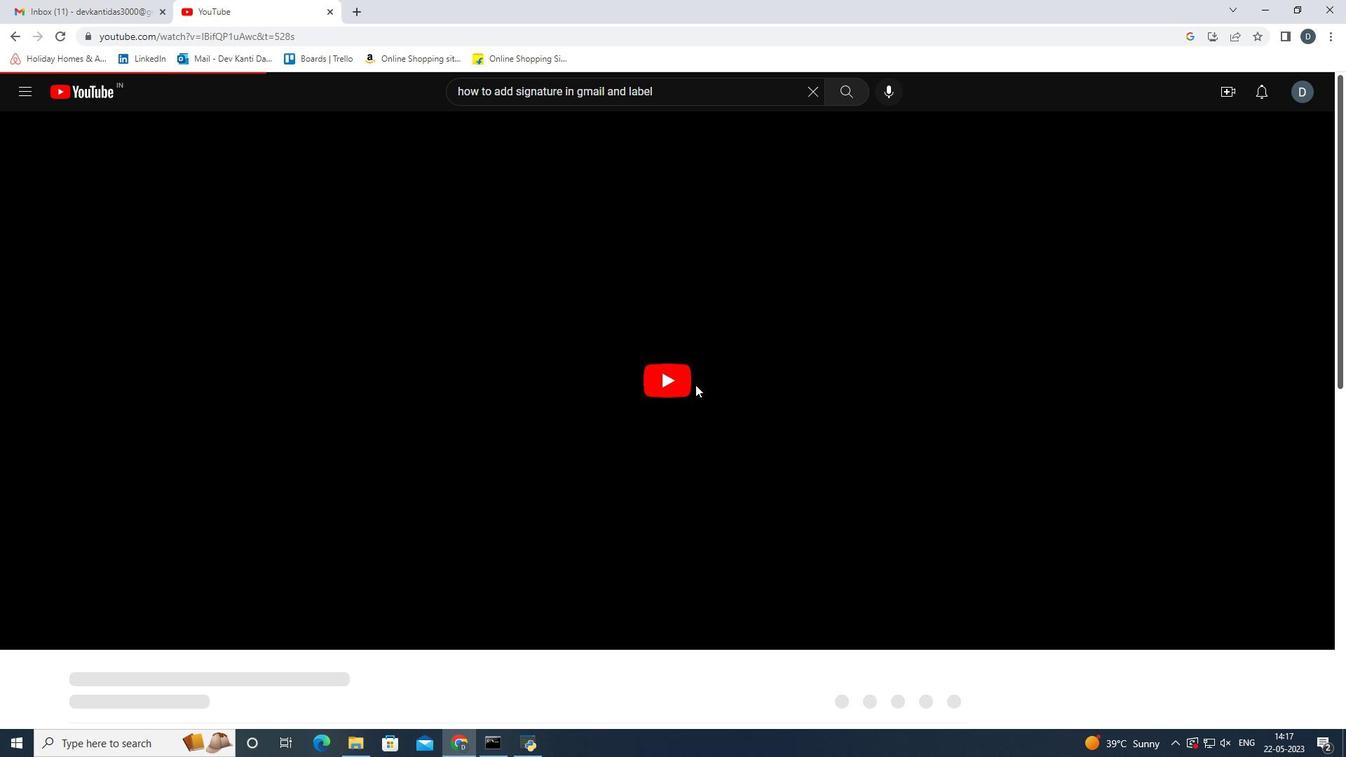 
Action: Mouse scrolled (741, 537) with delta (0, 0)
Screenshot: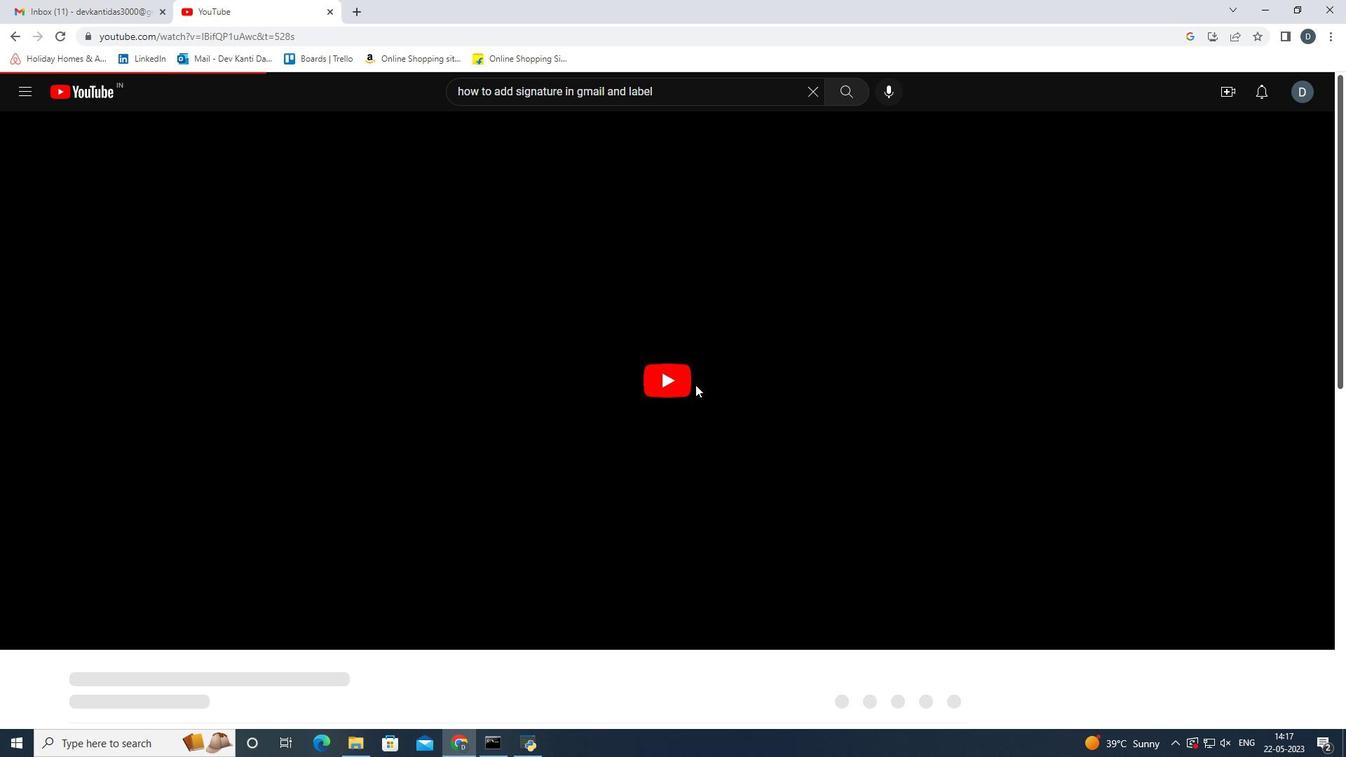 
Action: Mouse scrolled (741, 537) with delta (0, 0)
Screenshot: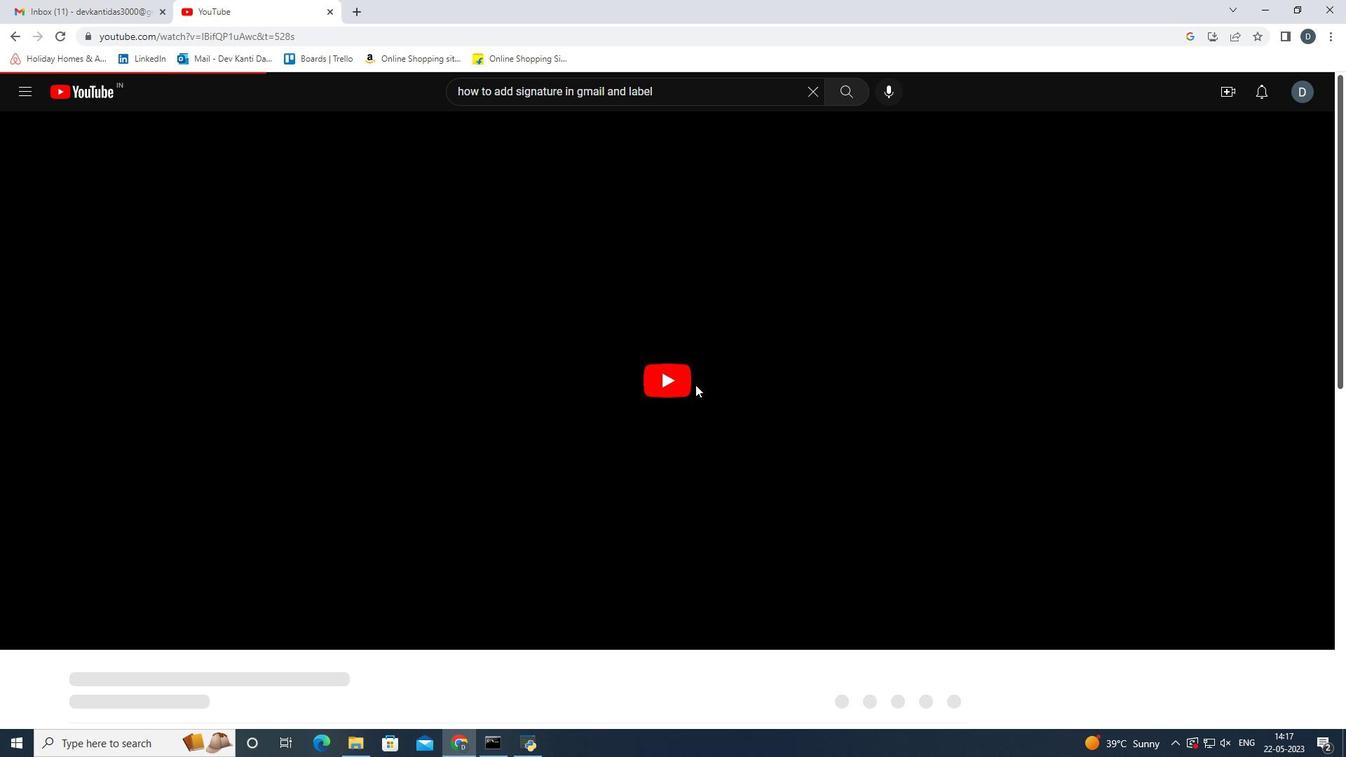 
Action: Mouse scrolled (741, 538) with delta (0, 0)
Screenshot: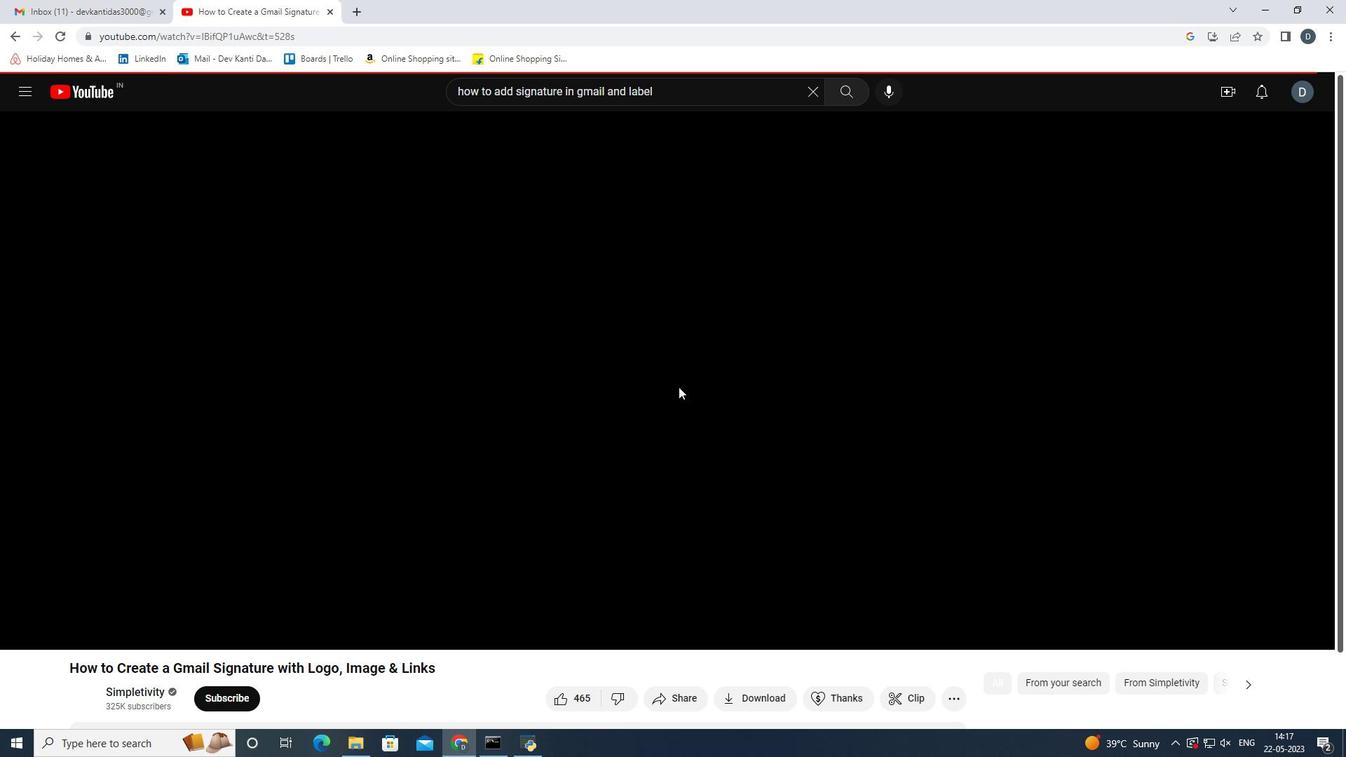 
Action: Mouse scrolled (741, 538) with delta (0, 0)
Screenshot: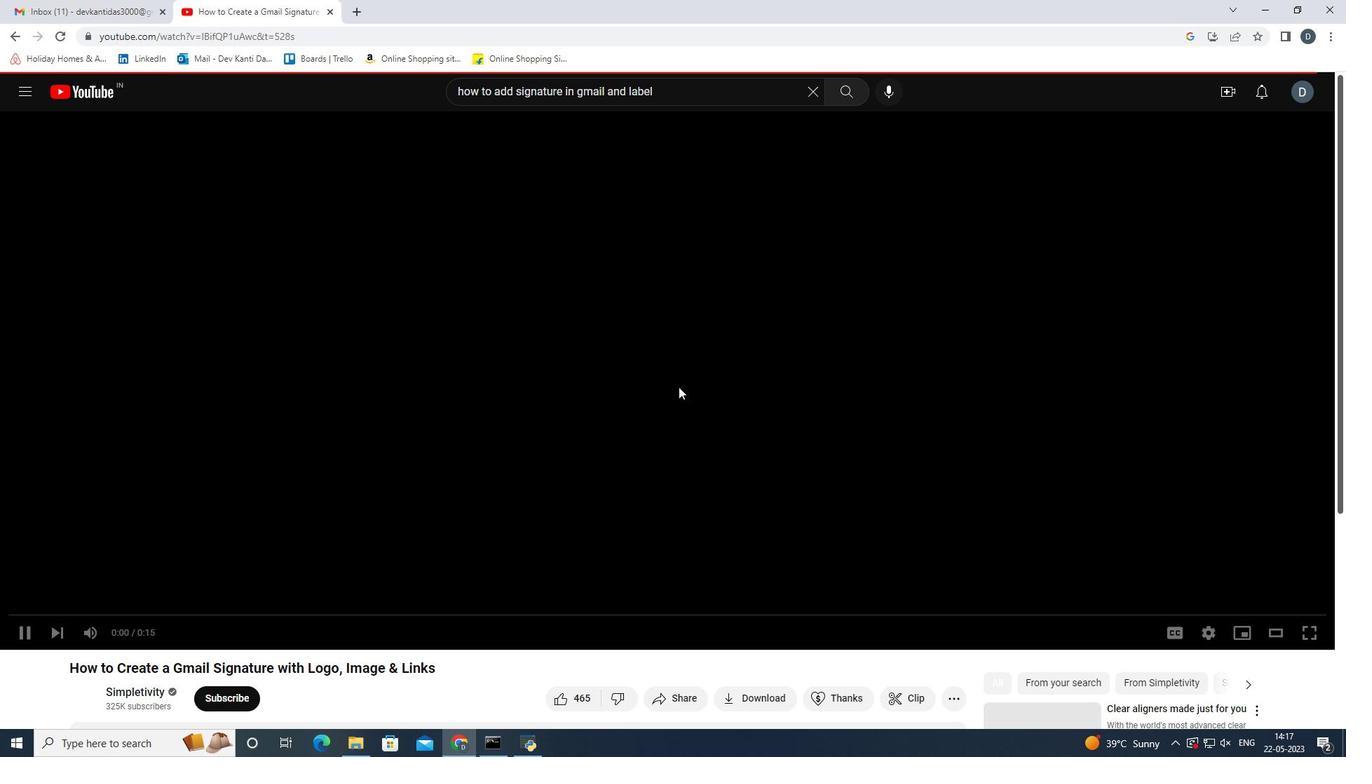 
Action: Mouse scrolled (741, 538) with delta (0, 0)
Screenshot: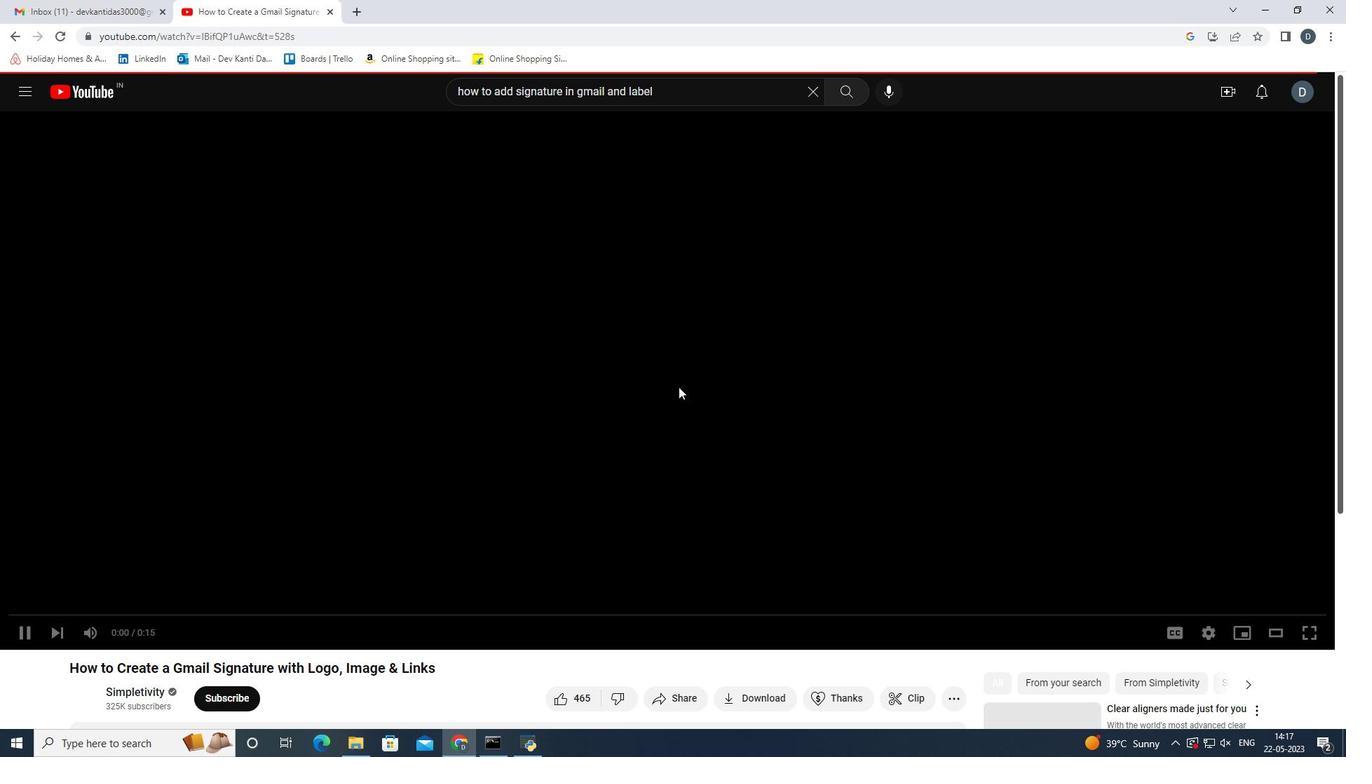 
Action: Mouse scrolled (741, 538) with delta (0, 0)
Screenshot: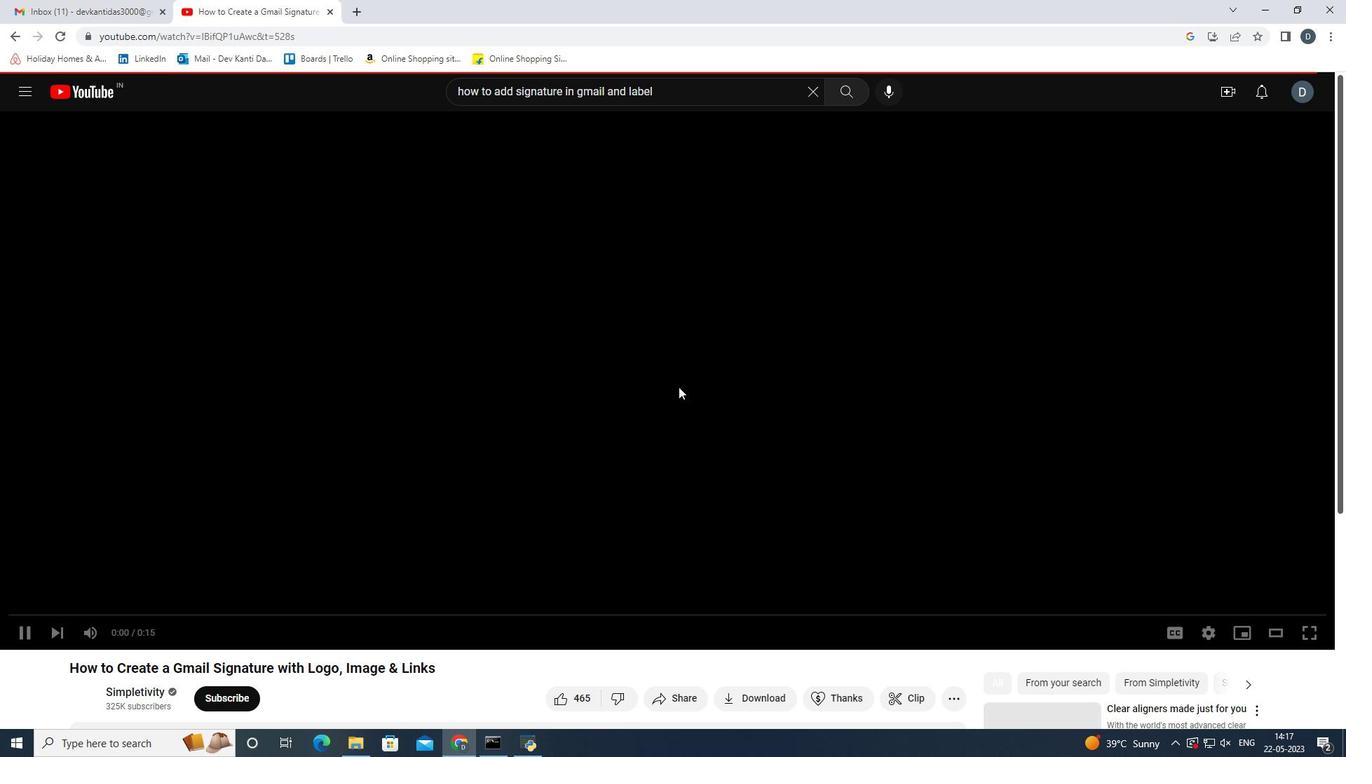 
Action: Mouse scrolled (741, 538) with delta (0, 0)
Screenshot: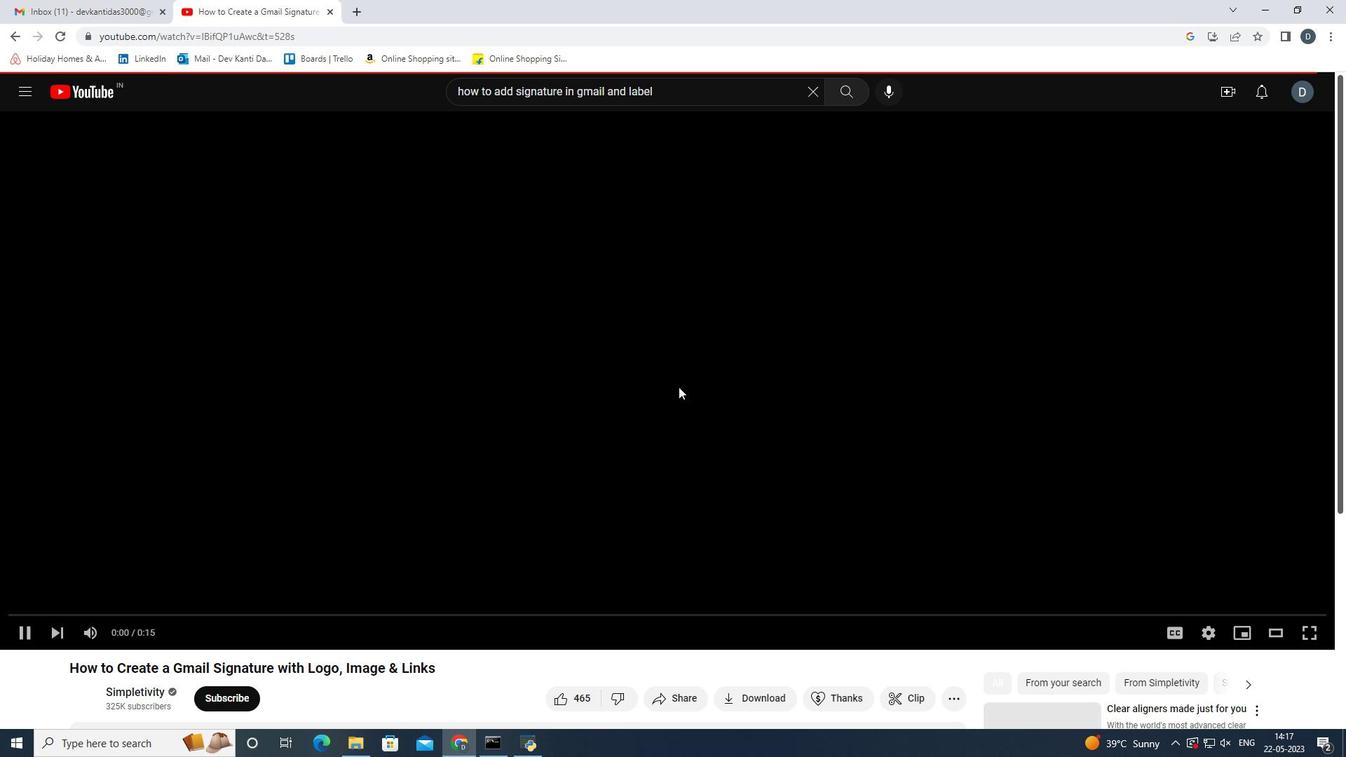 
Action: Mouse moved to (740, 537)
Screenshot: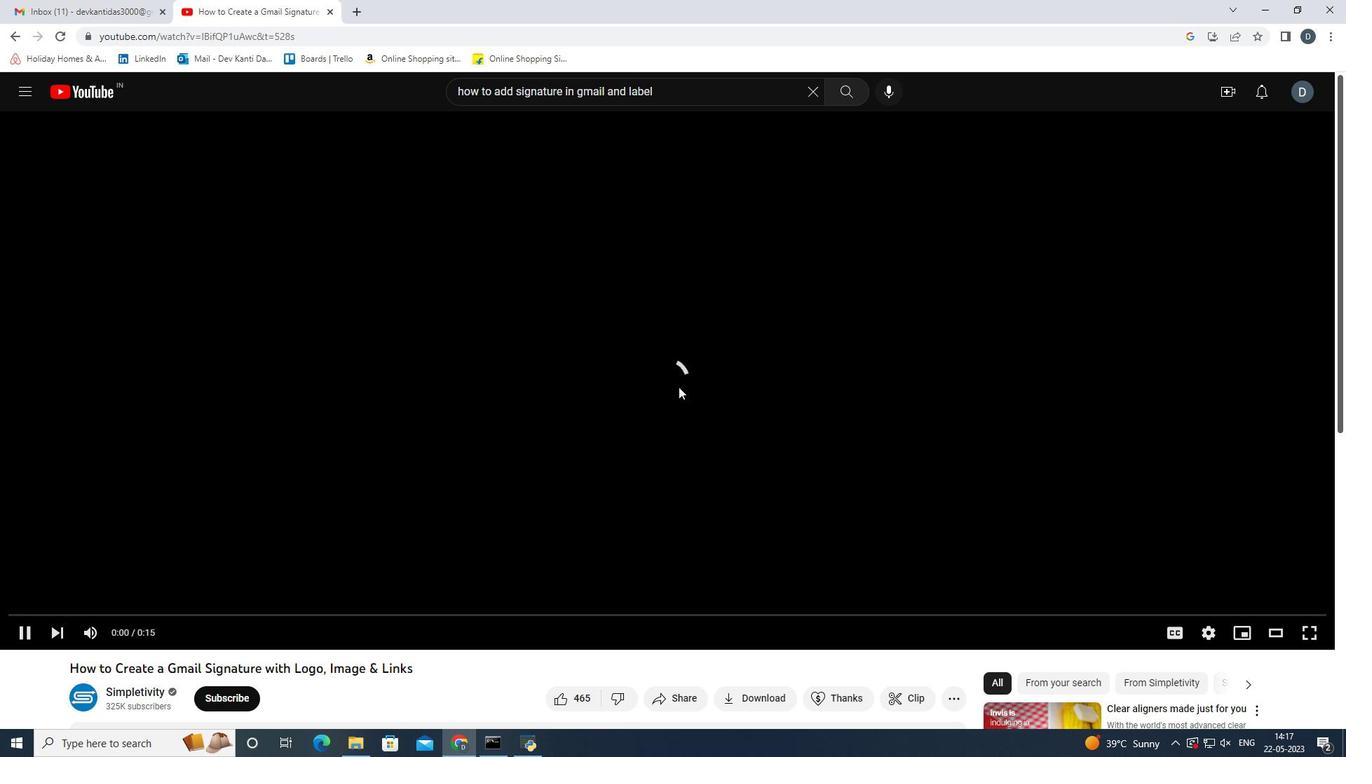 
Action: Mouse scrolled (740, 538) with delta (0, 0)
Screenshot: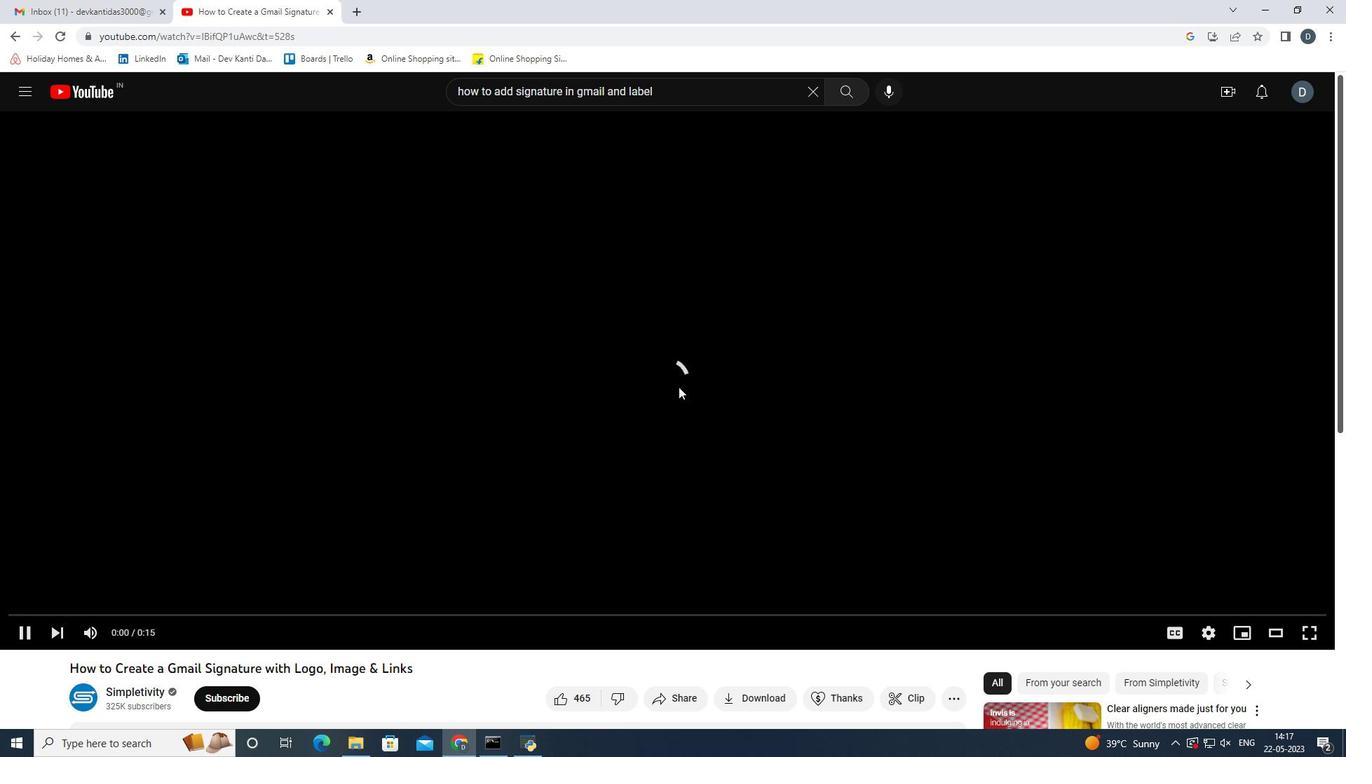 
Action: Mouse moved to (737, 537)
Screenshot: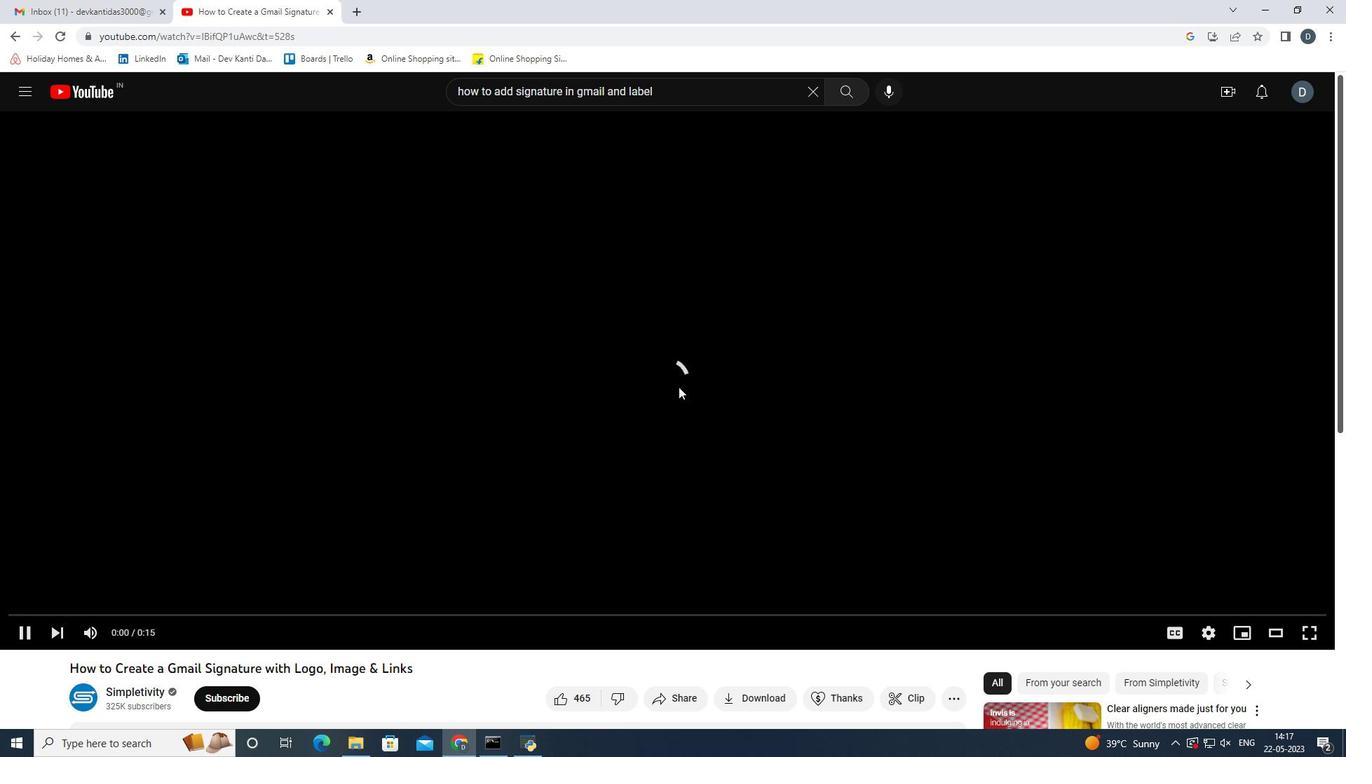 
Action: Mouse scrolled (737, 538) with delta (0, 0)
Screenshot: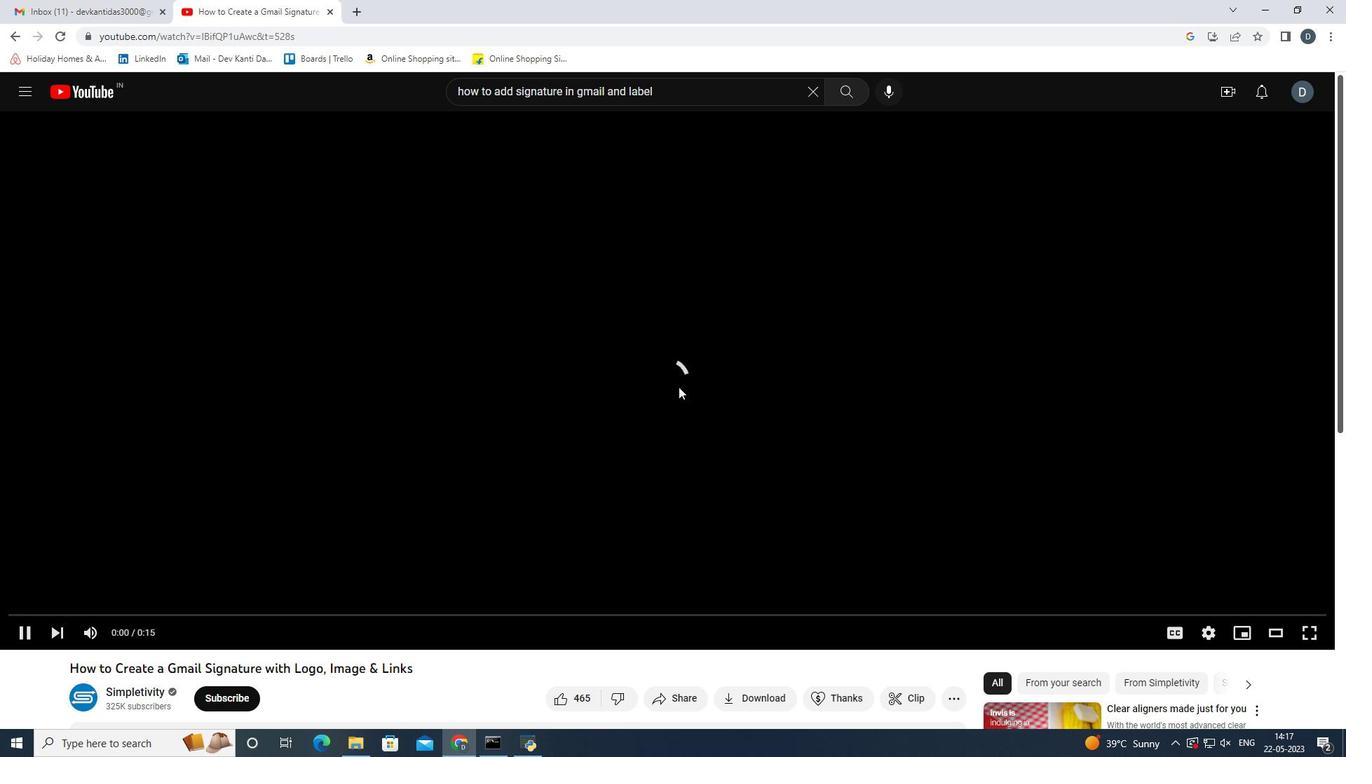 
Action: Mouse moved to (730, 535)
Screenshot: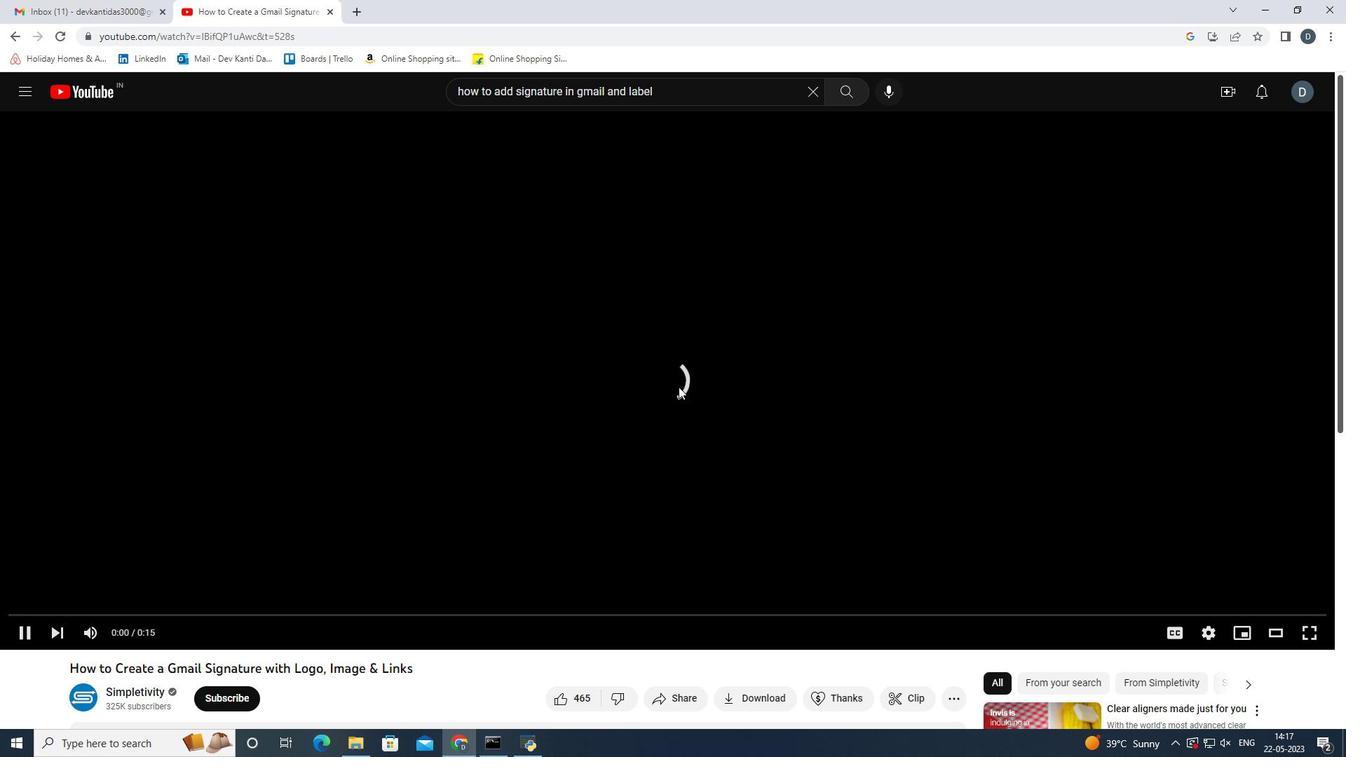 
Action: Mouse scrolled (731, 536) with delta (0, 0)
Screenshot: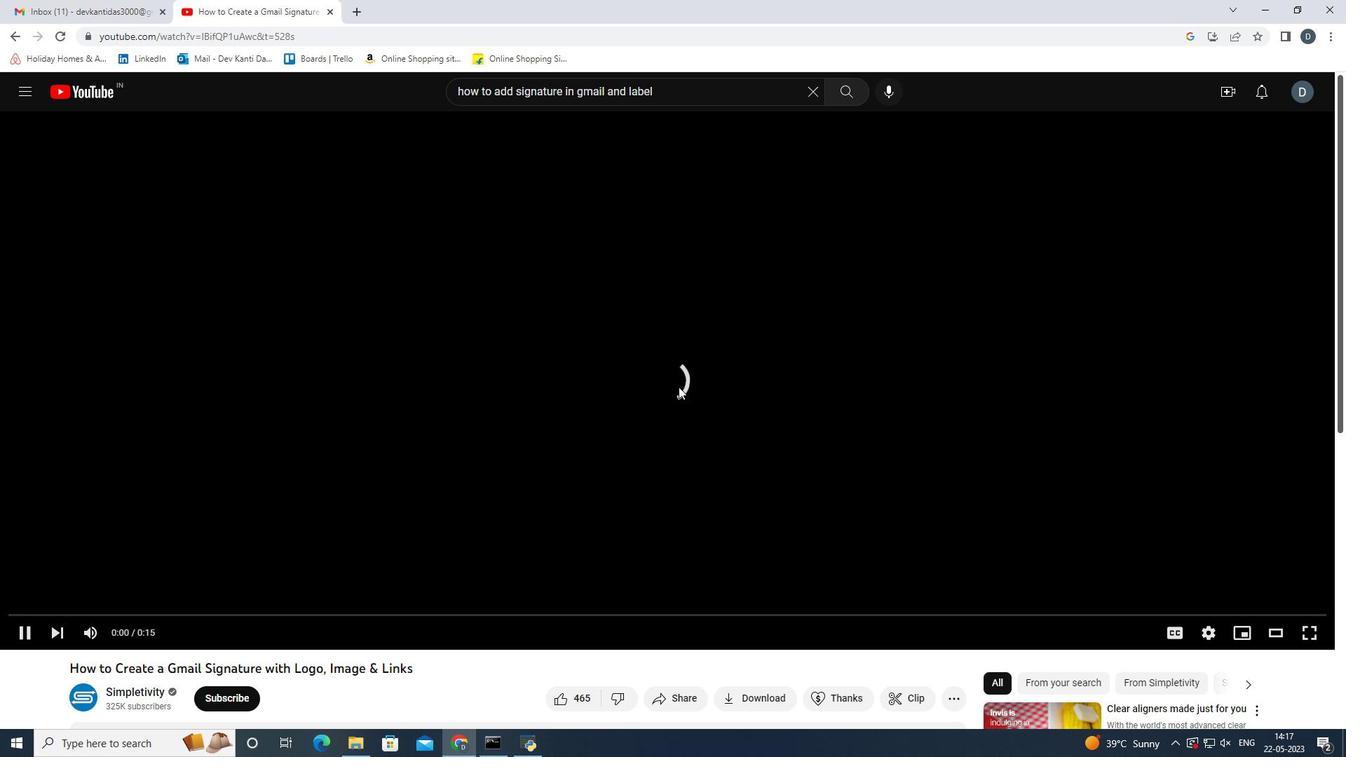 
Action: Mouse moved to (728, 535)
Screenshot: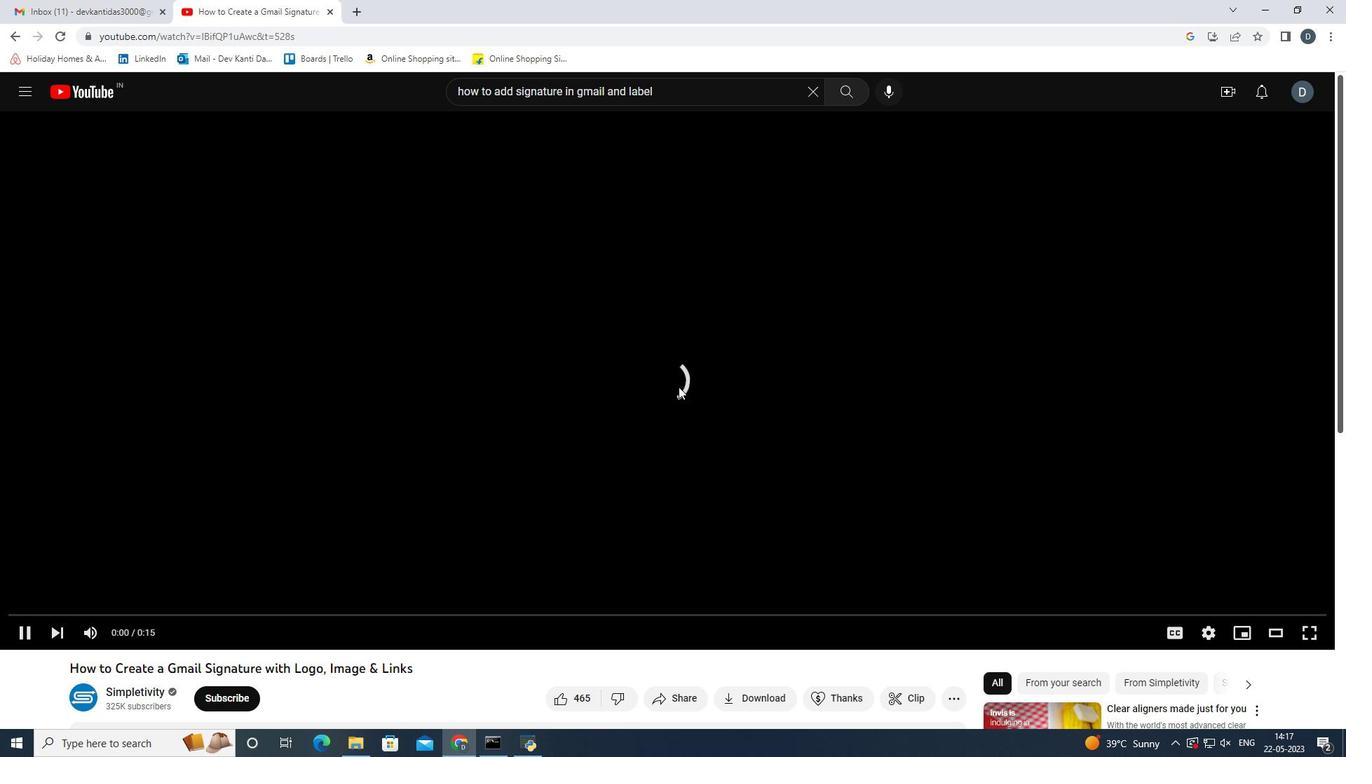 
Action: Mouse scrolled (730, 536) with delta (0, 0)
Screenshot: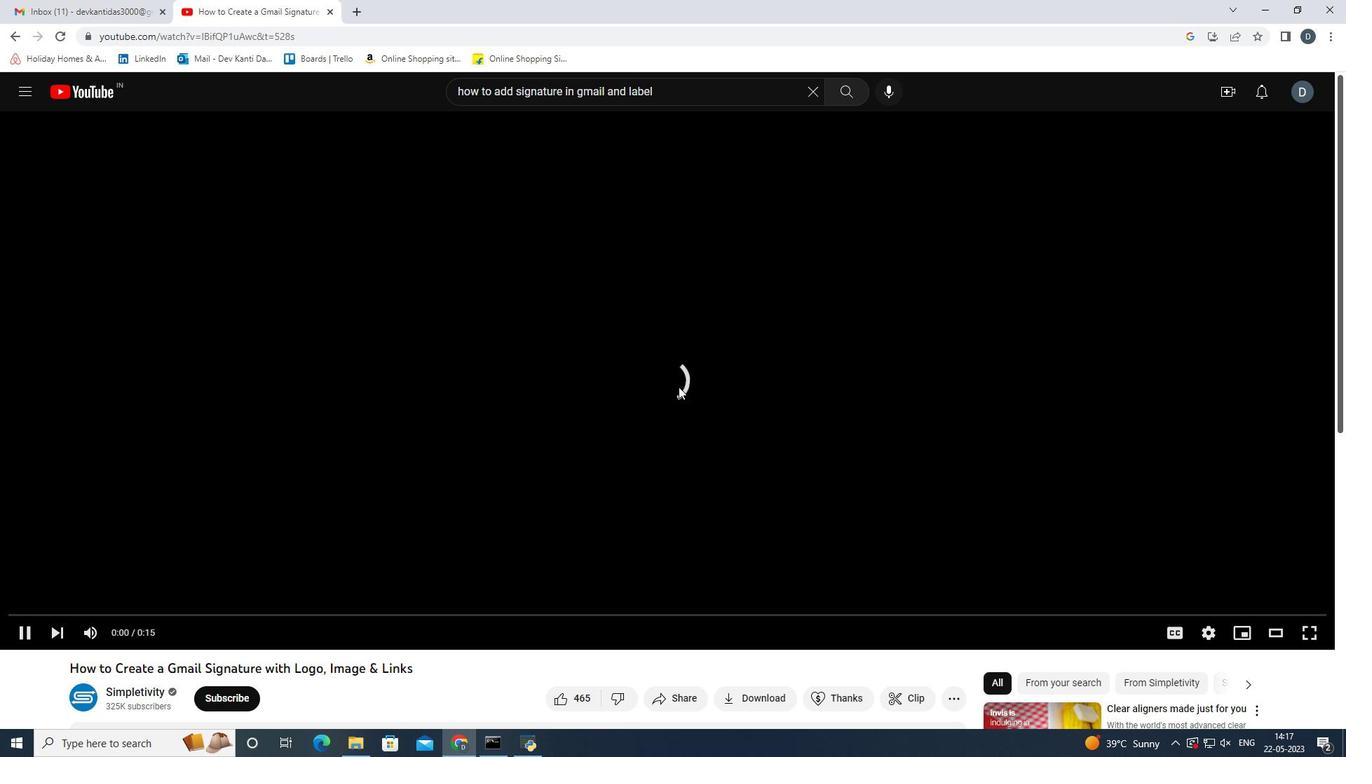 
Action: Mouse moved to (77, 166)
Screenshot: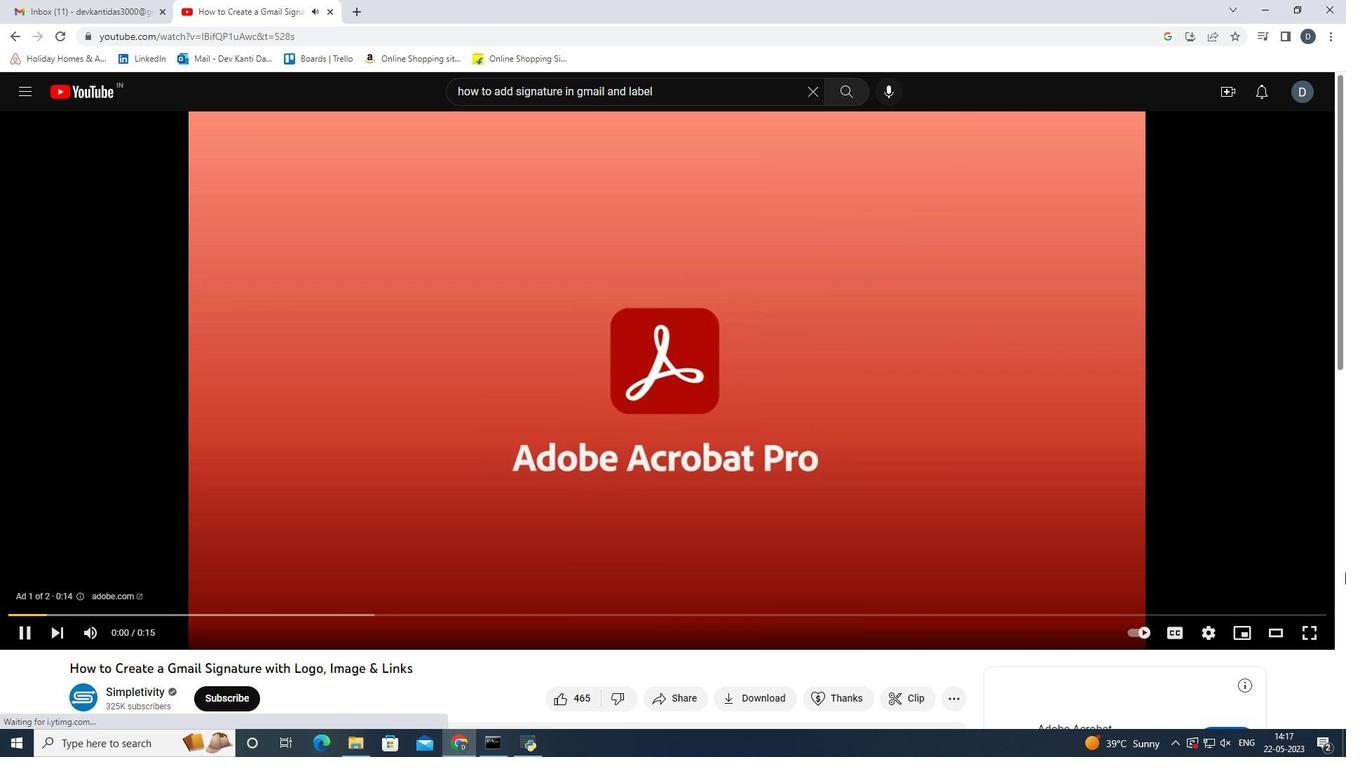 
Action: Mouse pressed left at (77, 166)
Screenshot: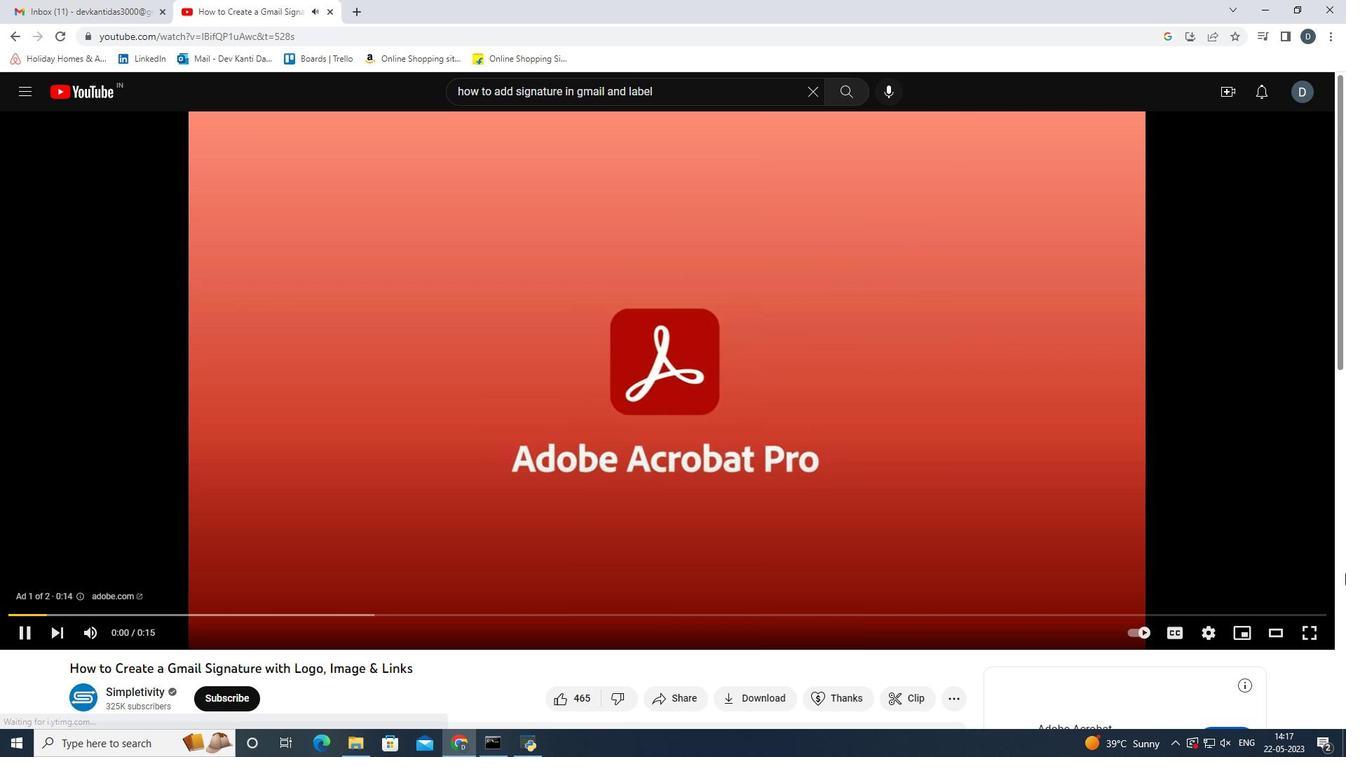 
Action: Mouse pressed left at (77, 166)
Screenshot: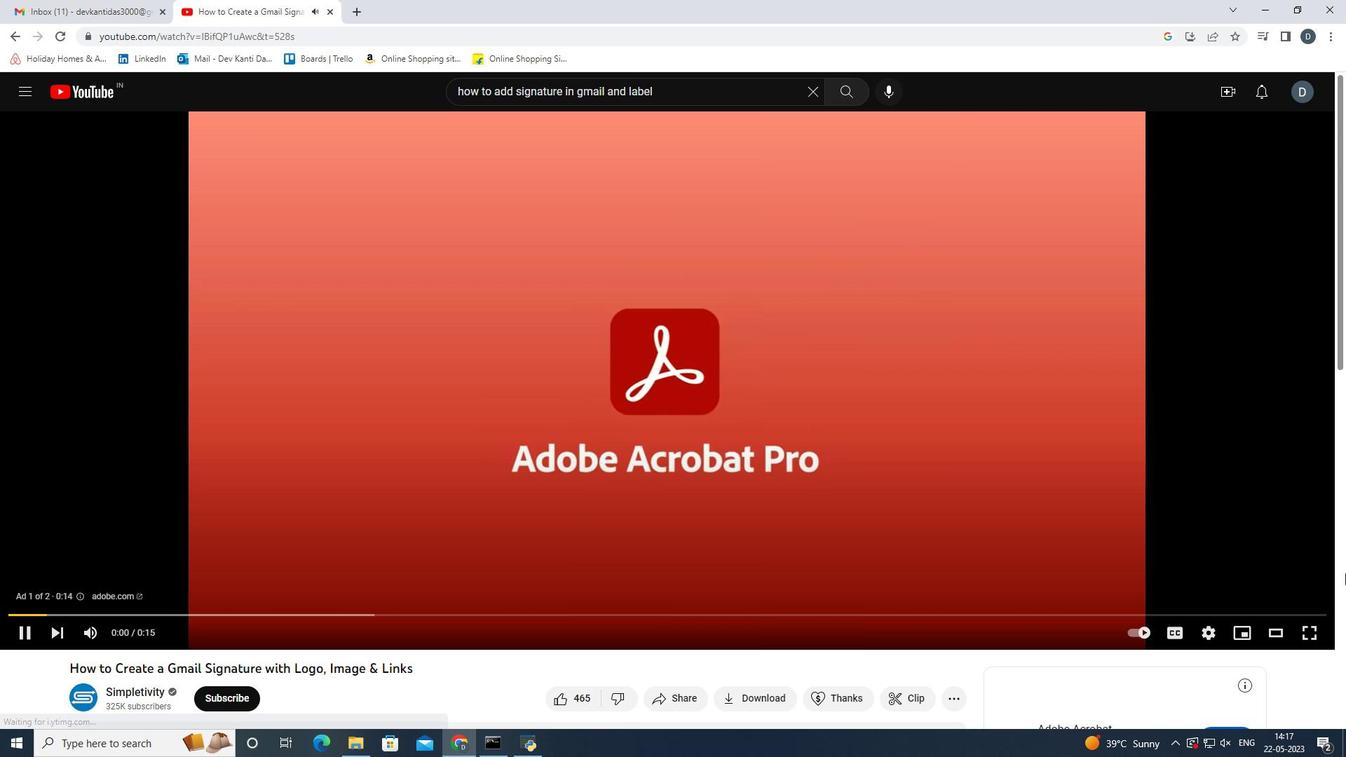 
Action: Mouse moved to (58, 122)
Screenshot: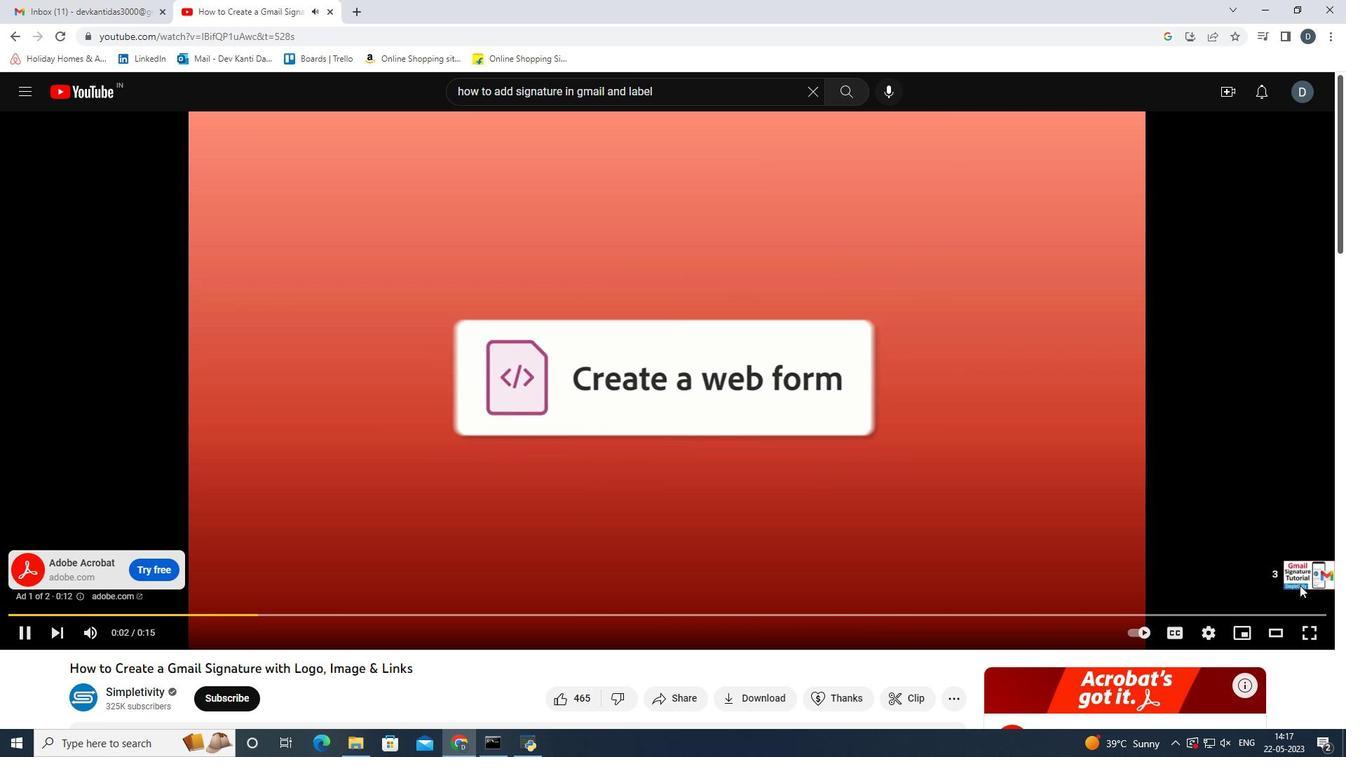 
Action: Mouse pressed left at (58, 122)
Screenshot: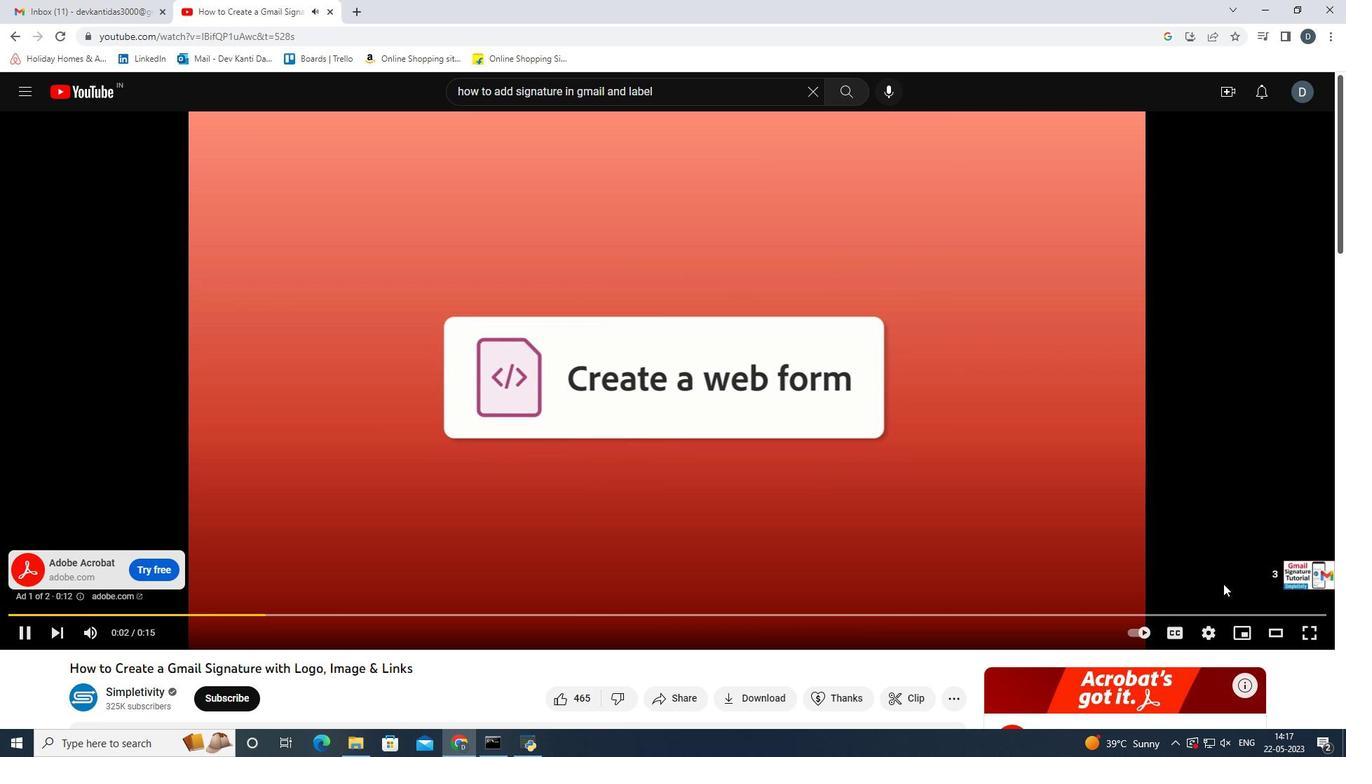 
Action: Mouse moved to (926, 339)
Screenshot: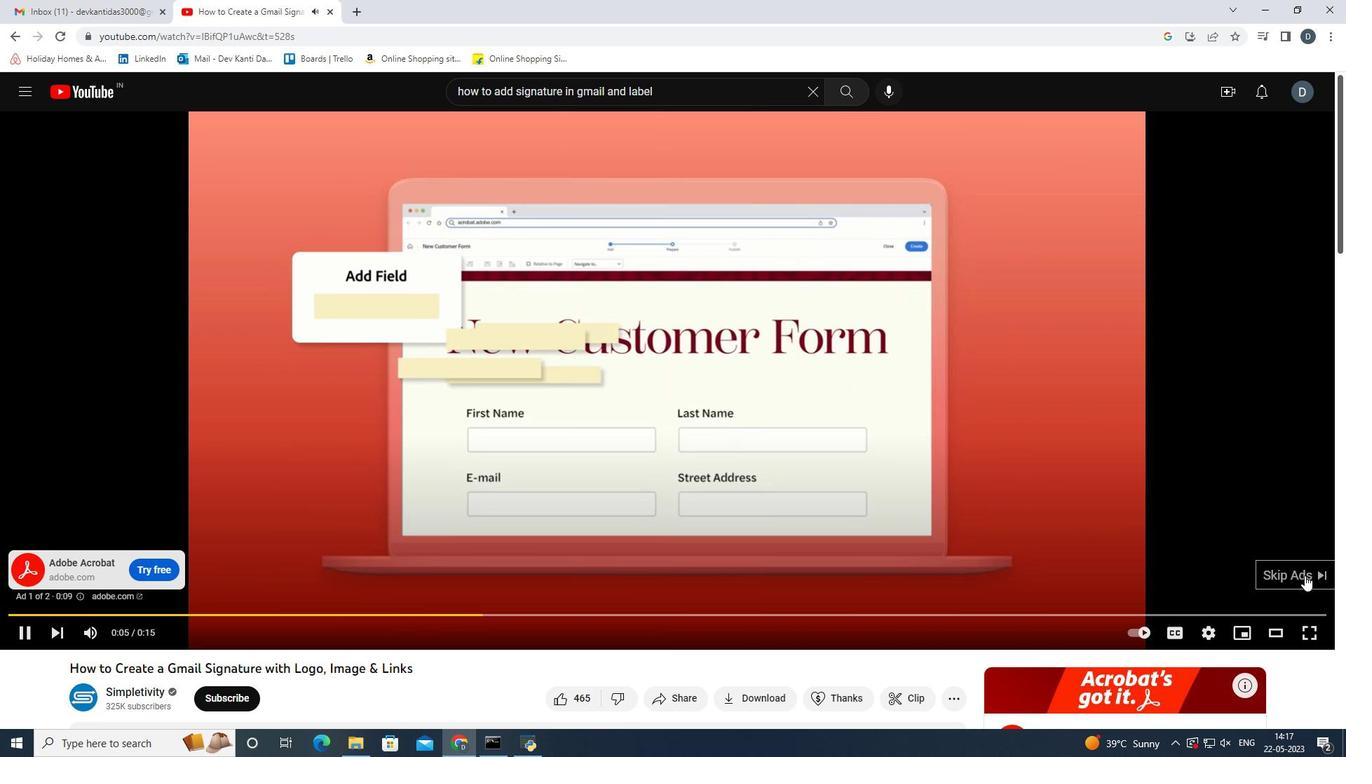 
Action: Mouse pressed left at (926, 339)
Screenshot: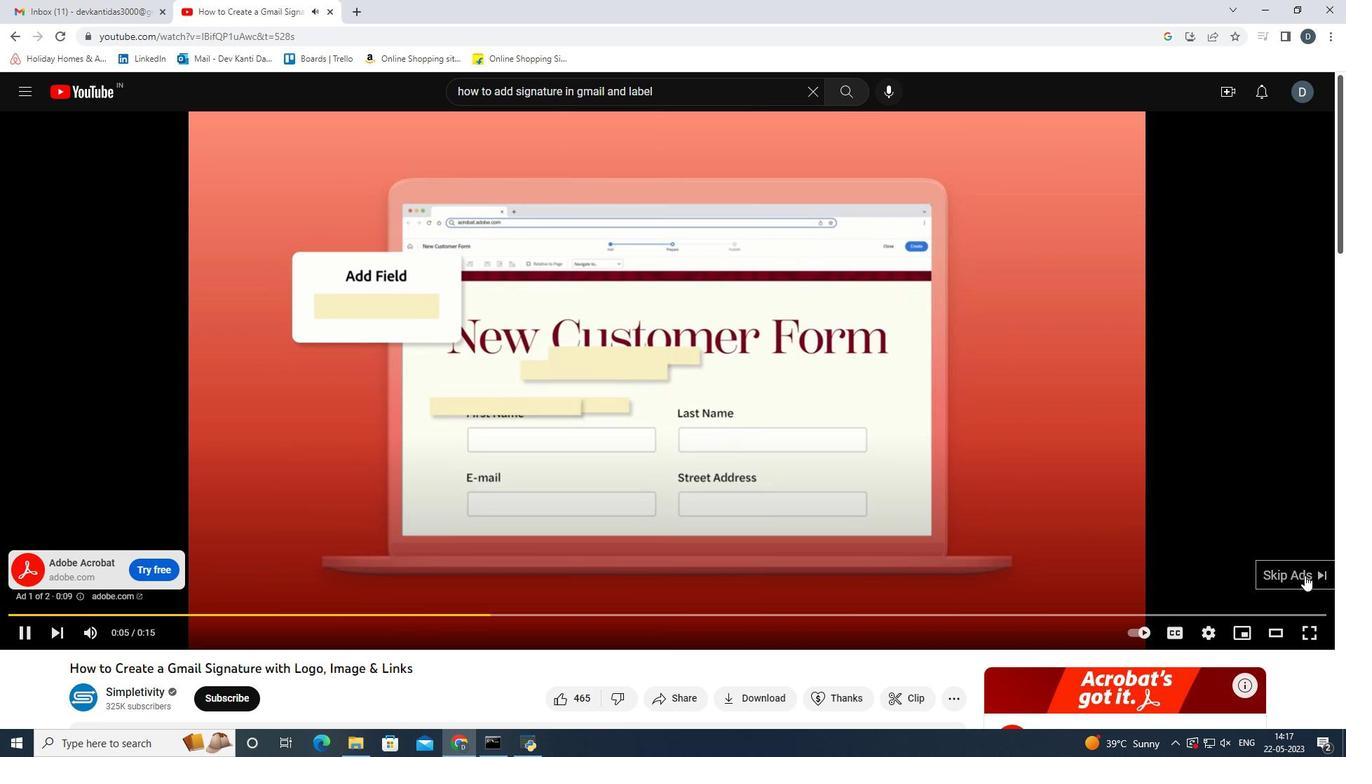 
Action: Mouse pressed left at (926, 339)
Screenshot: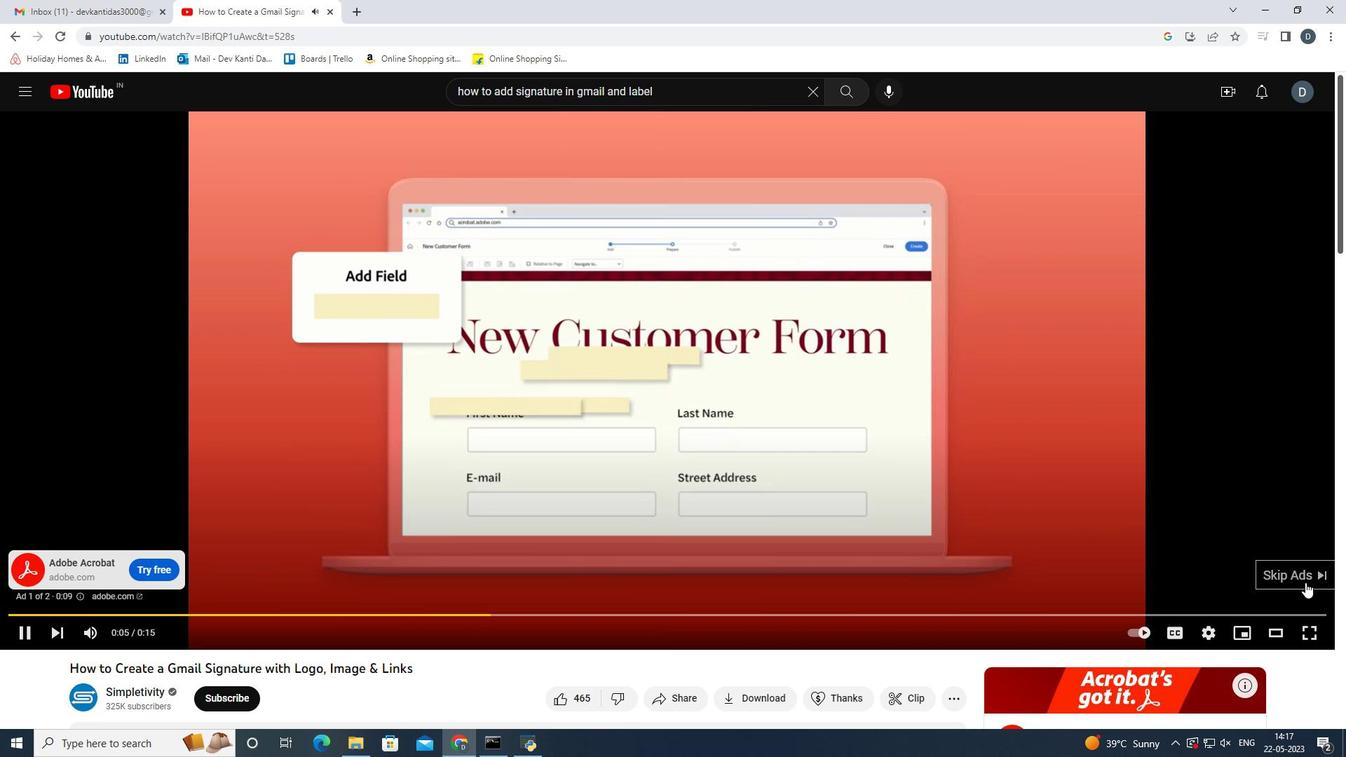 
Action: Mouse pressed left at (926, 339)
Screenshot: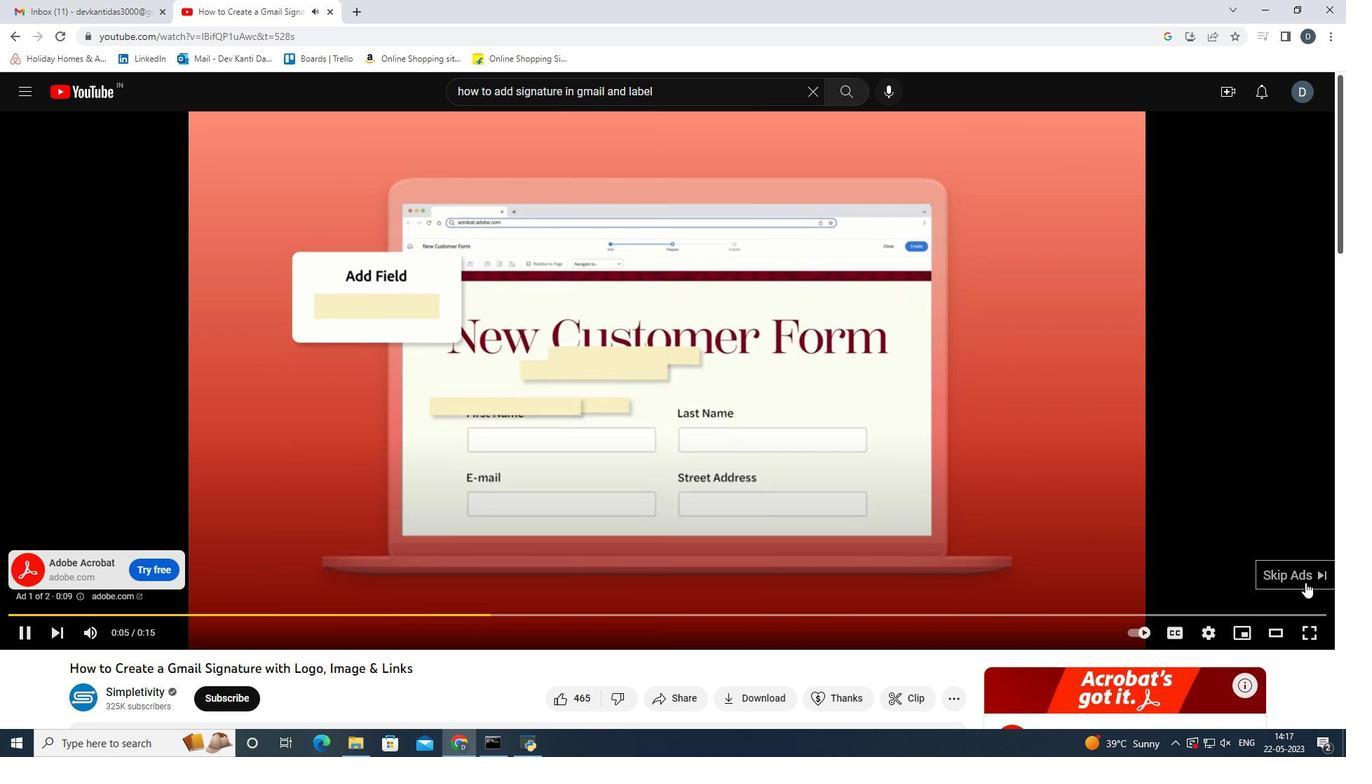 
Action: Key pressed si<Key.backspace>oftage.6<Key.shift><Key.shift><Key.shift><Key.shift><Key.shift><Key.shift>@softage.net
Screenshot: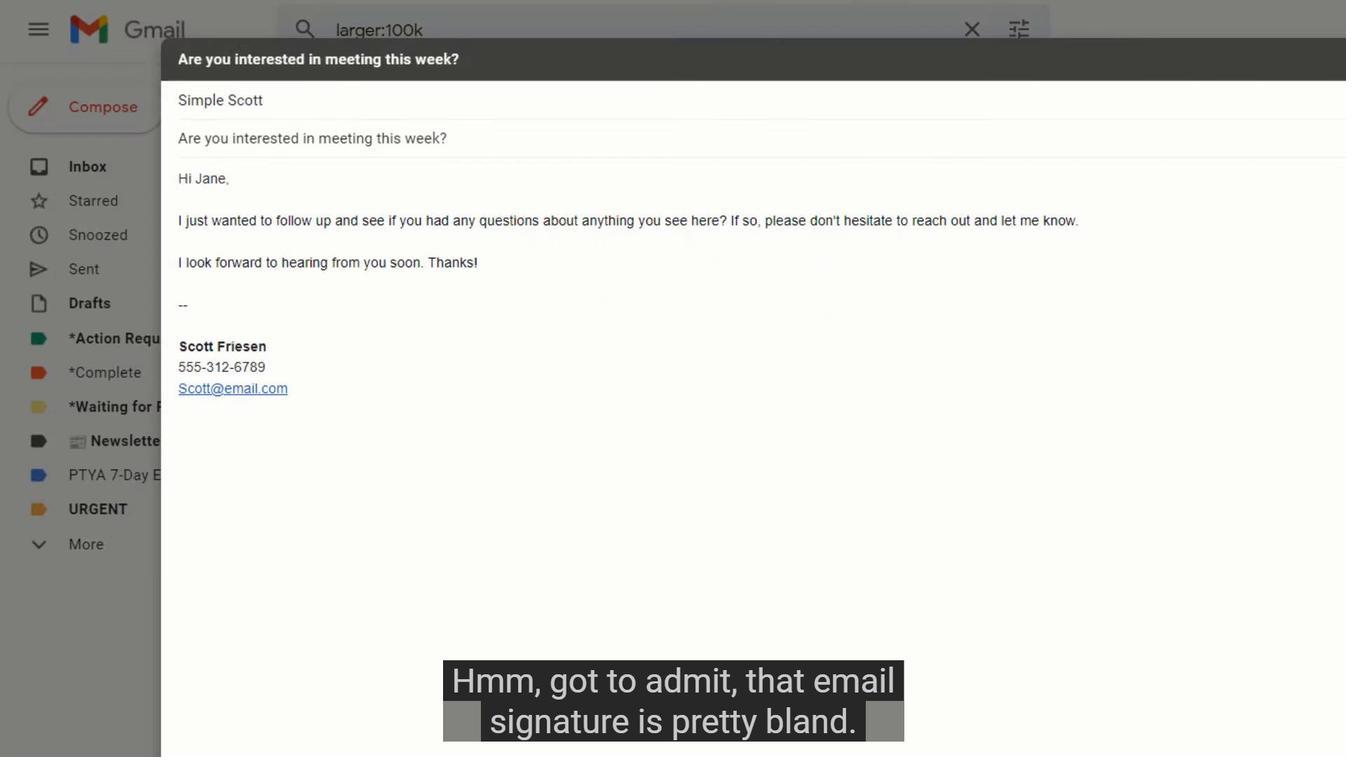 
Action: Mouse moved to (1001, 379)
Screenshot: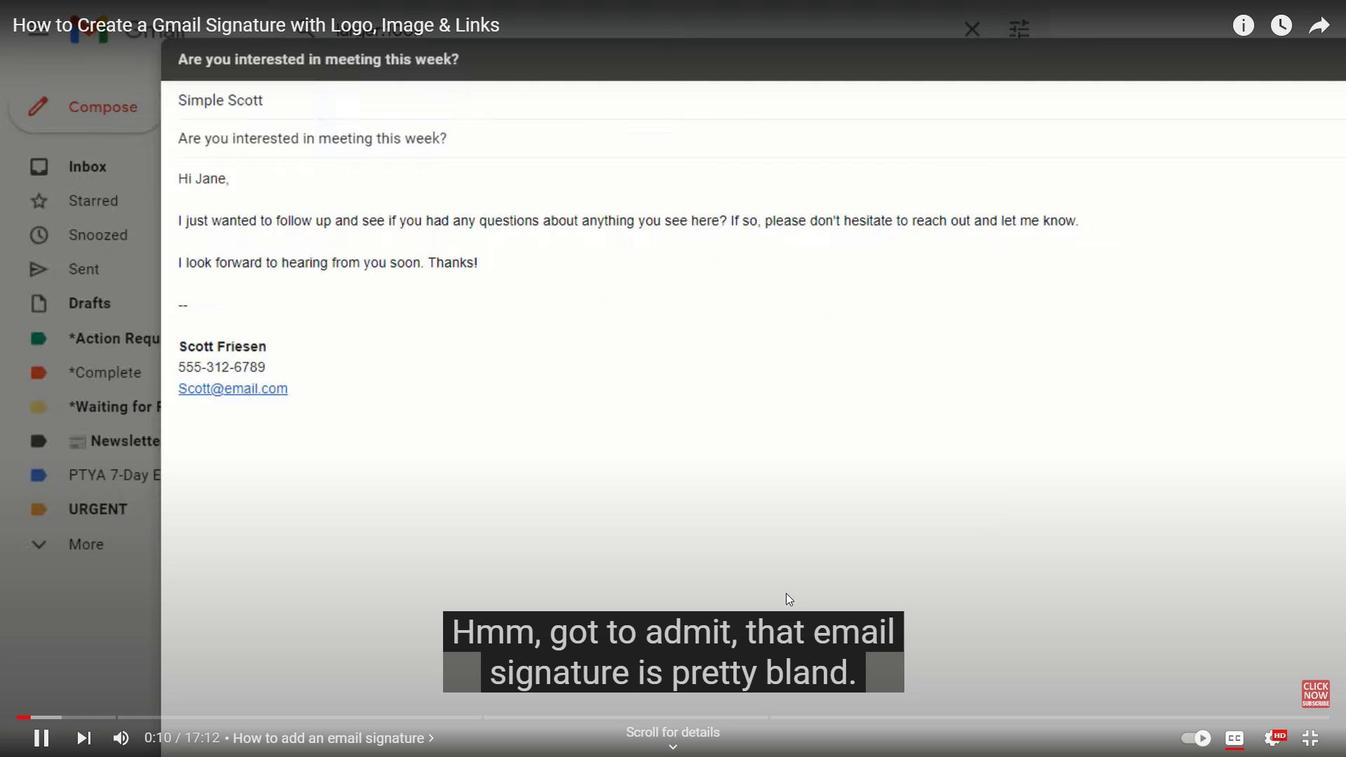 
Action: Mouse pressed left at (1001, 379)
Screenshot: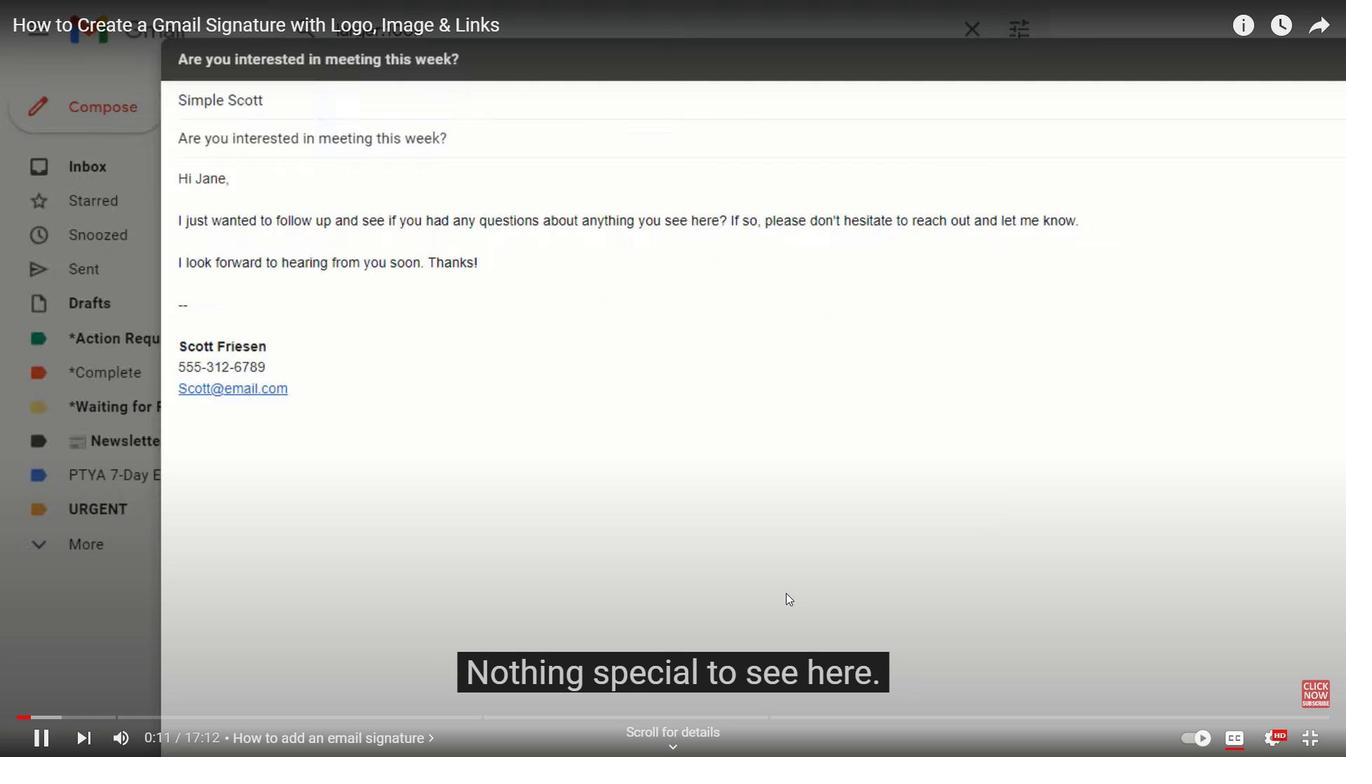 
Action: Mouse moved to (923, 408)
Screenshot: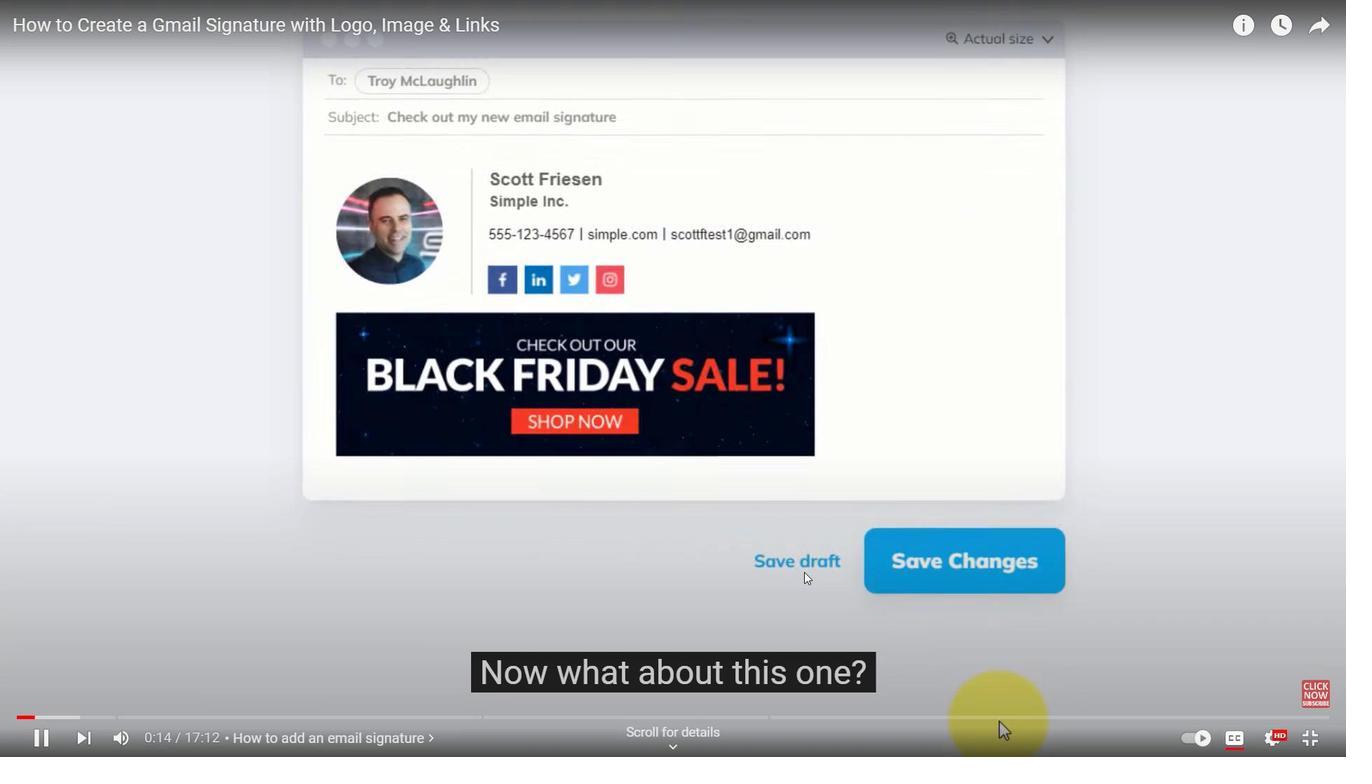 
Action: Mouse pressed left at (923, 408)
Screenshot: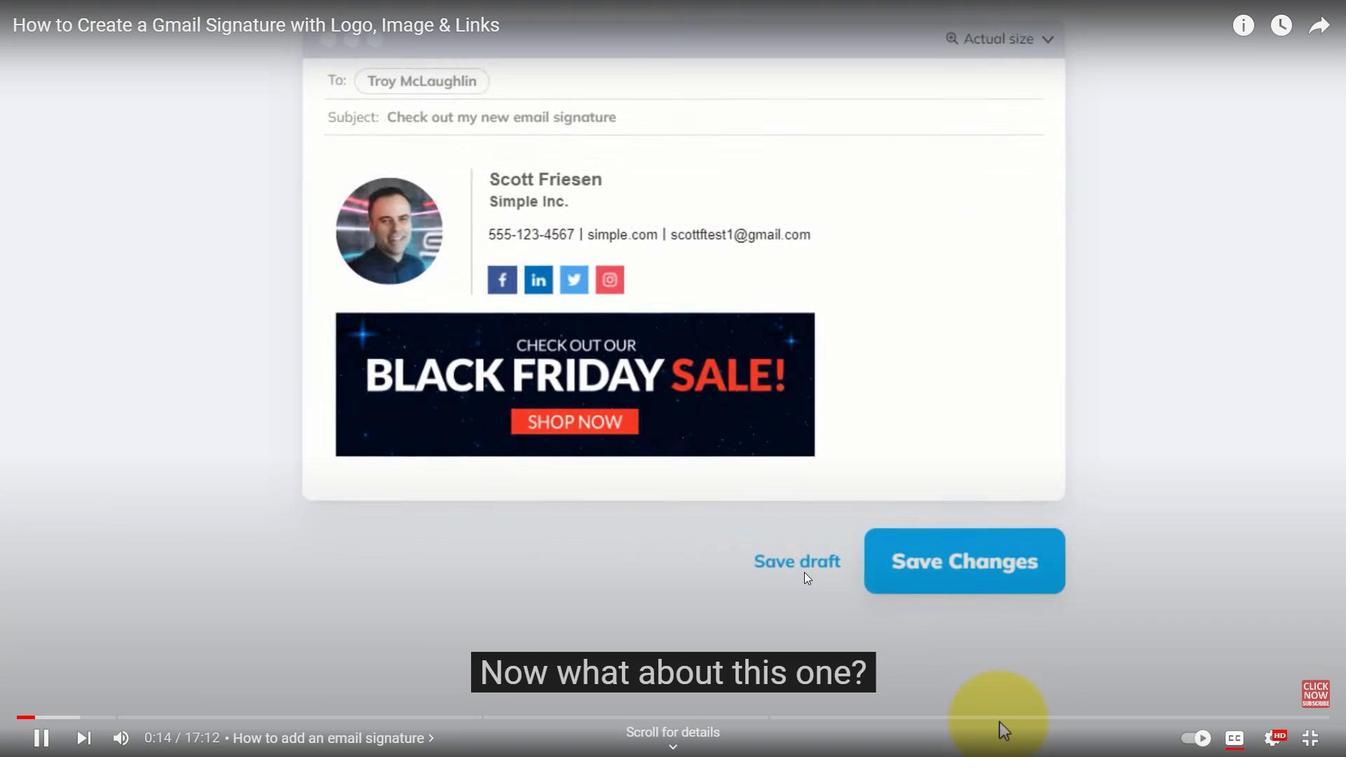 
Action: Key pressed <Key.enter><Key.enter><Key.up><Key.up>sincere<Key.space>appreciatu<Key.backspace>ion<Key.space>and<Key.space>gratitude
Screenshot: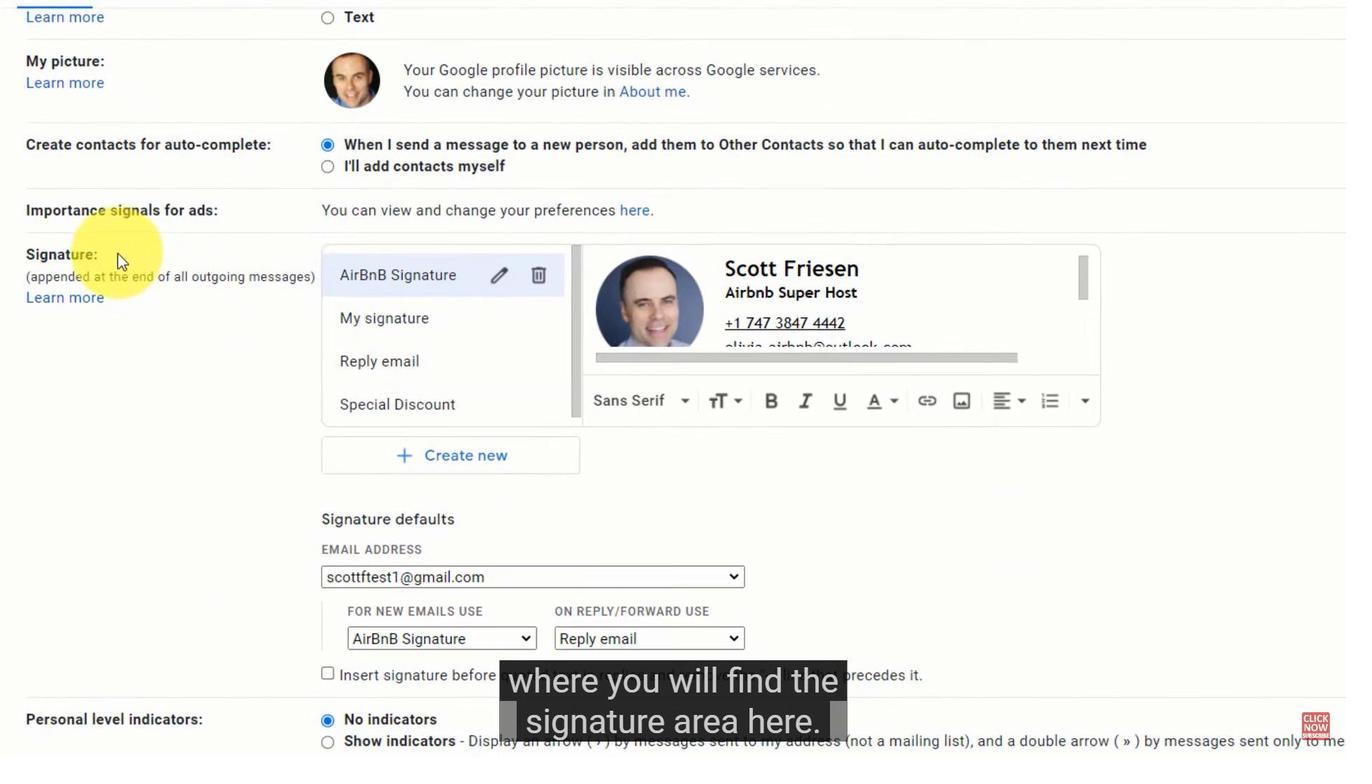 
Action: Mouse moved to (1150, 708)
Screenshot: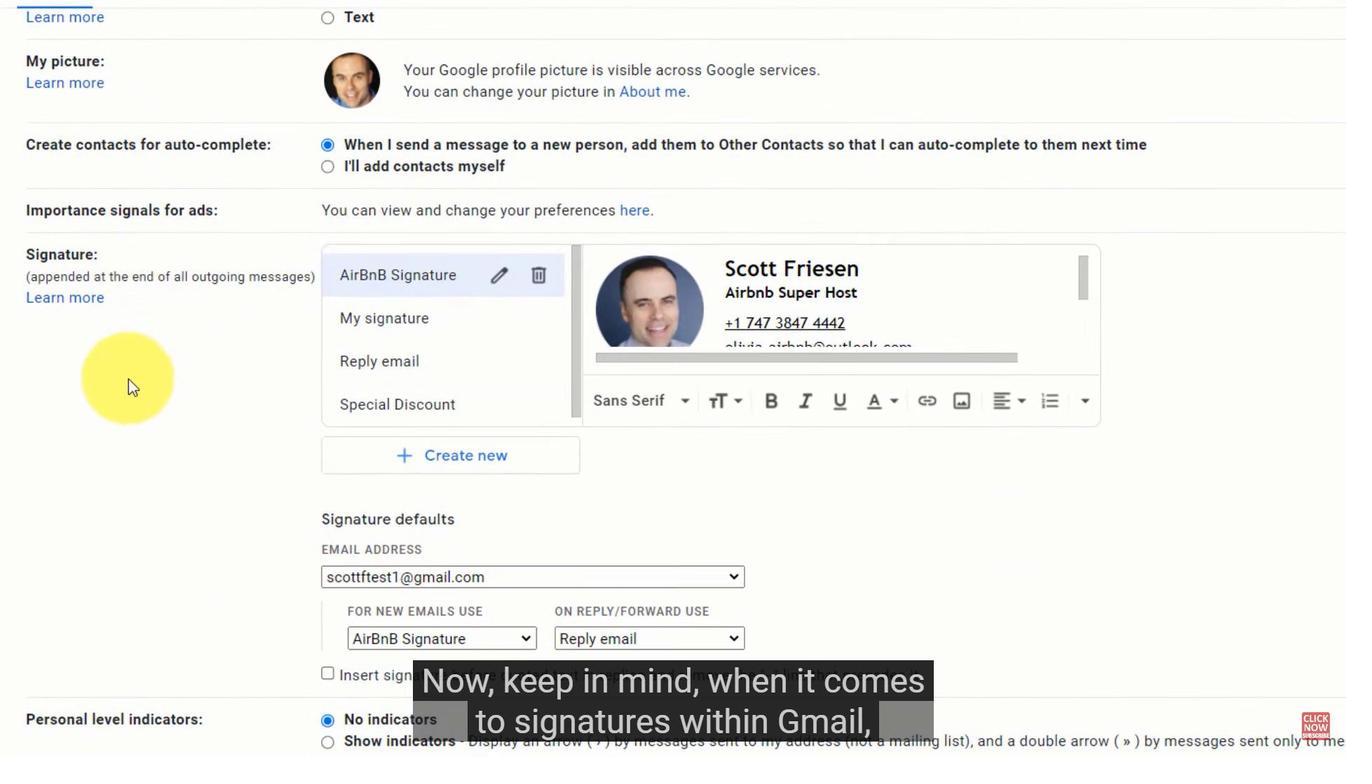 
Action: Mouse pressed left at (1150, 708)
Screenshot: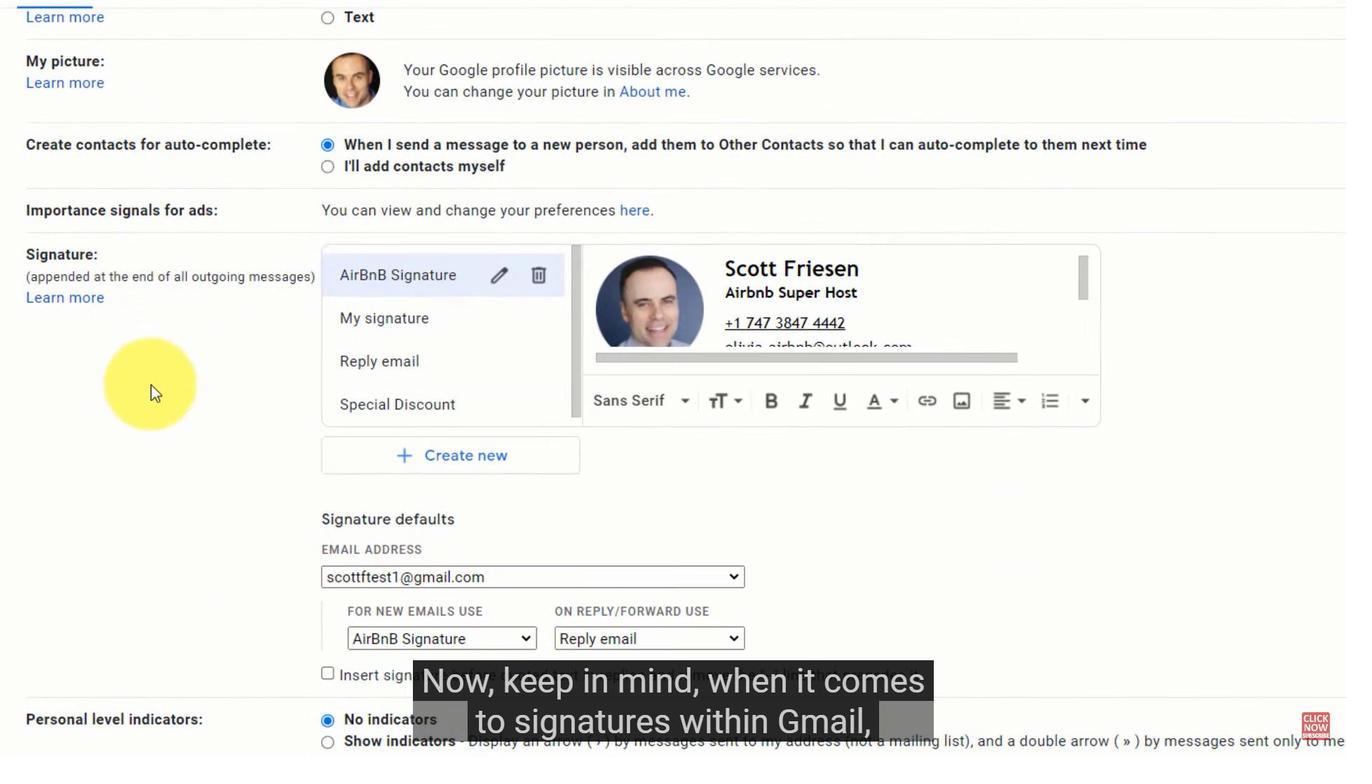
Action: Mouse moved to (1153, 708)
Screenshot: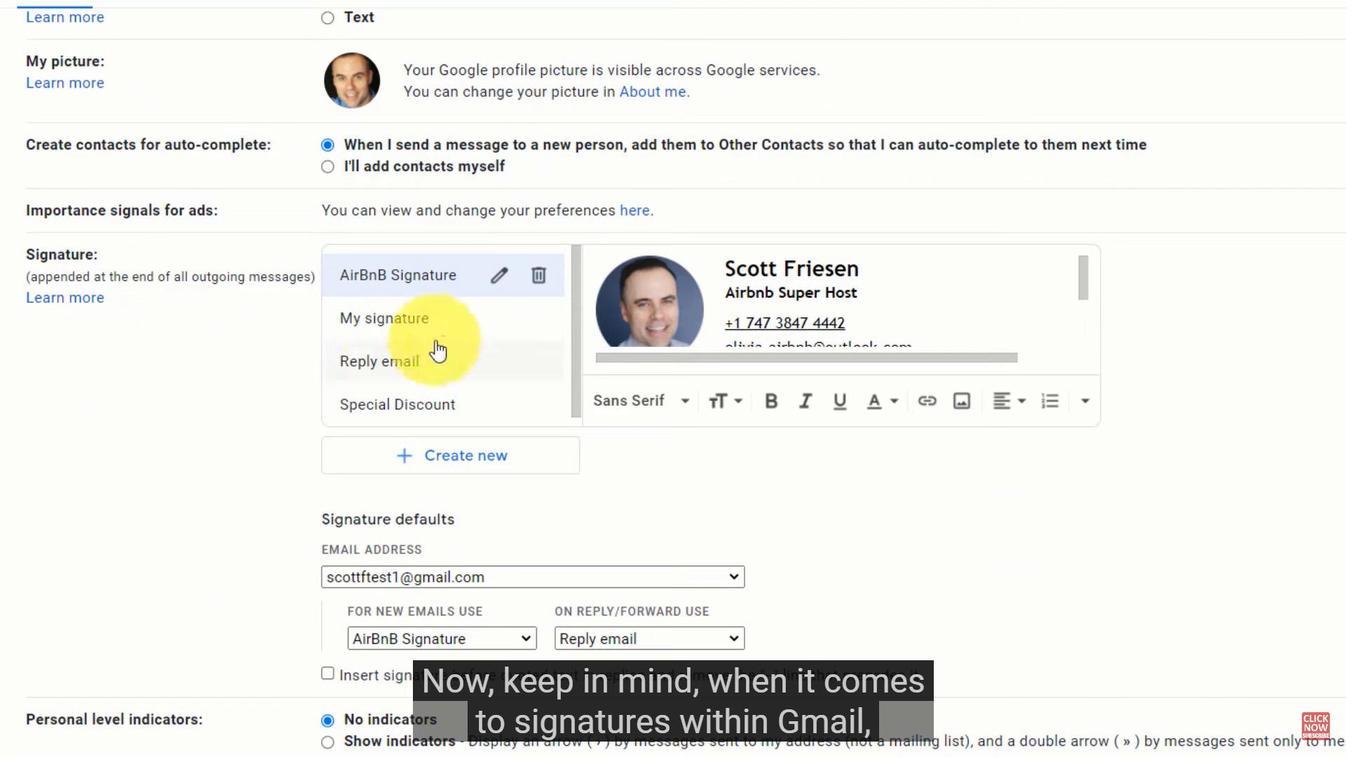 
Action: Mouse pressed left at (1153, 708)
Screenshot: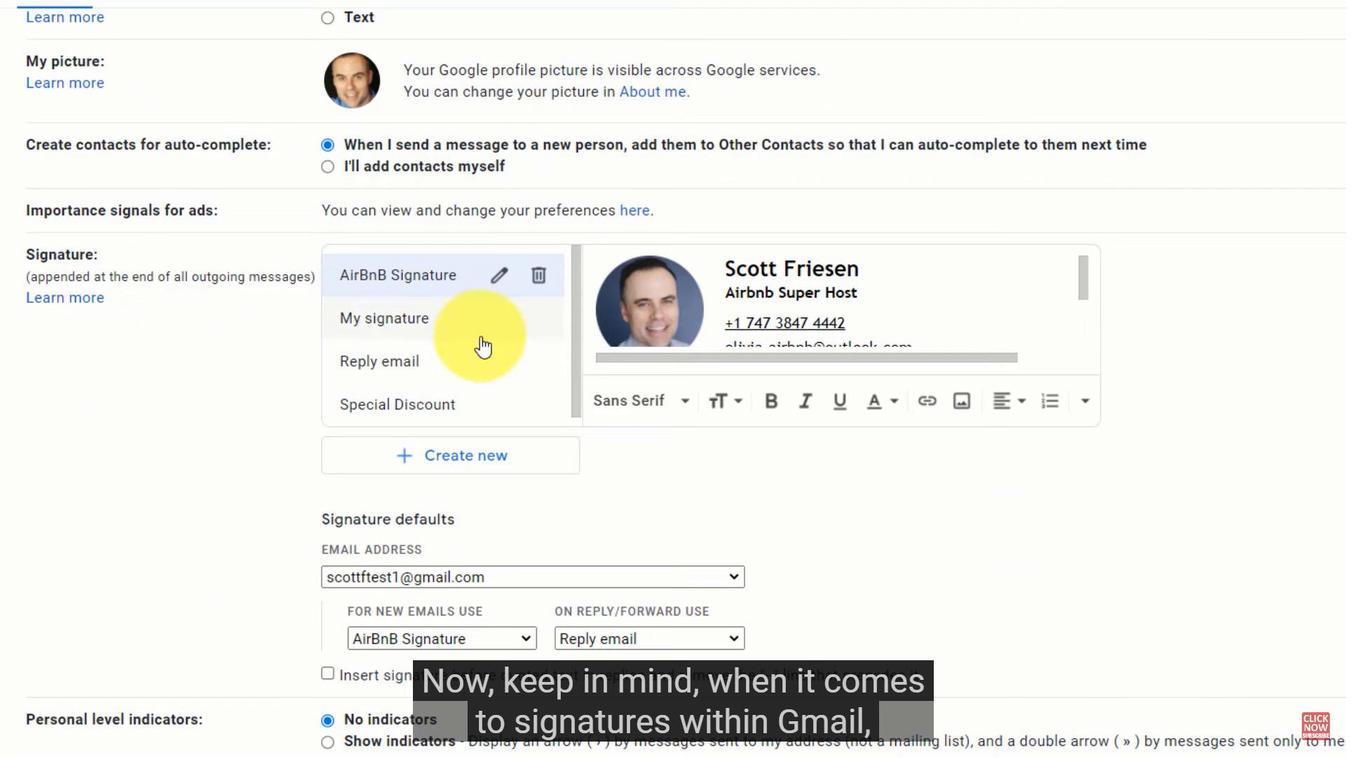 
Action: Mouse moved to (1205, 577)
Screenshot: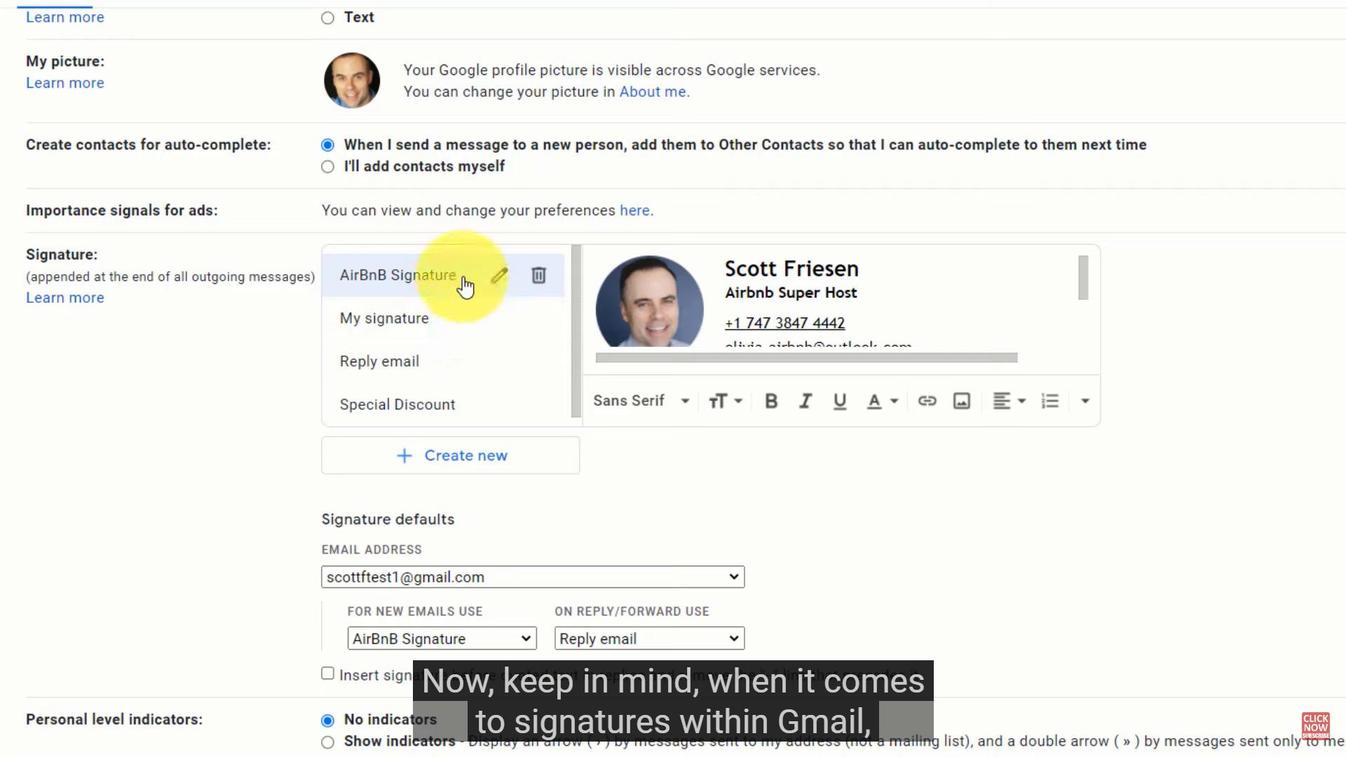 
Action: Mouse pressed left at (1205, 577)
Screenshot: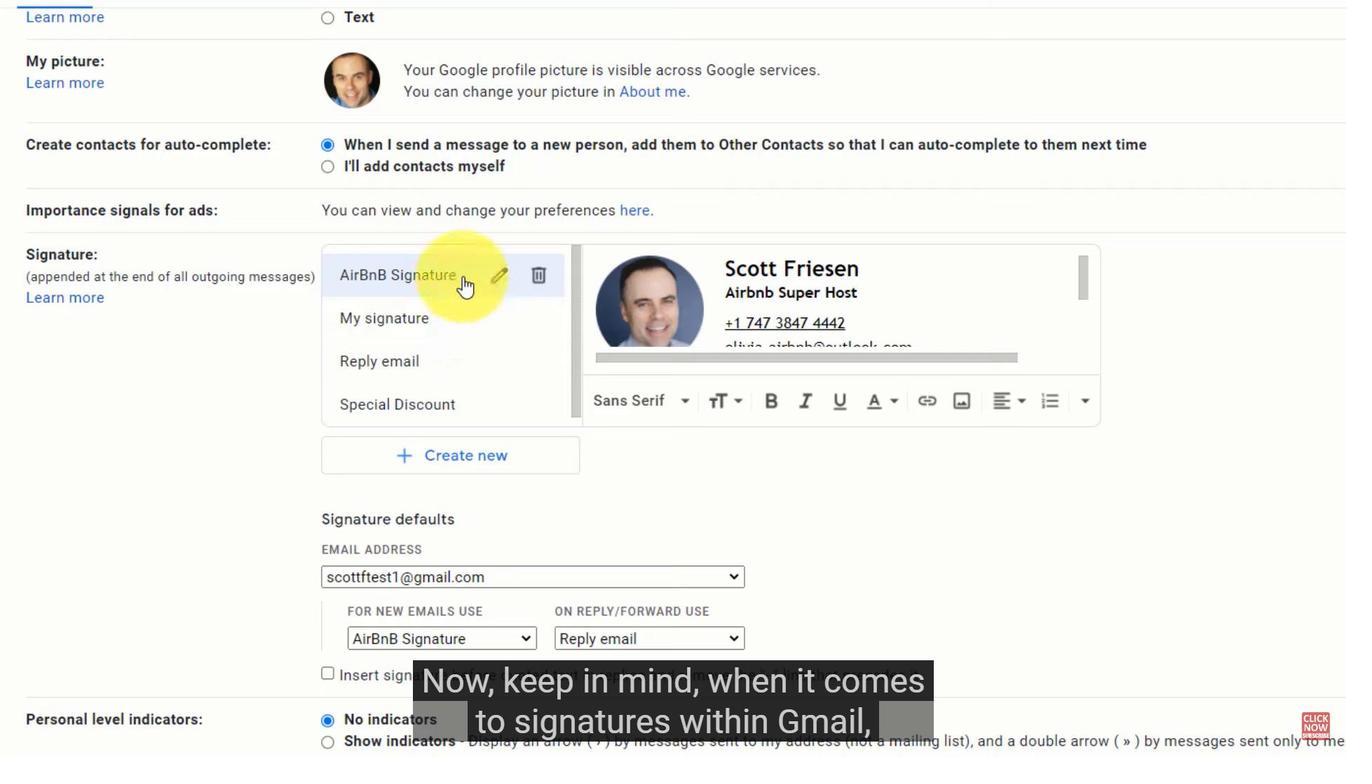 
Action: Mouse moved to (1078, 552)
Screenshot: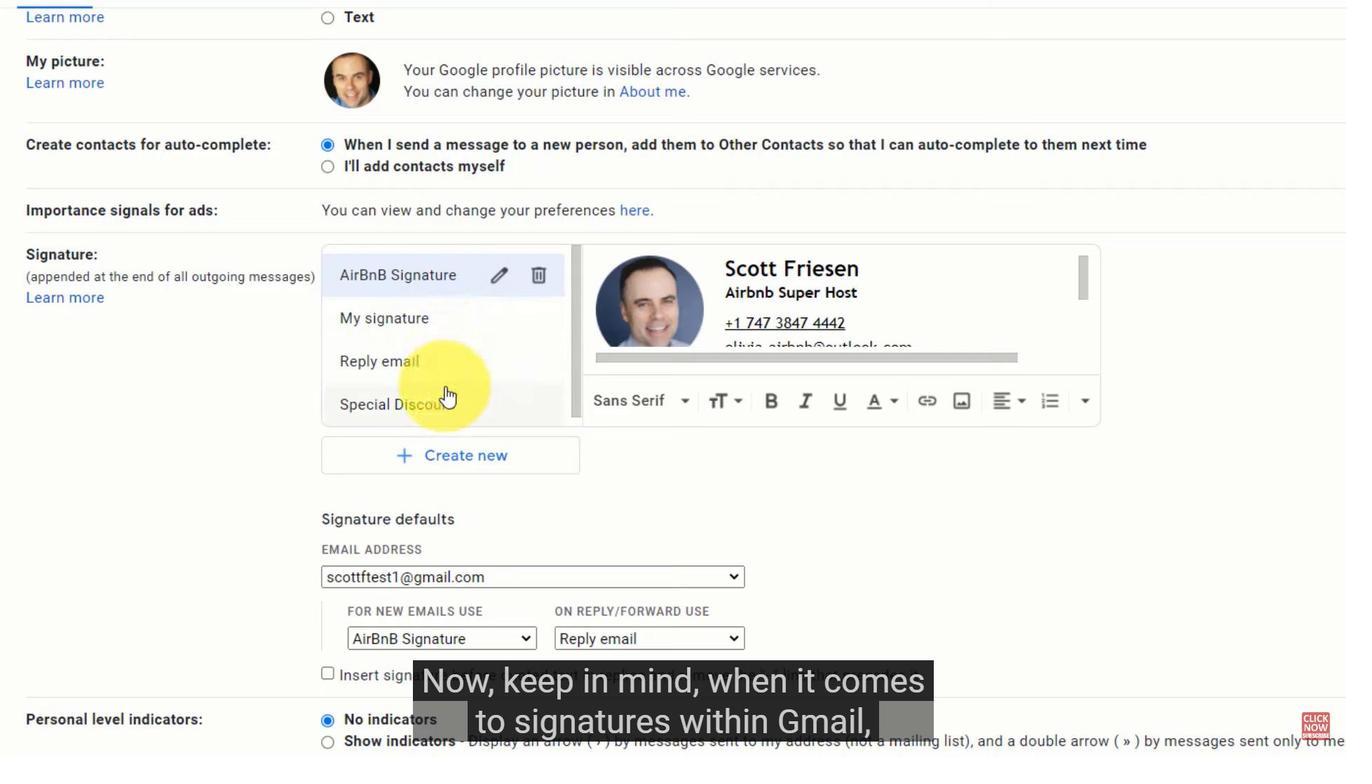 
Action: Mouse pressed left at (1078, 552)
Screenshot: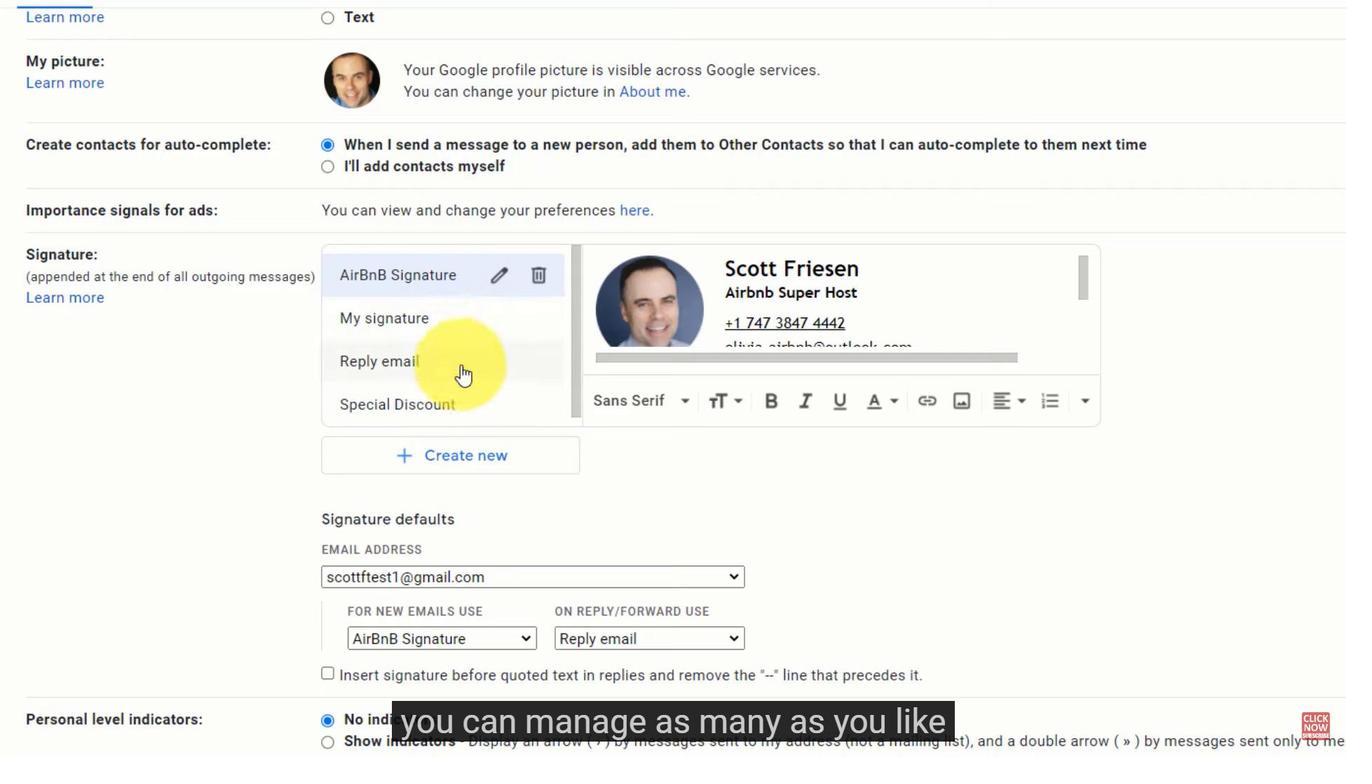 
Action: Mouse pressed left at (1078, 552)
Screenshot: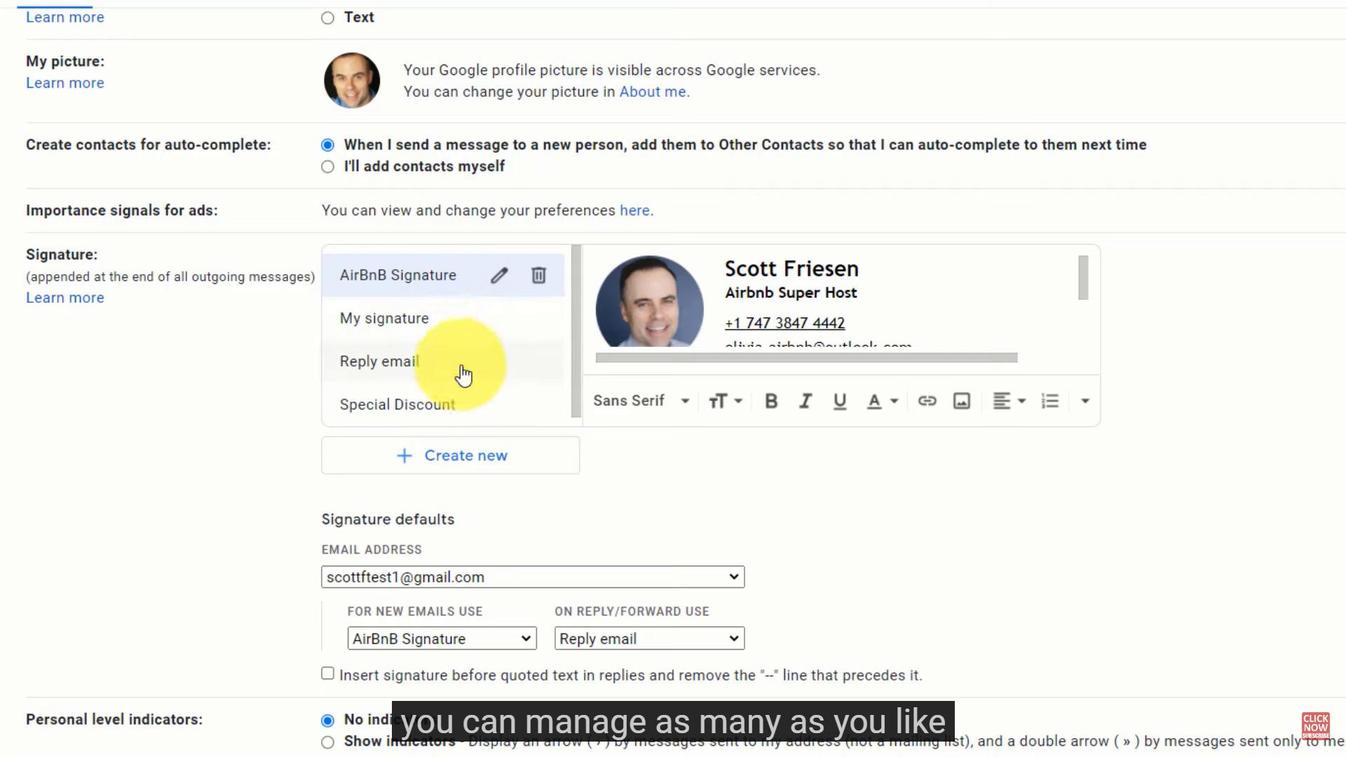 
Action: Mouse moved to (723, 371)
Screenshot: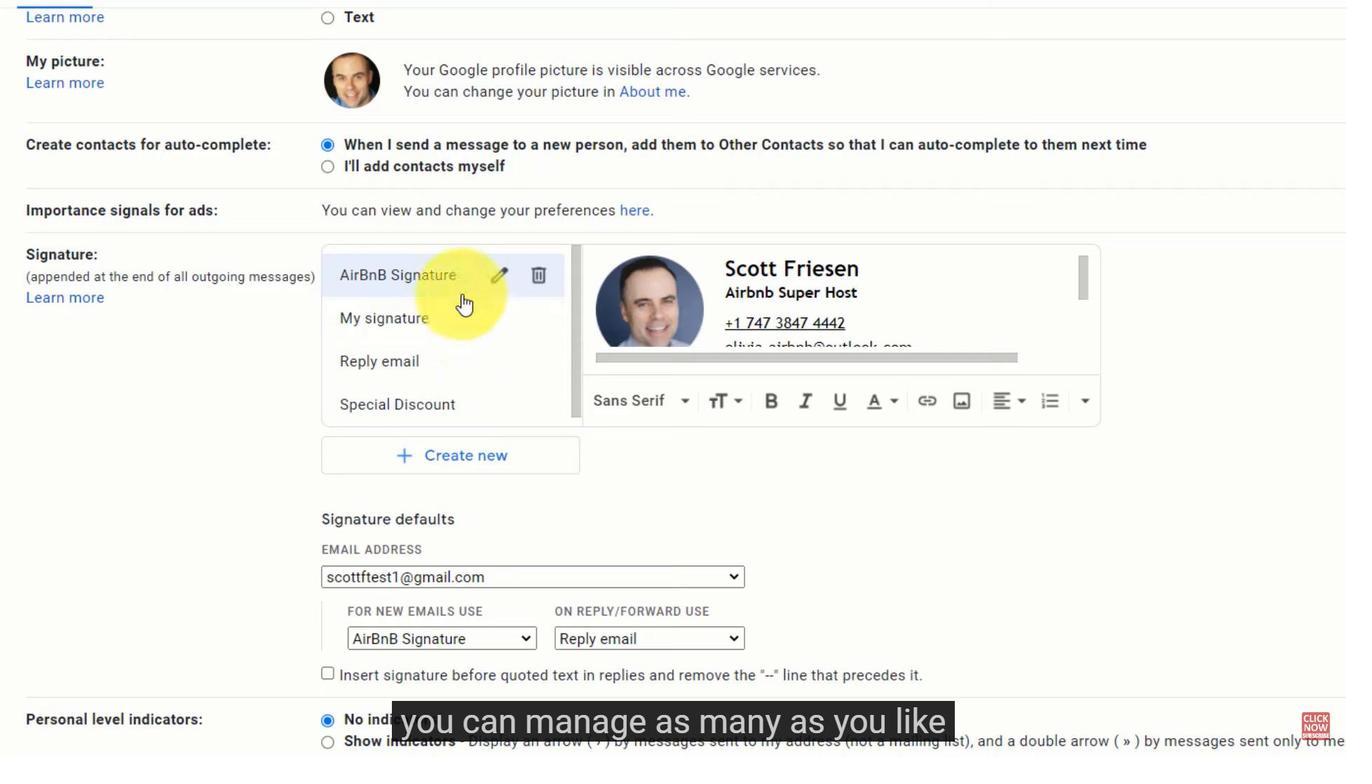
Action: Mouse pressed left at (723, 371)
Screenshot: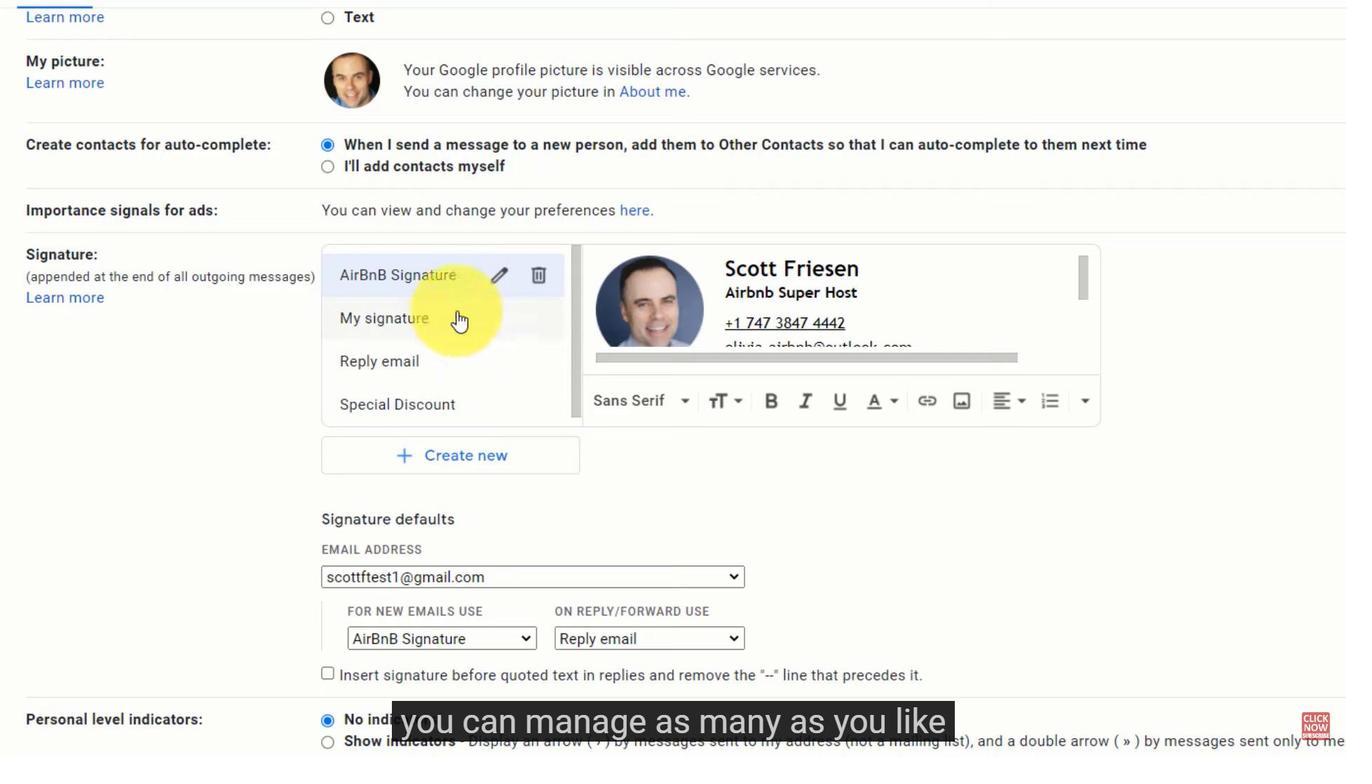 
Action: Mouse pressed left at (723, 371)
Screenshot: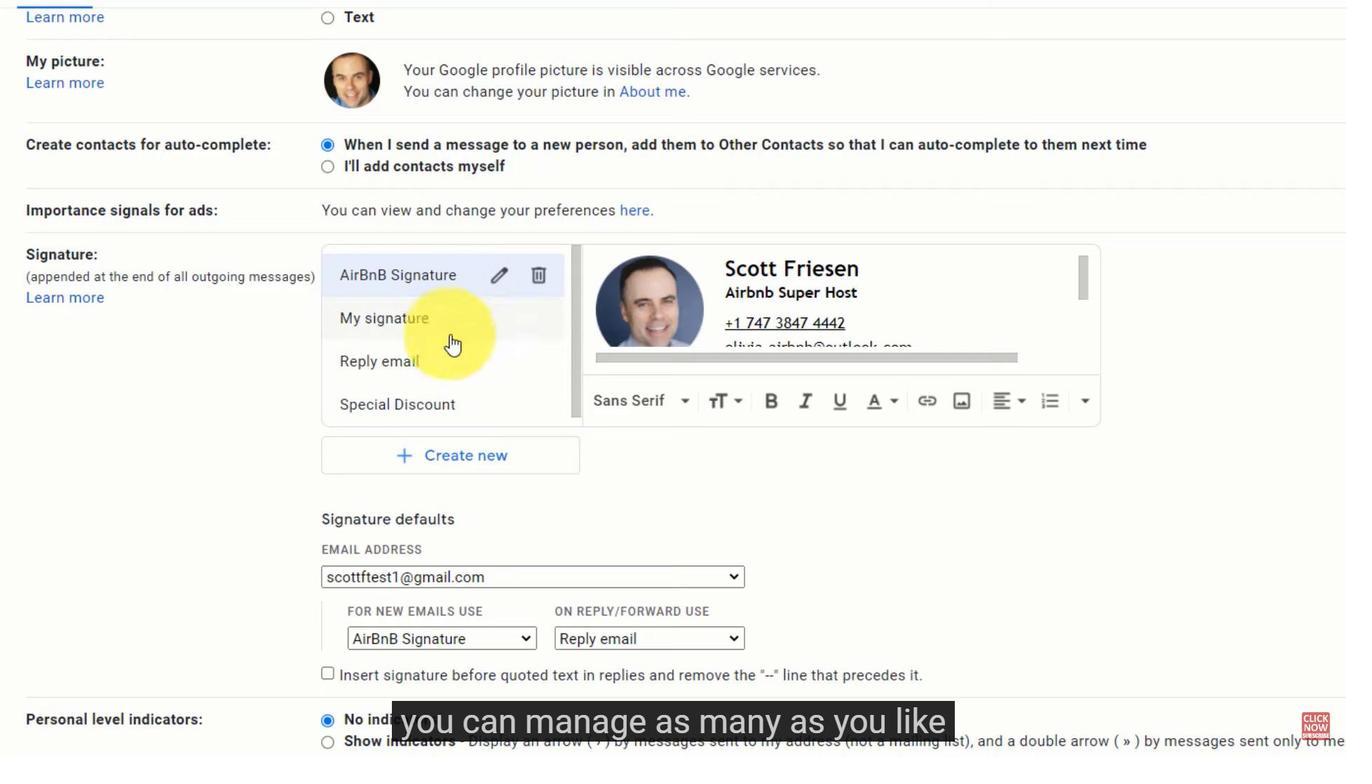 
Action: Key pressed <Key.shift>Product<Key.space><Key.shift>Develp<Key.backspace><Key.backspace>lopment
Screenshot: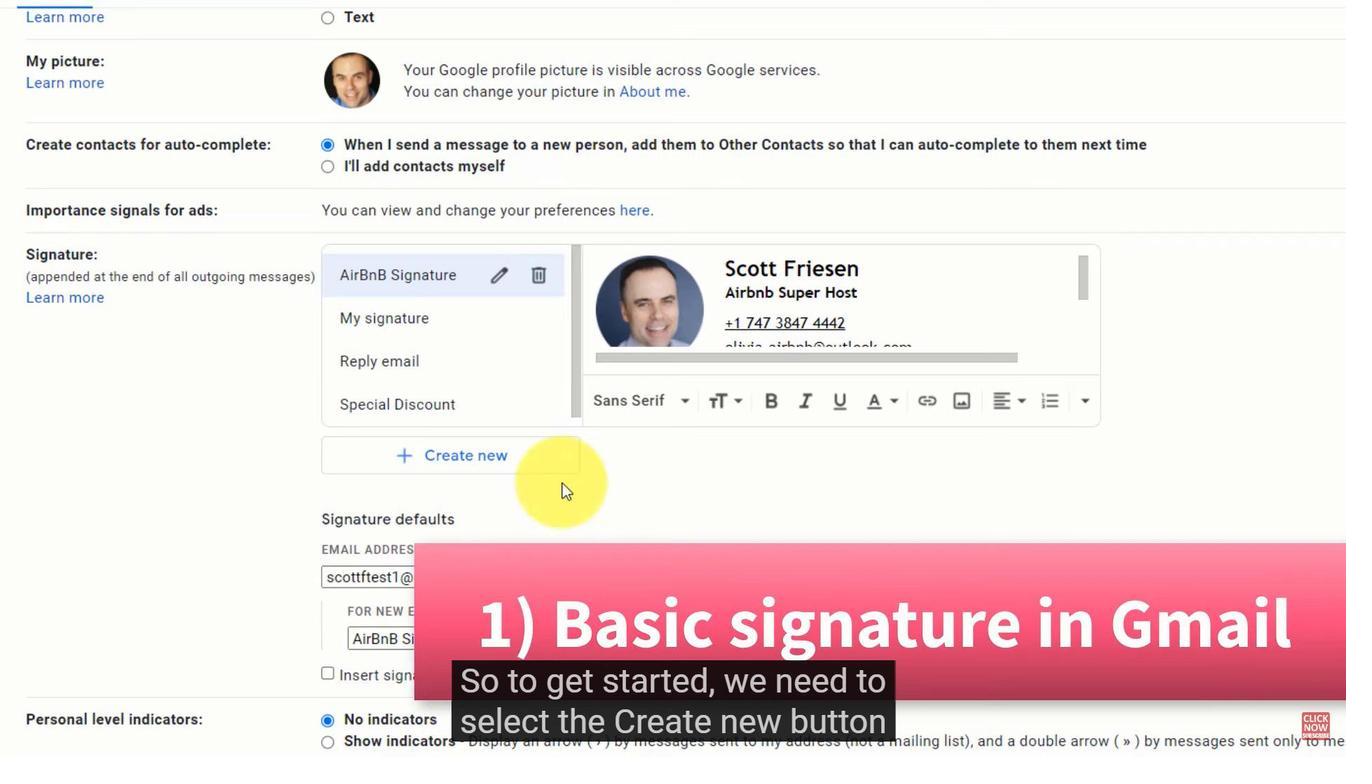 
Action: Mouse moved to (810, 450)
Screenshot: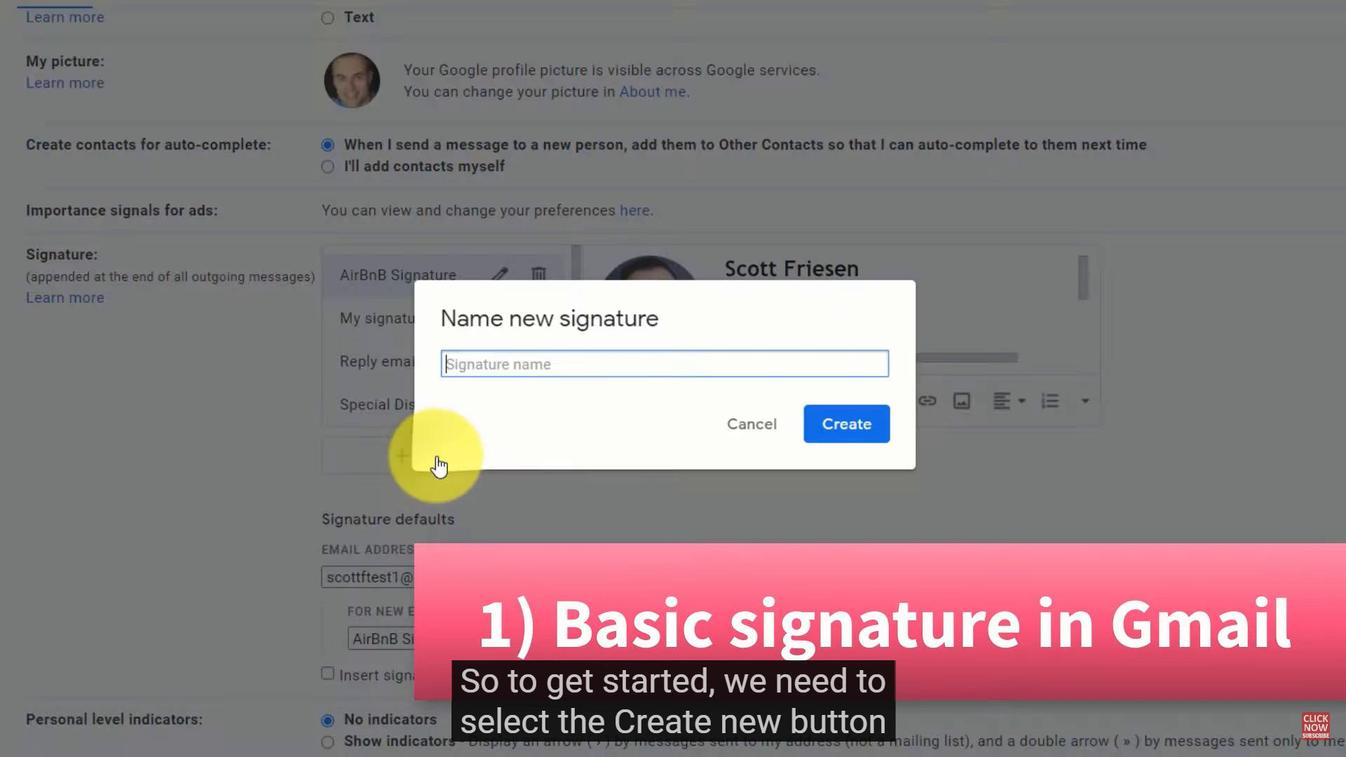 
Action: Mouse pressed left at (810, 450)
Screenshot: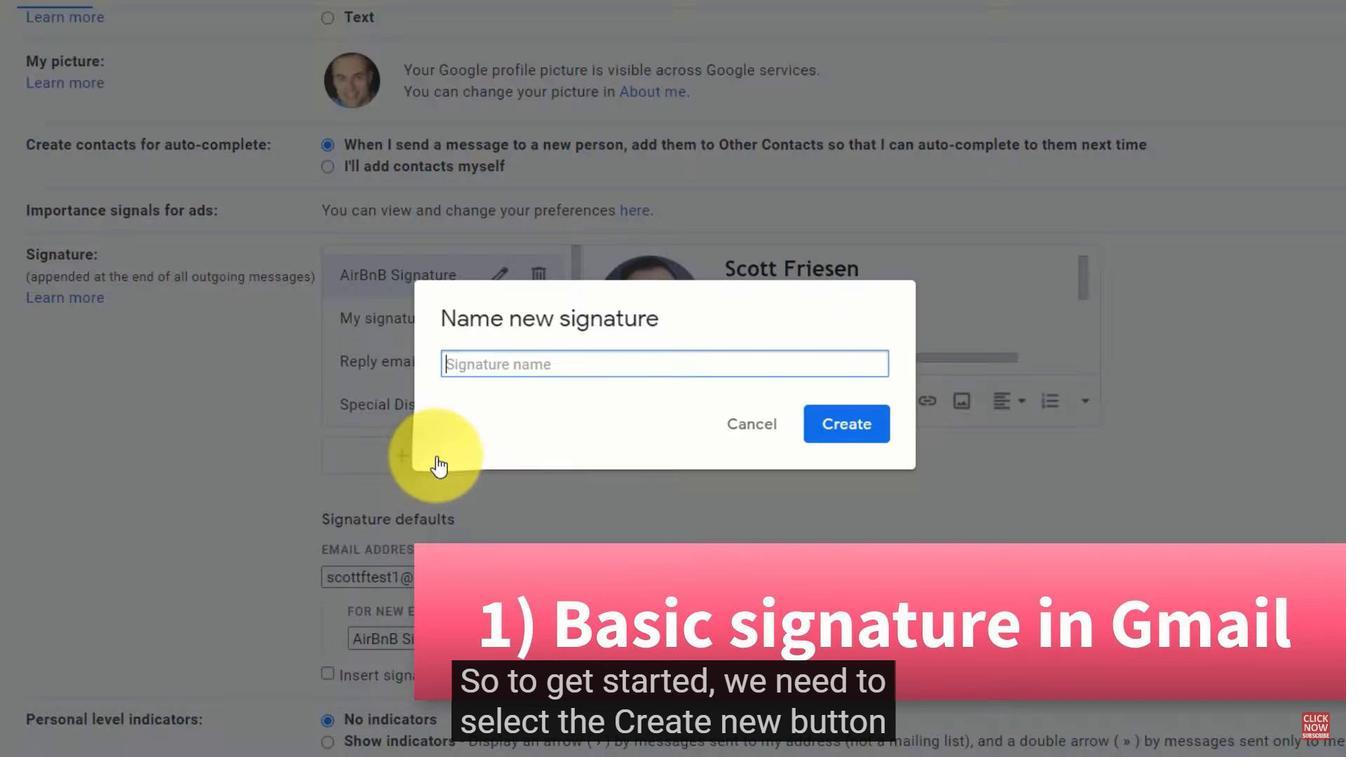 
Action: Mouse moved to (1153, 711)
Screenshot: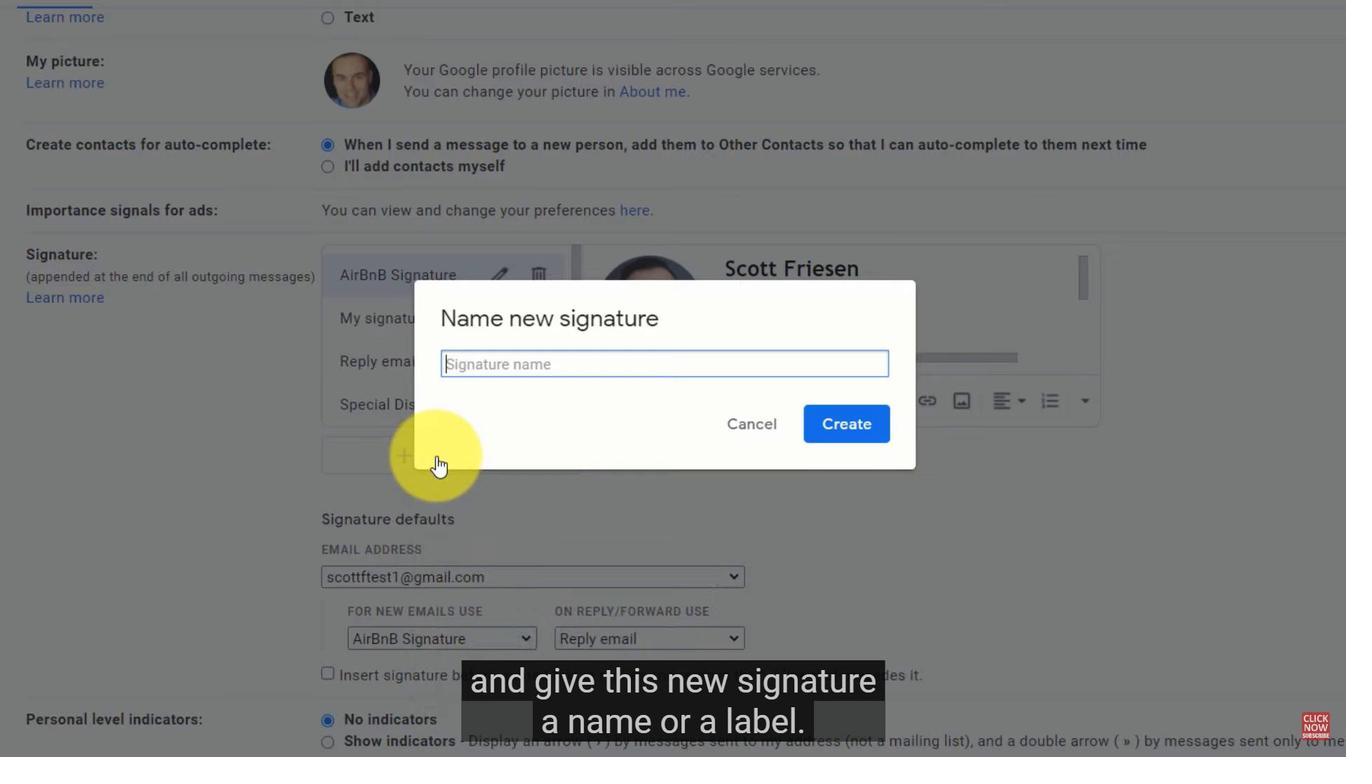 
Action: Mouse pressed left at (1153, 711)
Screenshot: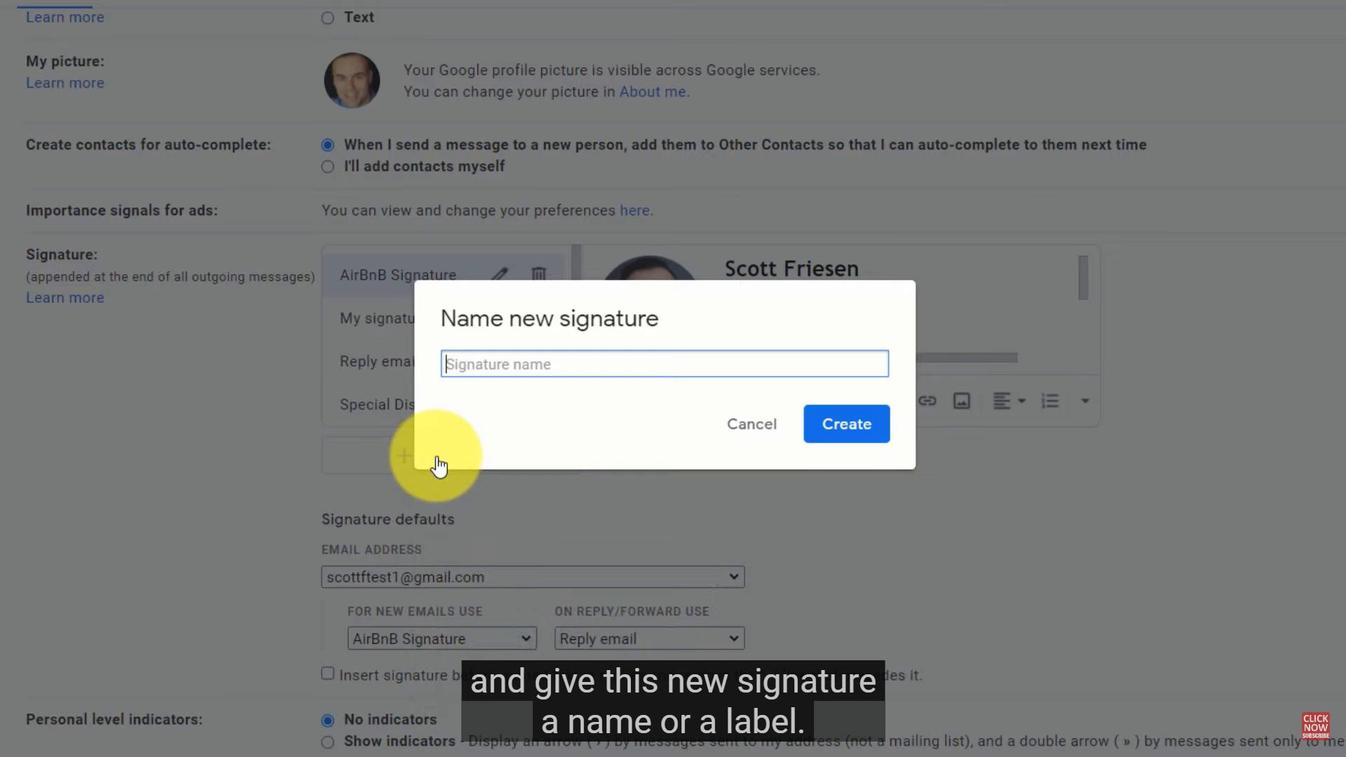 
Action: Mouse pressed right at (1153, 711)
Screenshot: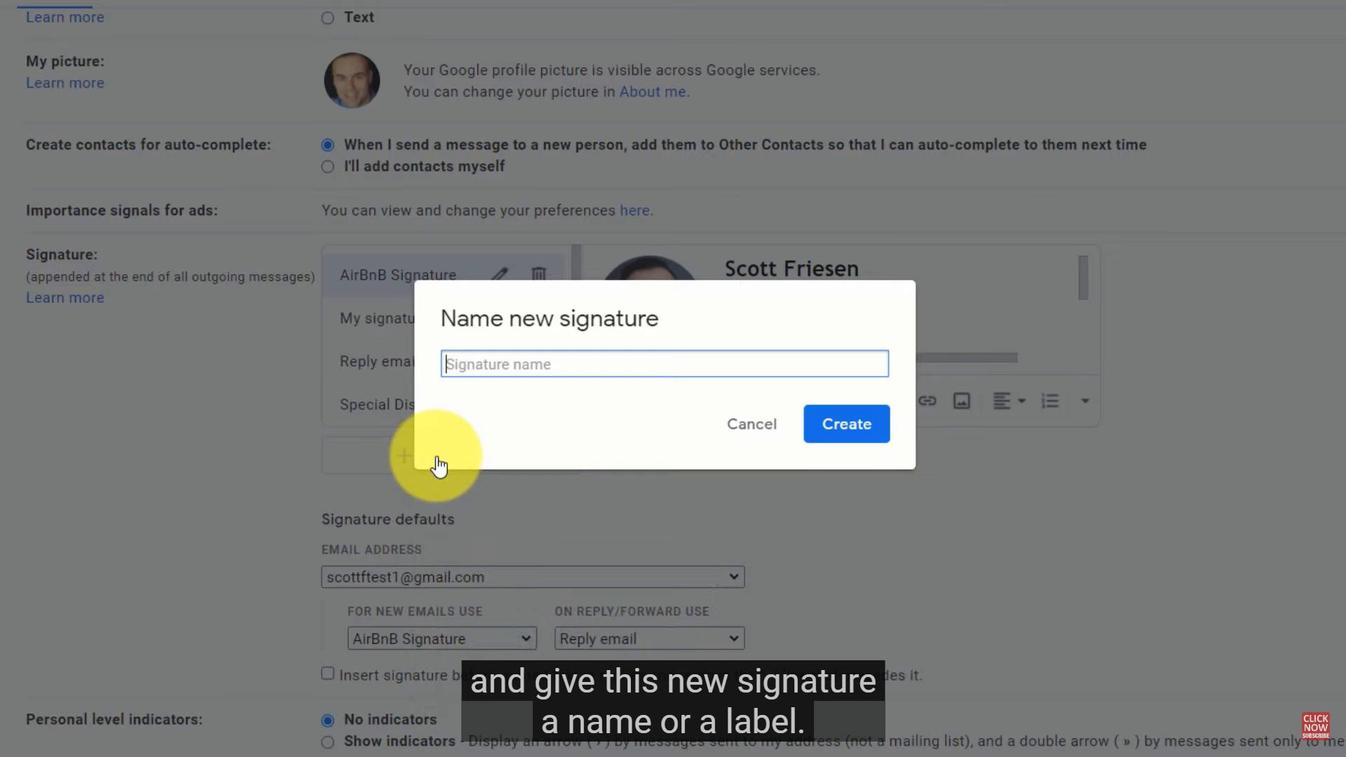 
Action: Mouse moved to (1066, 636)
Screenshot: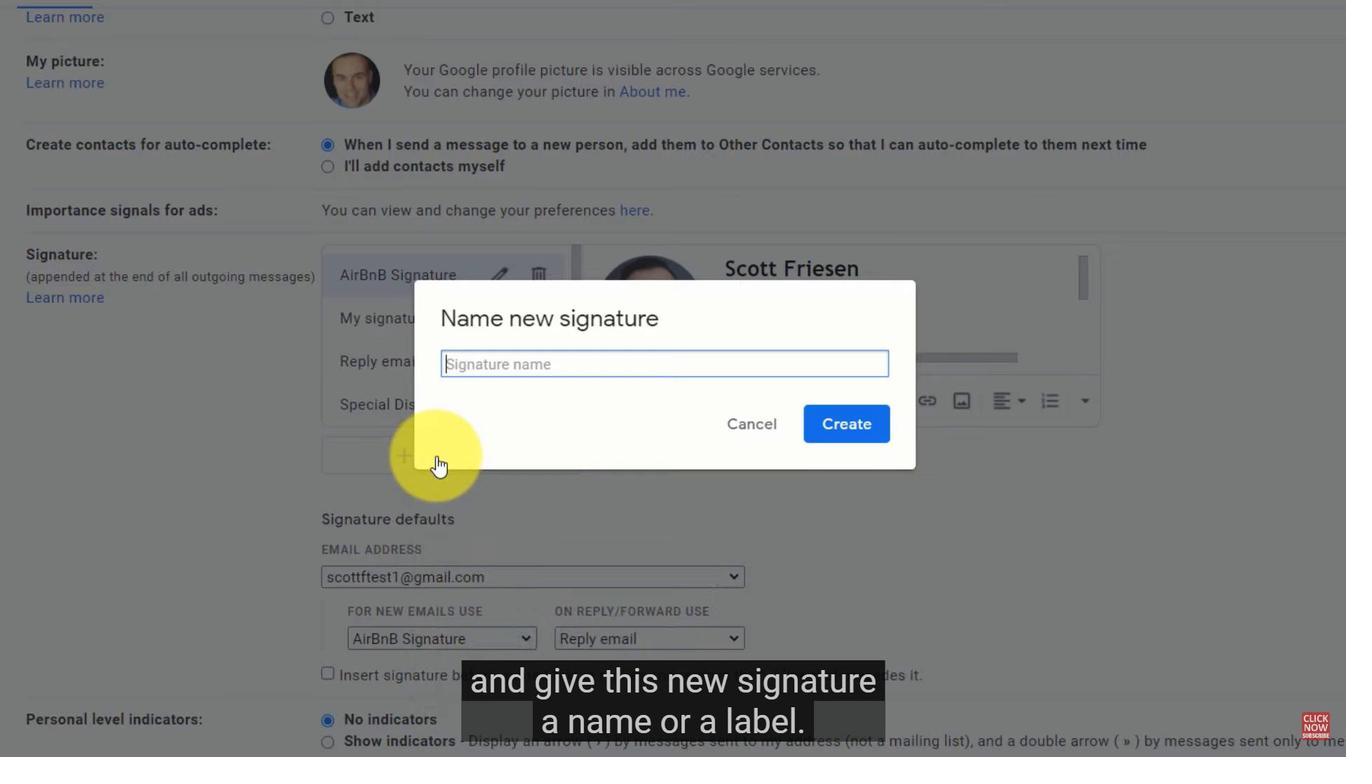 
Action: Mouse pressed left at (1066, 636)
Screenshot: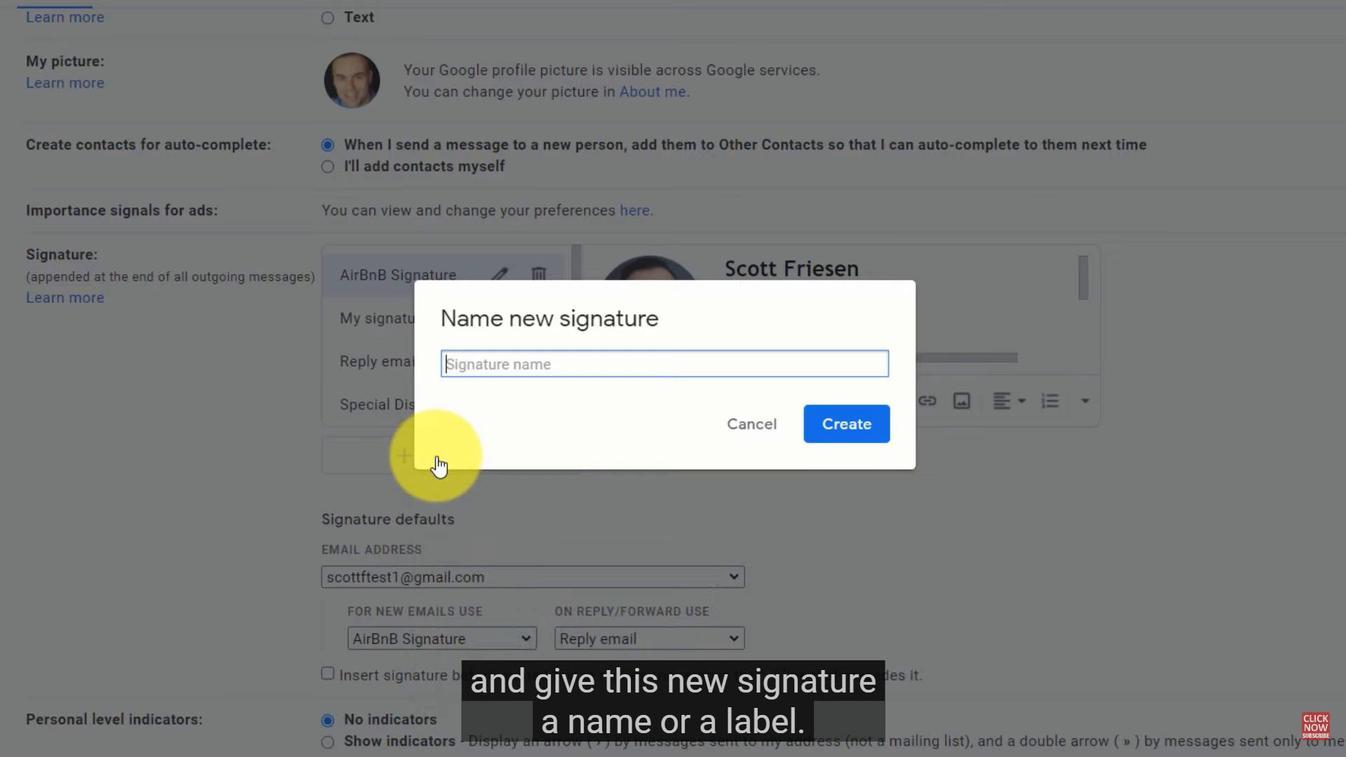 
Action: Mouse moved to (1157, 706)
Screenshot: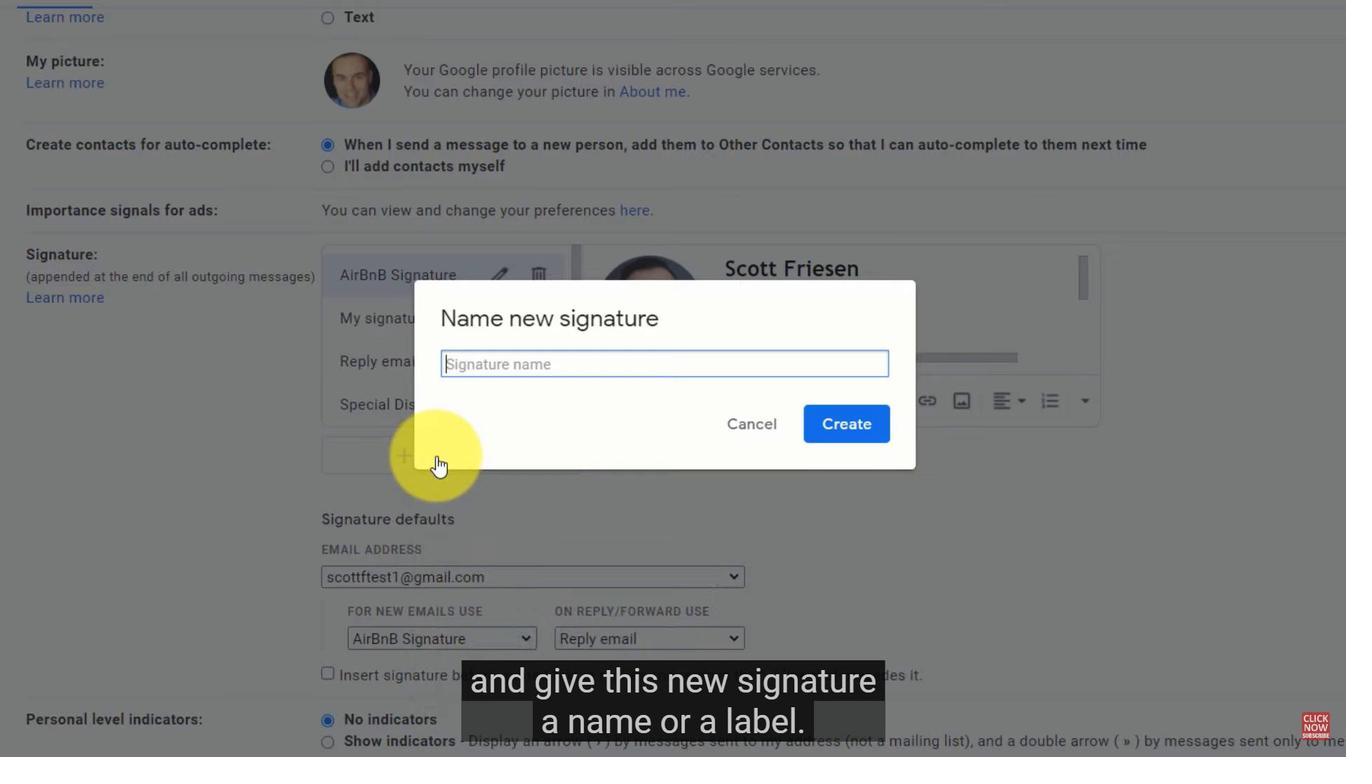 
Action: Mouse pressed left at (1157, 706)
Screenshot: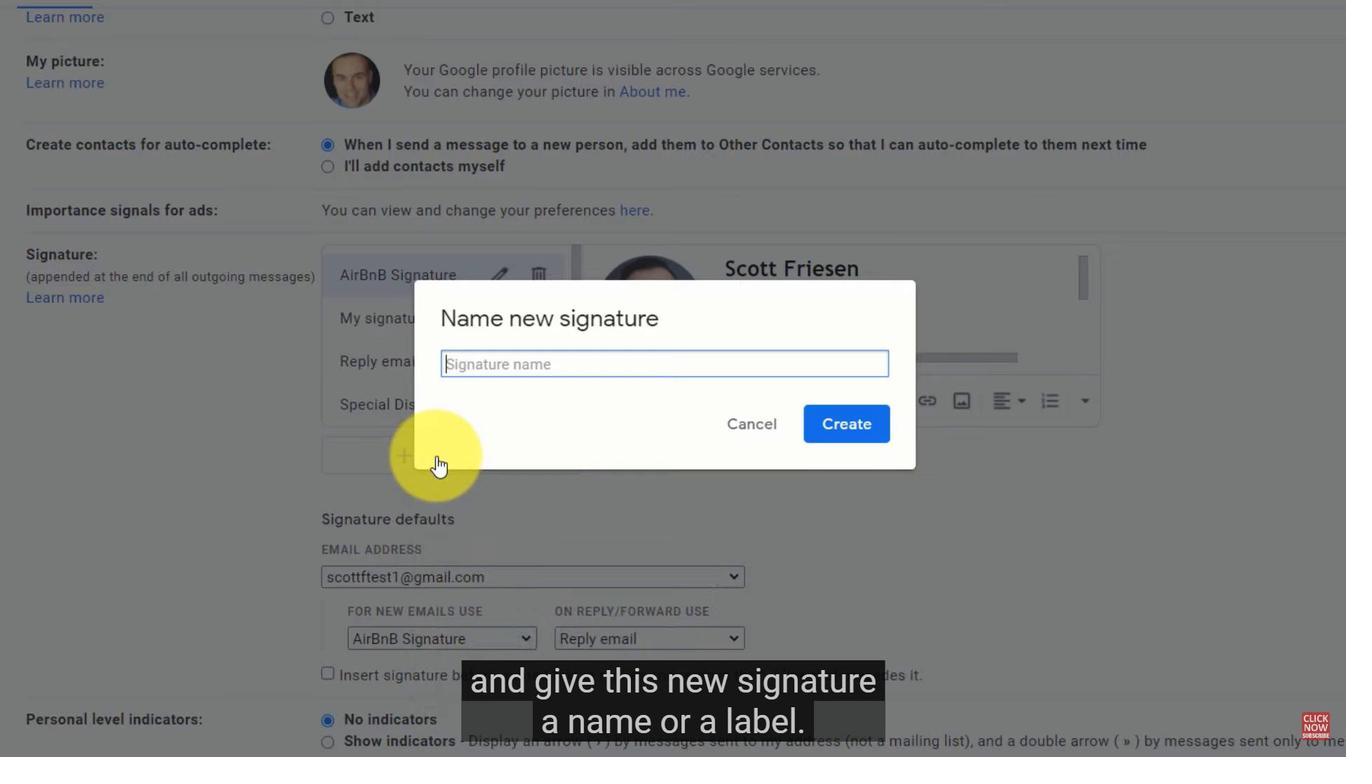 
Action: Mouse moved to (1002, 390)
Screenshot: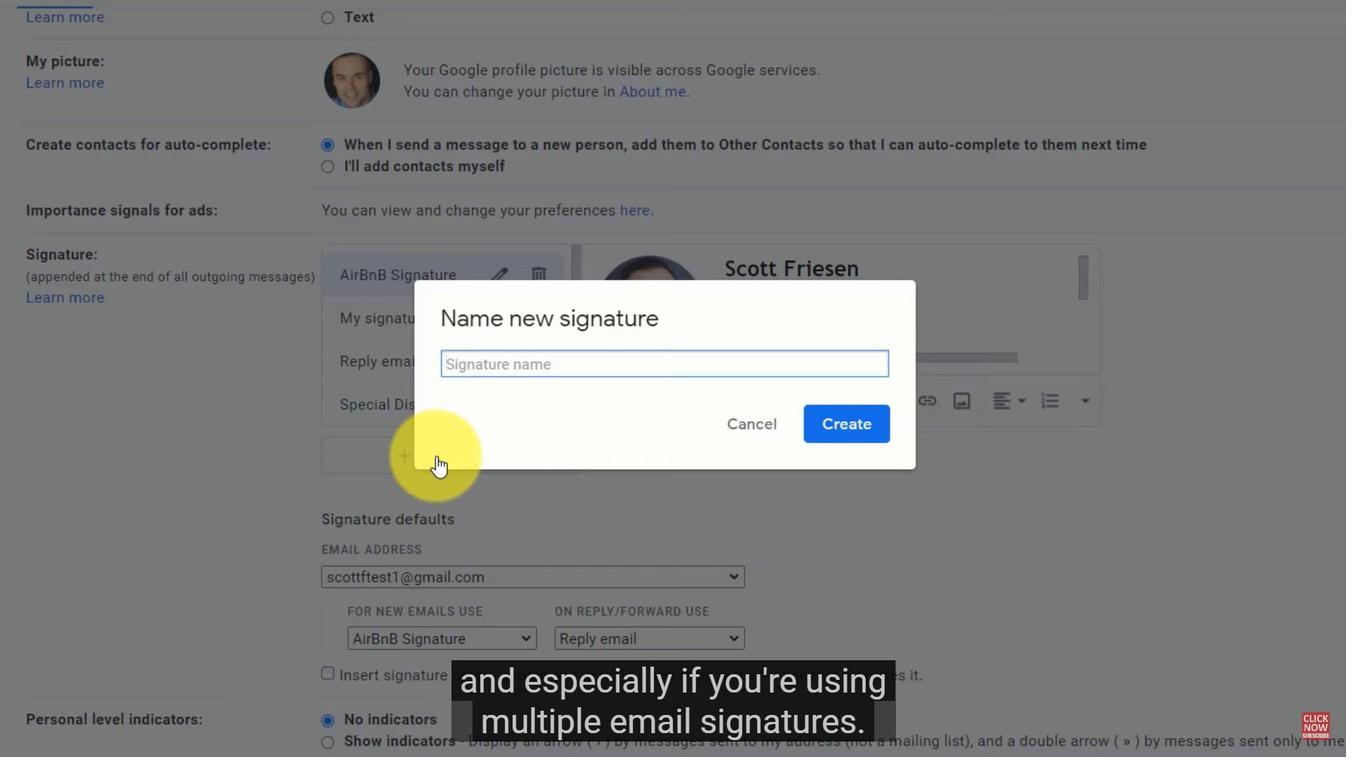 
Action: Mouse pressed left at (1002, 390)
Screenshot: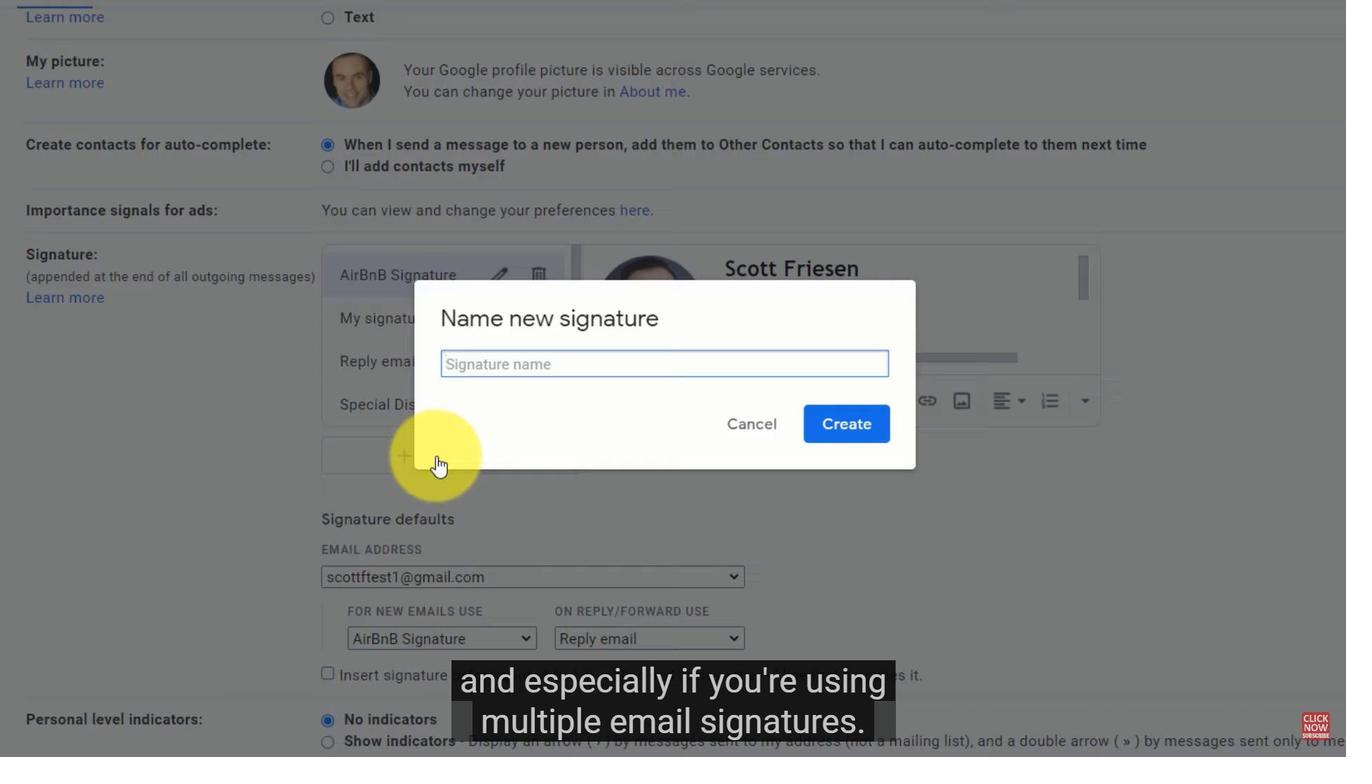 
Action: Mouse pressed left at (1002, 390)
Screenshot: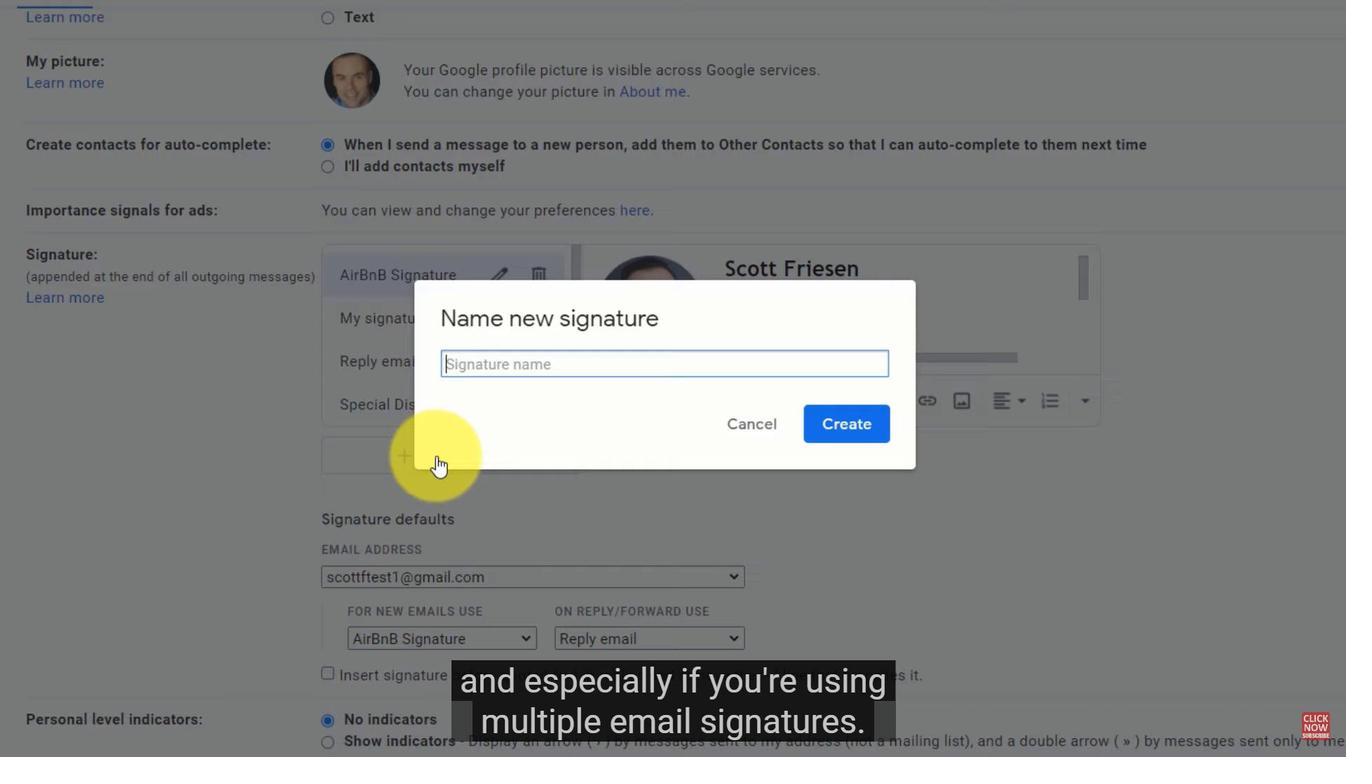
Action: Mouse moved to (908, 601)
Screenshot: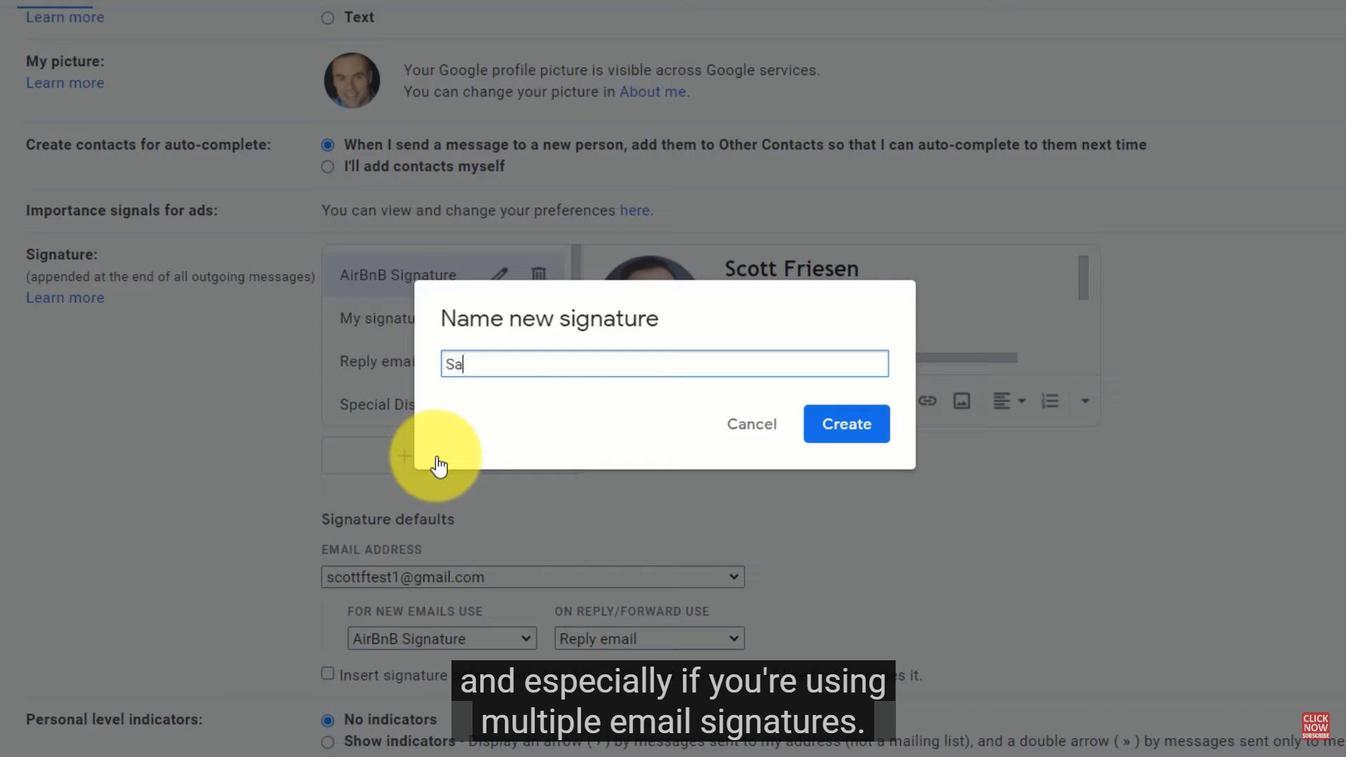 
Action: Mouse pressed left at (908, 601)
Screenshot: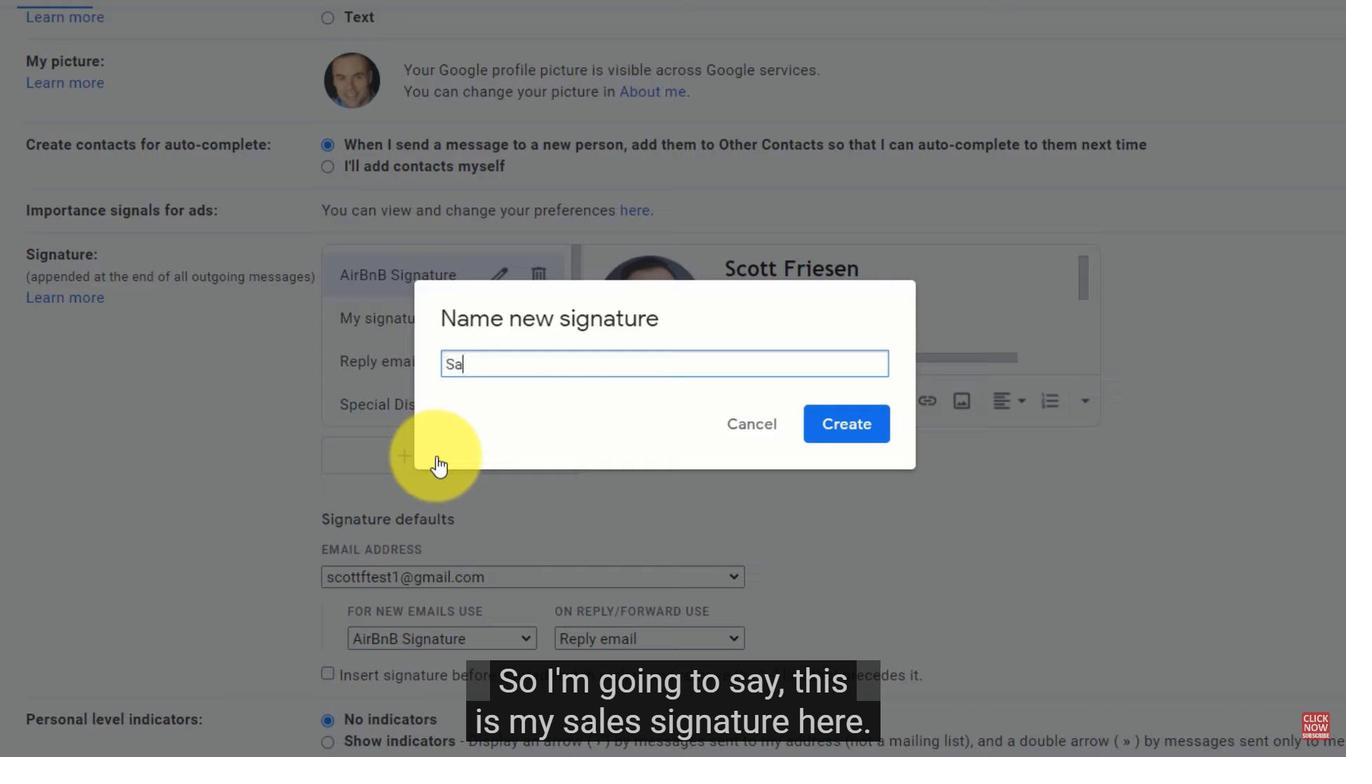 
Action: Mouse moved to (187, 16)
Screenshot: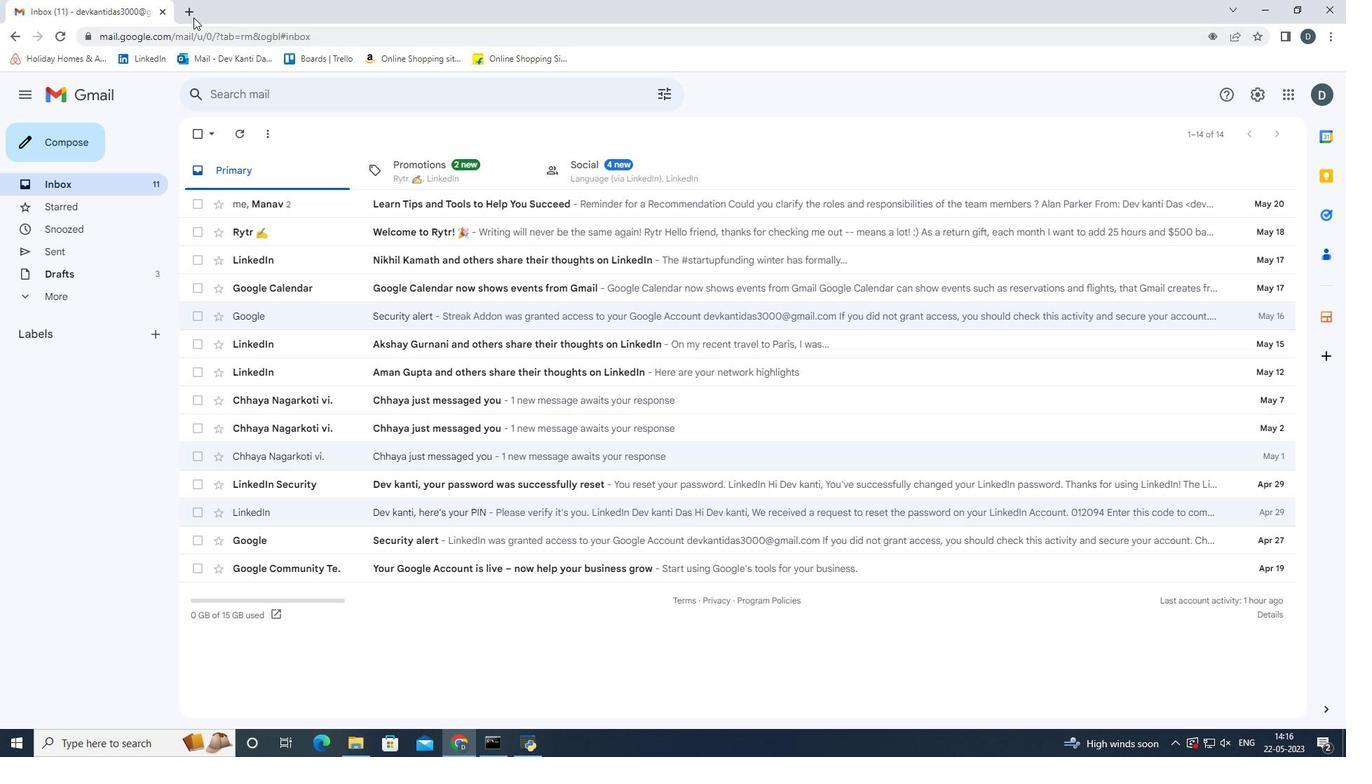 
Action: Mouse pressed left at (187, 16)
Screenshot: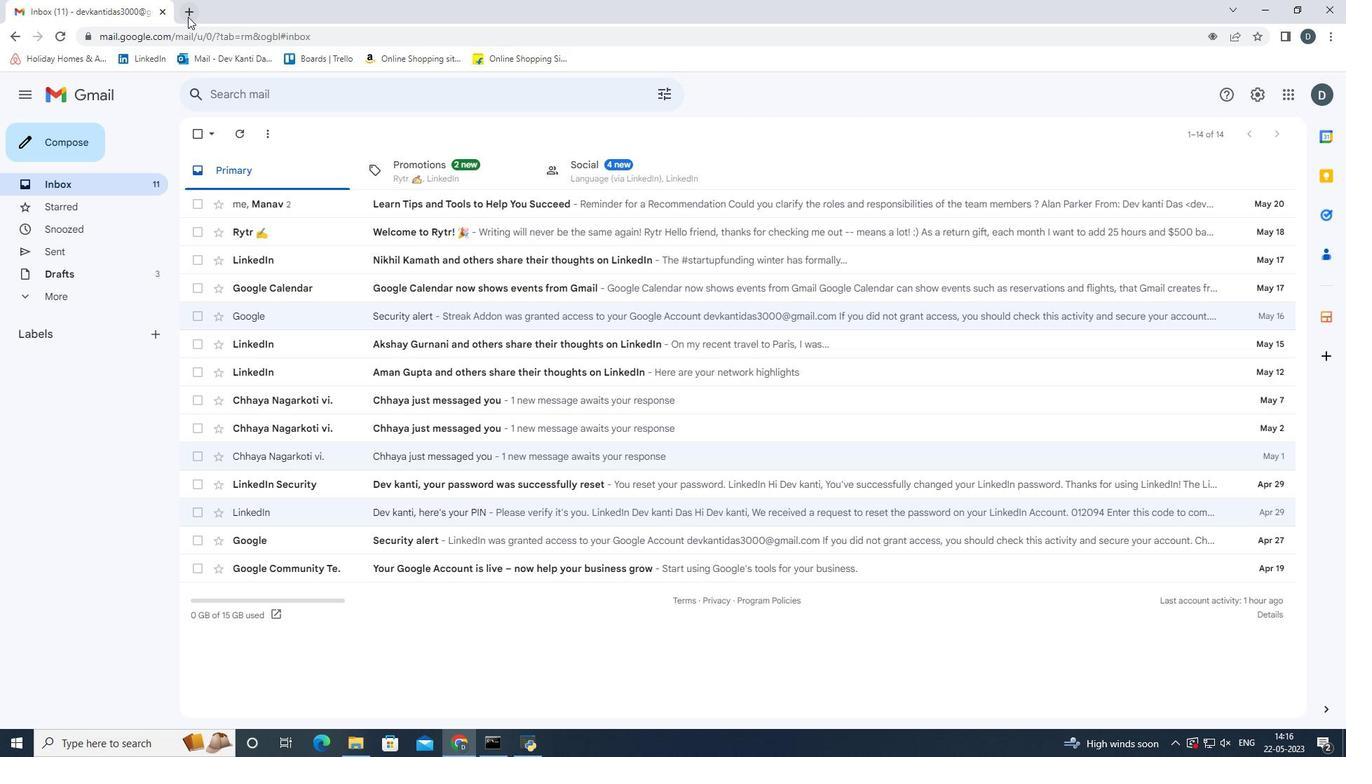 
Action: Mouse moved to (190, 28)
Screenshot: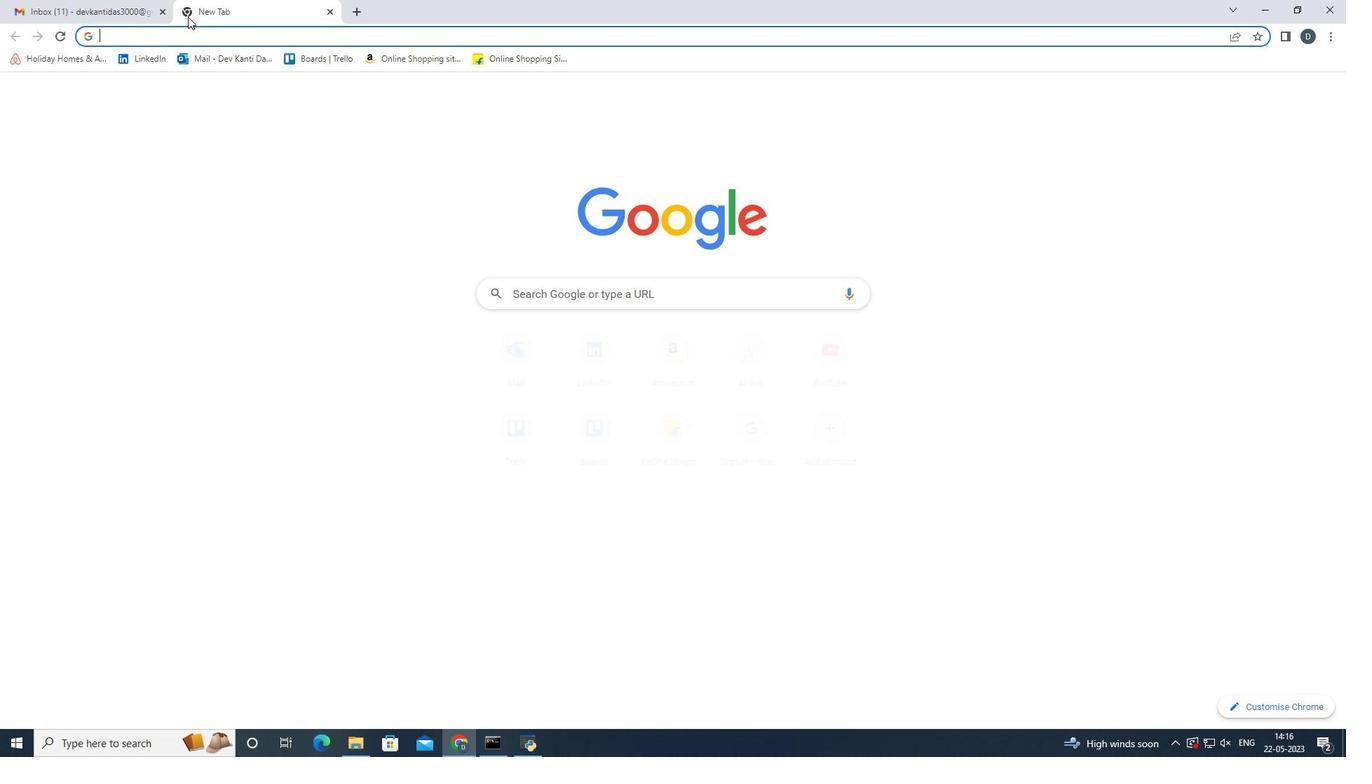 
Action: Mouse pressed left at (190, 28)
Screenshot: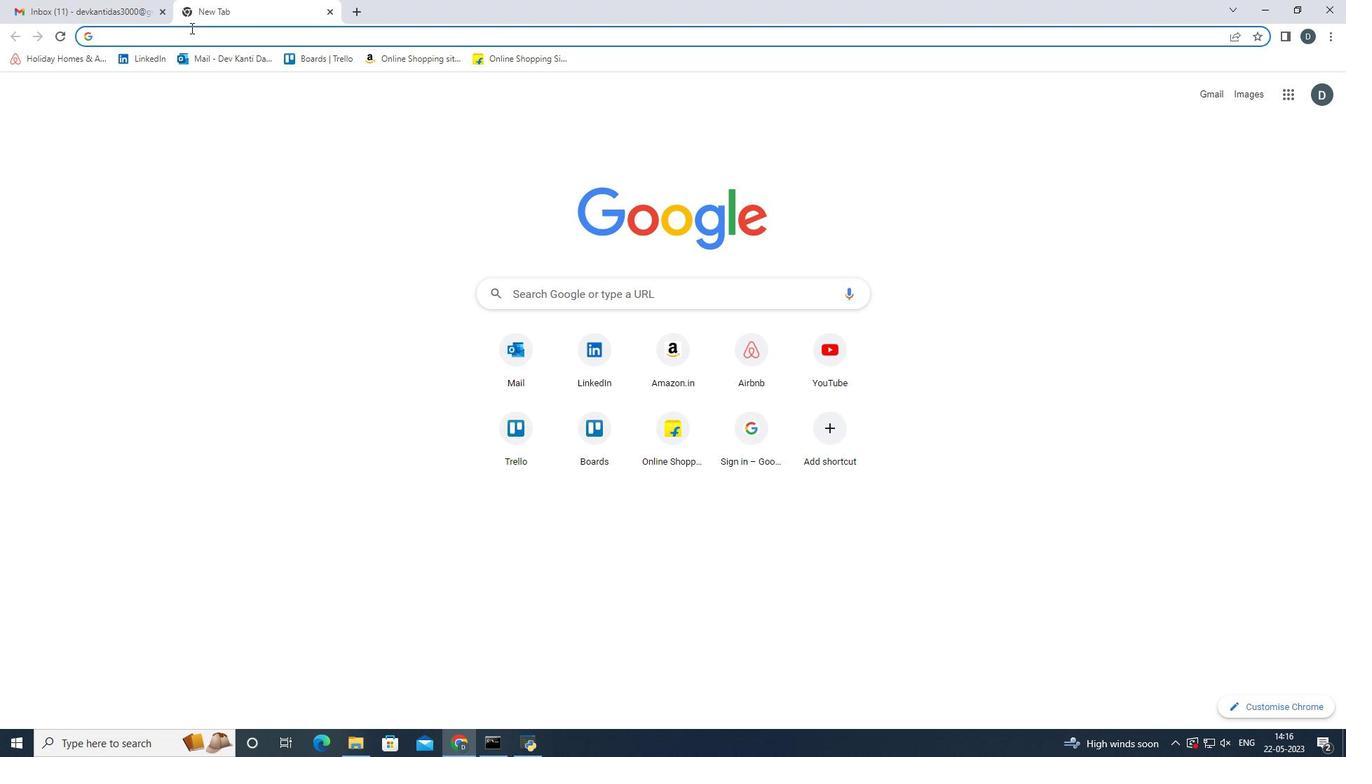 
Action: Mouse moved to (168, 106)
Screenshot: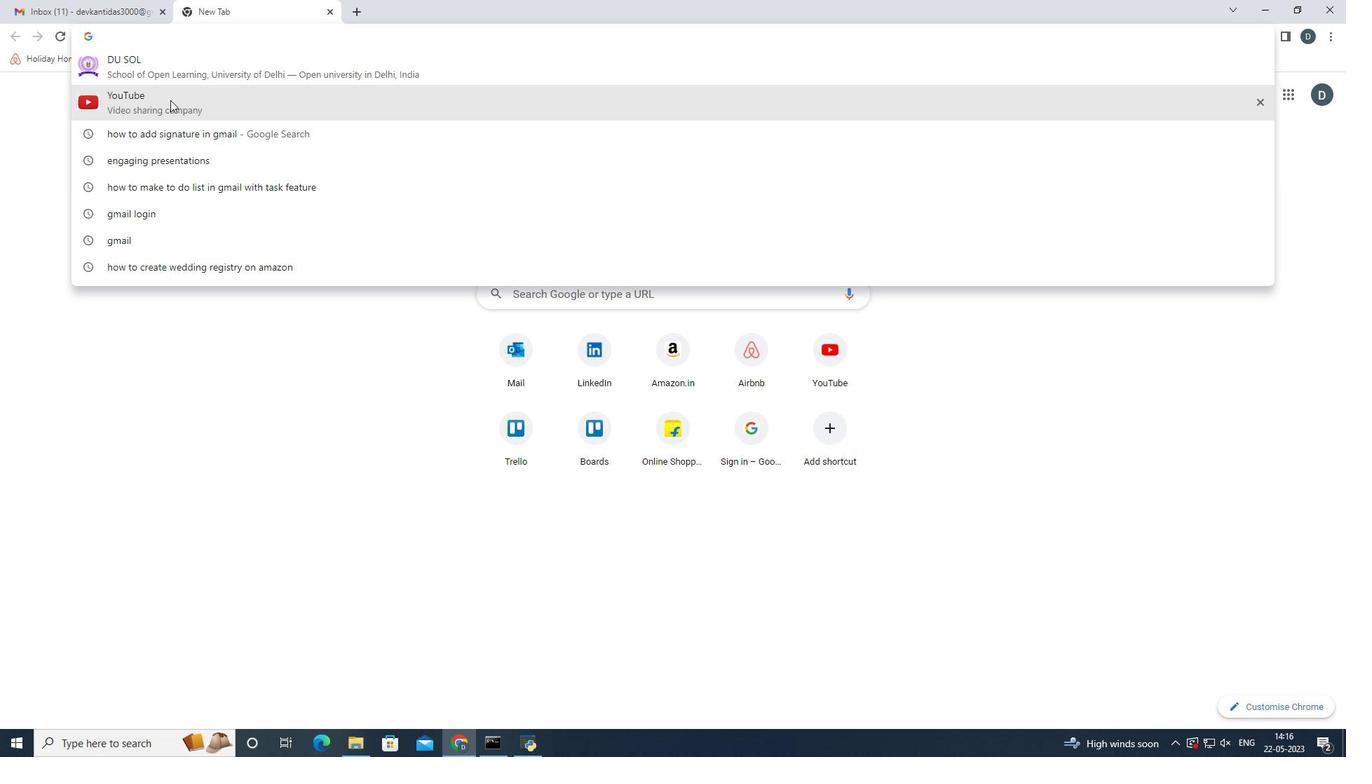 
Action: Mouse pressed left at (168, 106)
Screenshot: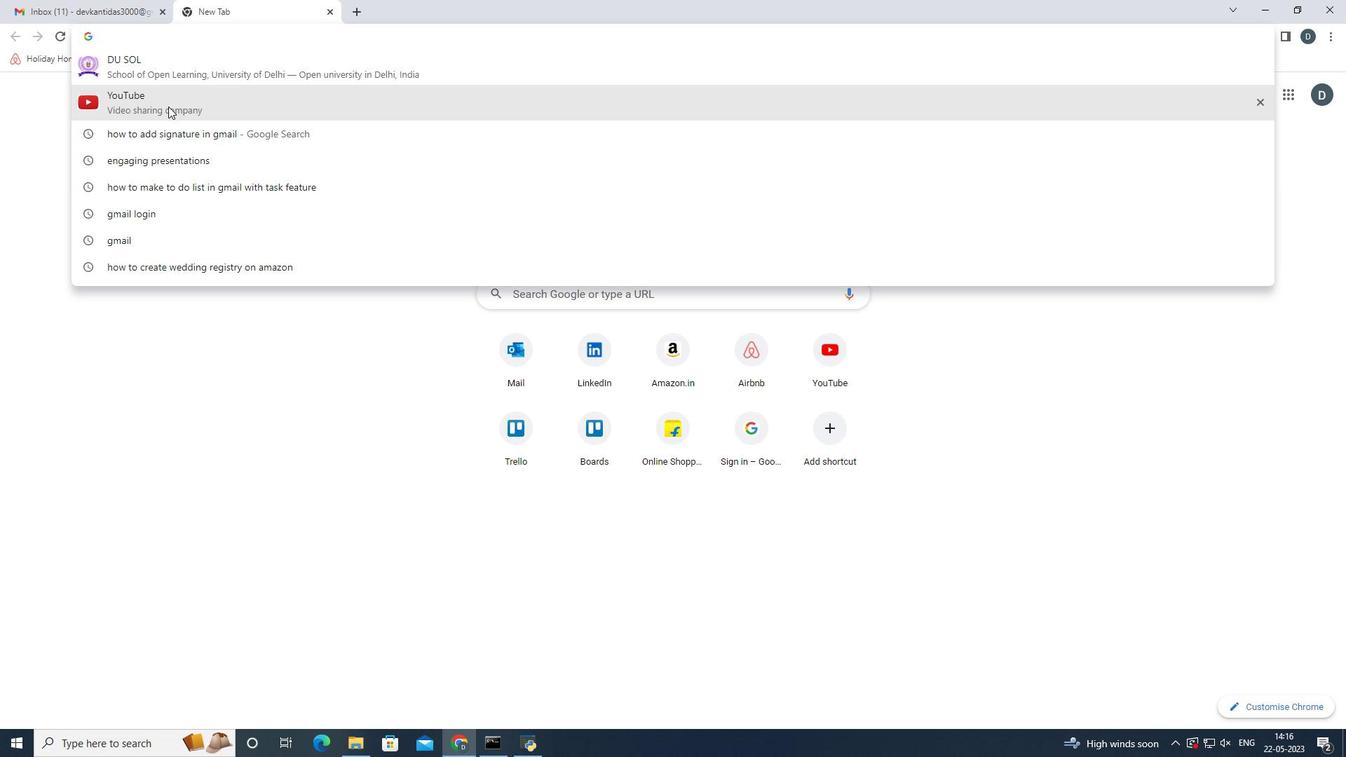 
Action: Mouse moved to (196, 246)
Screenshot: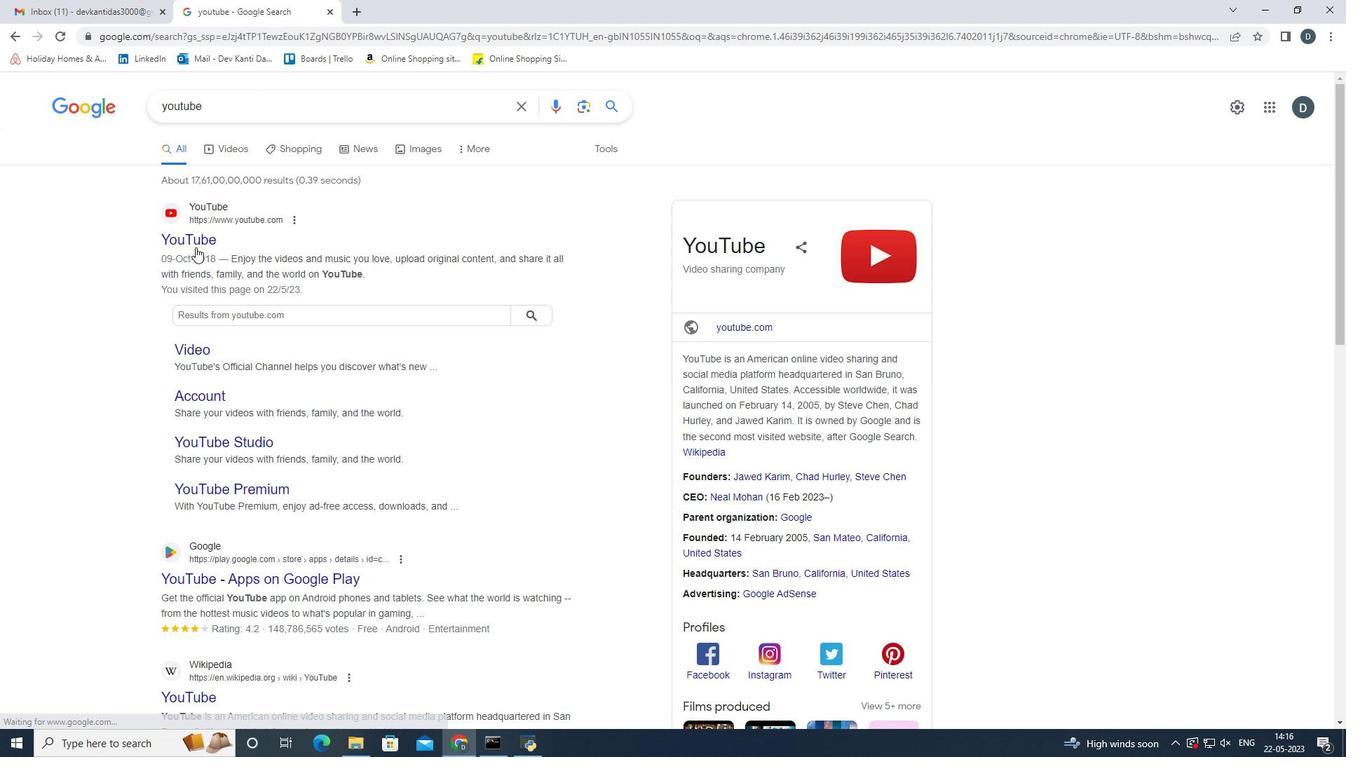 
Action: Mouse pressed left at (196, 246)
Screenshot: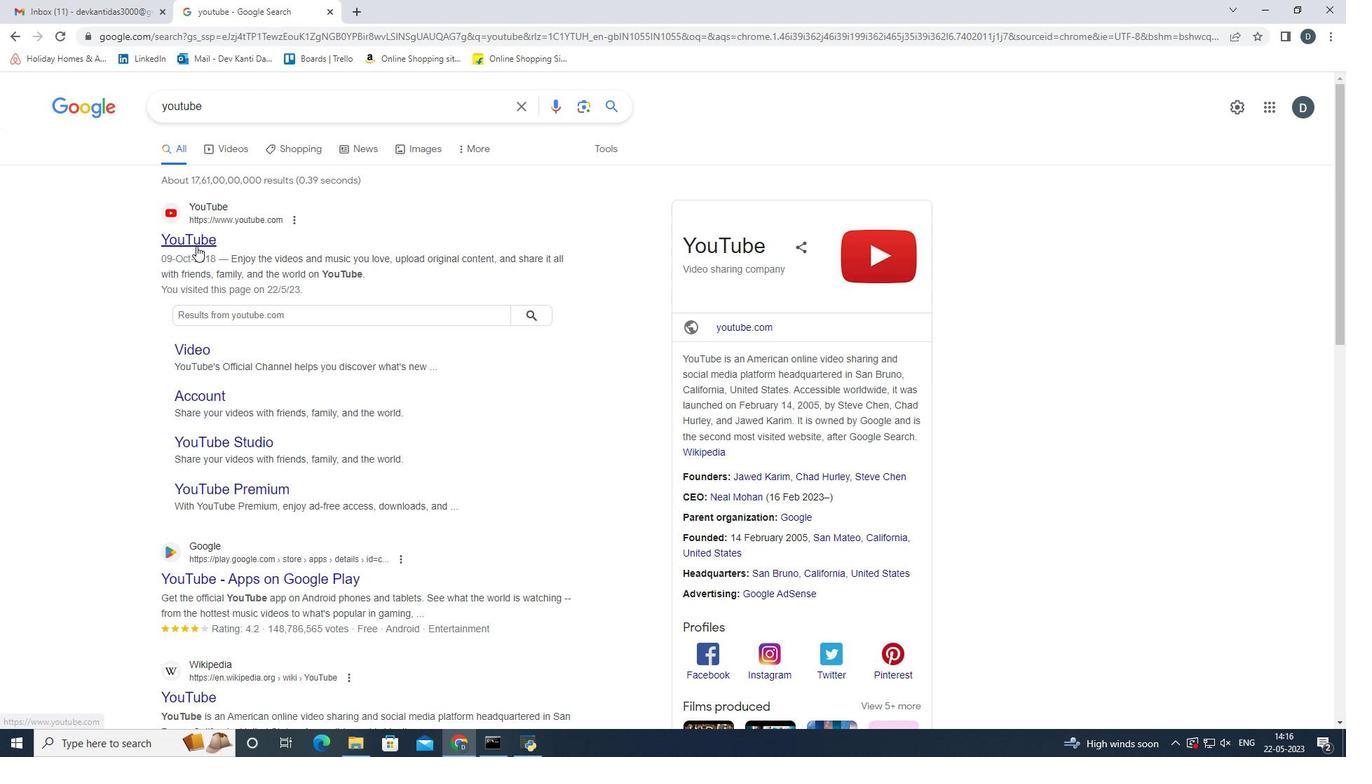
Action: Mouse moved to (572, 93)
Screenshot: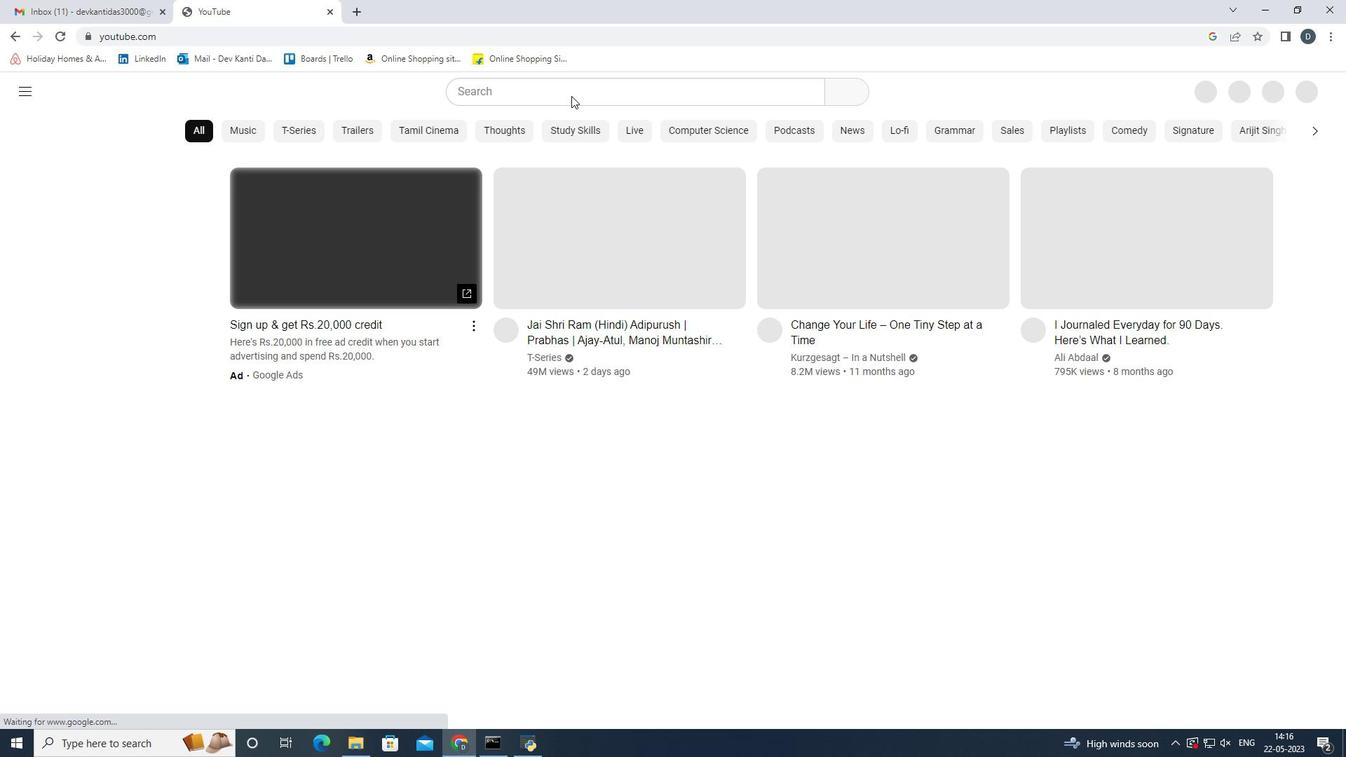 
Action: Mouse pressed left at (572, 93)
Screenshot: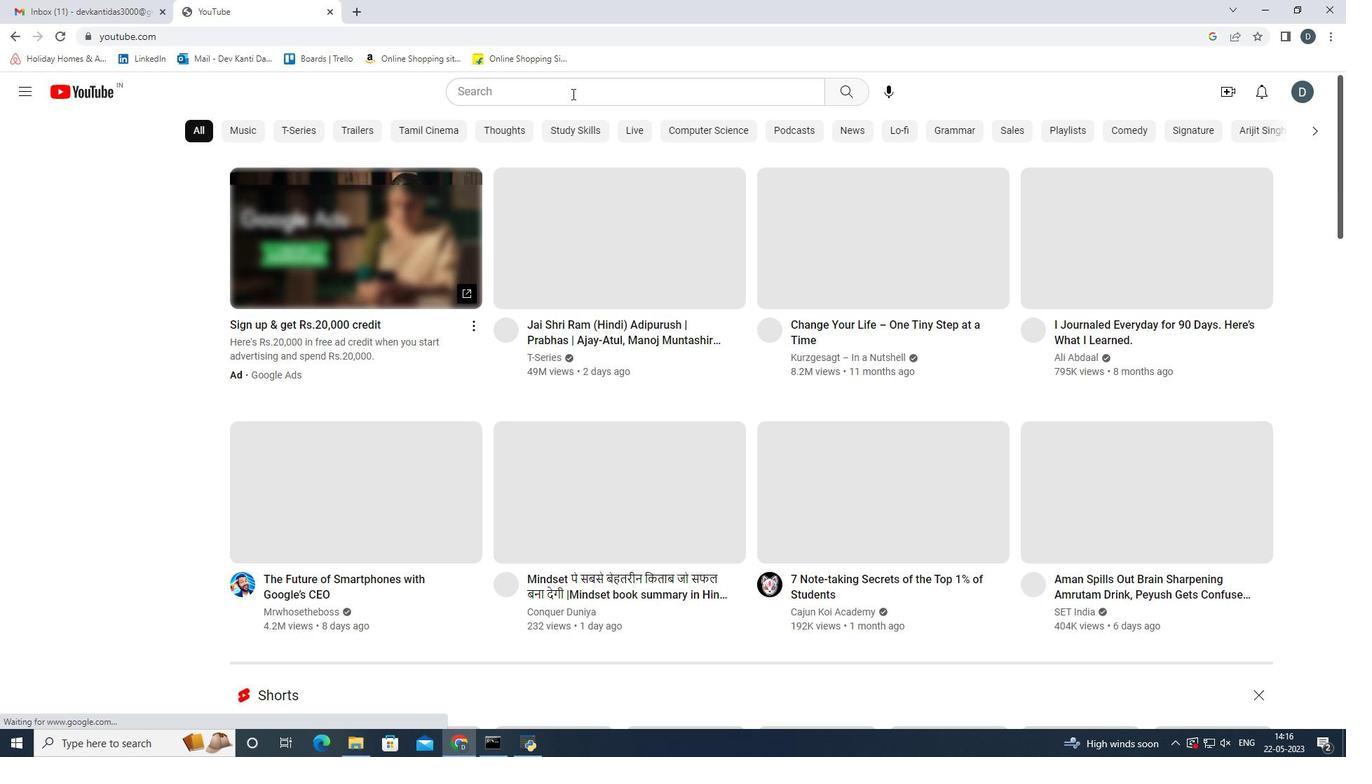 
Action: Key pressed <Key.shift><Key.shift>How<Key.space>to<Key.space>add<Key.down><Key.enter>
Screenshot: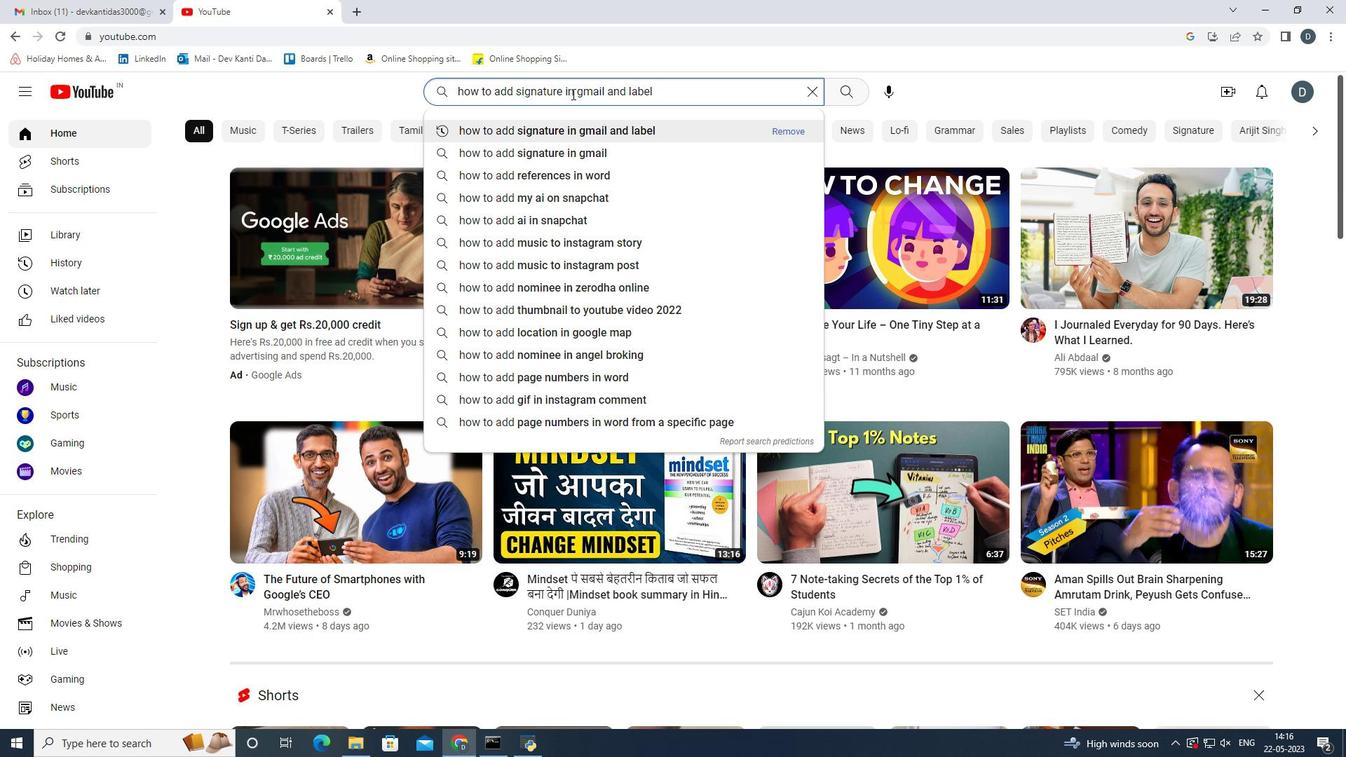 
Action: Mouse moved to (1175, 359)
Screenshot: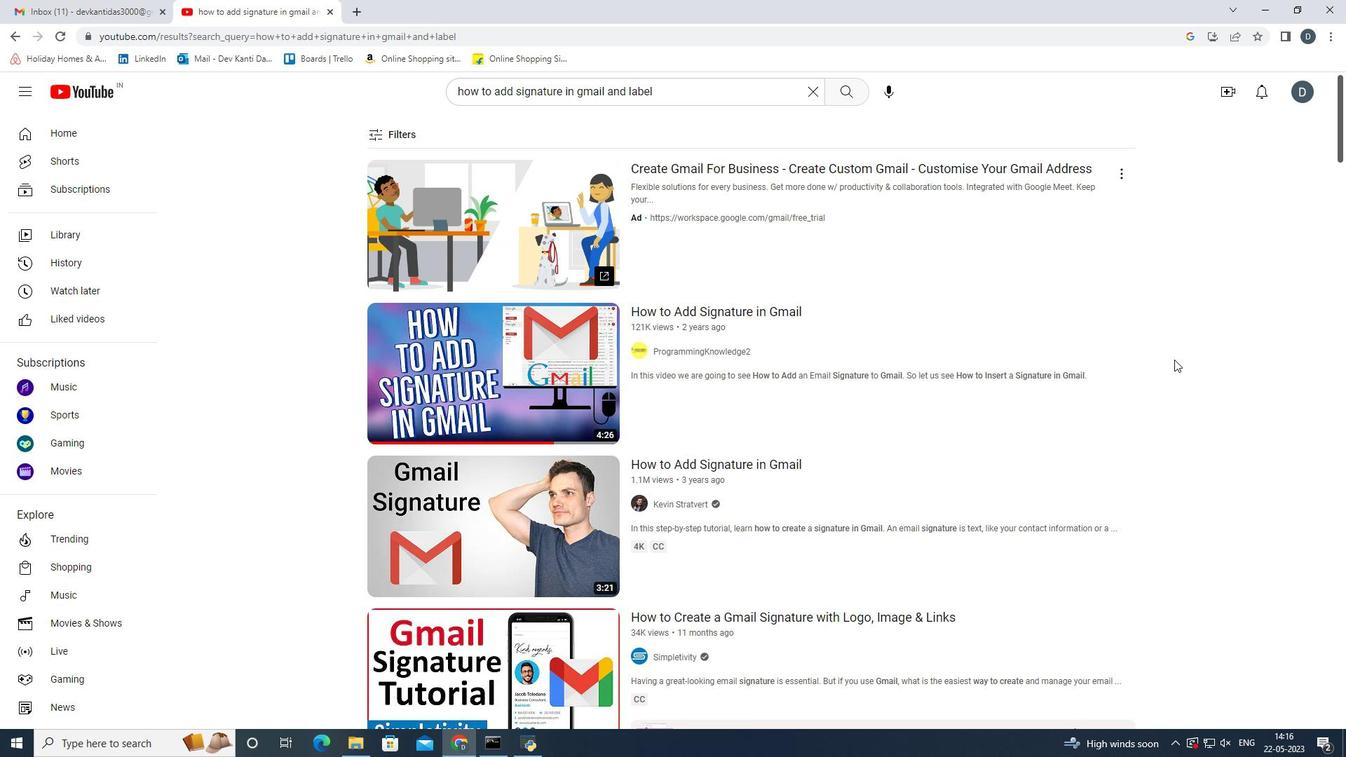 
Action: Mouse scrolled (1175, 359) with delta (0, 0)
Screenshot: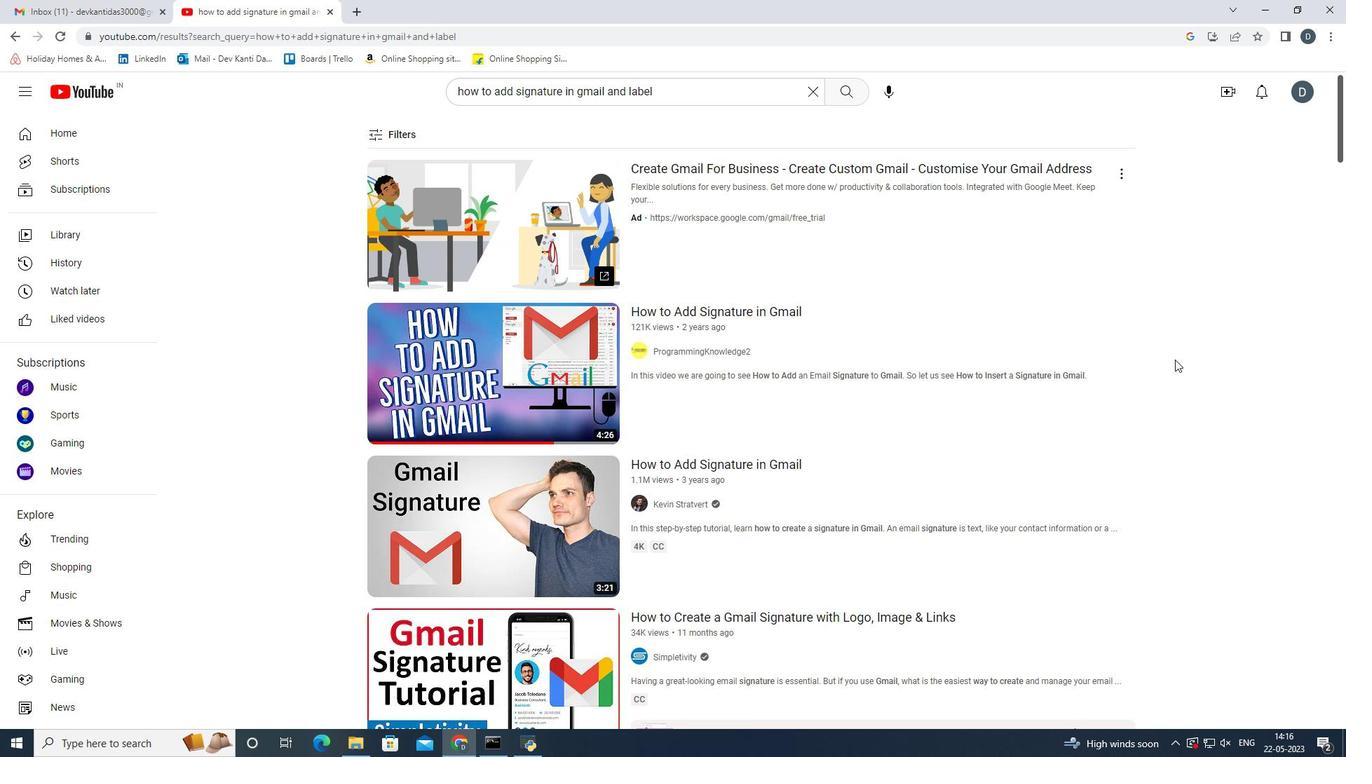 
Action: Mouse scrolled (1175, 359) with delta (0, 0)
Screenshot: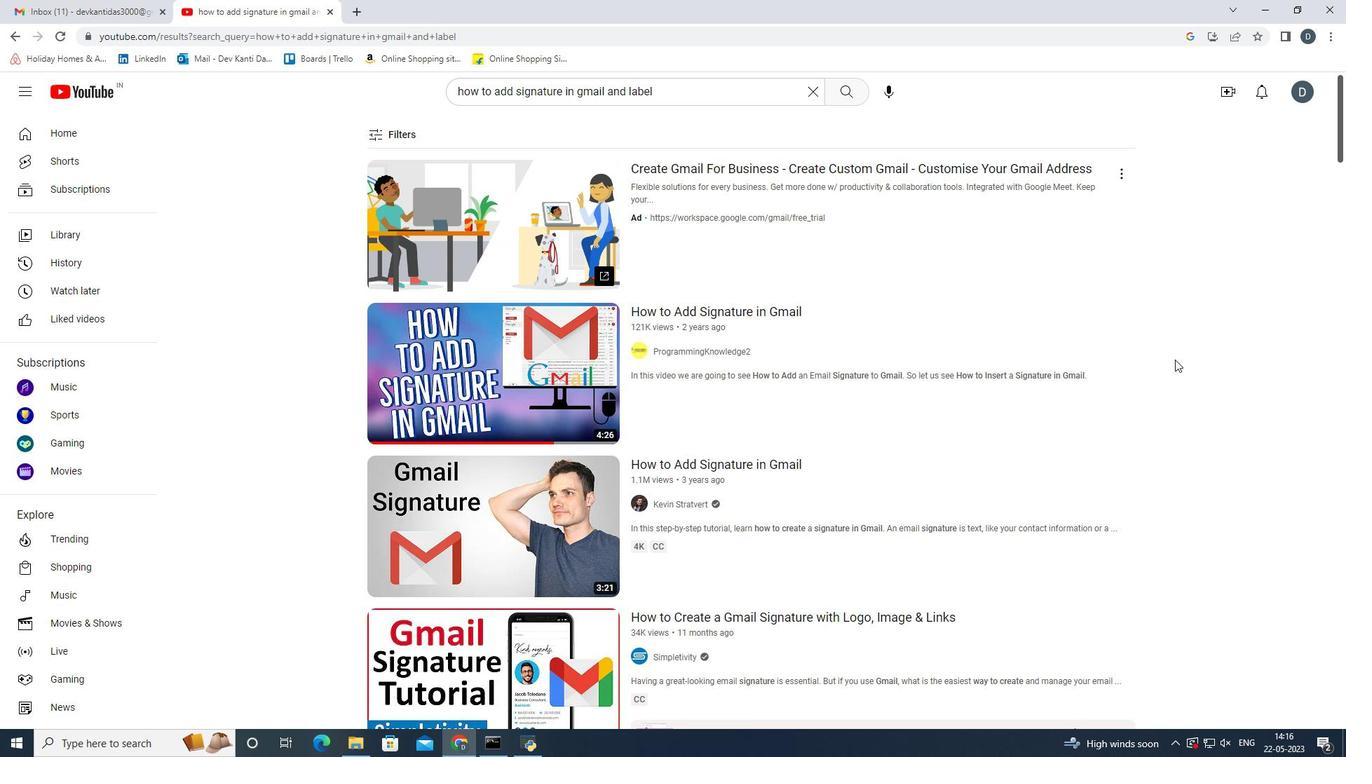 
Action: Mouse scrolled (1175, 359) with delta (0, 0)
Screenshot: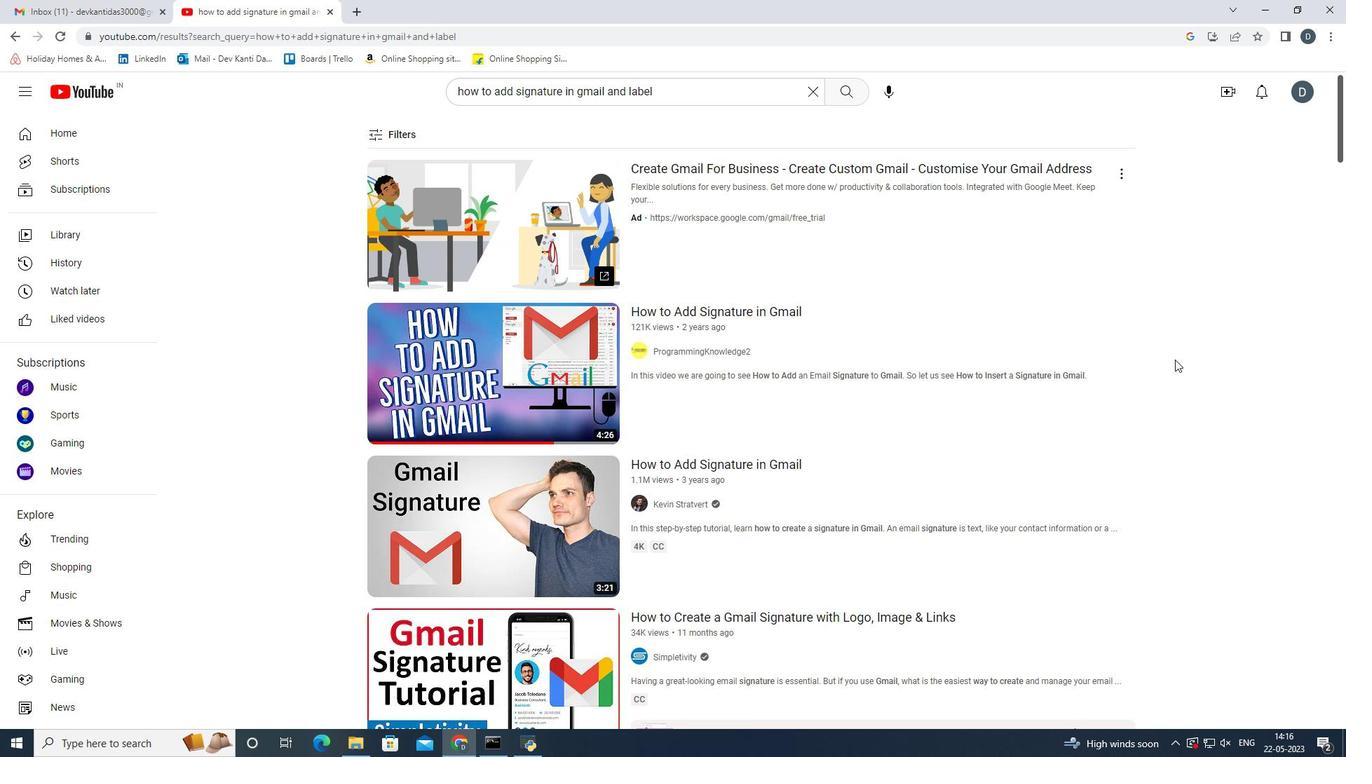 
Action: Mouse scrolled (1175, 359) with delta (0, 0)
Screenshot: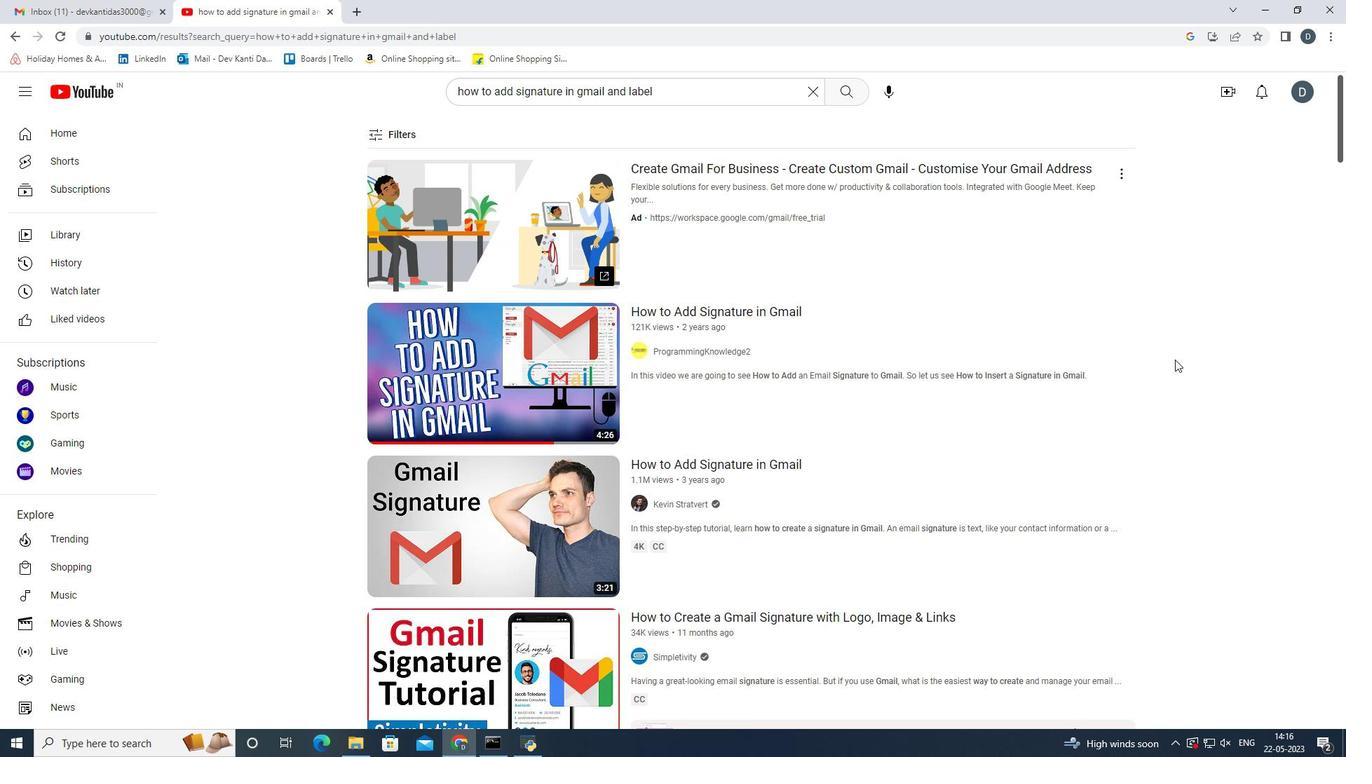 
Action: Mouse scrolled (1175, 359) with delta (0, 0)
Screenshot: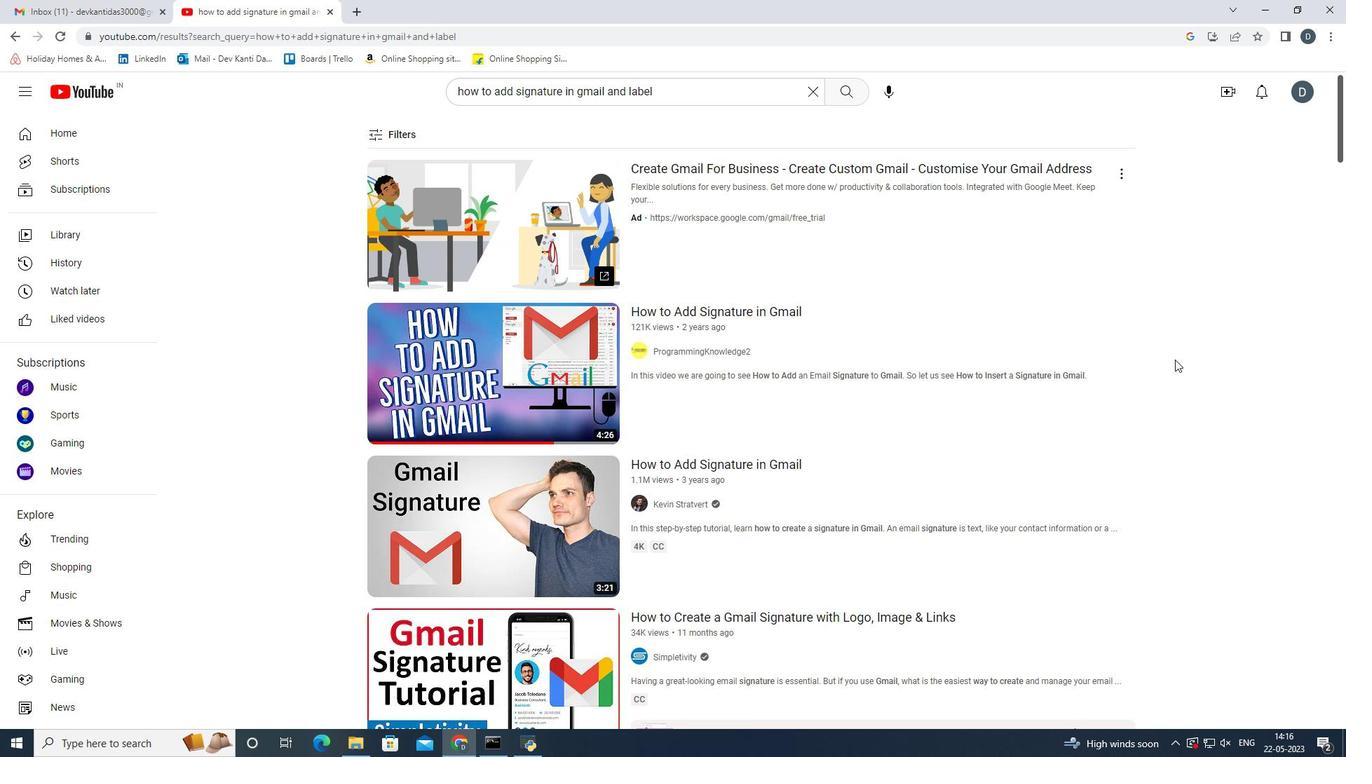 
Action: Mouse scrolled (1175, 359) with delta (0, 0)
Screenshot: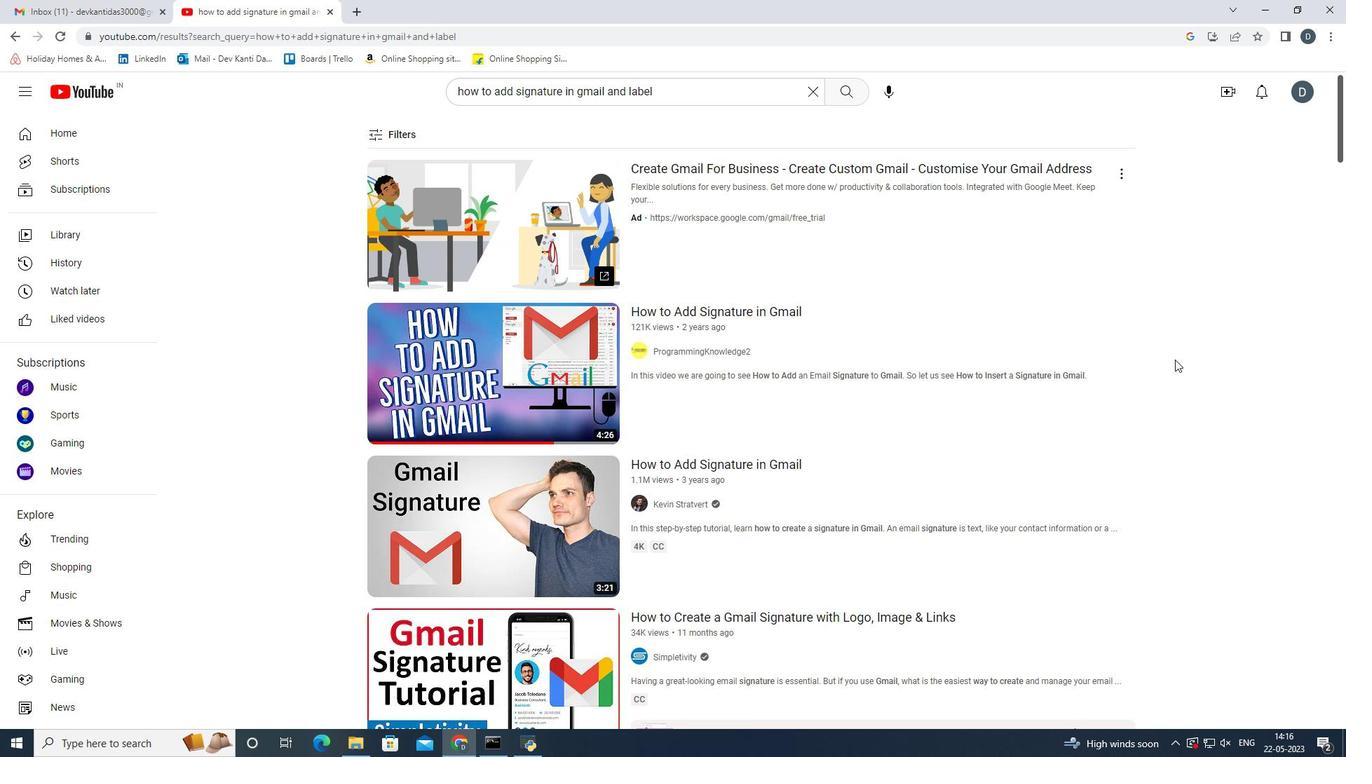 
Action: Mouse scrolled (1175, 359) with delta (0, 0)
Screenshot: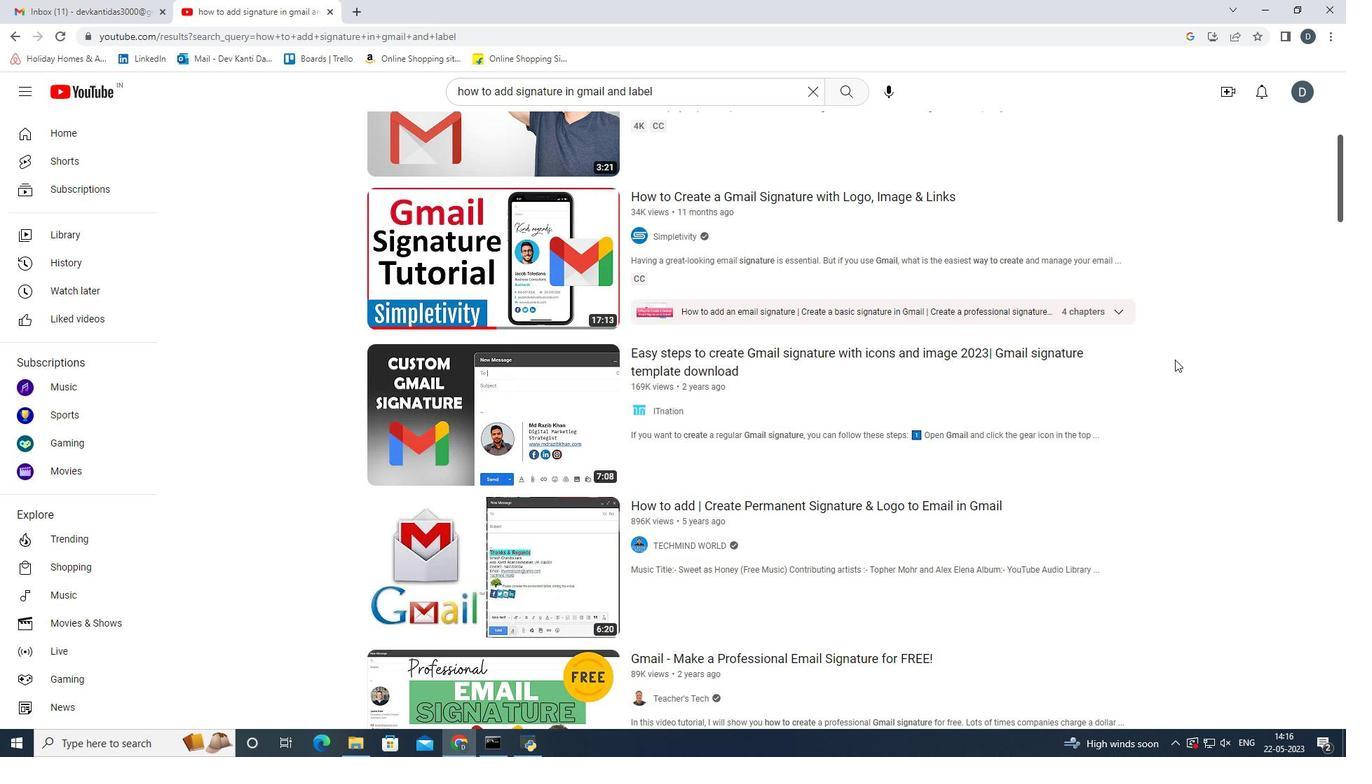 
Action: Mouse scrolled (1175, 359) with delta (0, 0)
Screenshot: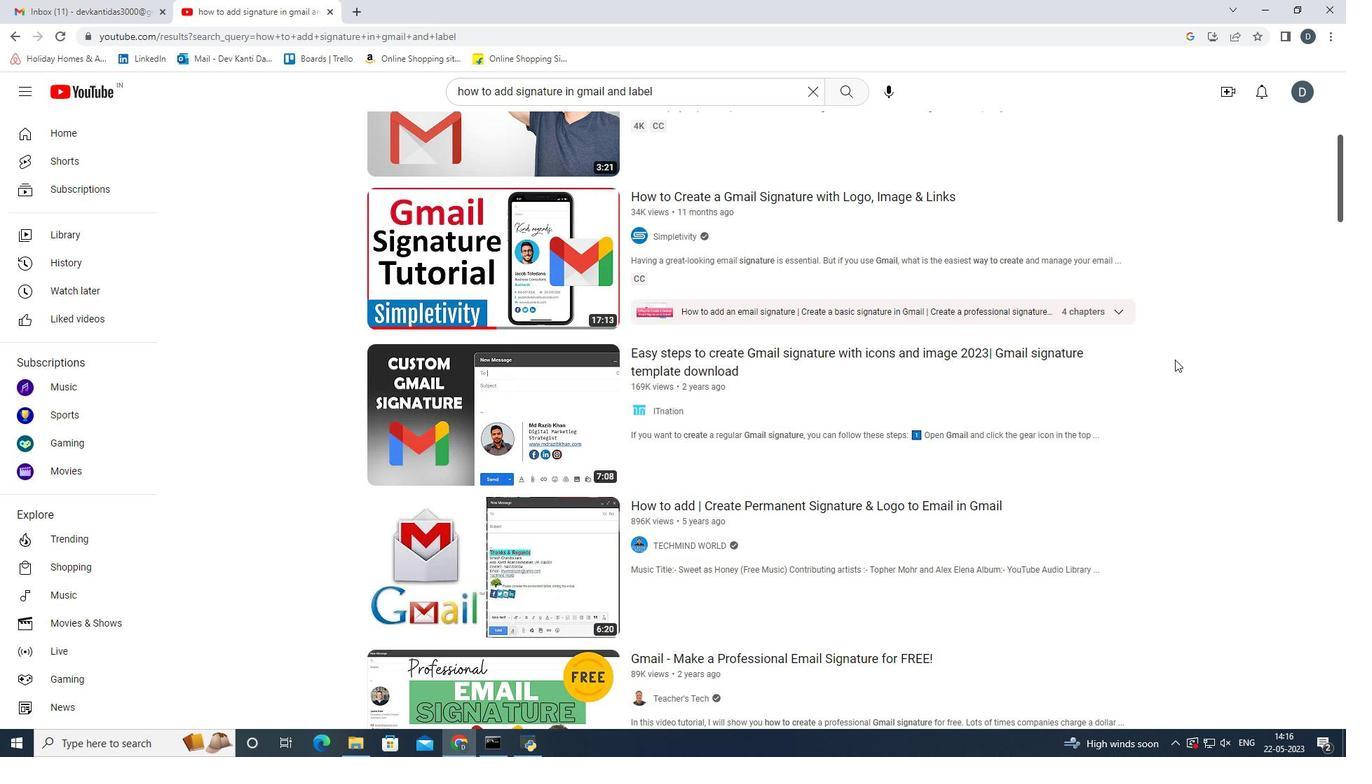 
Action: Mouse scrolled (1175, 359) with delta (0, 0)
Screenshot: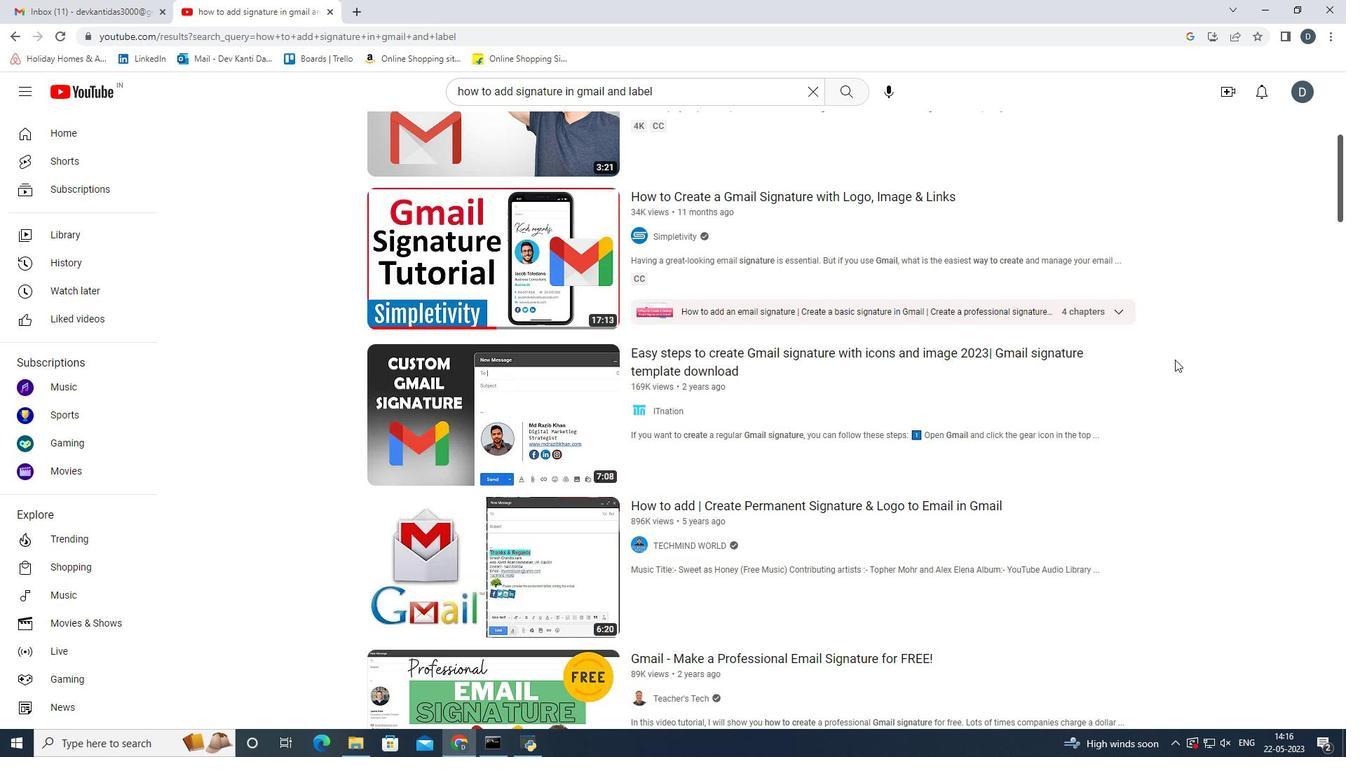 
Action: Mouse scrolled (1175, 359) with delta (0, 0)
Screenshot: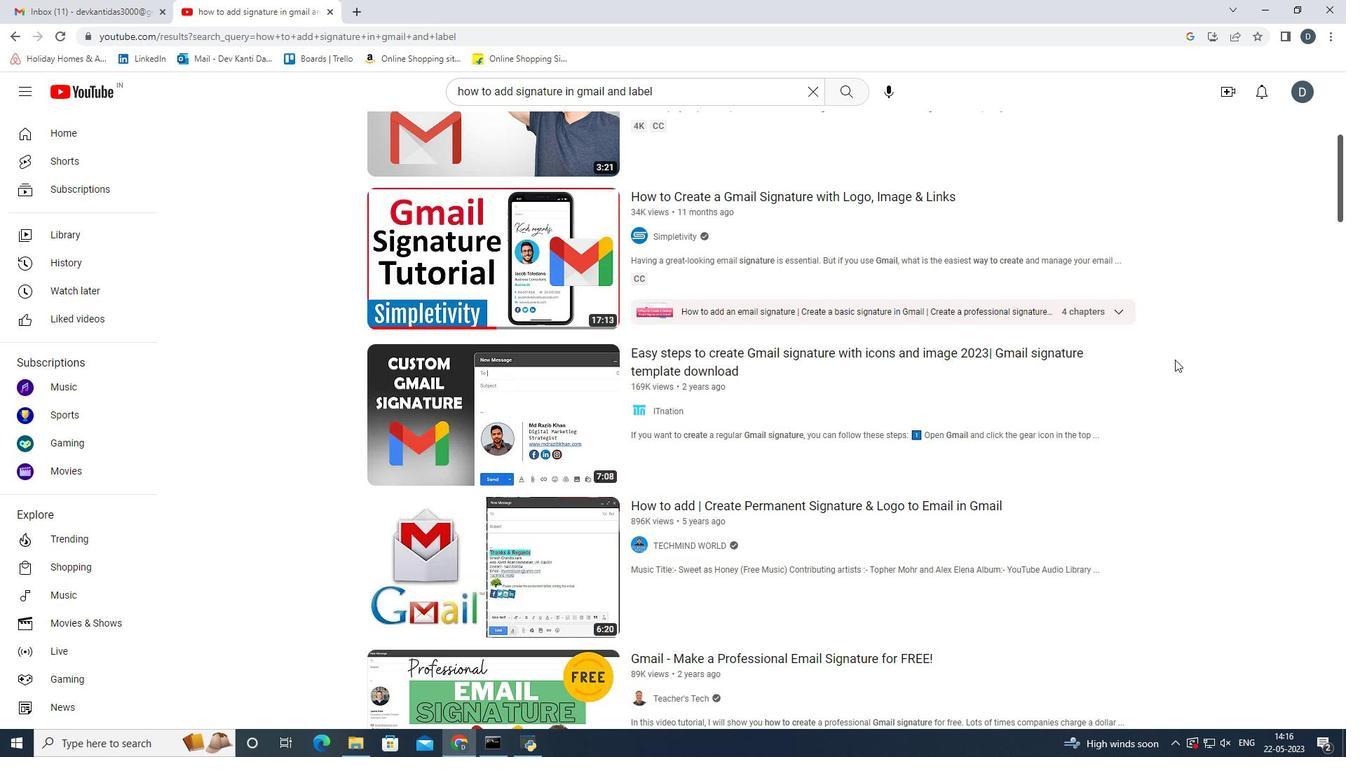 
Action: Mouse scrolled (1175, 359) with delta (0, 0)
Screenshot: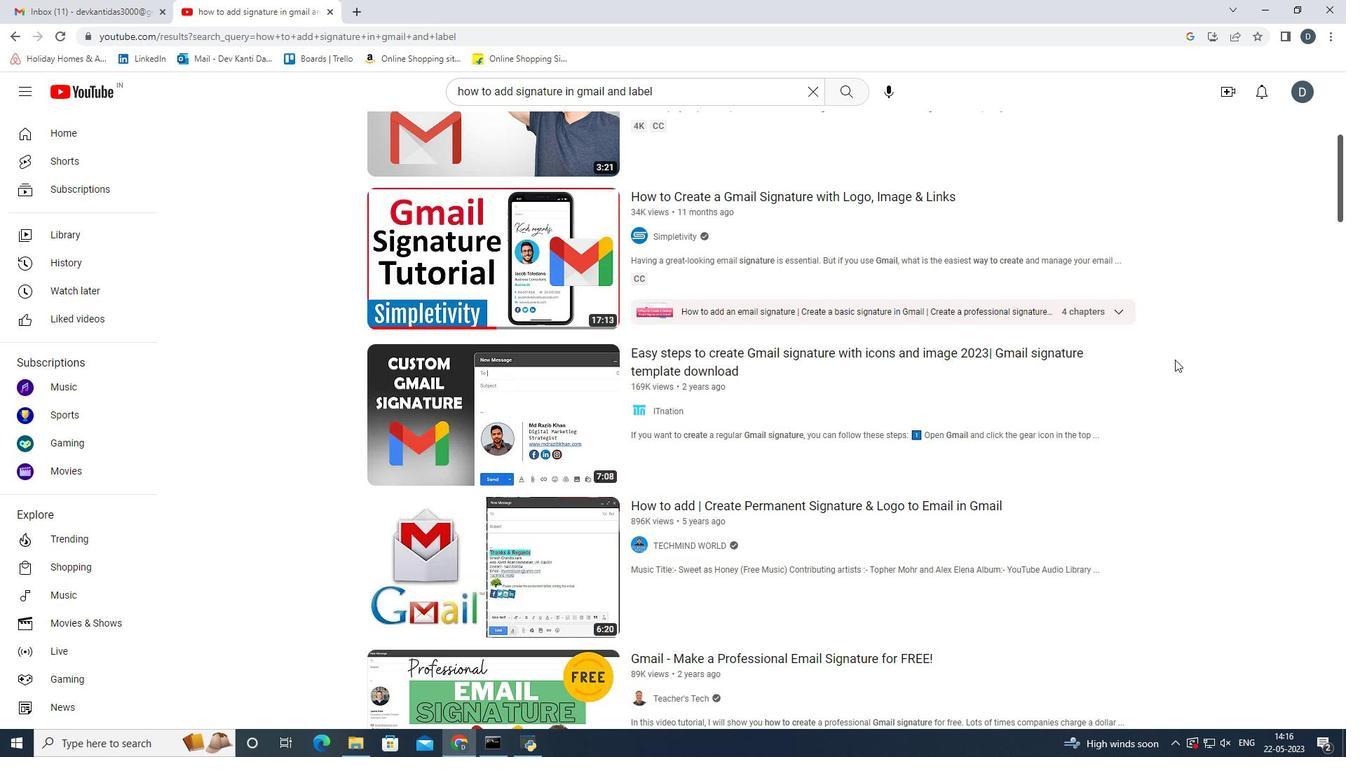 
Action: Mouse scrolled (1175, 359) with delta (0, 0)
Screenshot: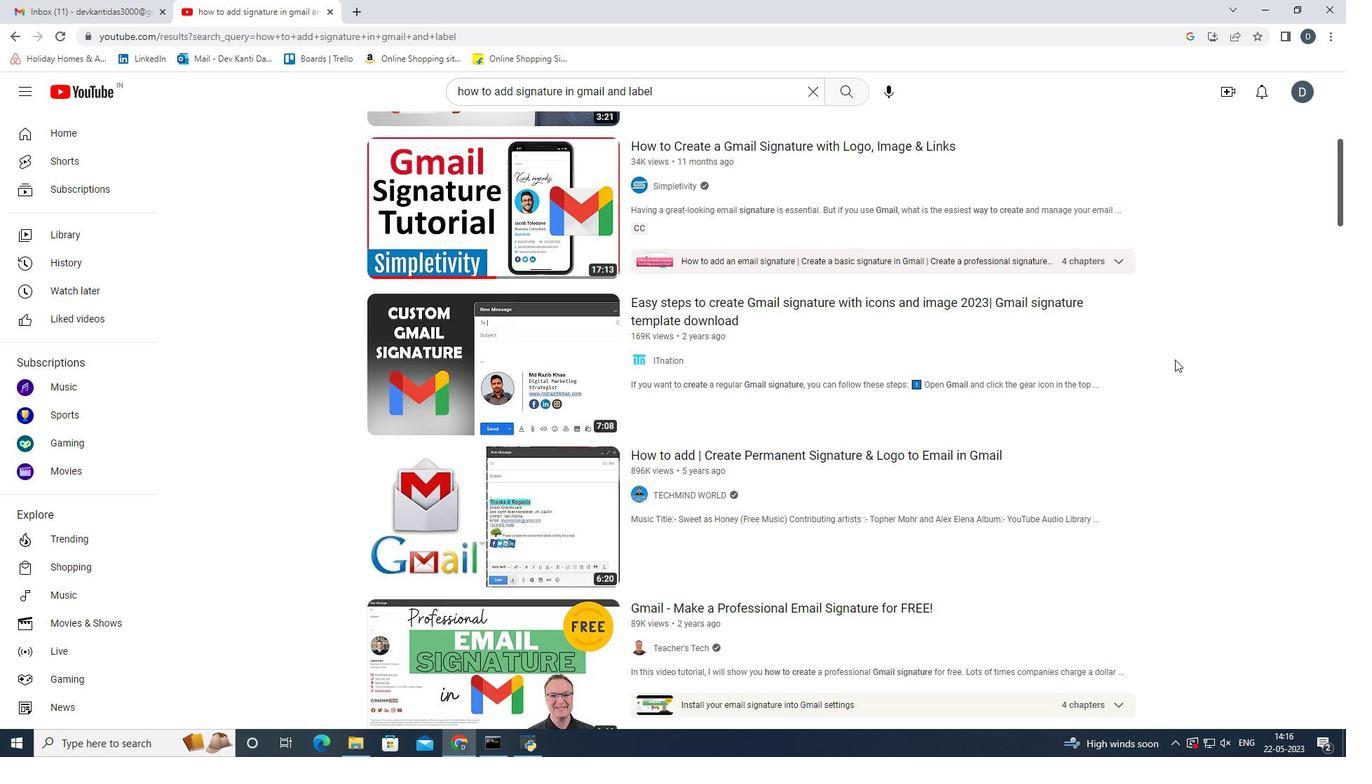 
Action: Mouse scrolled (1175, 359) with delta (0, 0)
Screenshot: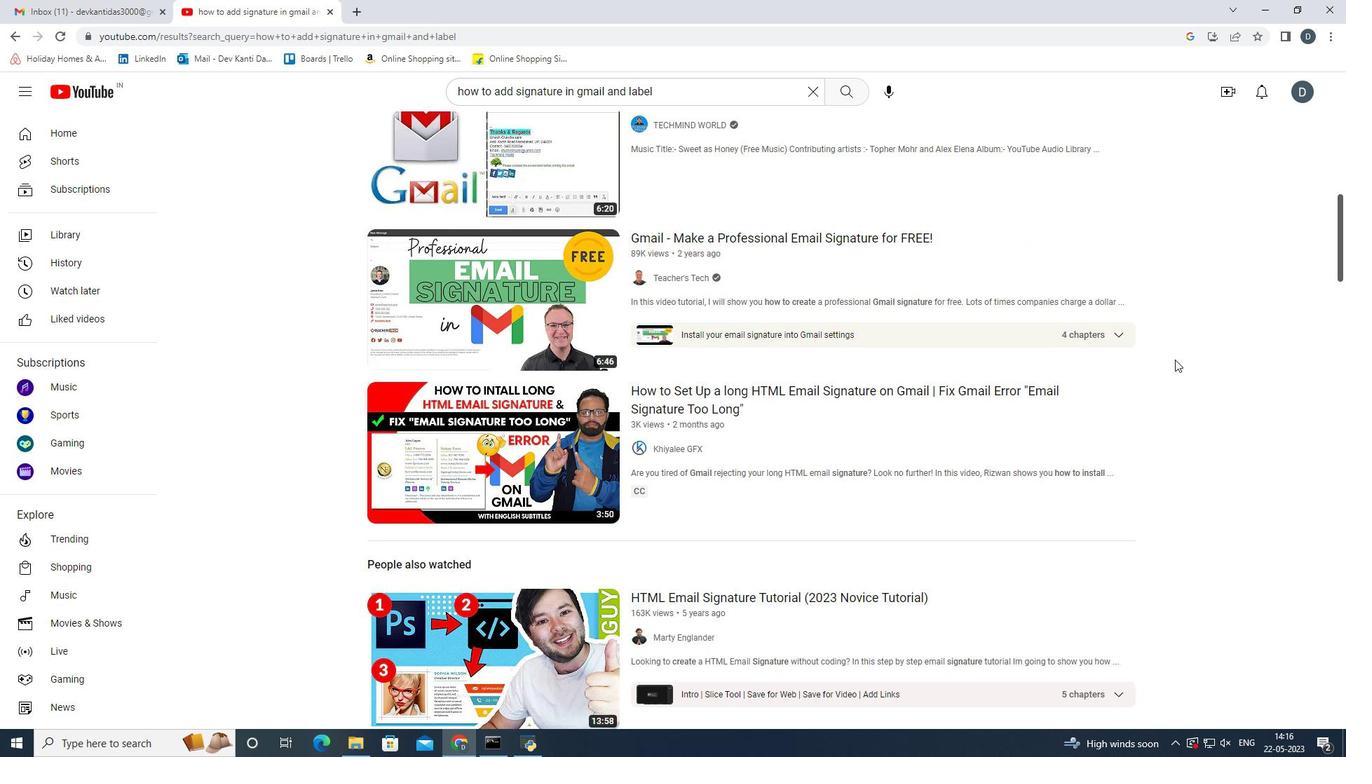 
Action: Mouse scrolled (1175, 359) with delta (0, 0)
Screenshot: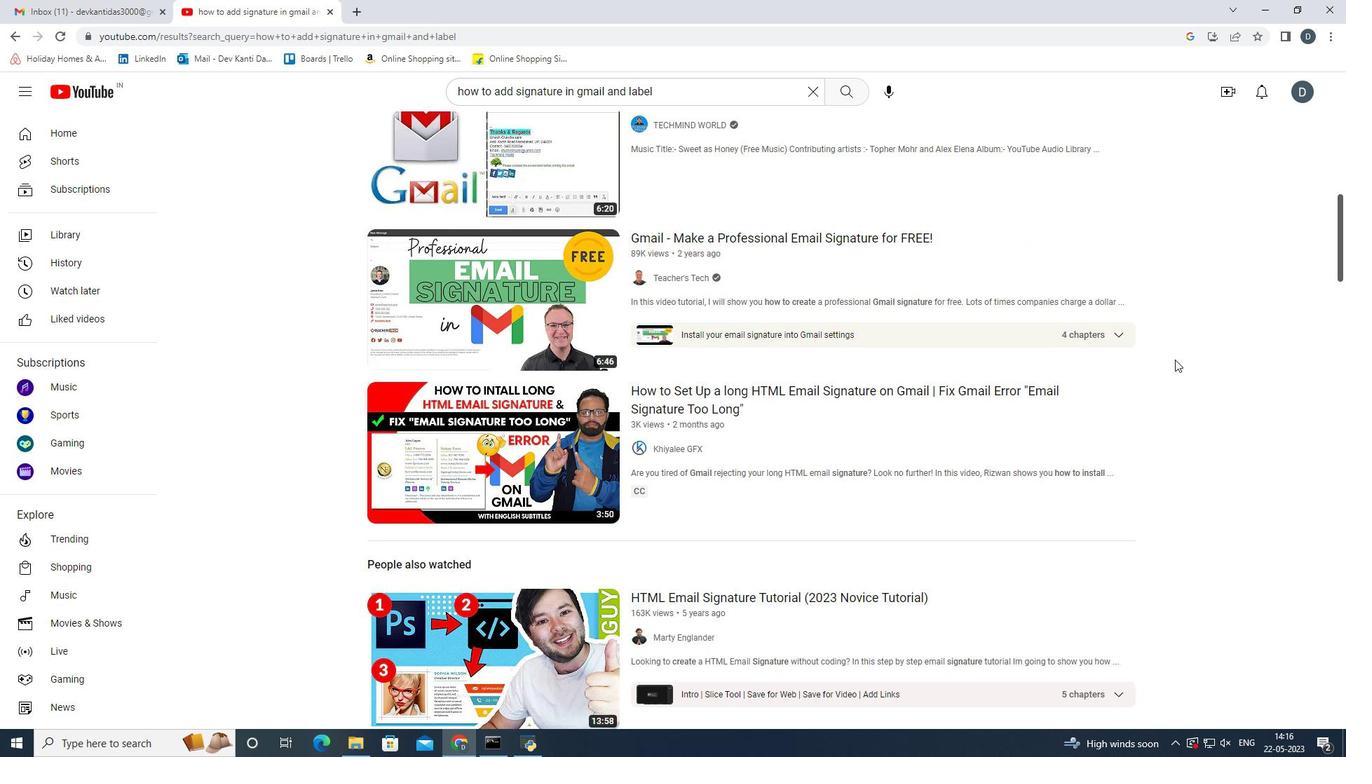 
Action: Mouse scrolled (1175, 359) with delta (0, 0)
Screenshot: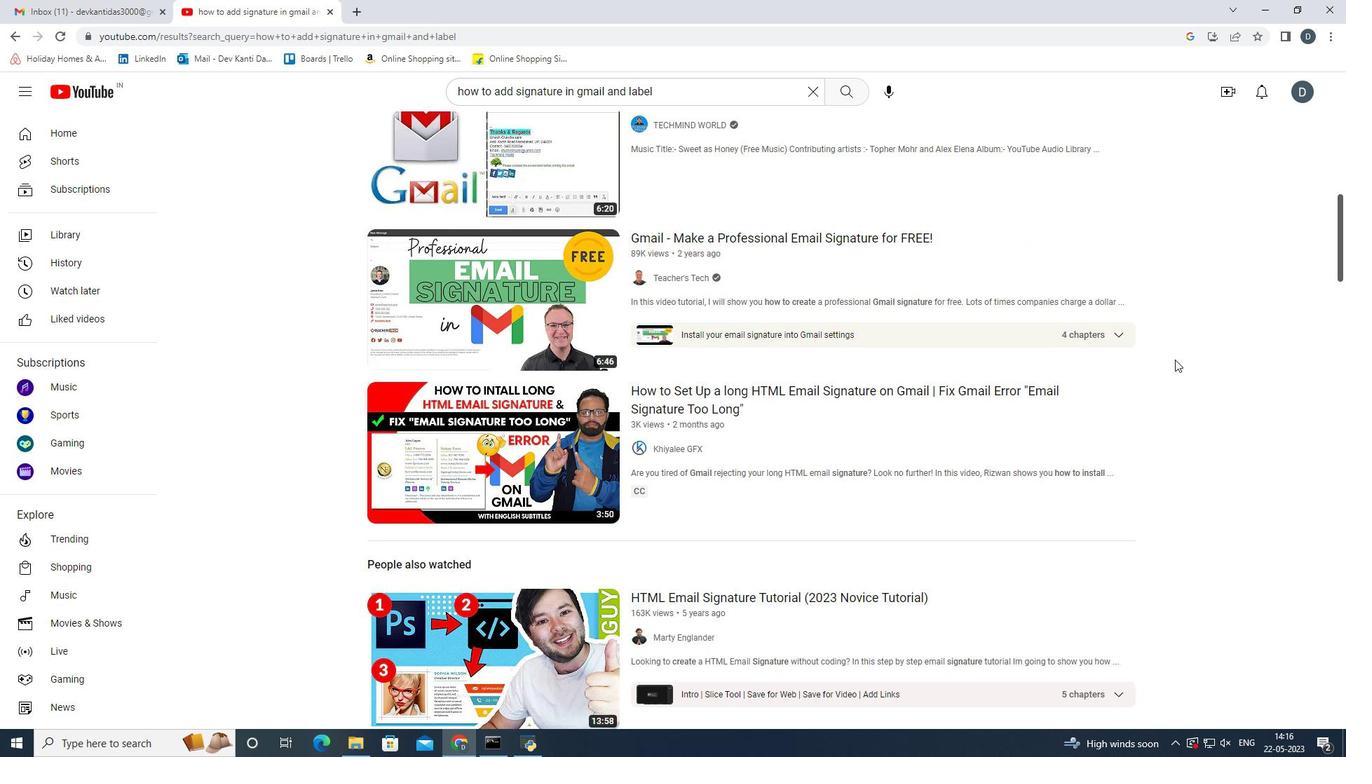 
Action: Mouse scrolled (1175, 359) with delta (0, 0)
Screenshot: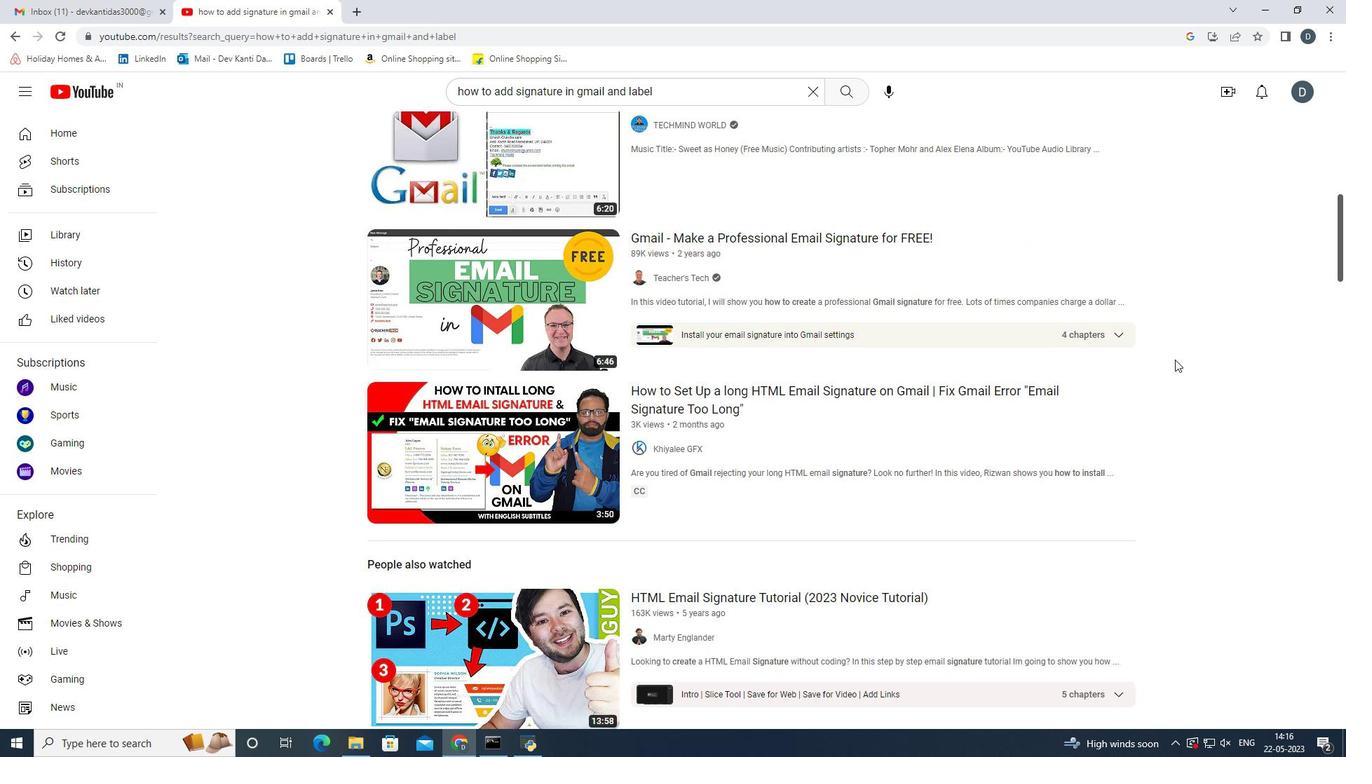 
Action: Mouse scrolled (1175, 359) with delta (0, 0)
Screenshot: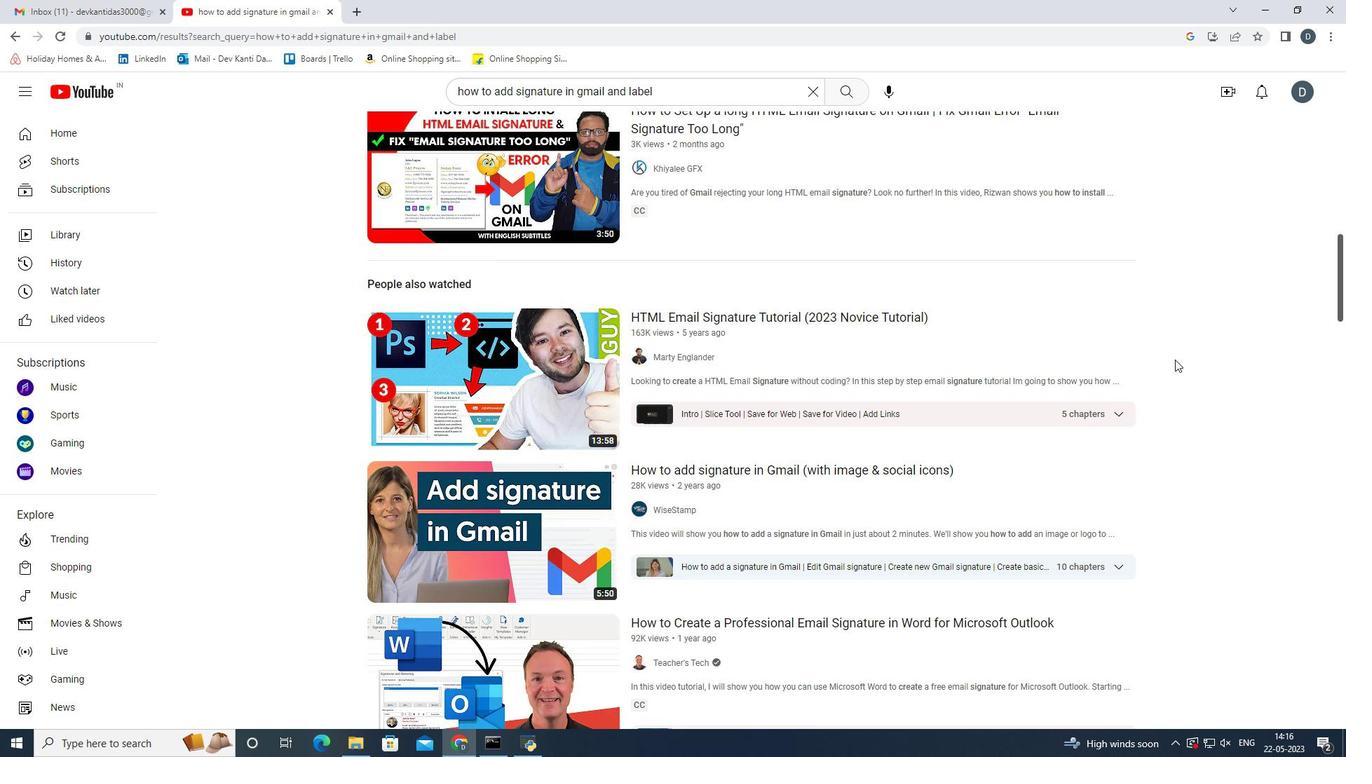
Action: Mouse scrolled (1175, 359) with delta (0, 0)
Screenshot: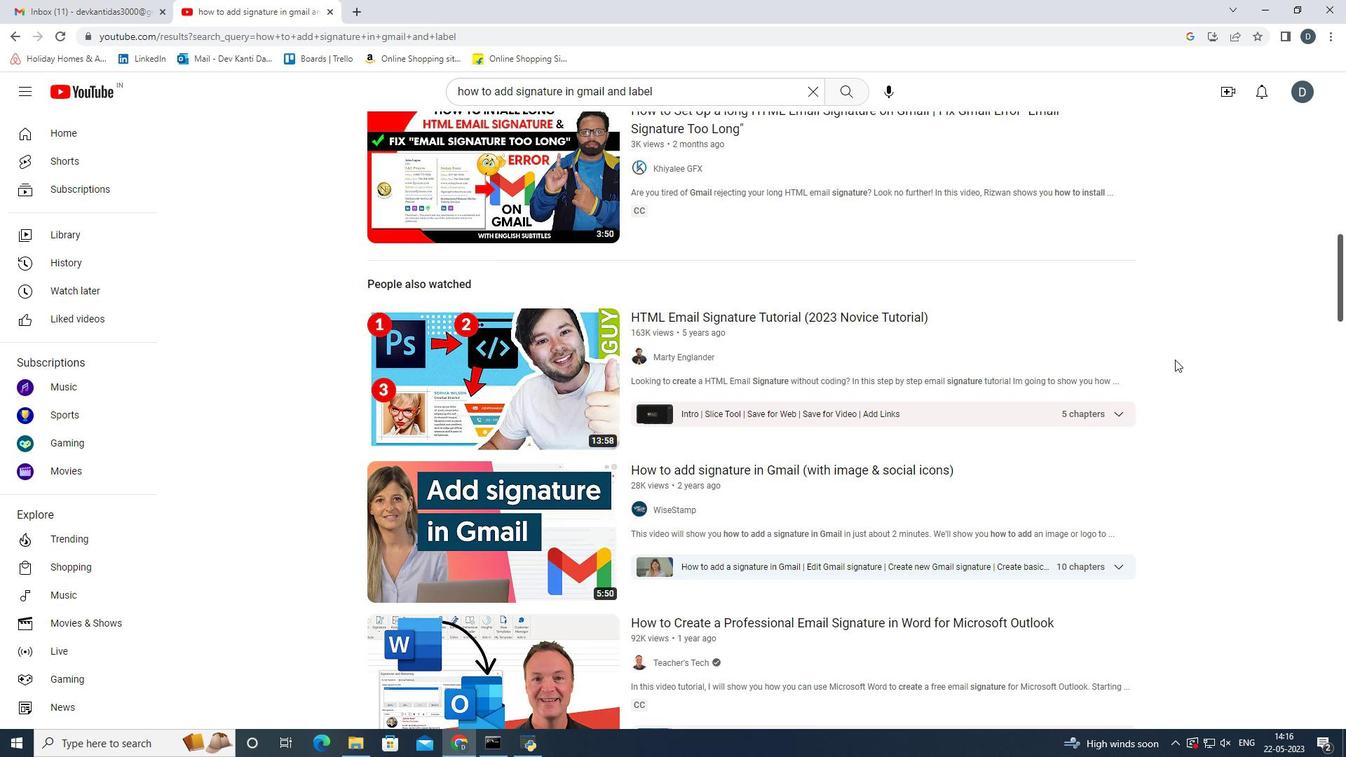 
Action: Mouse scrolled (1175, 359) with delta (0, 0)
Screenshot: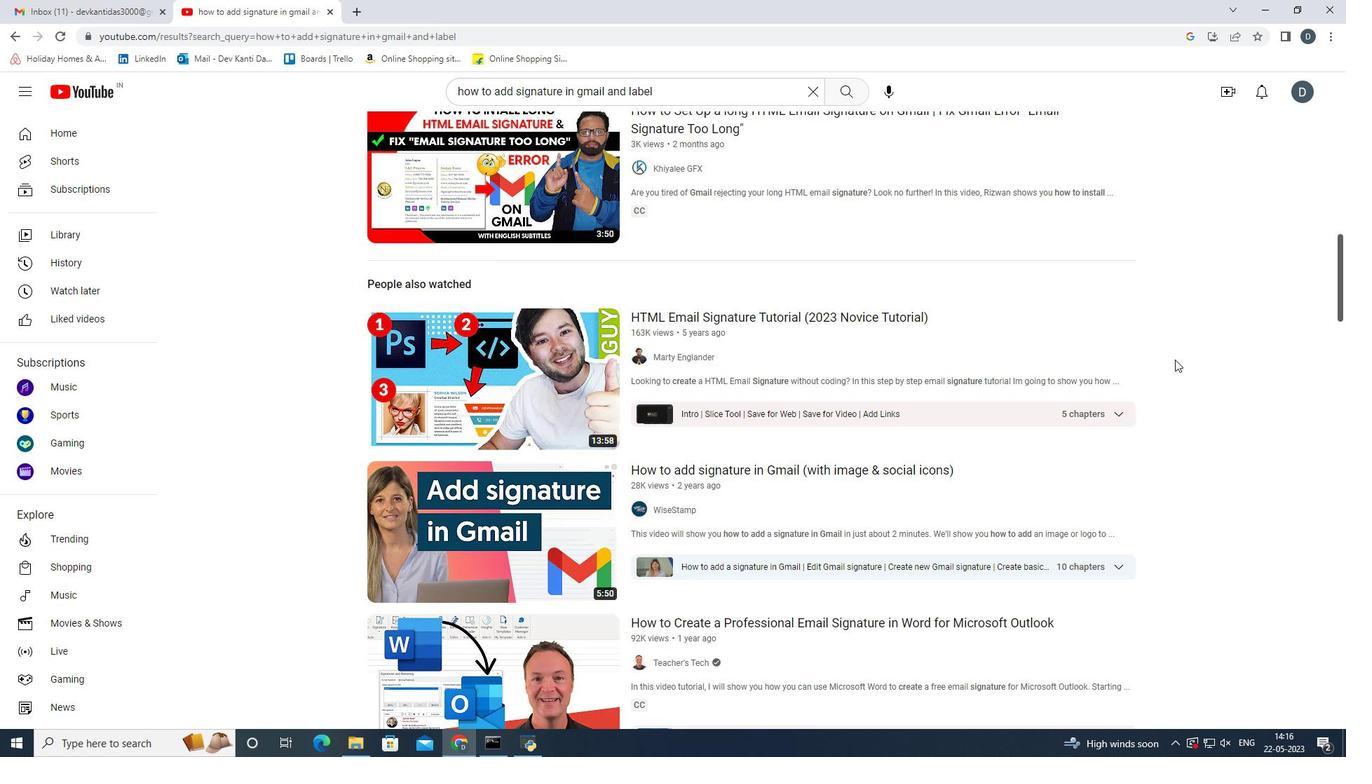 
Action: Mouse scrolled (1175, 359) with delta (0, 0)
Screenshot: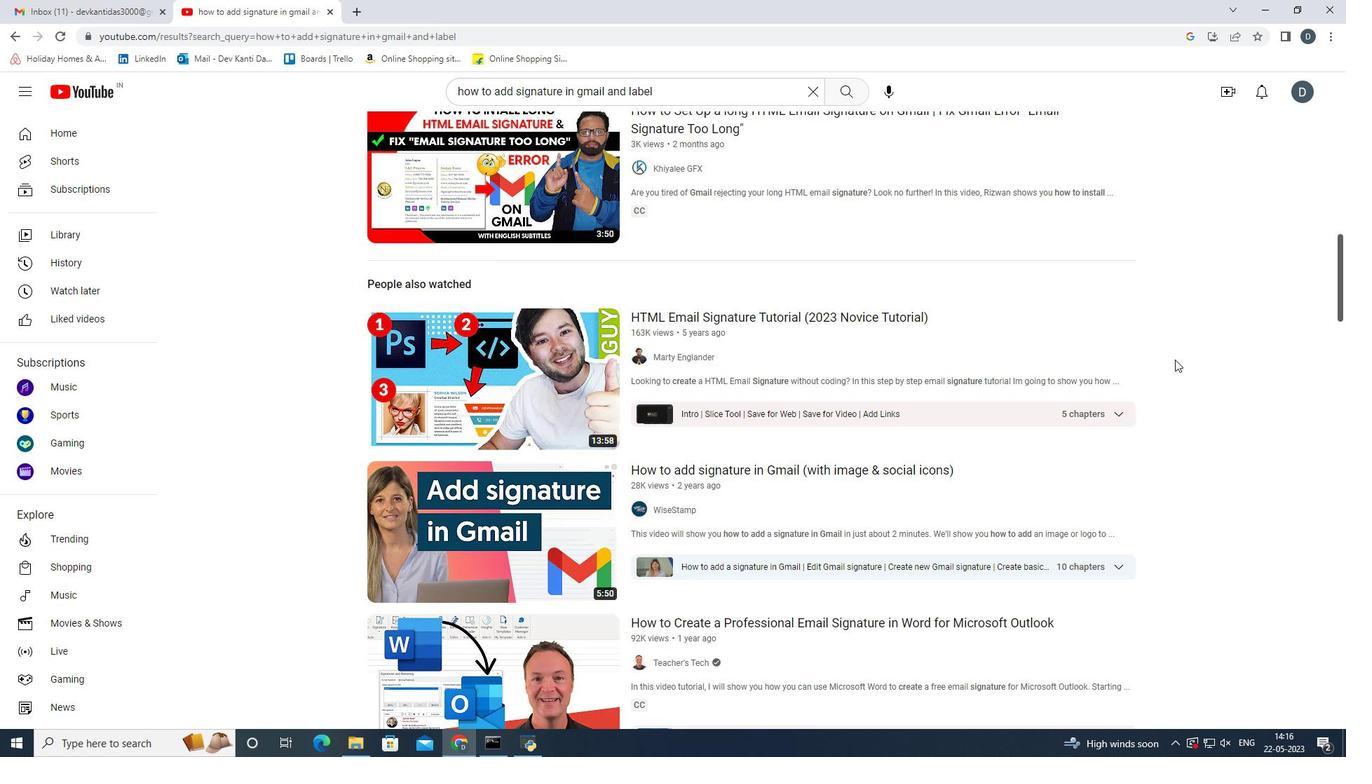 
Action: Mouse scrolled (1175, 359) with delta (0, 0)
Screenshot: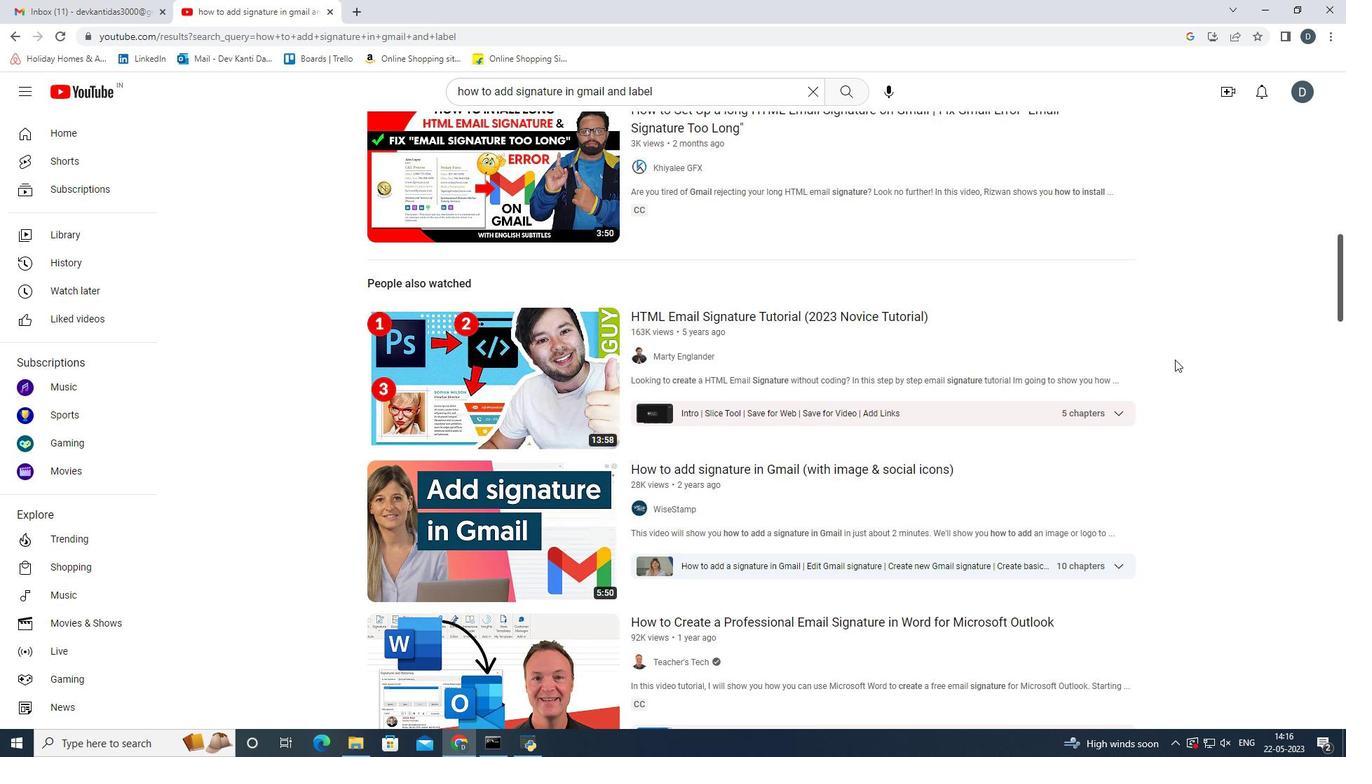 
Action: Mouse moved to (1173, 362)
Screenshot: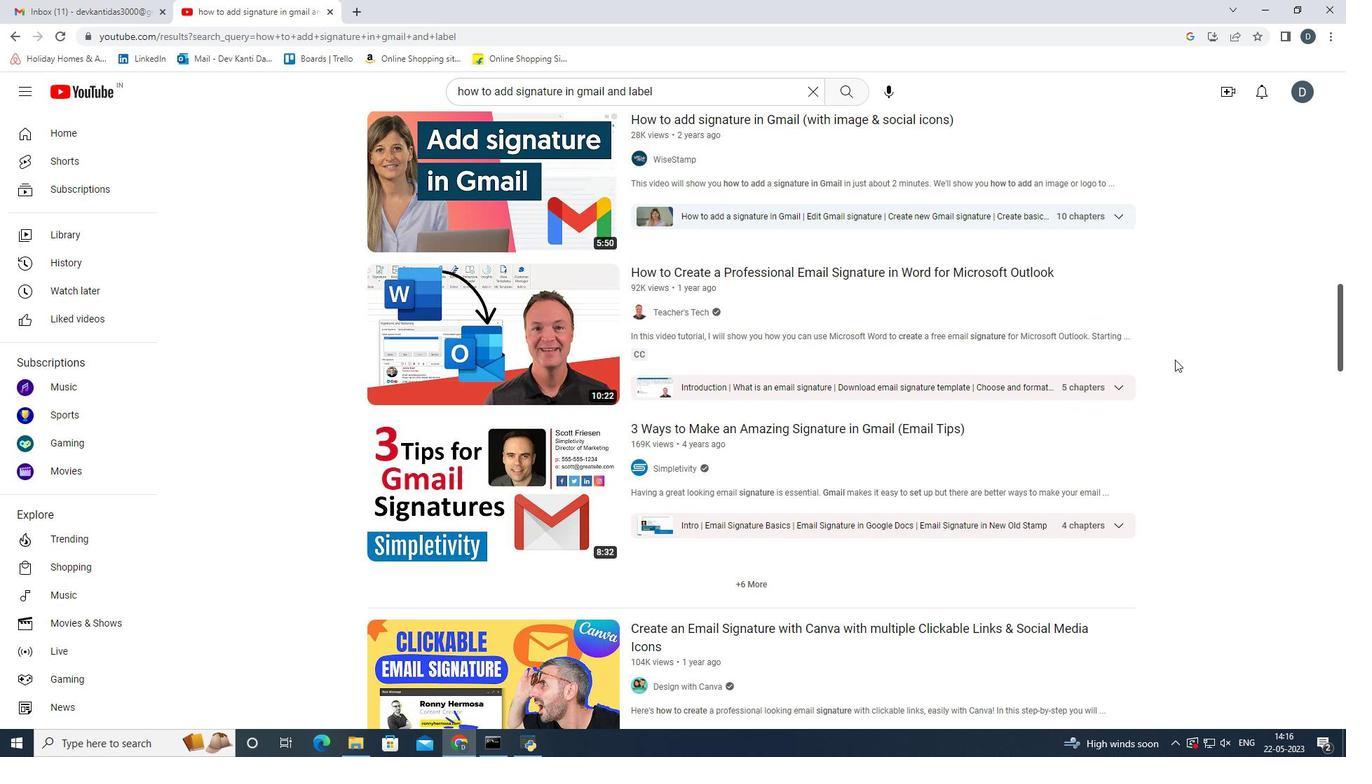 
Action: Mouse scrolled (1173, 361) with delta (0, 0)
Screenshot: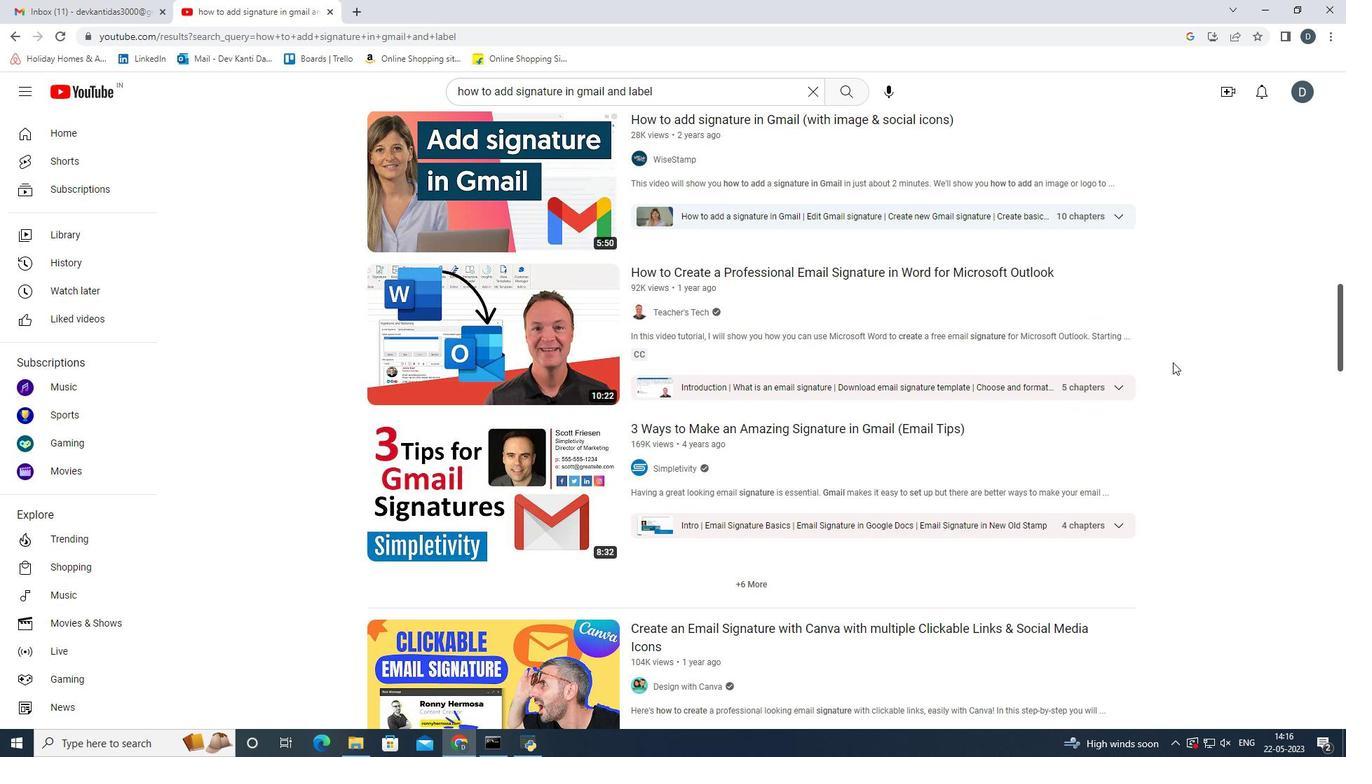 
Action: Mouse scrolled (1173, 361) with delta (0, 0)
Screenshot: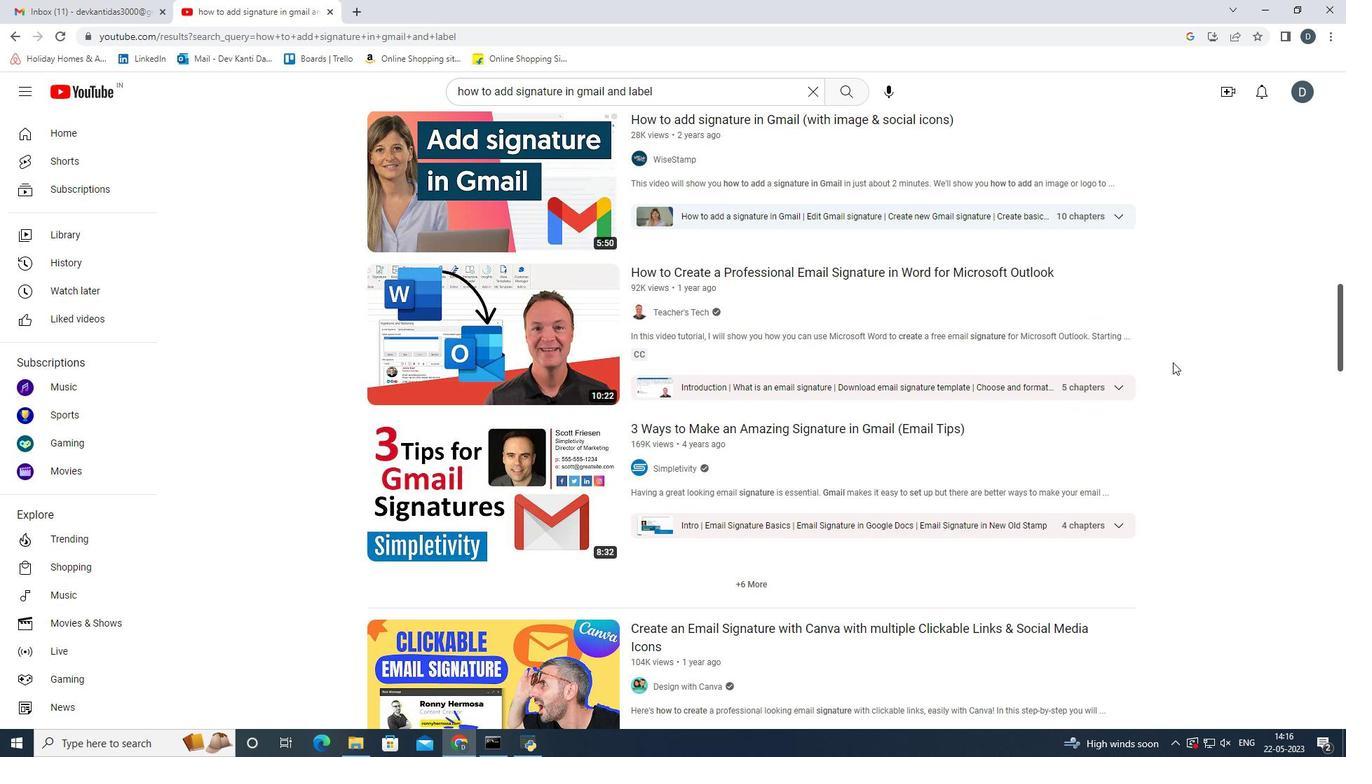 
Action: Mouse moved to (1173, 363)
Screenshot: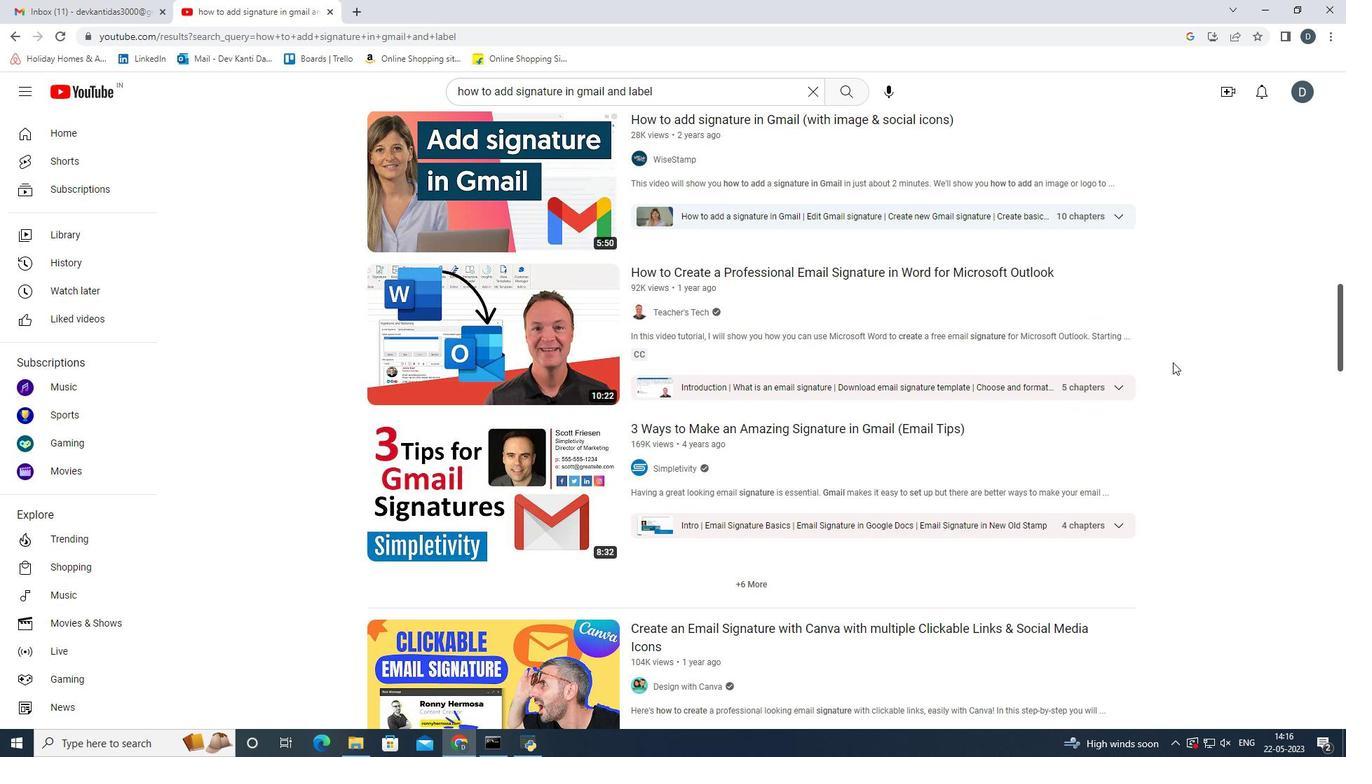 
Action: Mouse scrolled (1173, 362) with delta (0, 0)
Screenshot: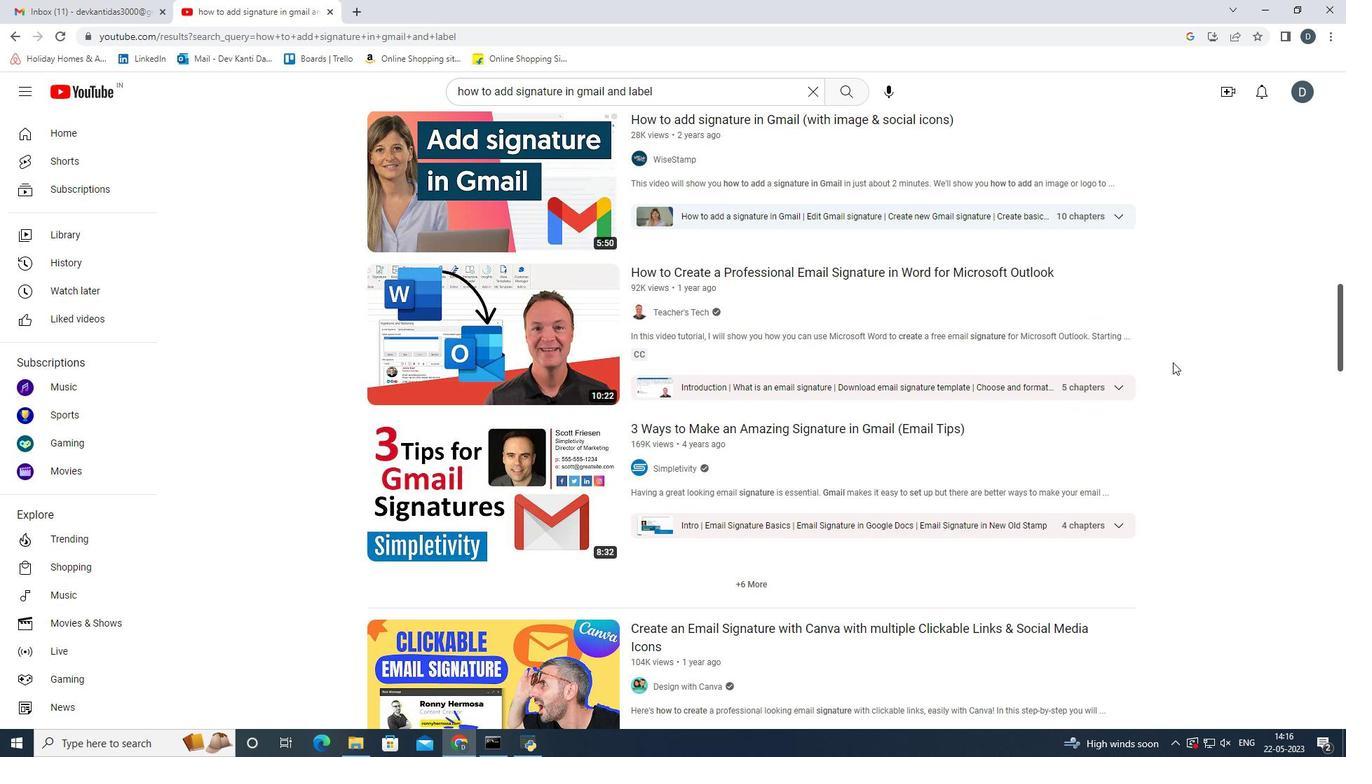 
Action: Mouse scrolled (1173, 362) with delta (0, 0)
Screenshot: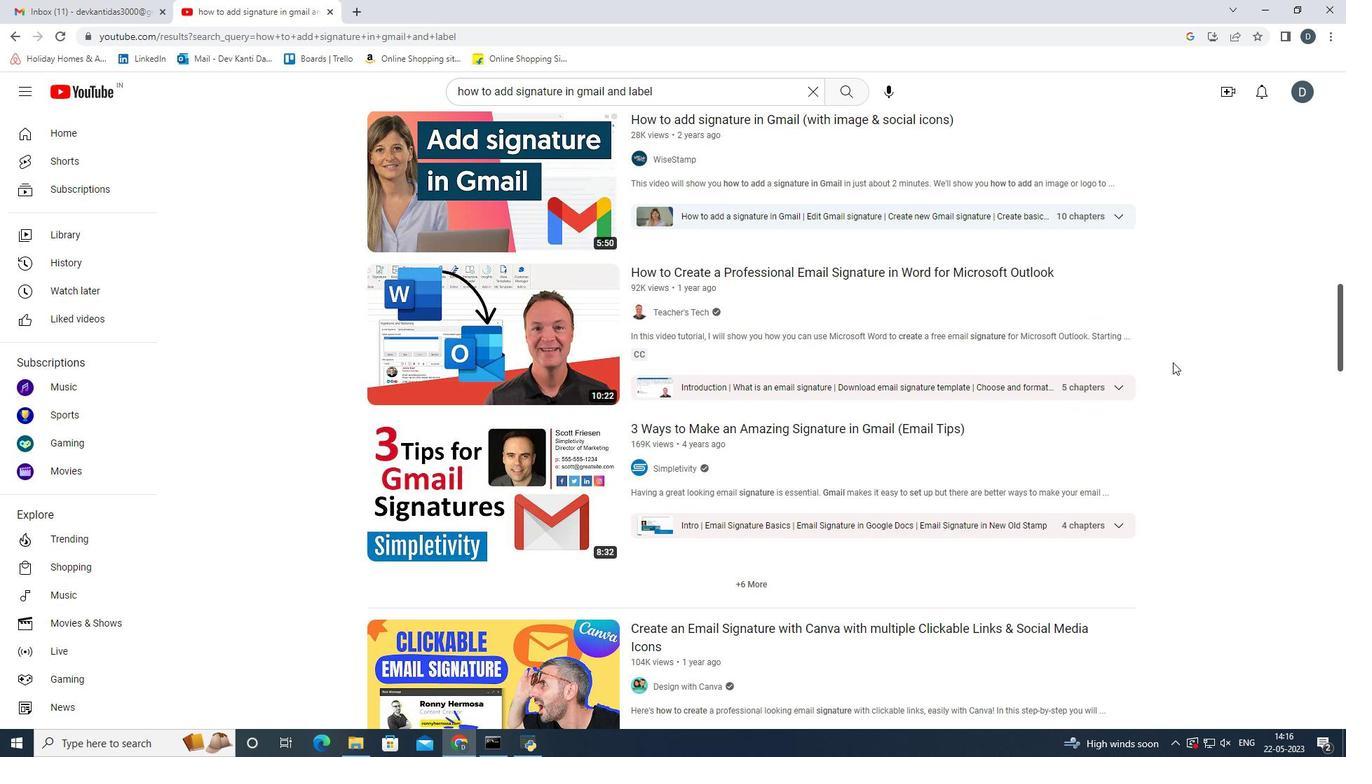 
Action: Mouse moved to (1173, 343)
Screenshot: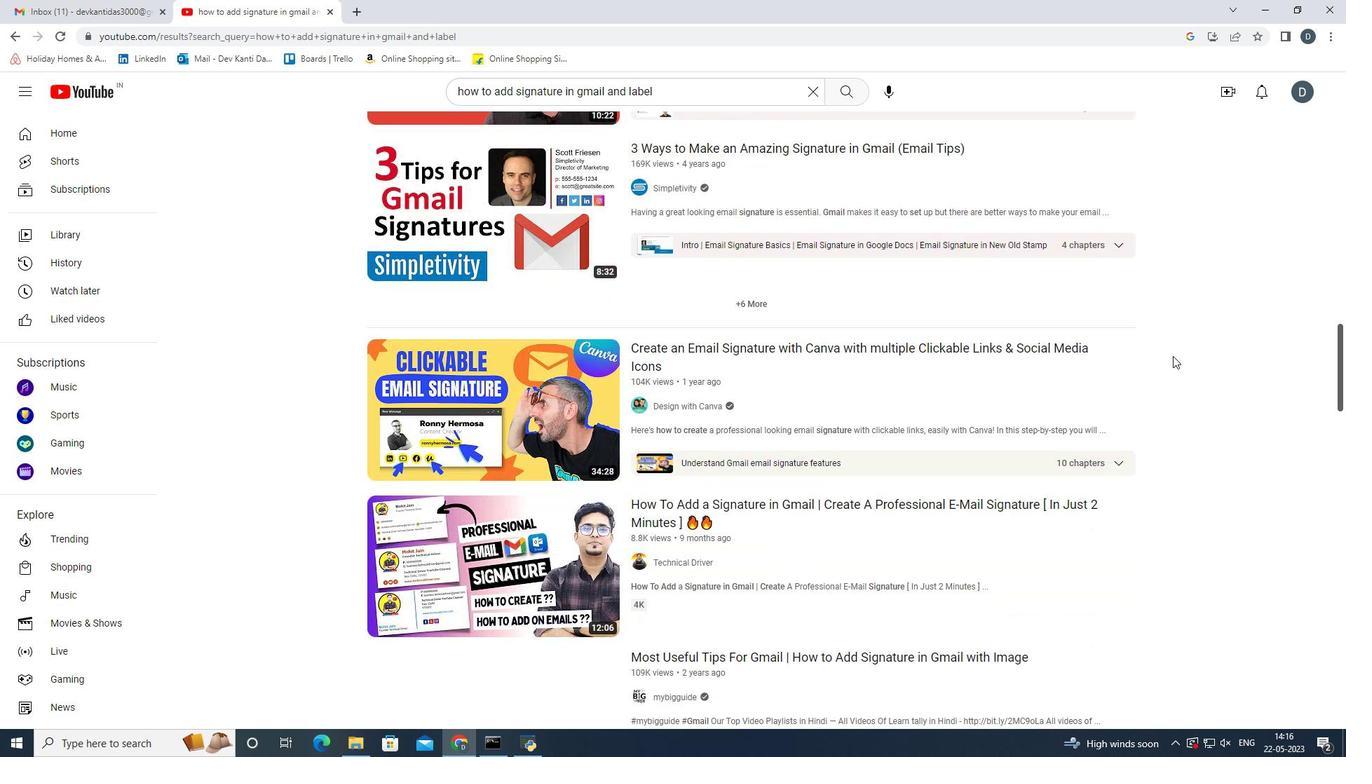 
Action: Mouse scrolled (1173, 342) with delta (0, 0)
Screenshot: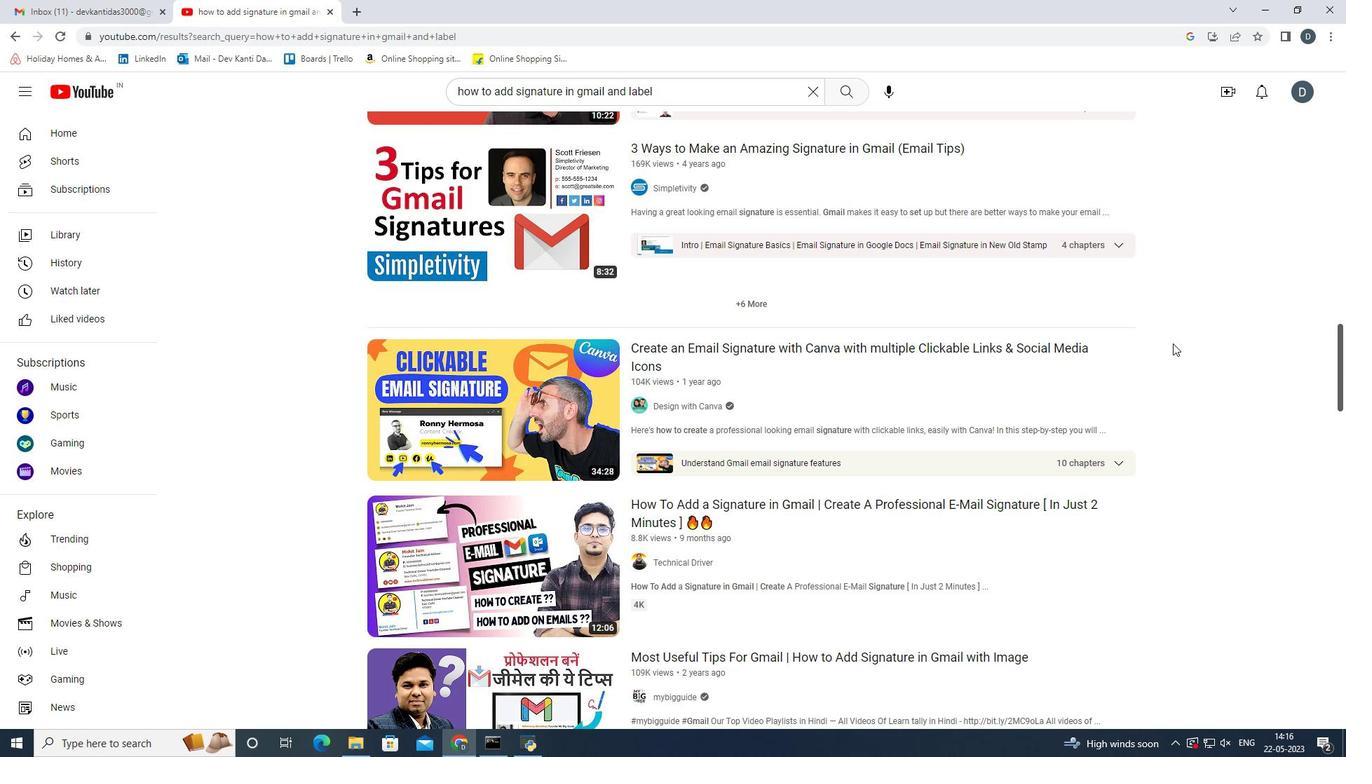 
Action: Mouse moved to (1205, 336)
Screenshot: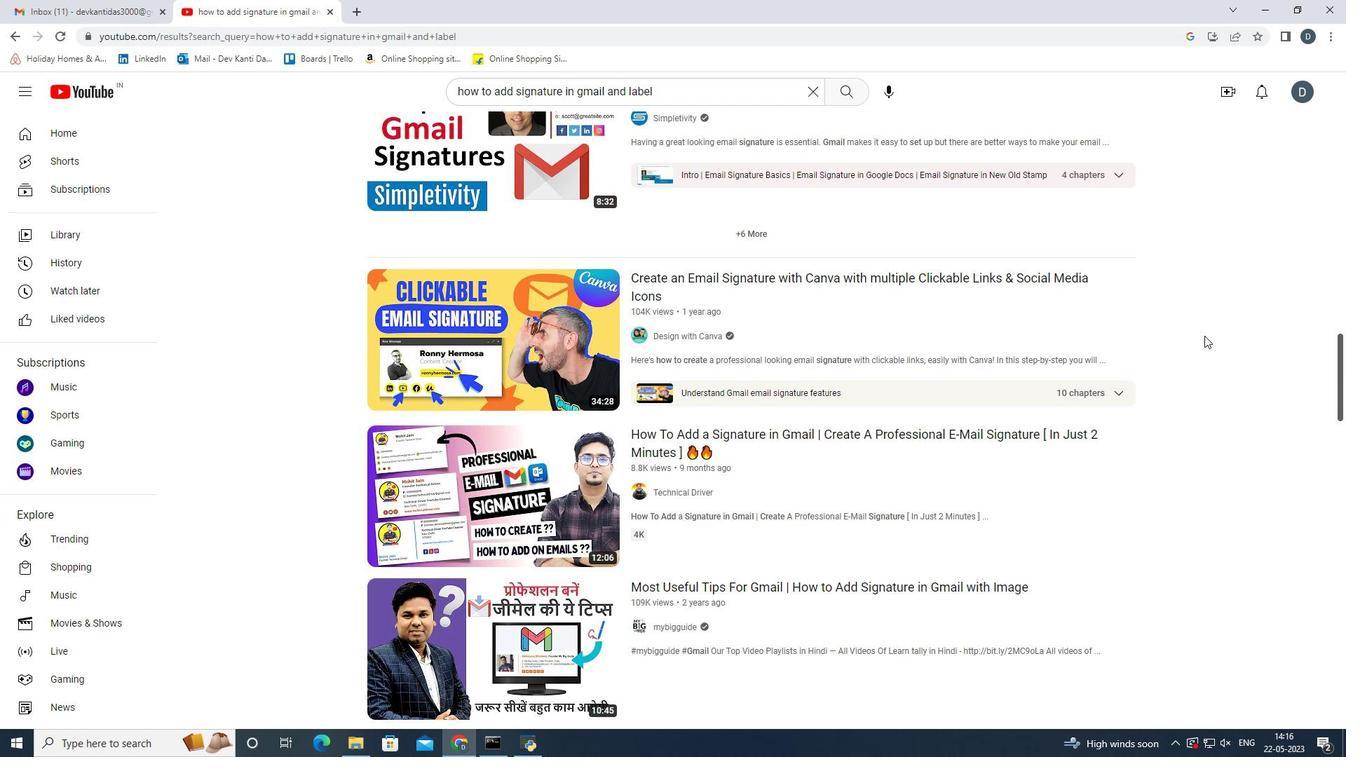
Action: Mouse scrolled (1205, 335) with delta (0, 0)
Screenshot: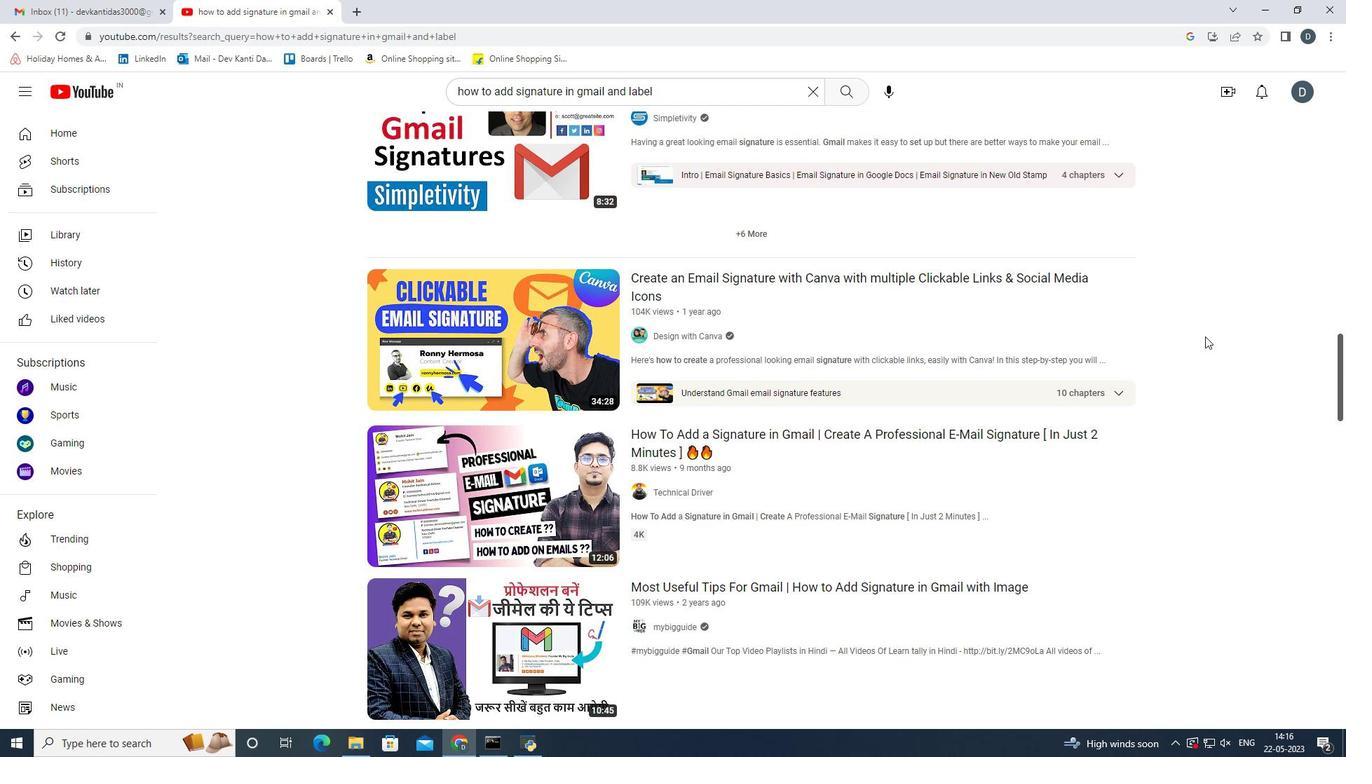 
Action: Mouse scrolled (1205, 335) with delta (0, 0)
Screenshot: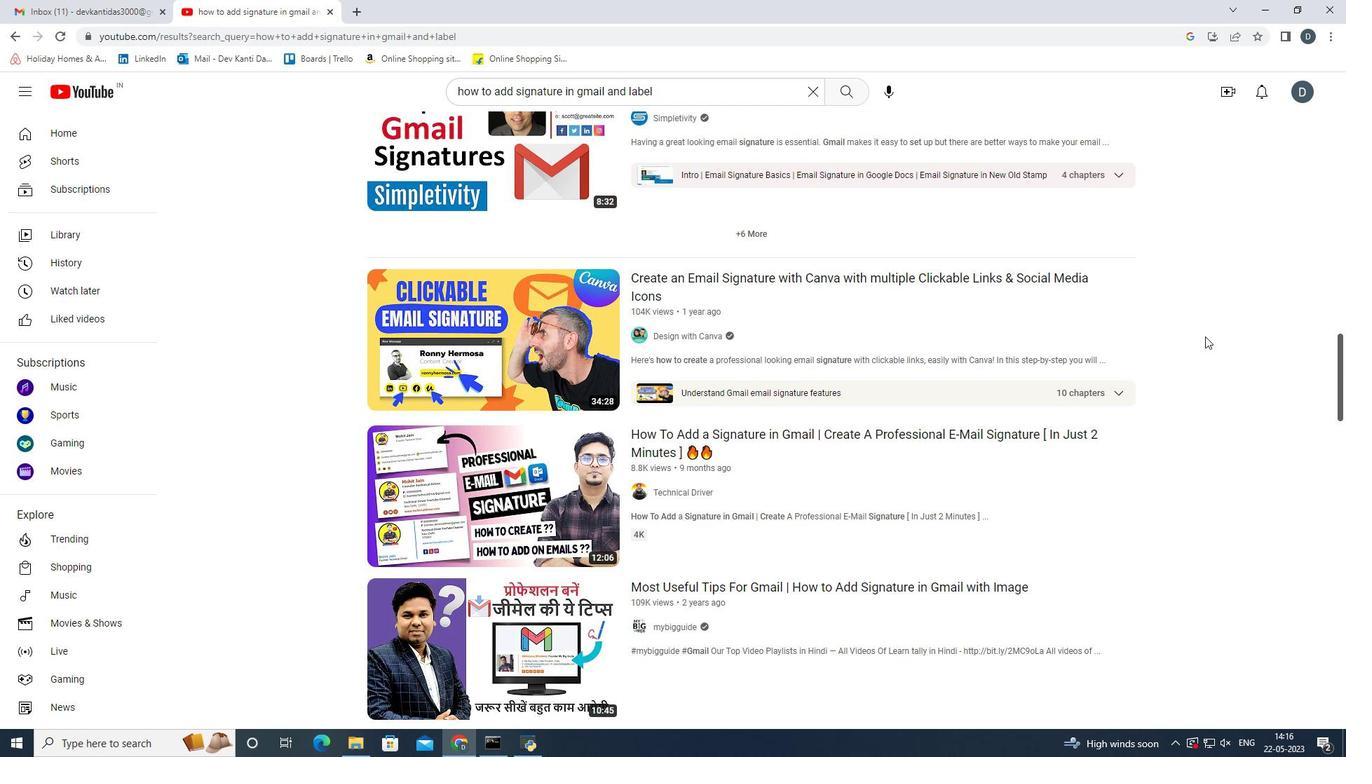 
Action: Mouse scrolled (1205, 335) with delta (0, 0)
Screenshot: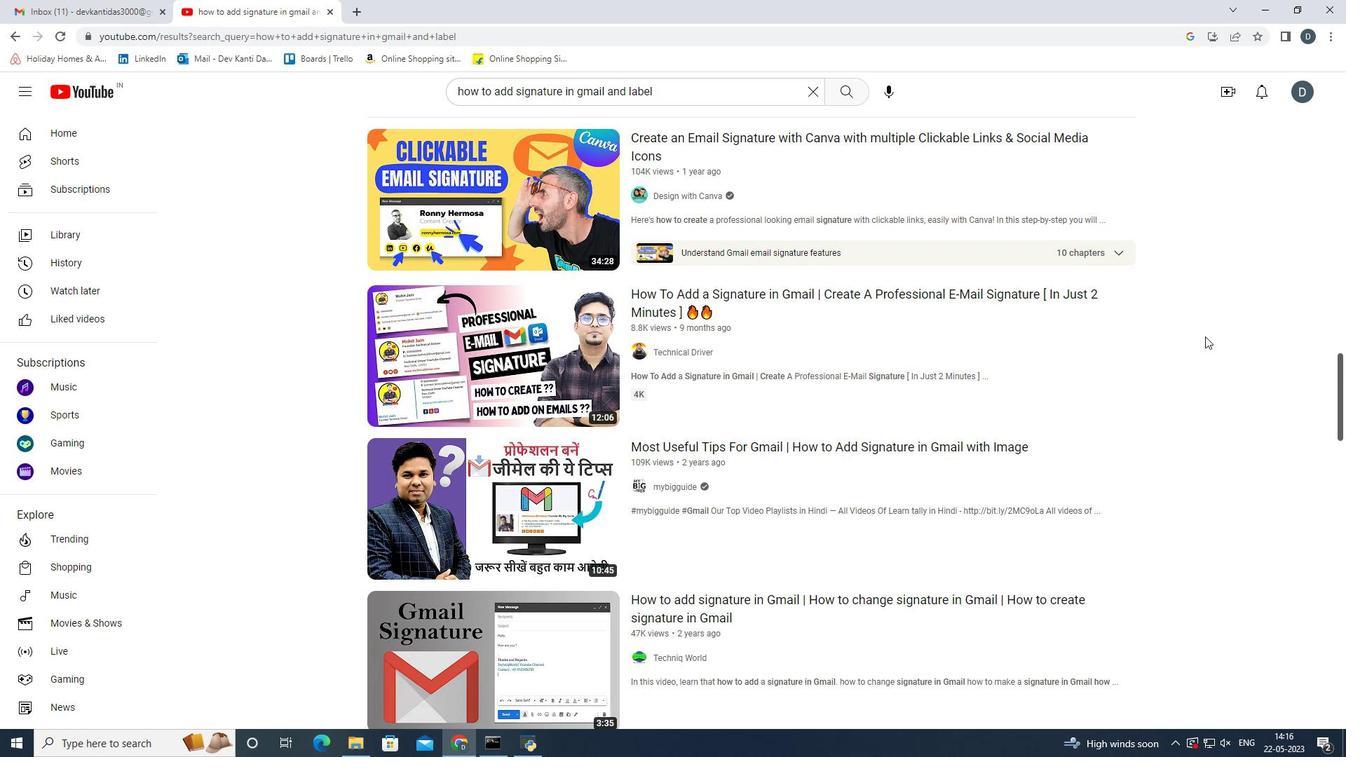 
Action: Mouse scrolled (1205, 335) with delta (0, 0)
Screenshot: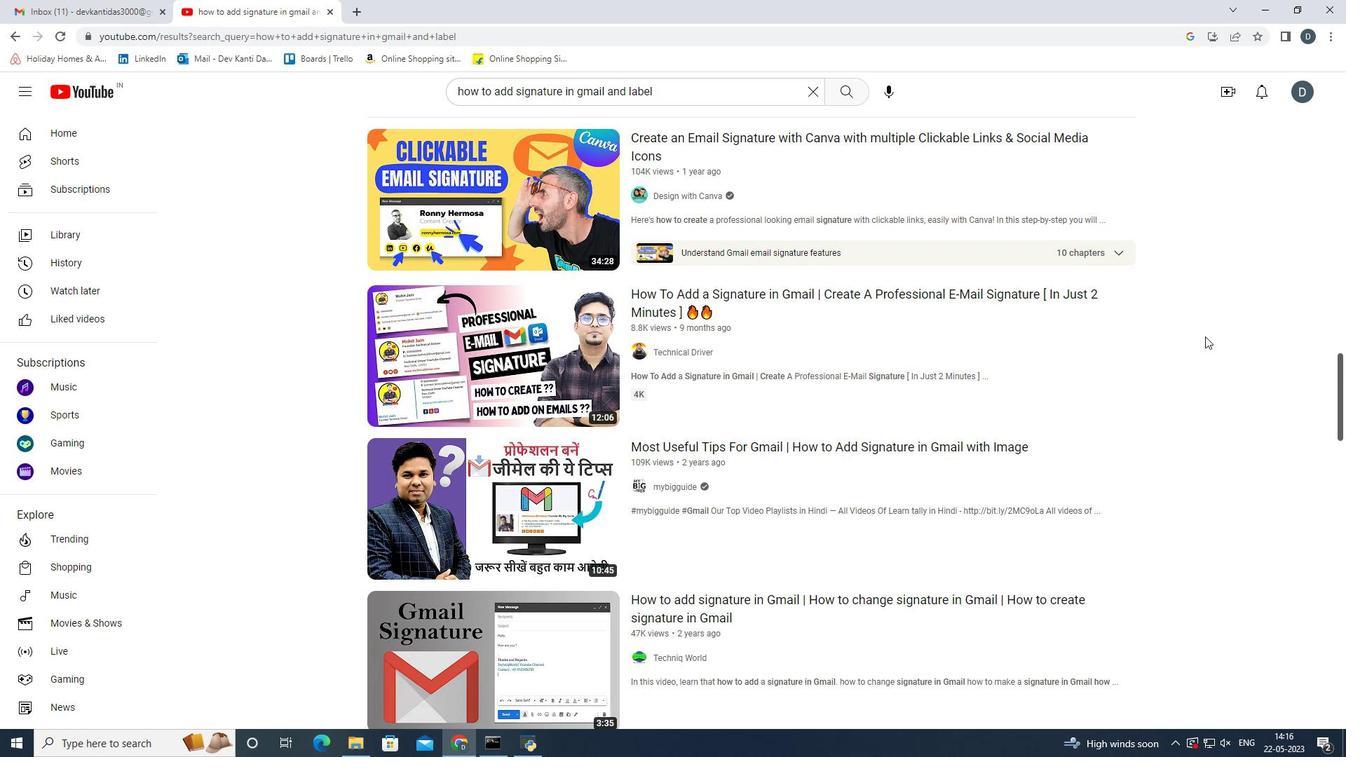 
Action: Mouse scrolled (1205, 337) with delta (0, 0)
Screenshot: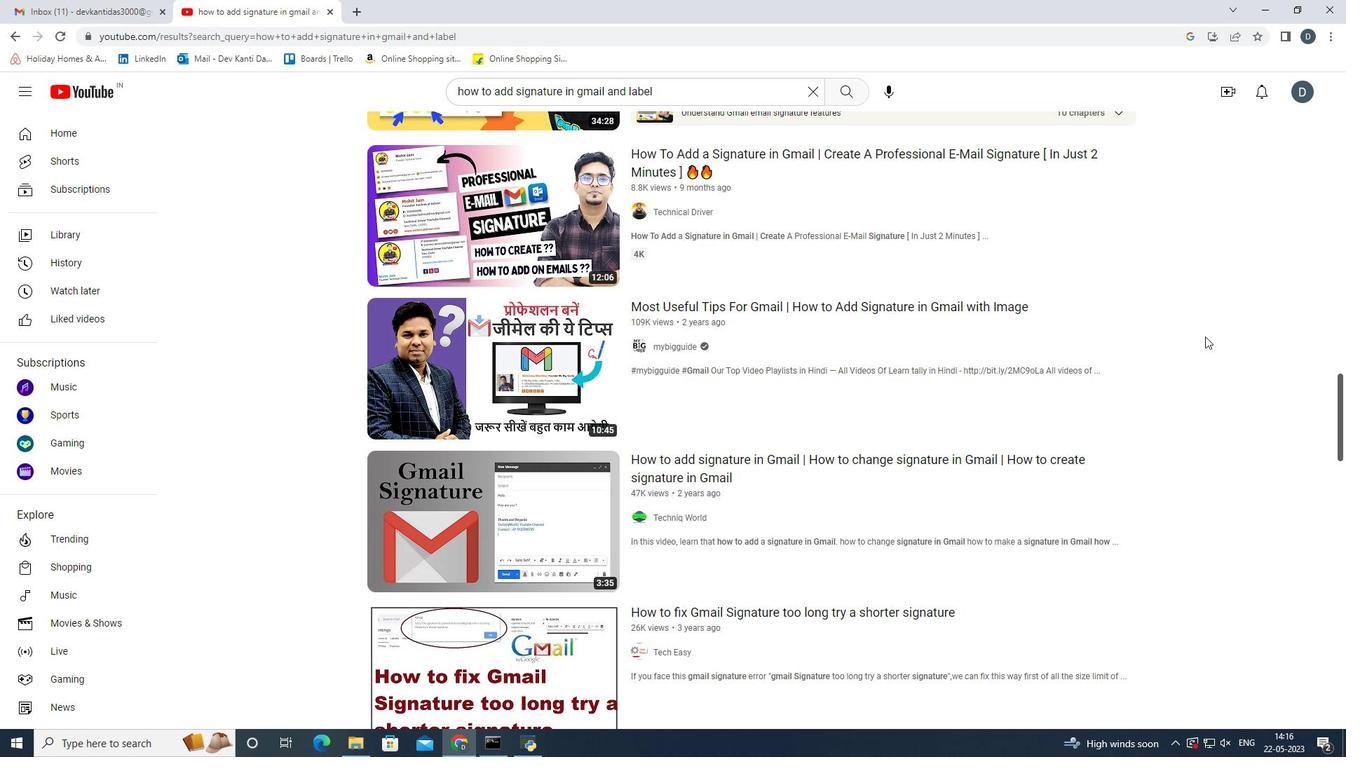 
Action: Mouse scrolled (1205, 335) with delta (0, 0)
Screenshot: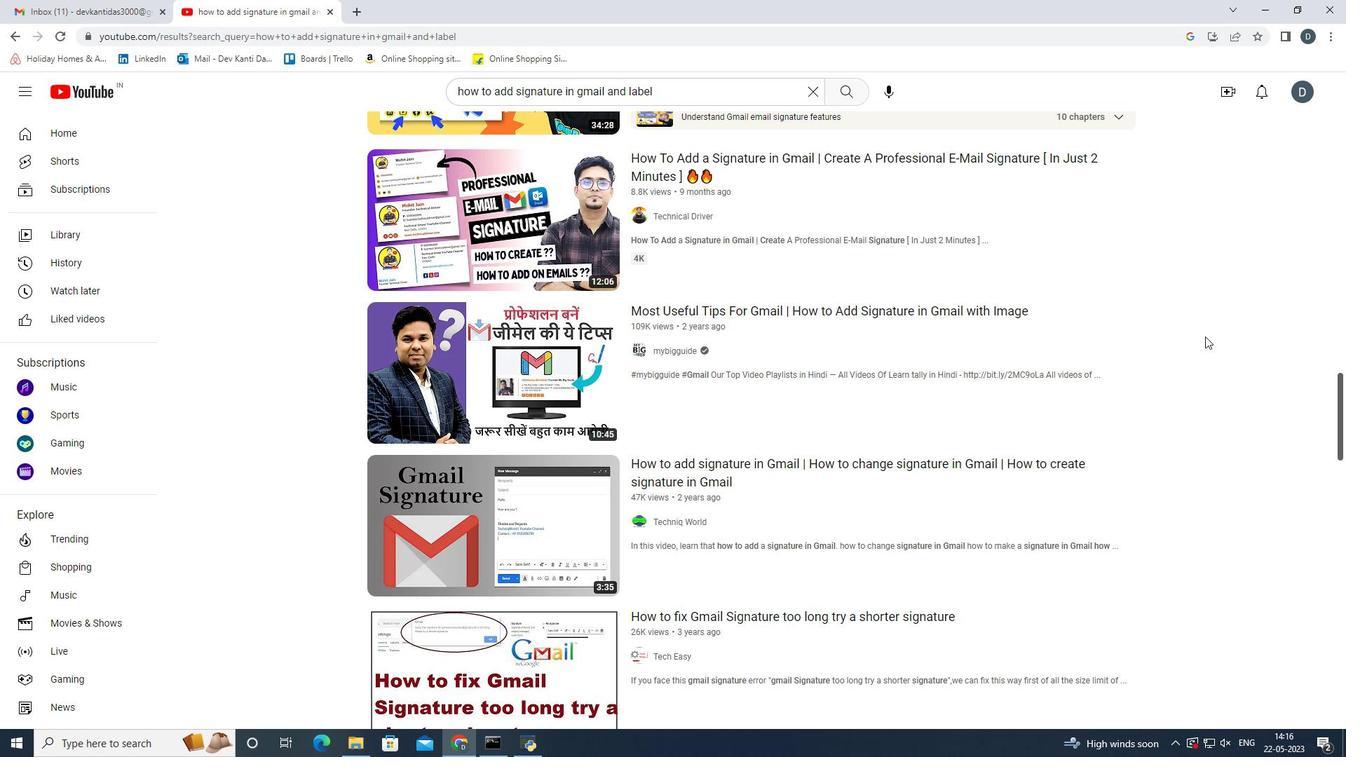 
Action: Mouse scrolled (1205, 335) with delta (0, 0)
Screenshot: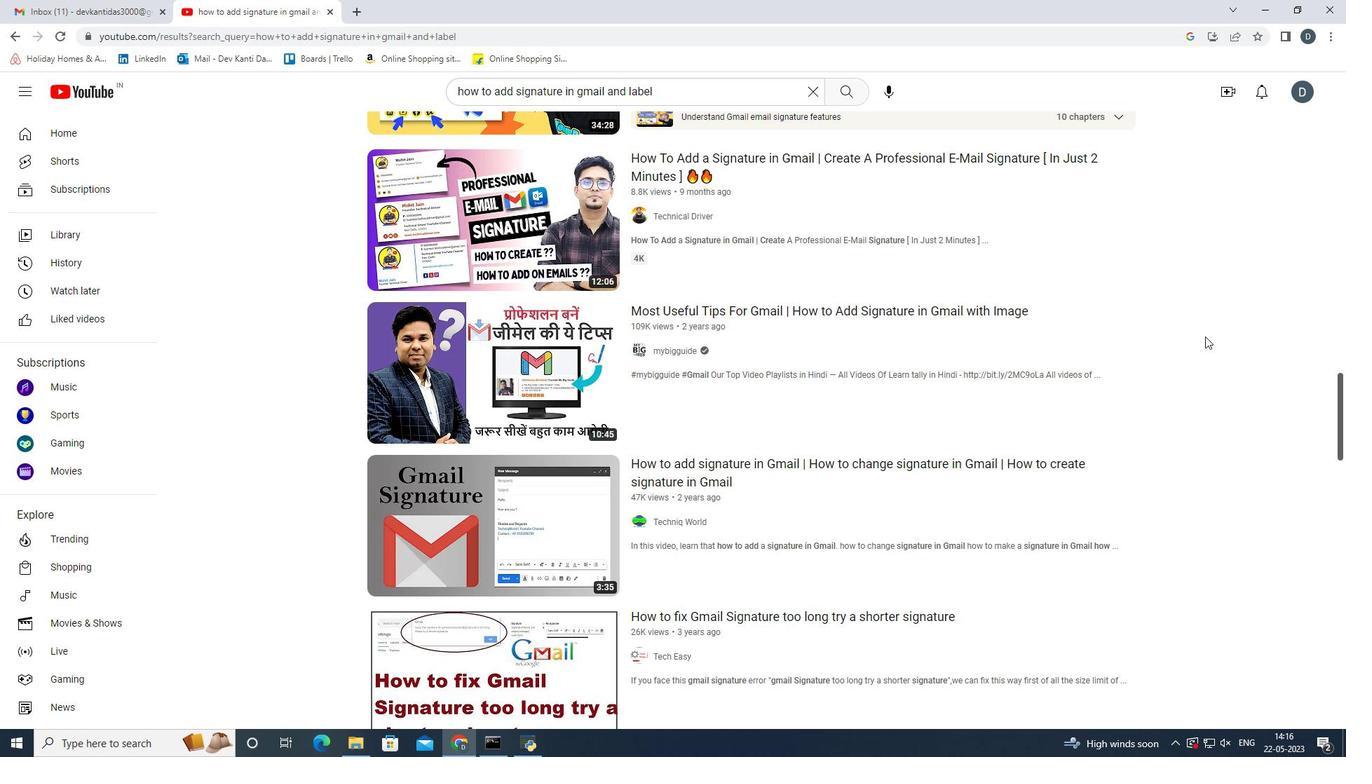 
Action: Mouse scrolled (1205, 335) with delta (0, 0)
Screenshot: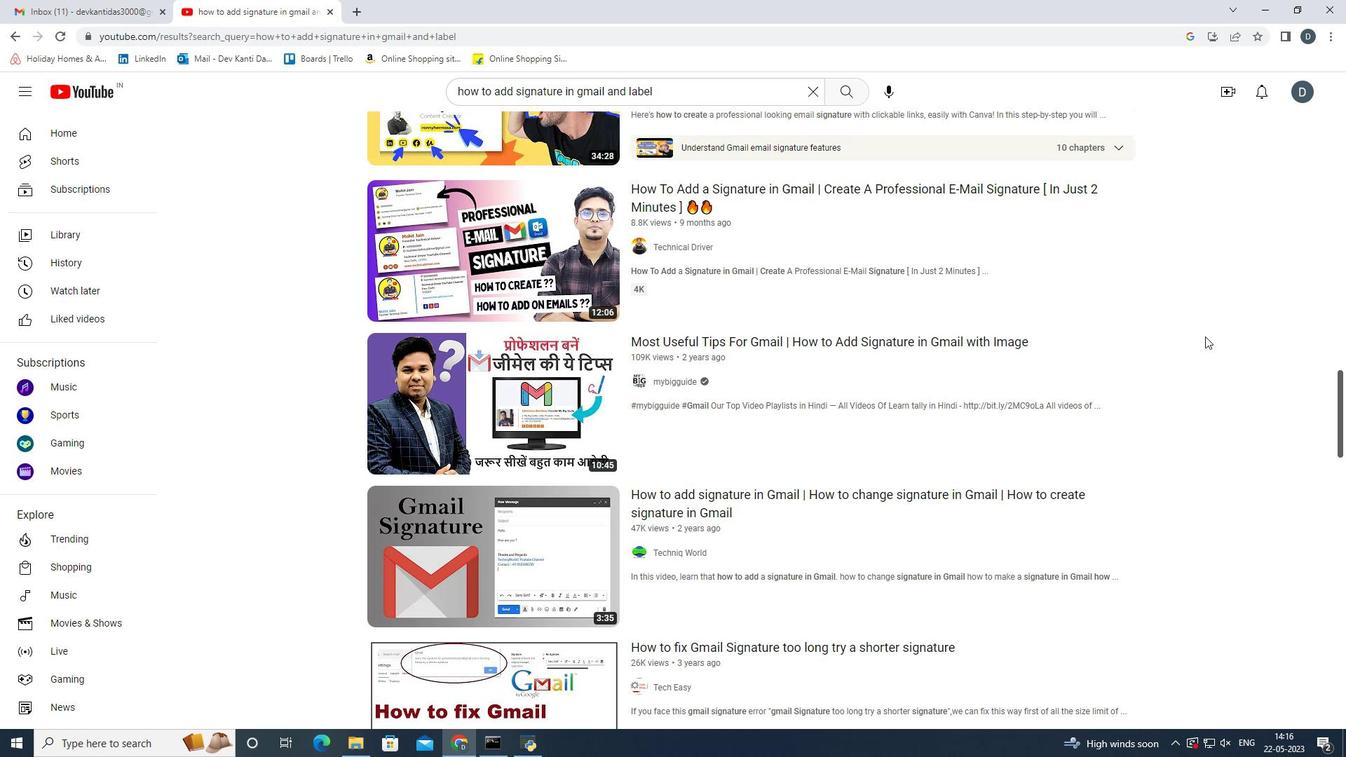
Action: Mouse scrolled (1205, 335) with delta (0, 0)
Screenshot: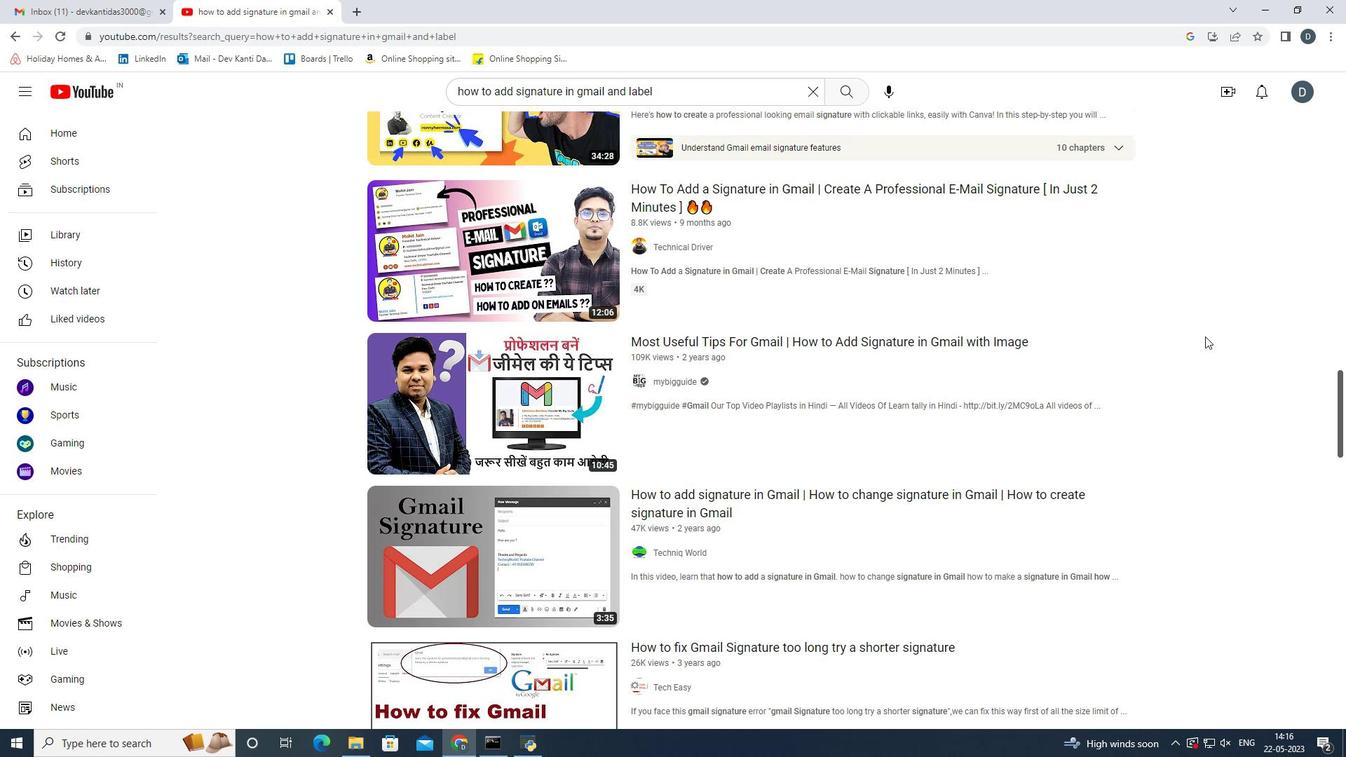 
Action: Mouse scrolled (1205, 335) with delta (0, 0)
Screenshot: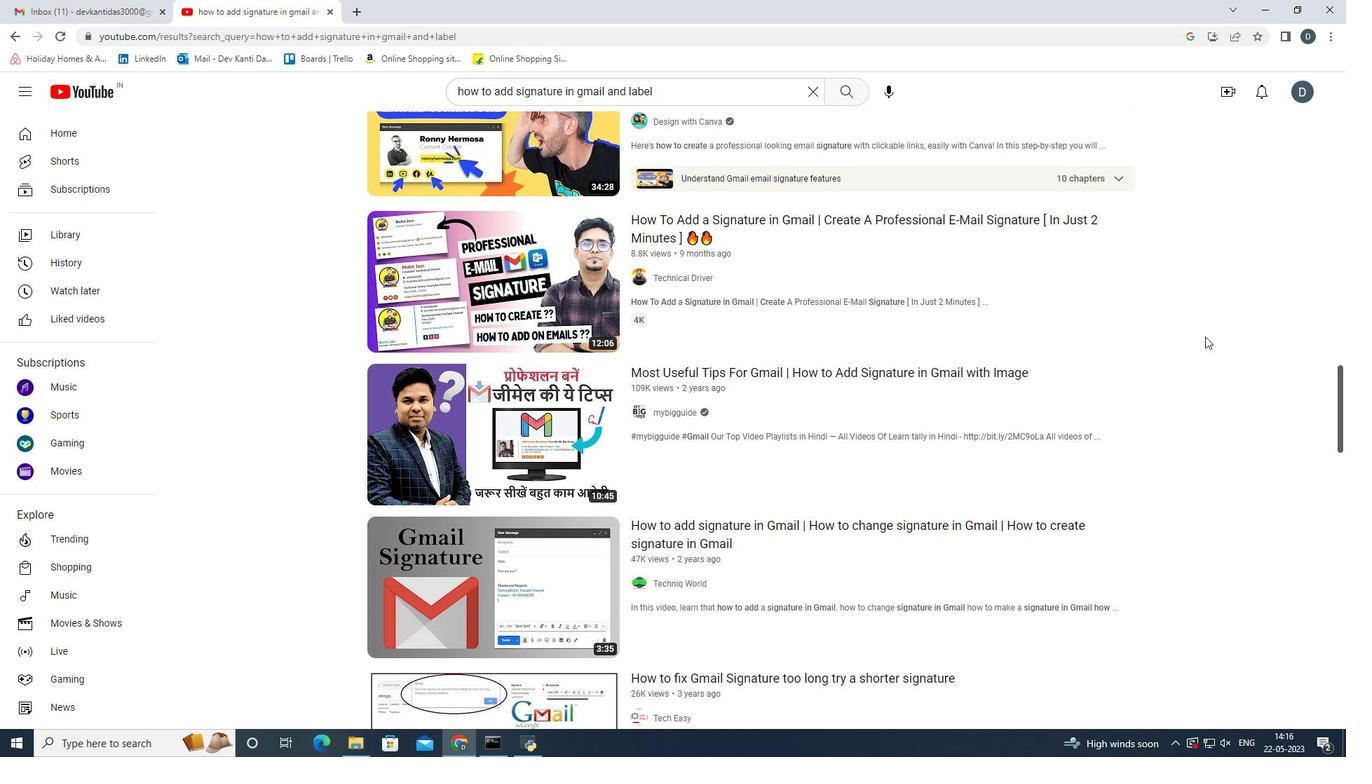 
Action: Mouse scrolled (1205, 335) with delta (0, 0)
Screenshot: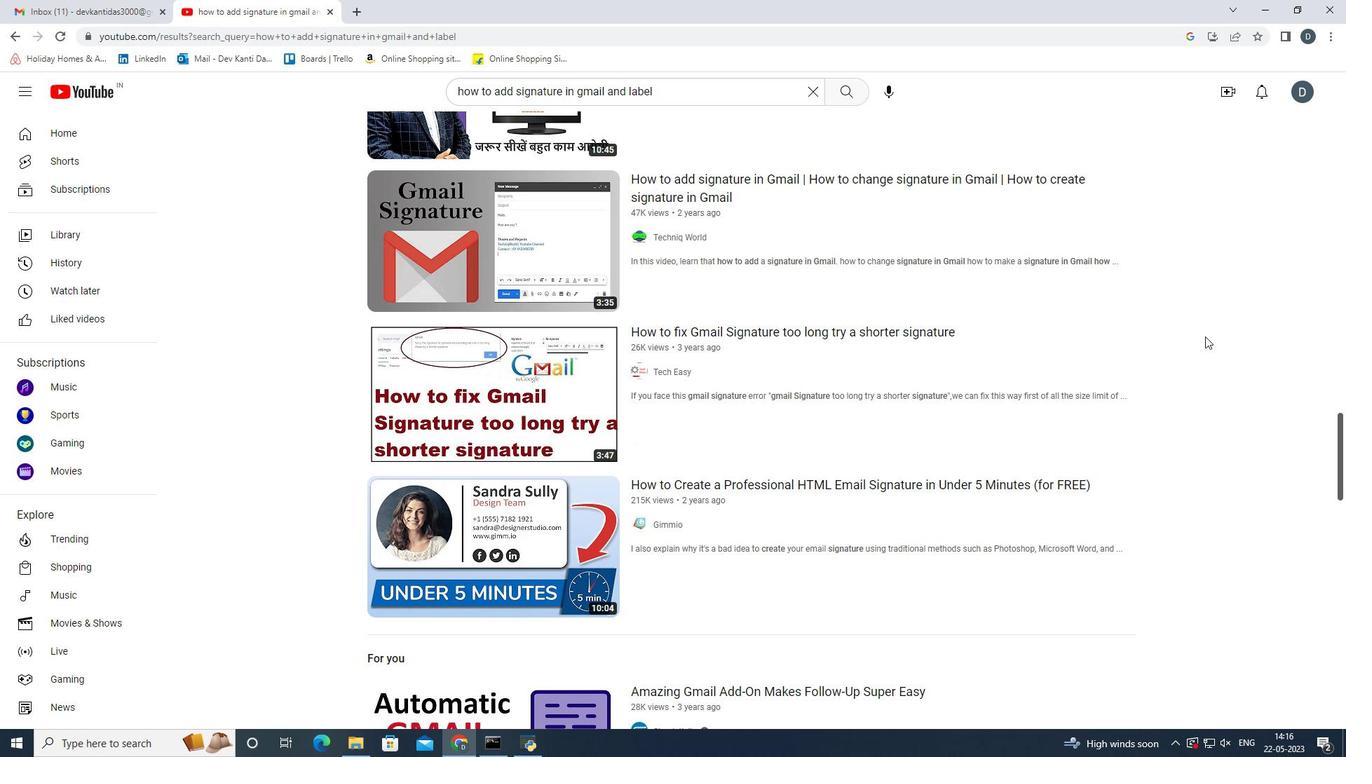 
Action: Mouse scrolled (1205, 335) with delta (0, 0)
Screenshot: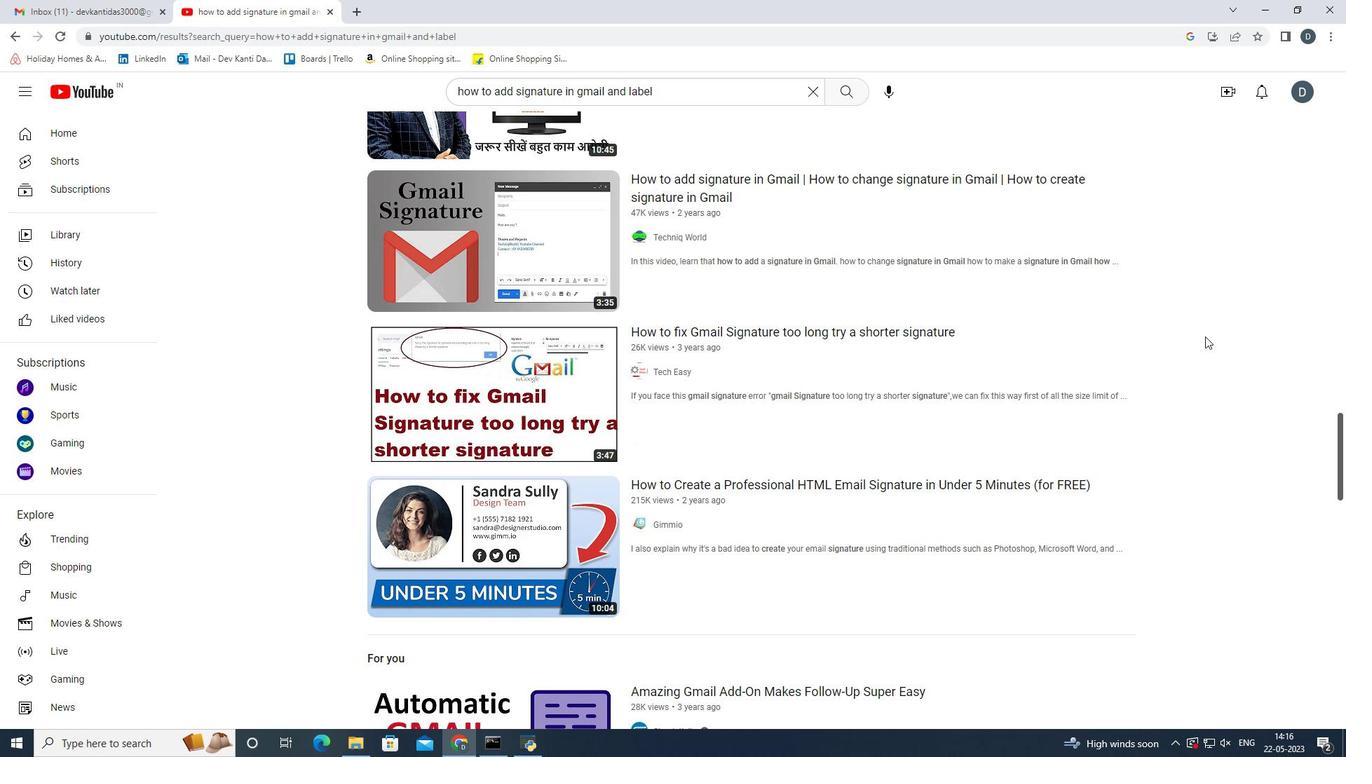
Action: Mouse scrolled (1205, 335) with delta (0, 0)
Screenshot: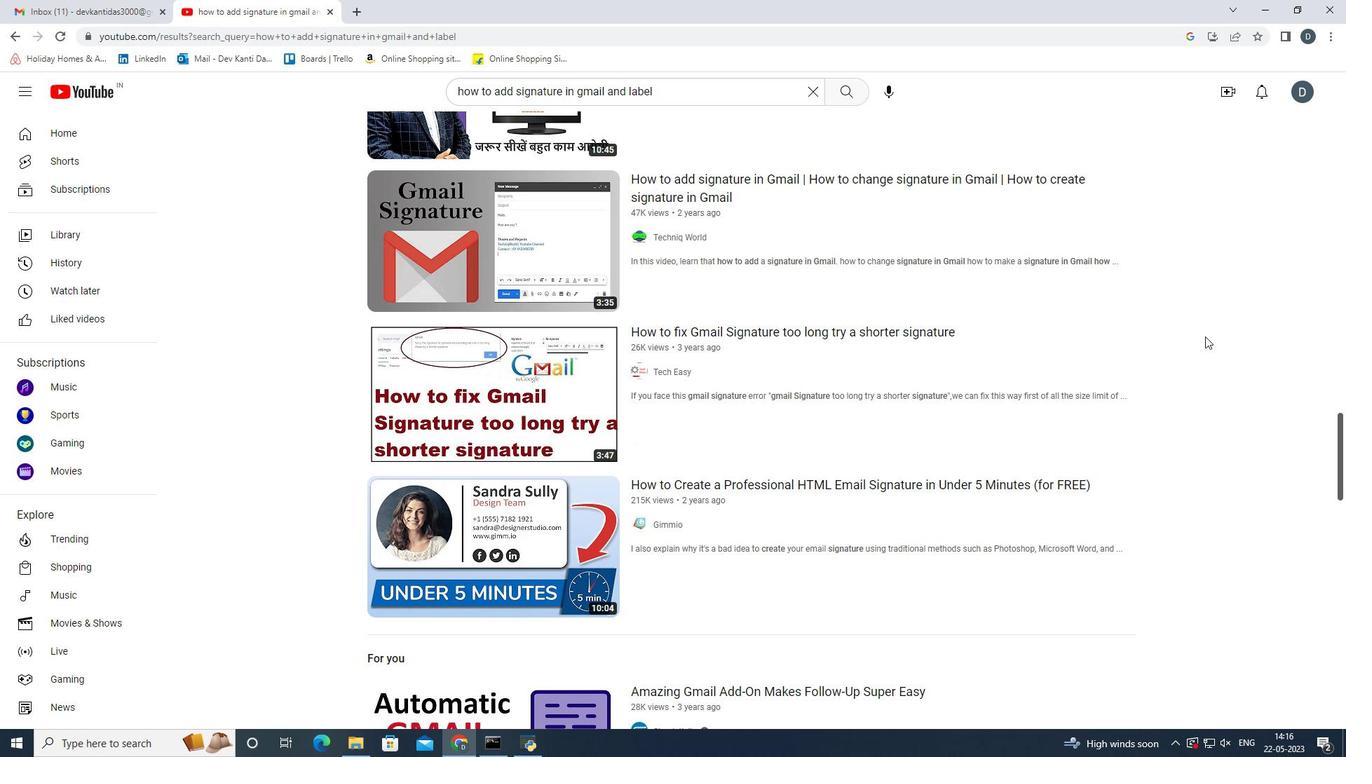 
Action: Mouse scrolled (1205, 335) with delta (0, 0)
Screenshot: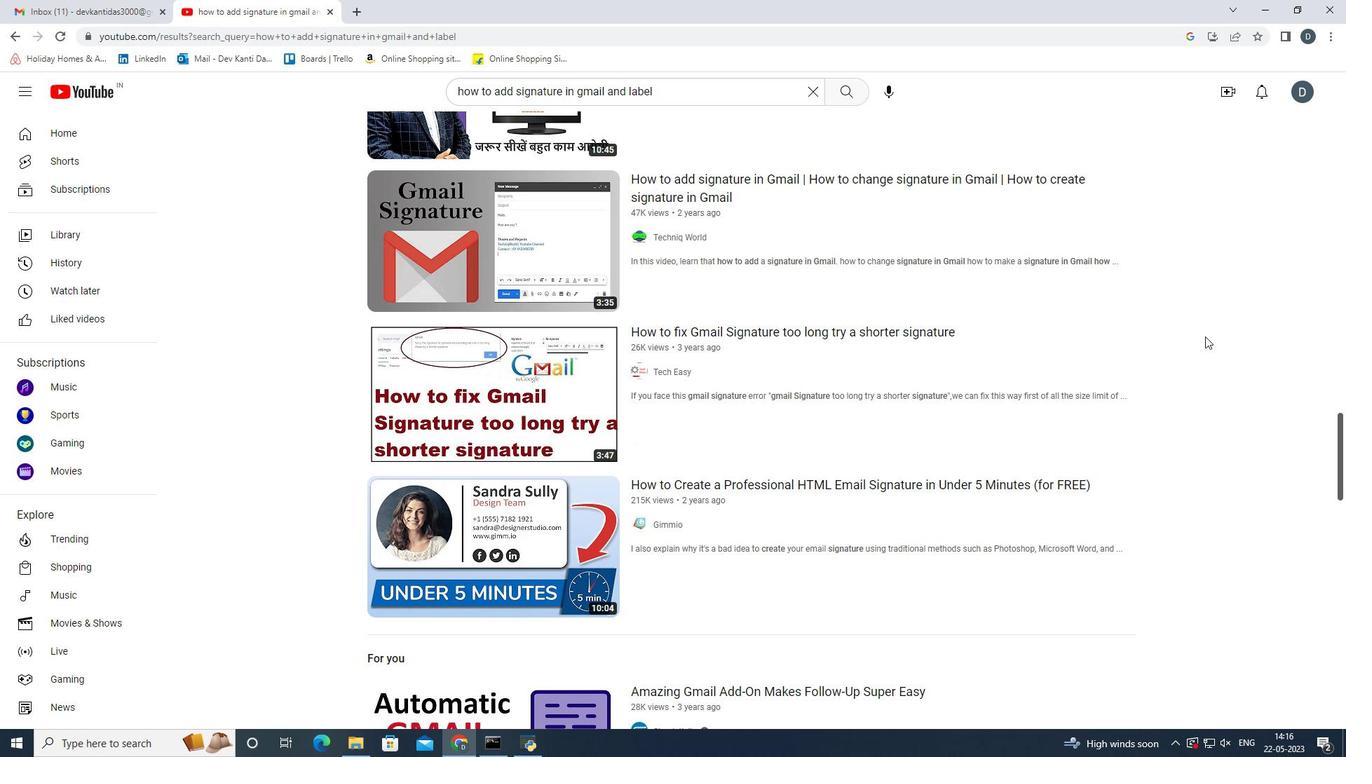 
Action: Mouse scrolled (1205, 335) with delta (0, 0)
Screenshot: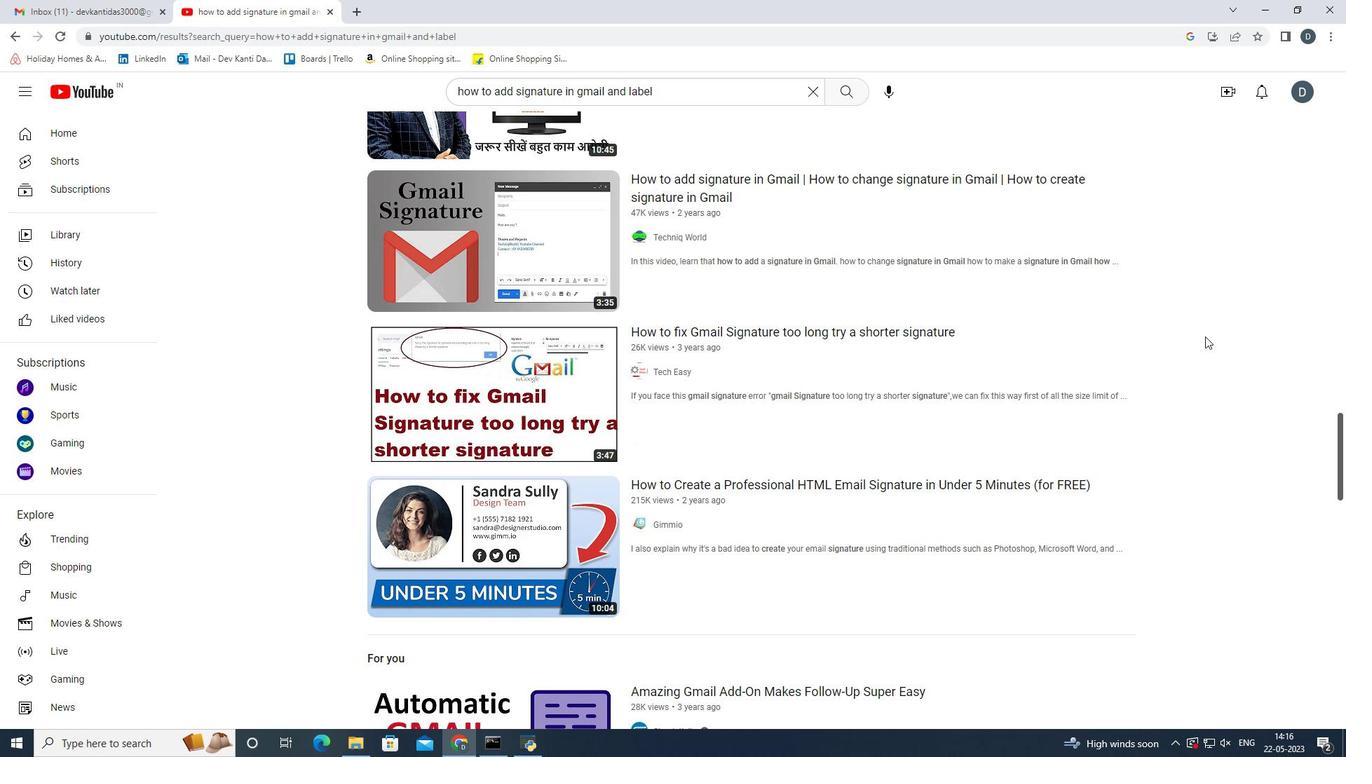 
Action: Mouse scrolled (1205, 335) with delta (0, 0)
Screenshot: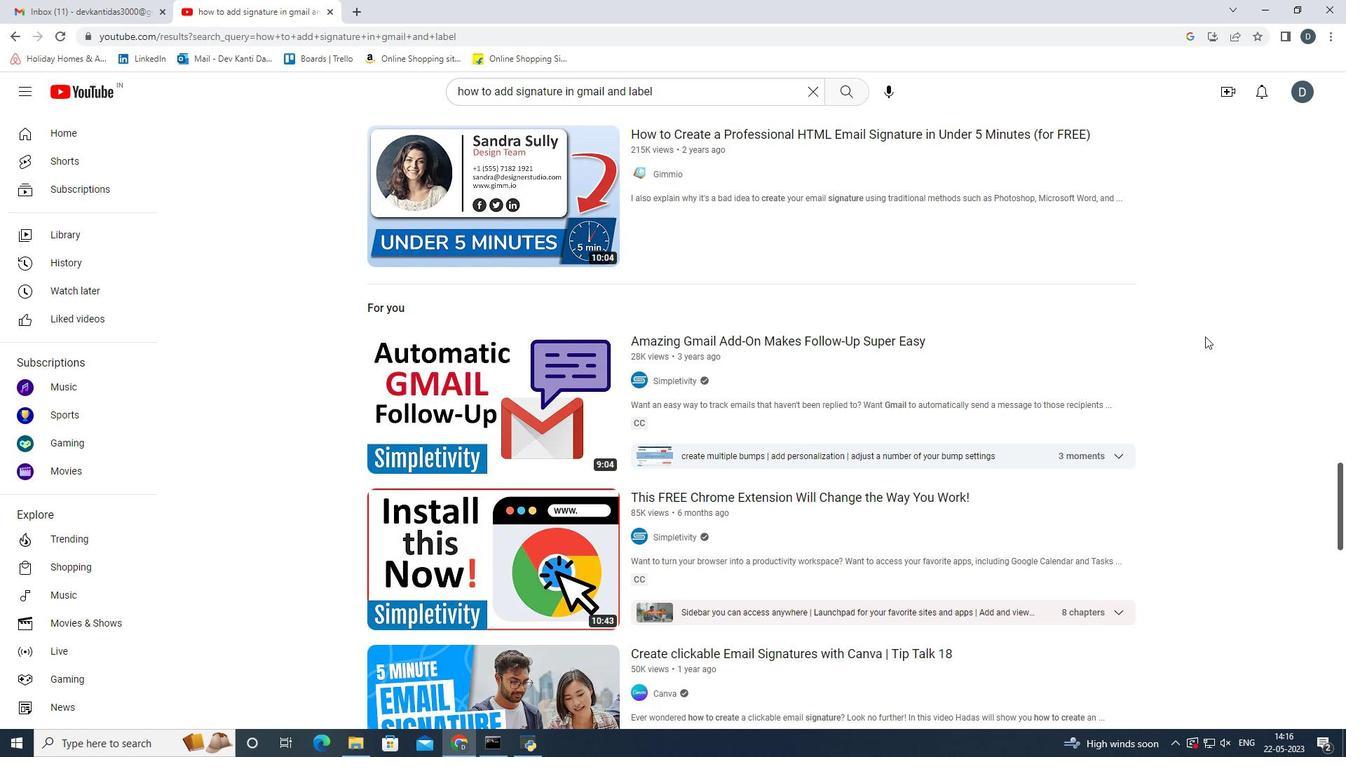 
Action: Mouse scrolled (1205, 335) with delta (0, 0)
Screenshot: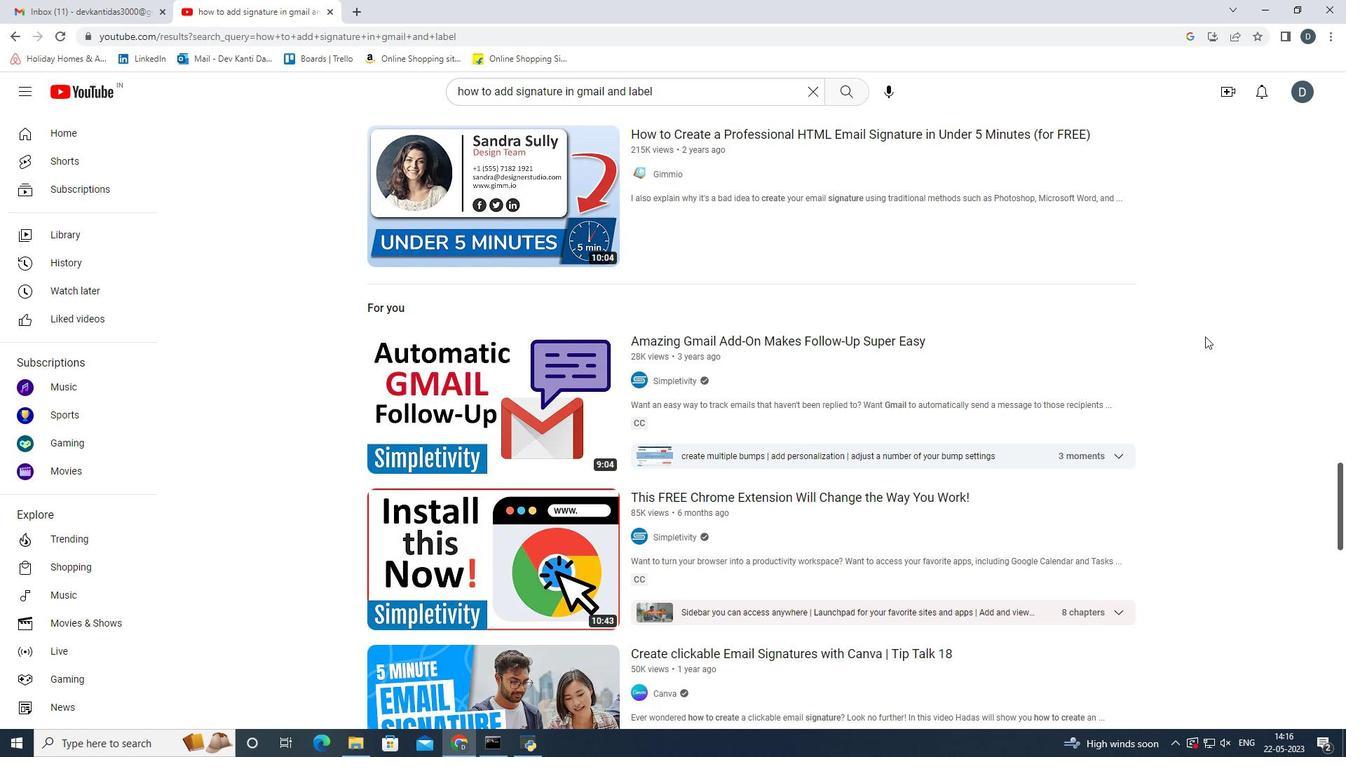 
Action: Mouse scrolled (1205, 335) with delta (0, 0)
Screenshot: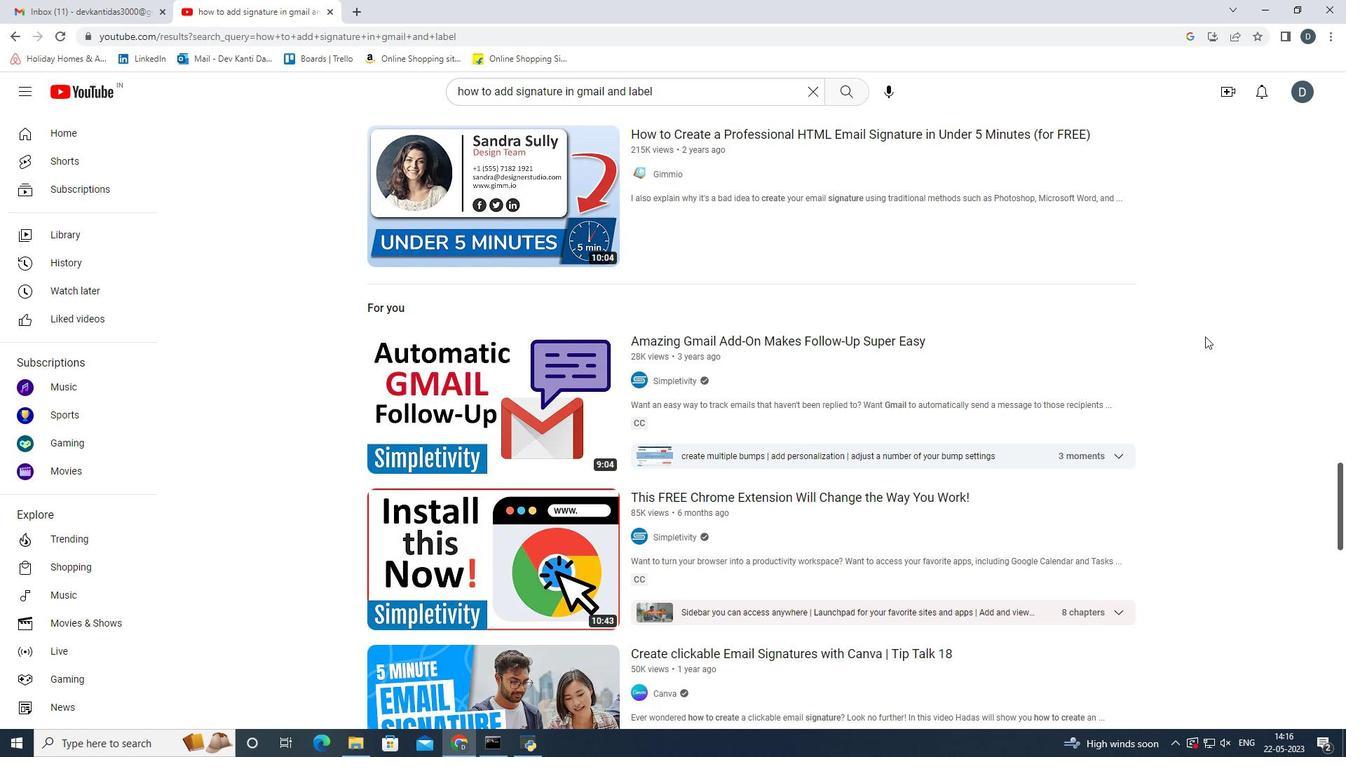 
Action: Mouse scrolled (1205, 335) with delta (0, 0)
Screenshot: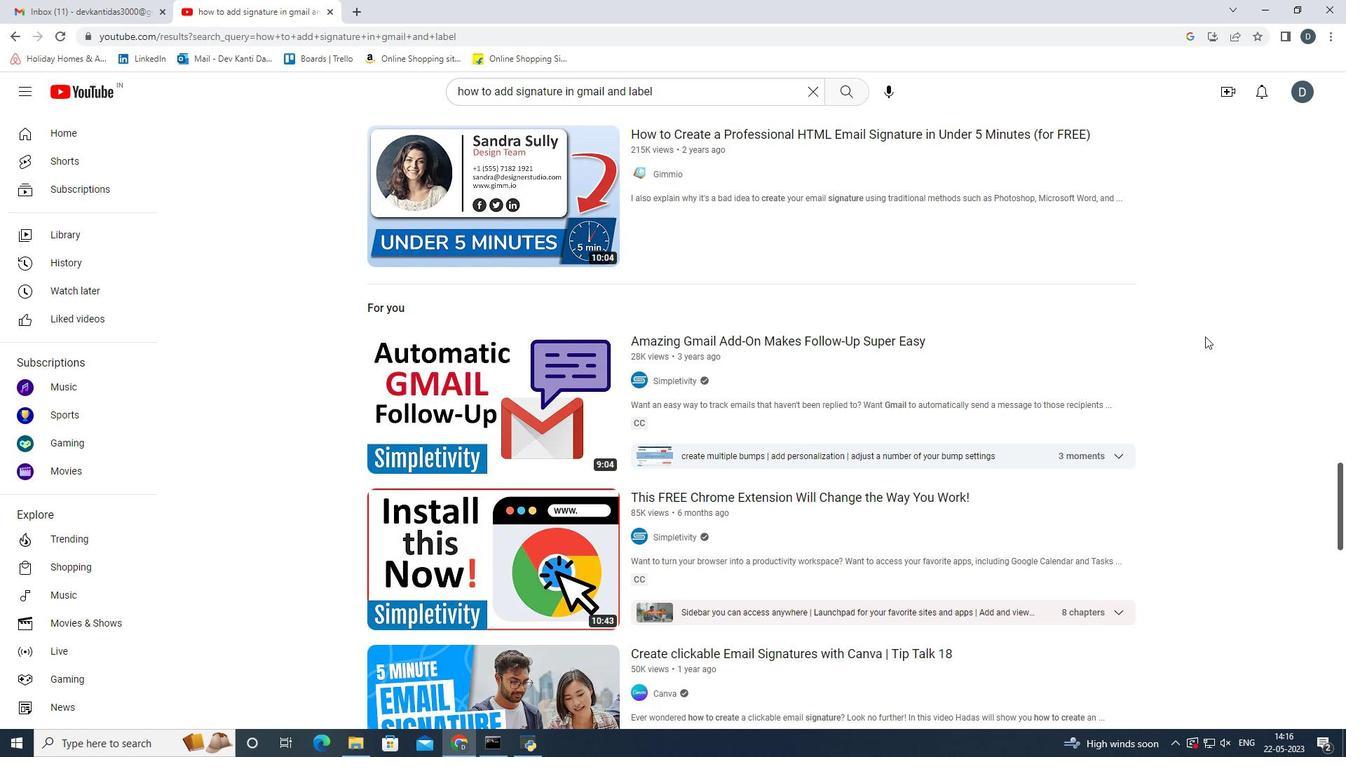 
Action: Mouse scrolled (1205, 335) with delta (0, 0)
Screenshot: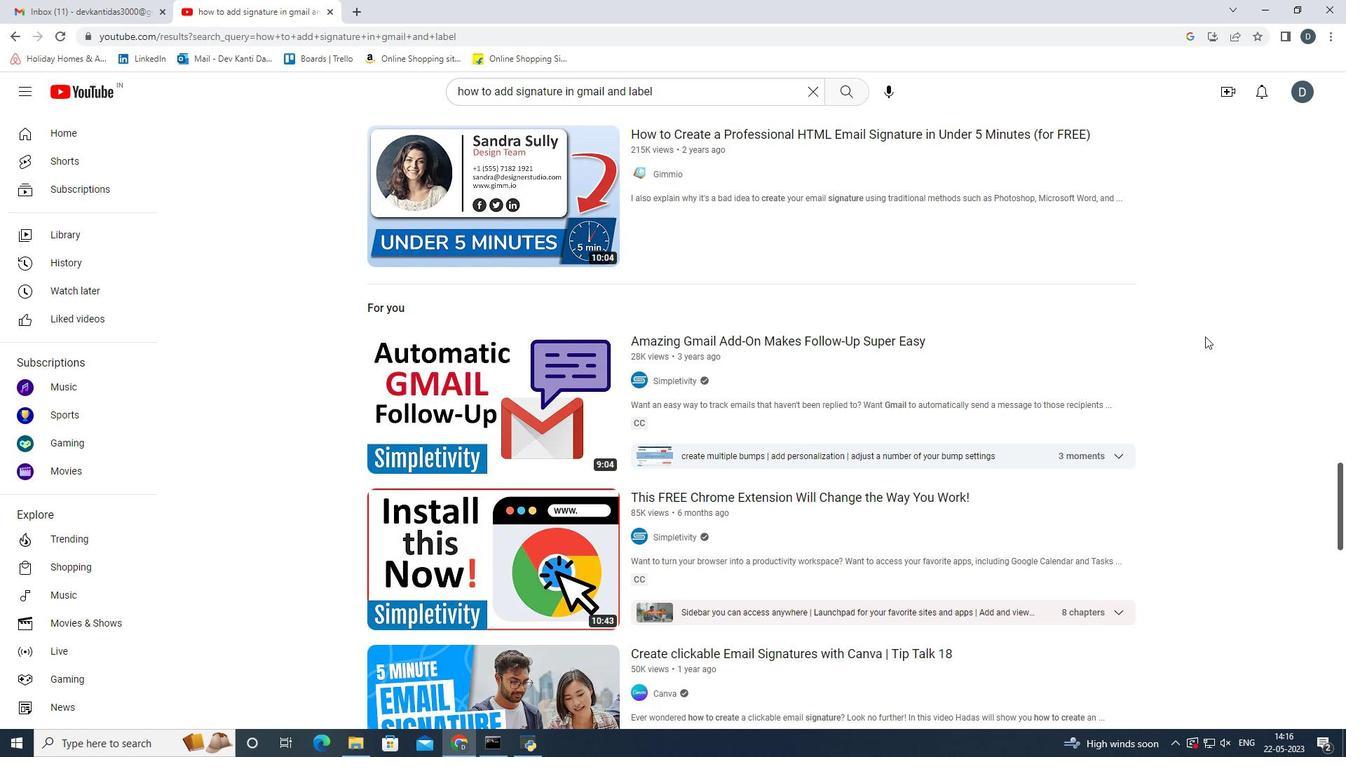 
Action: Mouse scrolled (1205, 335) with delta (0, 0)
Screenshot: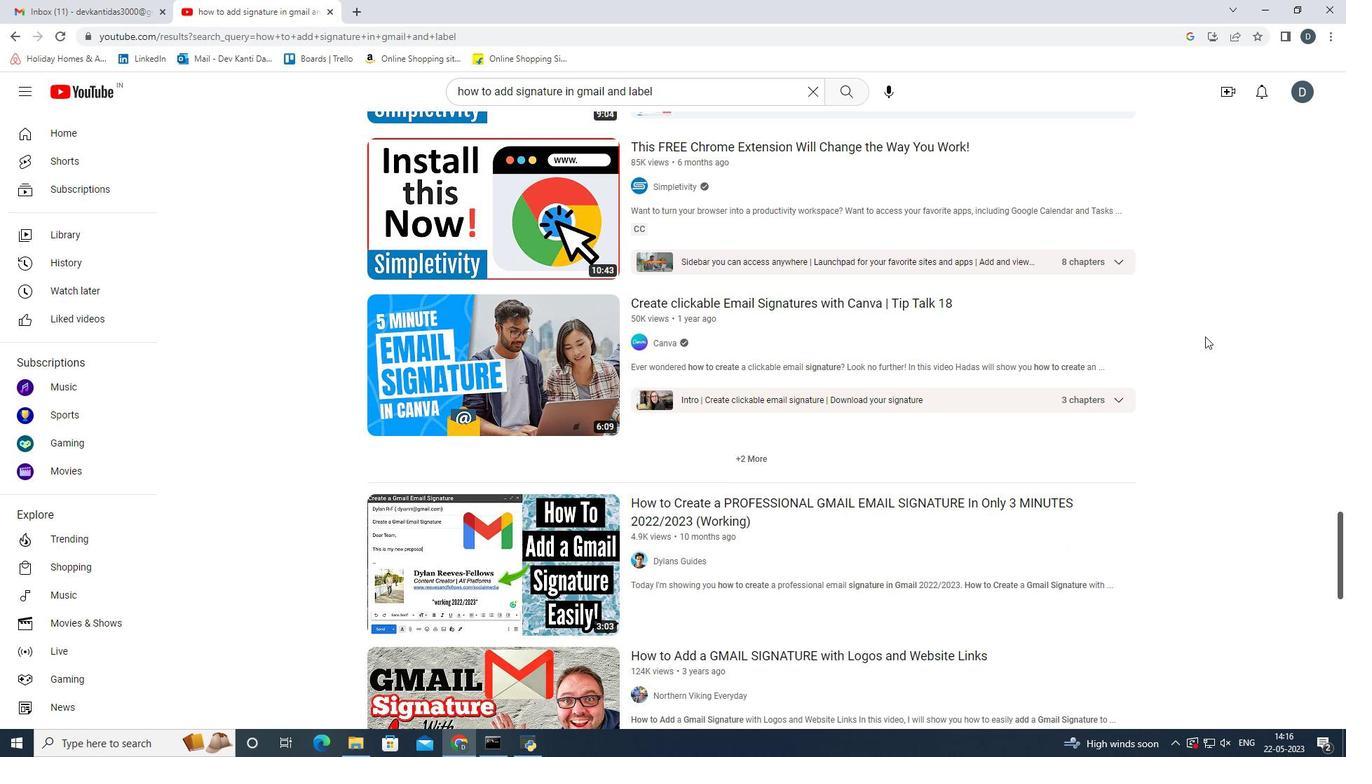 
Action: Mouse scrolled (1205, 335) with delta (0, 0)
Screenshot: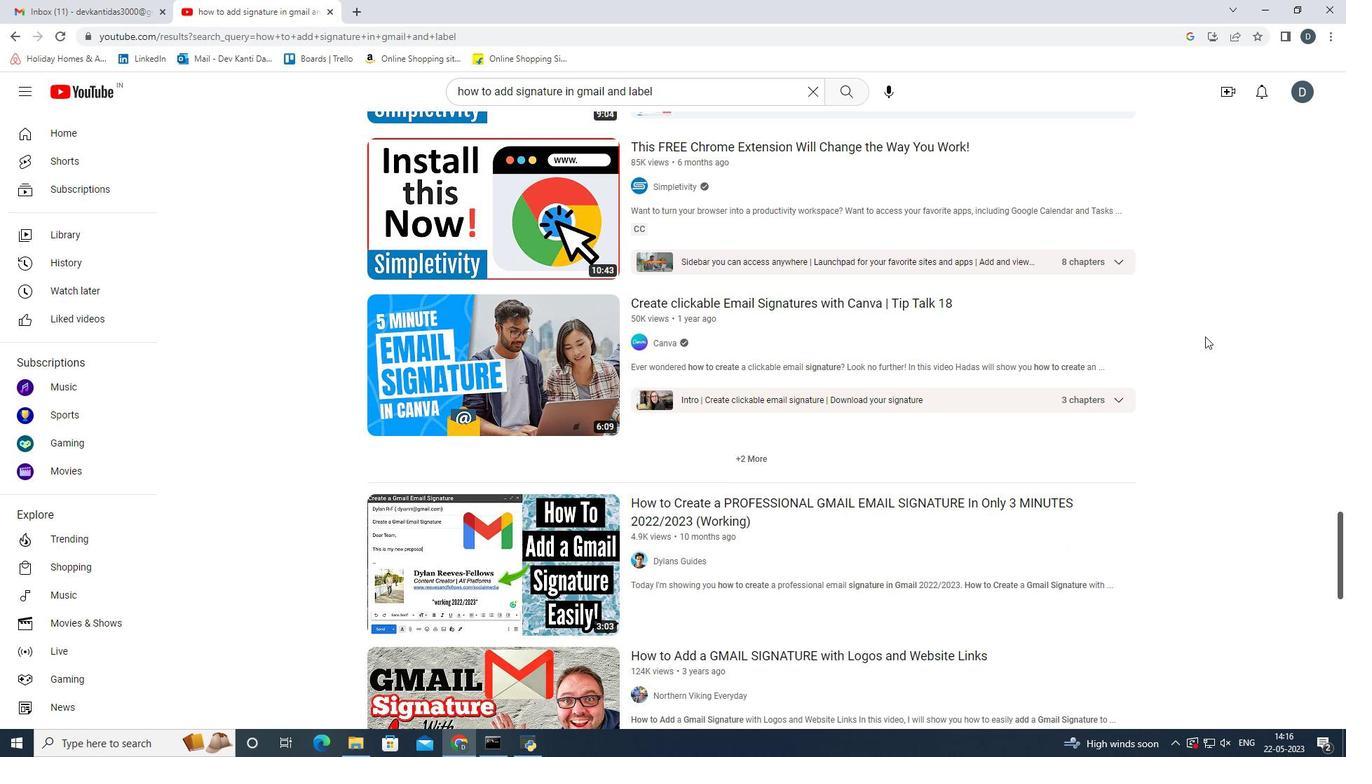 
Action: Mouse scrolled (1205, 335) with delta (0, 0)
Screenshot: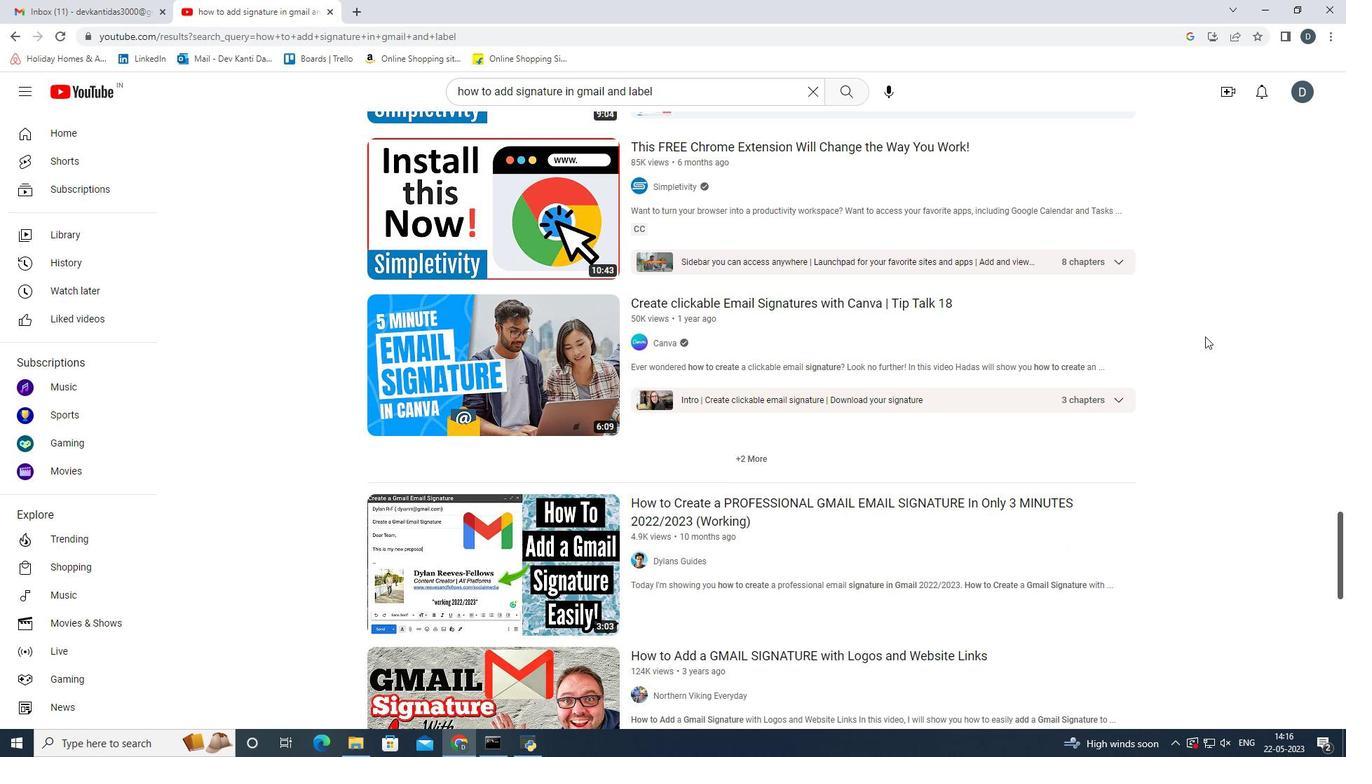 
Action: Mouse scrolled (1205, 335) with delta (0, 0)
